 Task: Look for Airbnb options in Pétionville, Haiti from 7th December, 2023 to 15th December, 2023 for 6 adults.3 bedrooms having 3 beds and 3 bathrooms. Property type can be guest house. Booking option can be shelf check-in. Look for 4 properties as per requirement.
Action: Mouse moved to (476, 62)
Screenshot: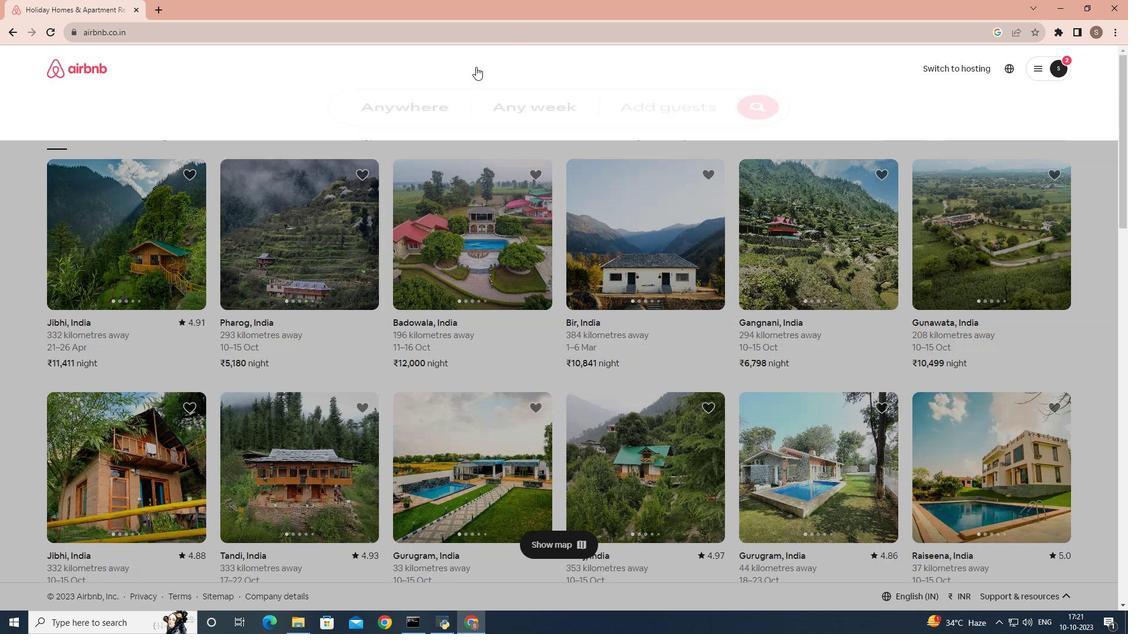 
Action: Mouse pressed left at (476, 62)
Screenshot: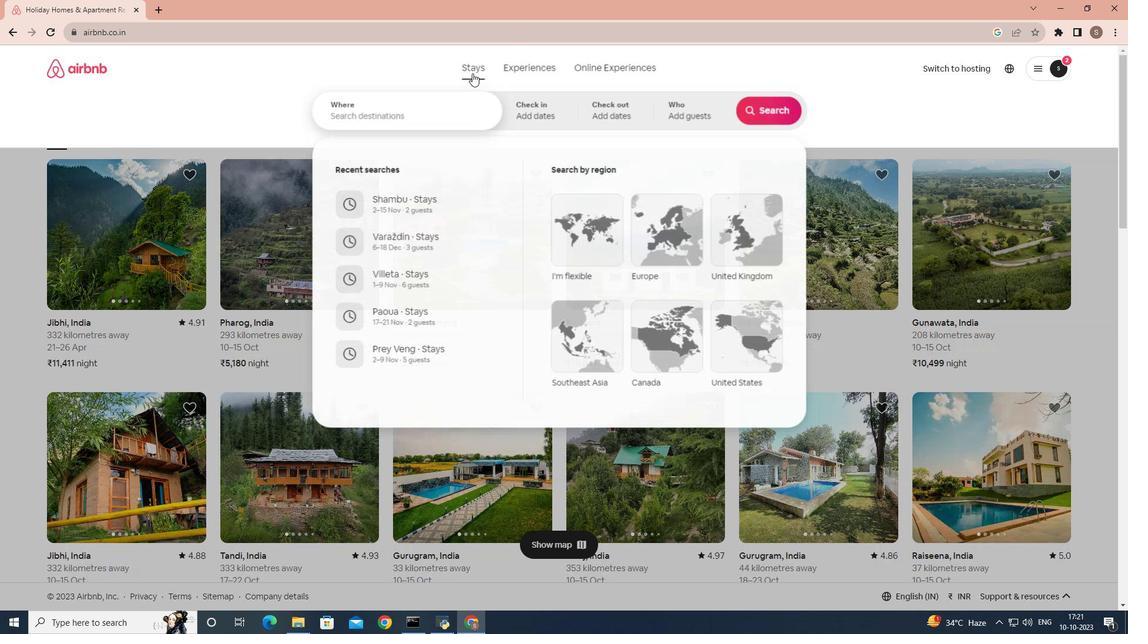 
Action: Mouse moved to (389, 113)
Screenshot: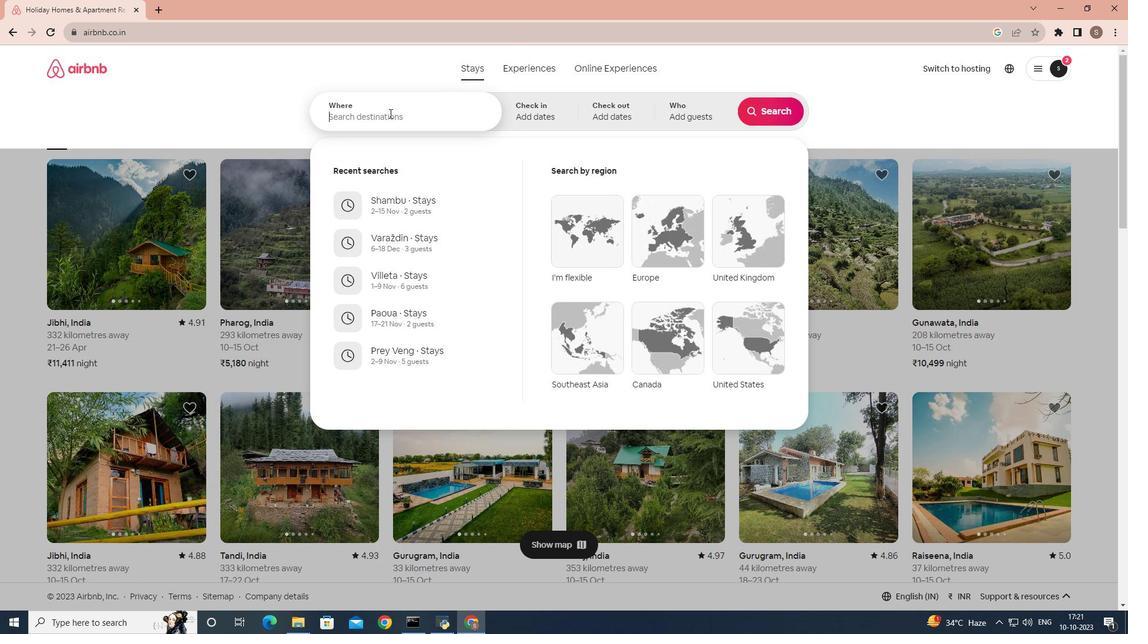 
Action: Mouse pressed left at (389, 113)
Screenshot: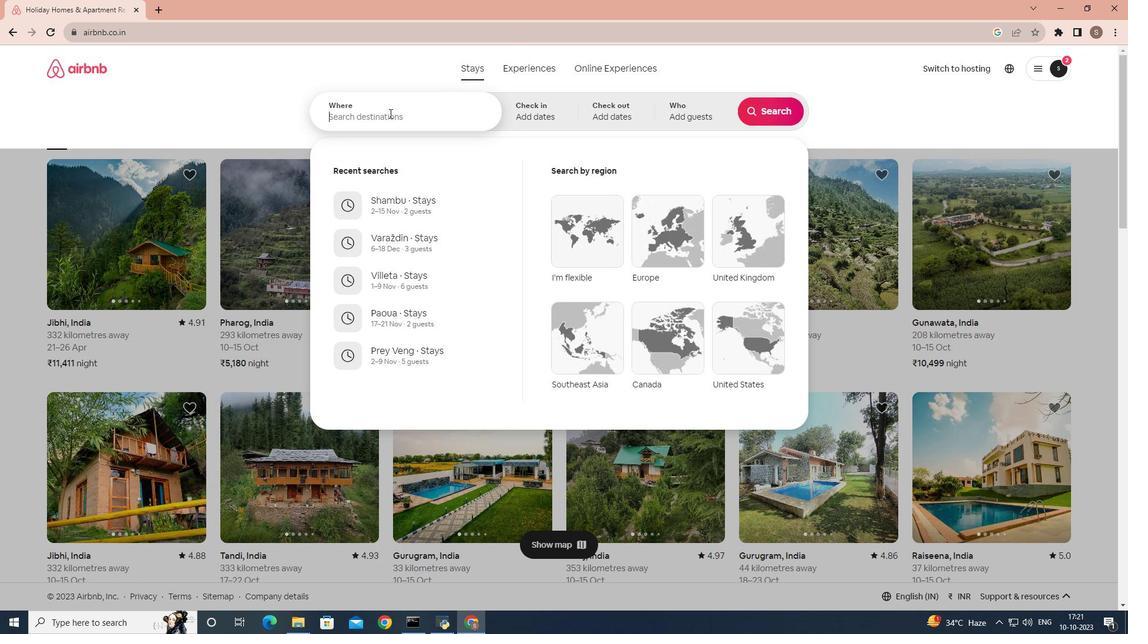 
Action: Key pressed petionvill
Screenshot: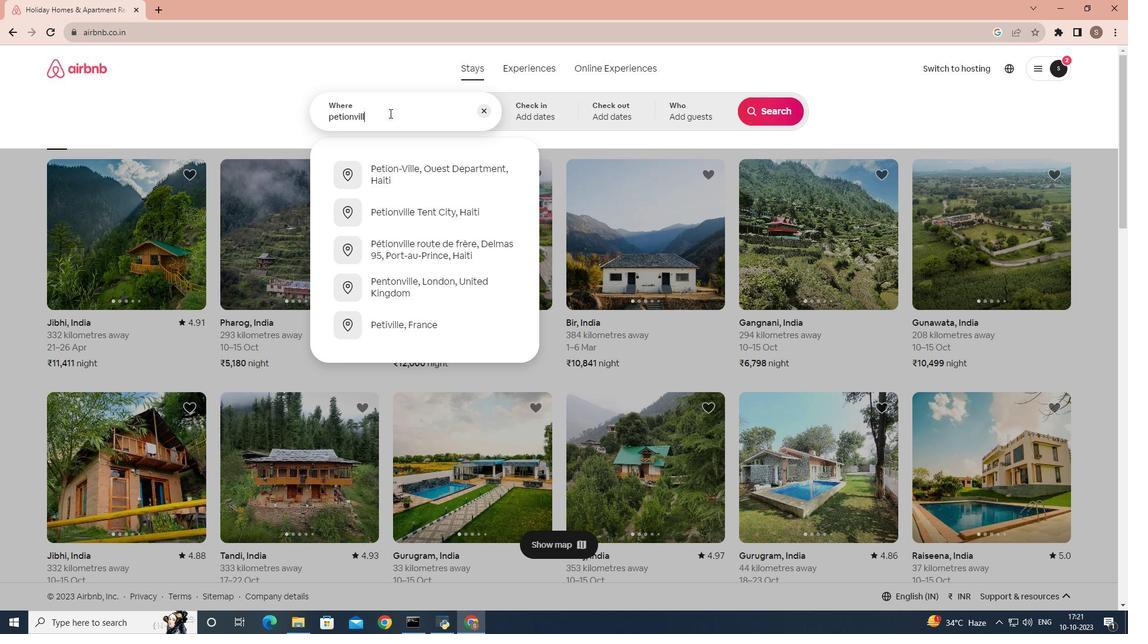 
Action: Mouse moved to (376, 177)
Screenshot: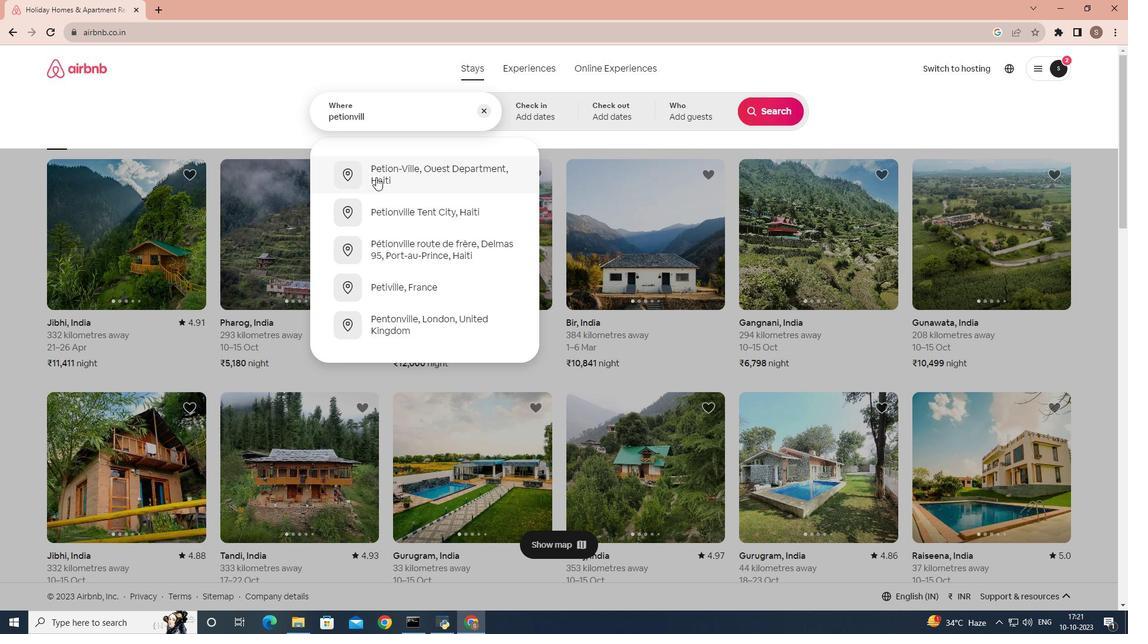 
Action: Mouse pressed left at (376, 177)
Screenshot: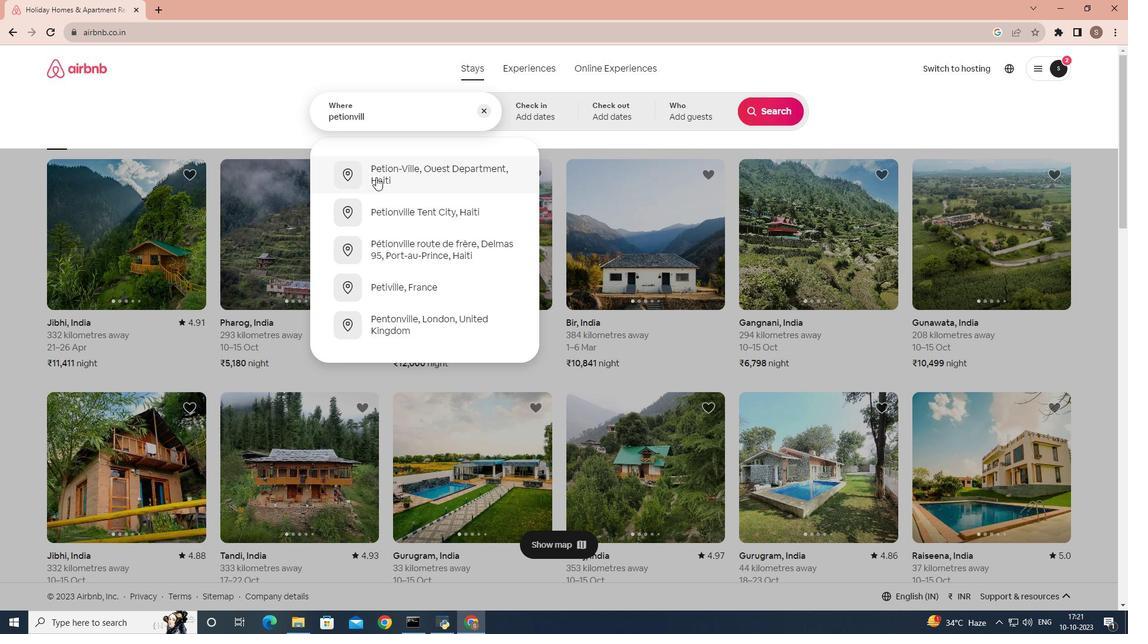 
Action: Mouse moved to (399, 213)
Screenshot: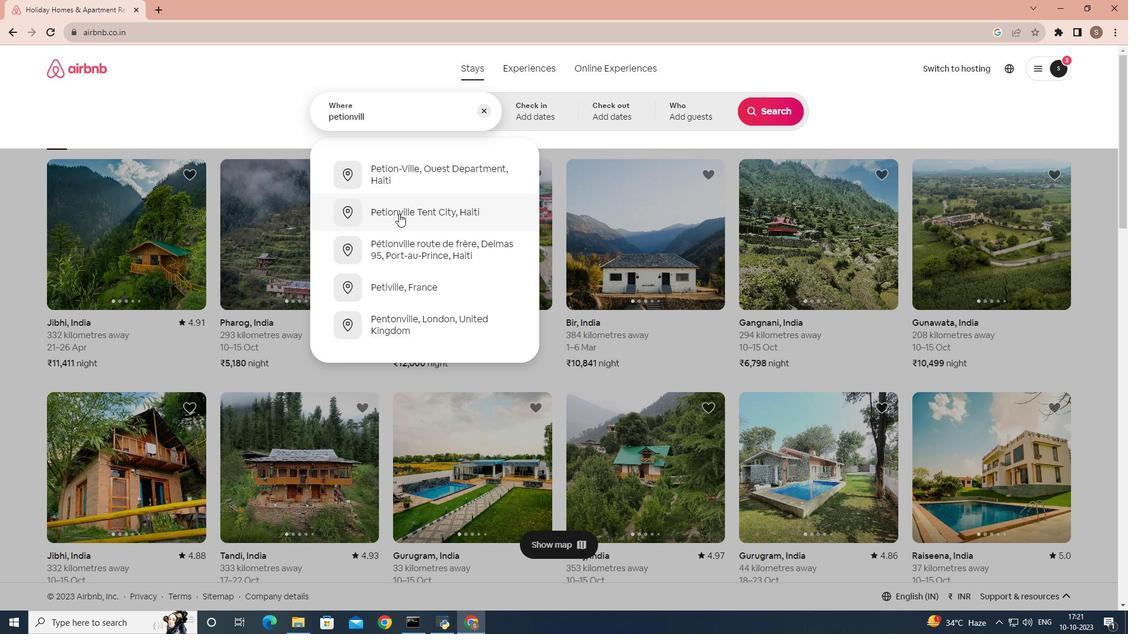 
Action: Mouse pressed left at (399, 213)
Screenshot: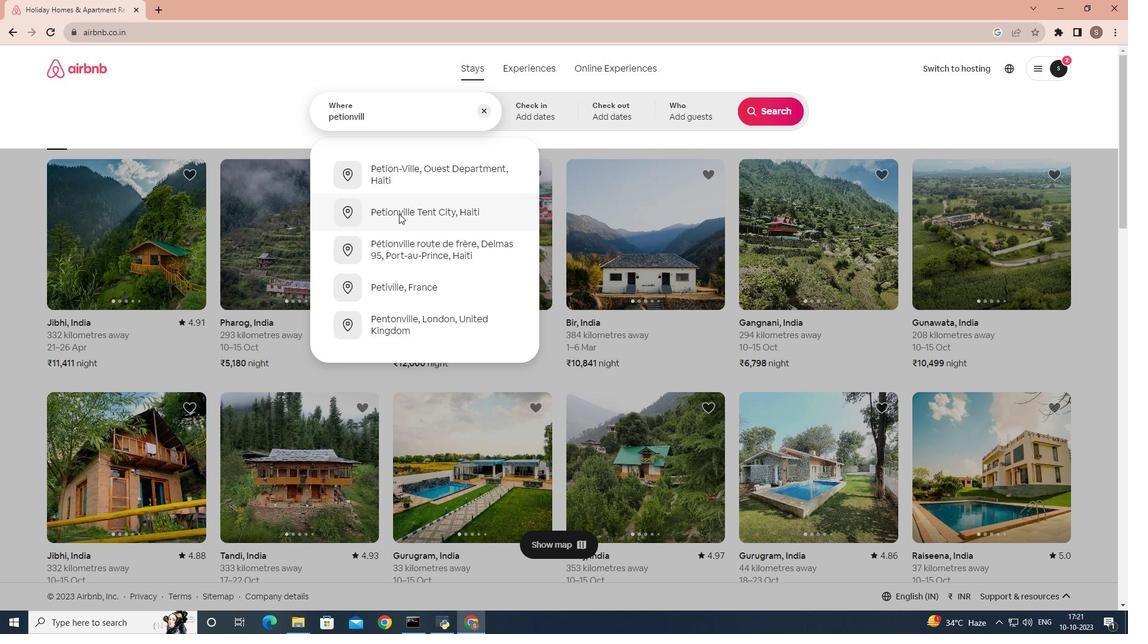 
Action: Mouse moved to (766, 202)
Screenshot: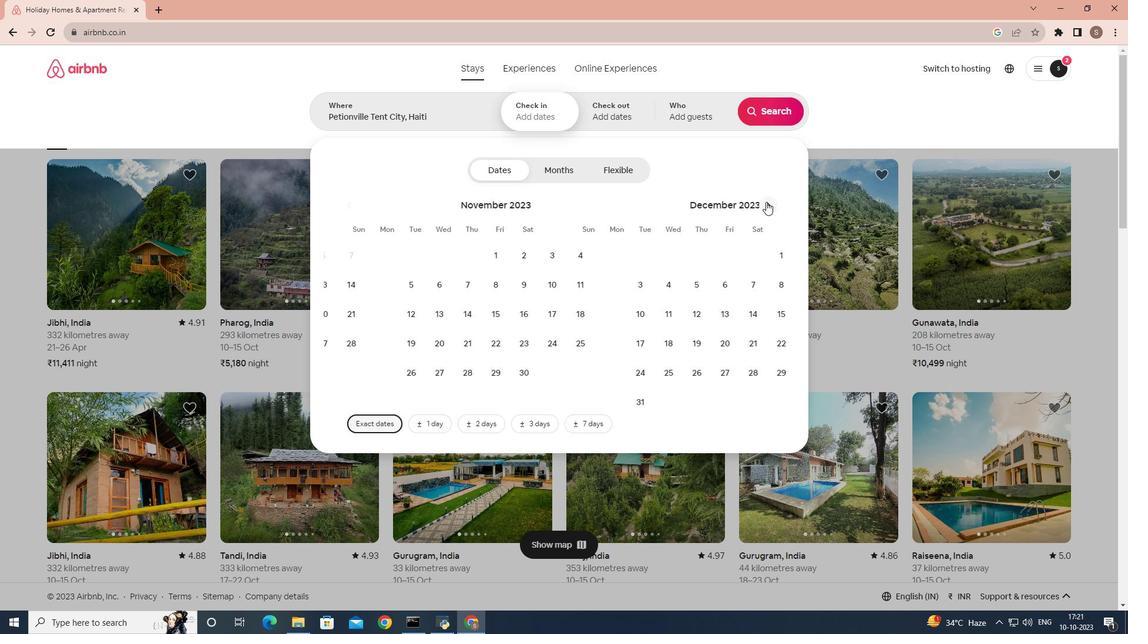 
Action: Mouse pressed left at (766, 202)
Screenshot: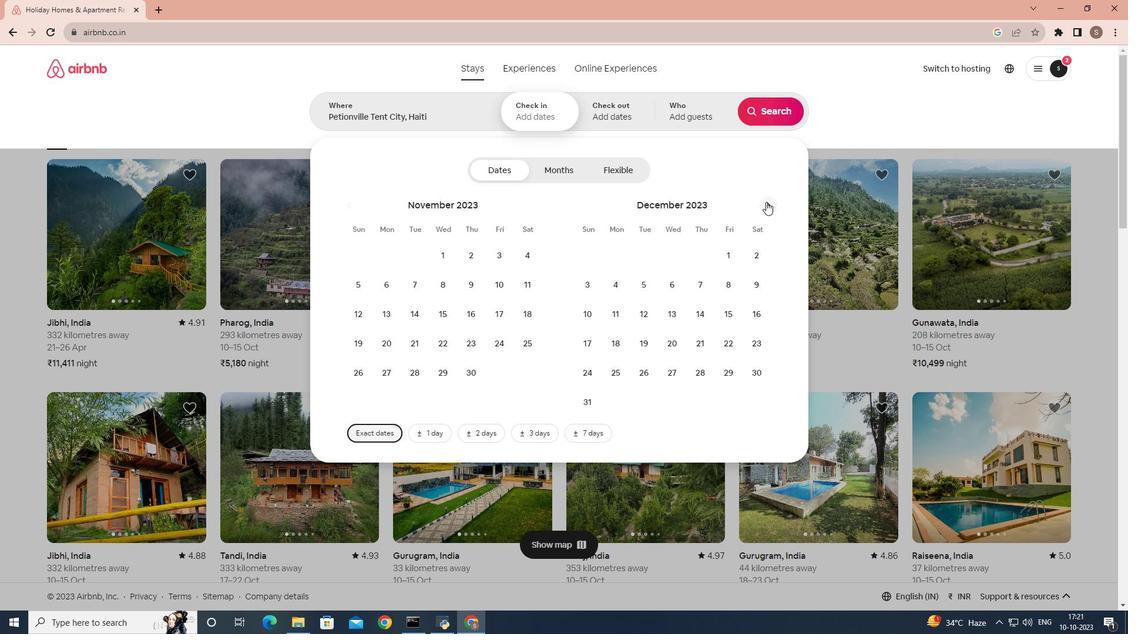 
Action: Mouse moved to (704, 285)
Screenshot: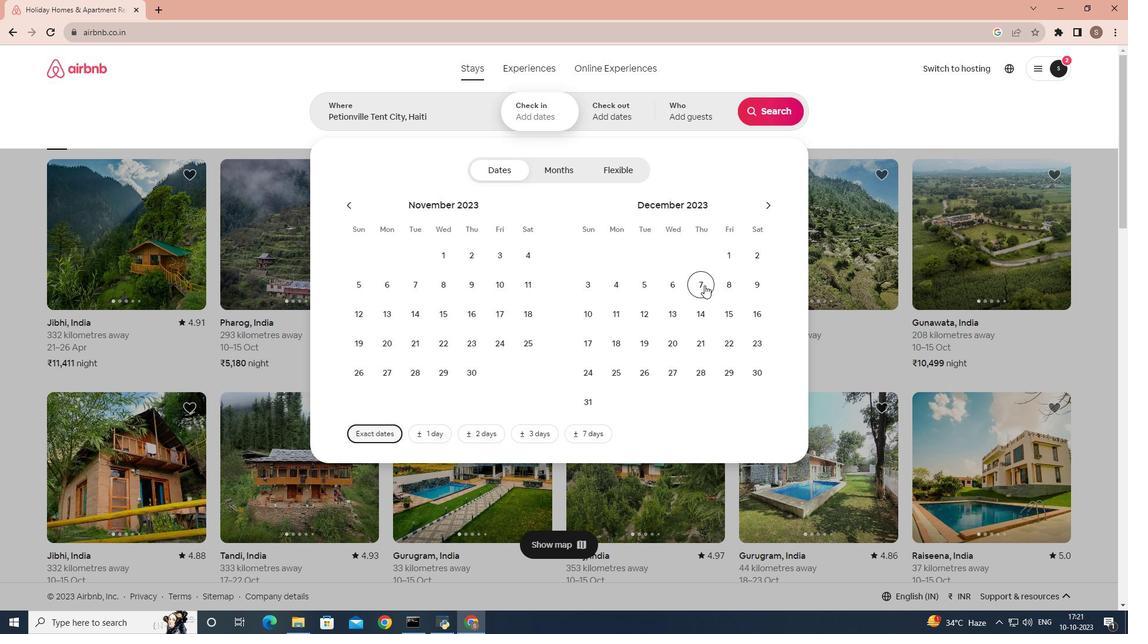 
Action: Mouse pressed left at (704, 285)
Screenshot: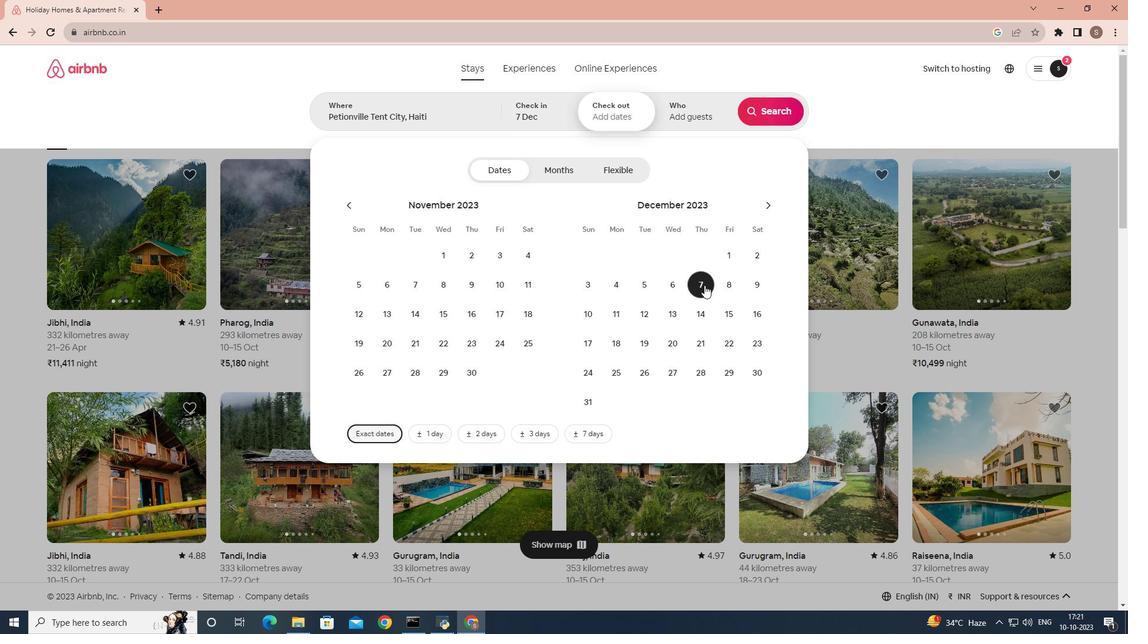 
Action: Mouse moved to (730, 317)
Screenshot: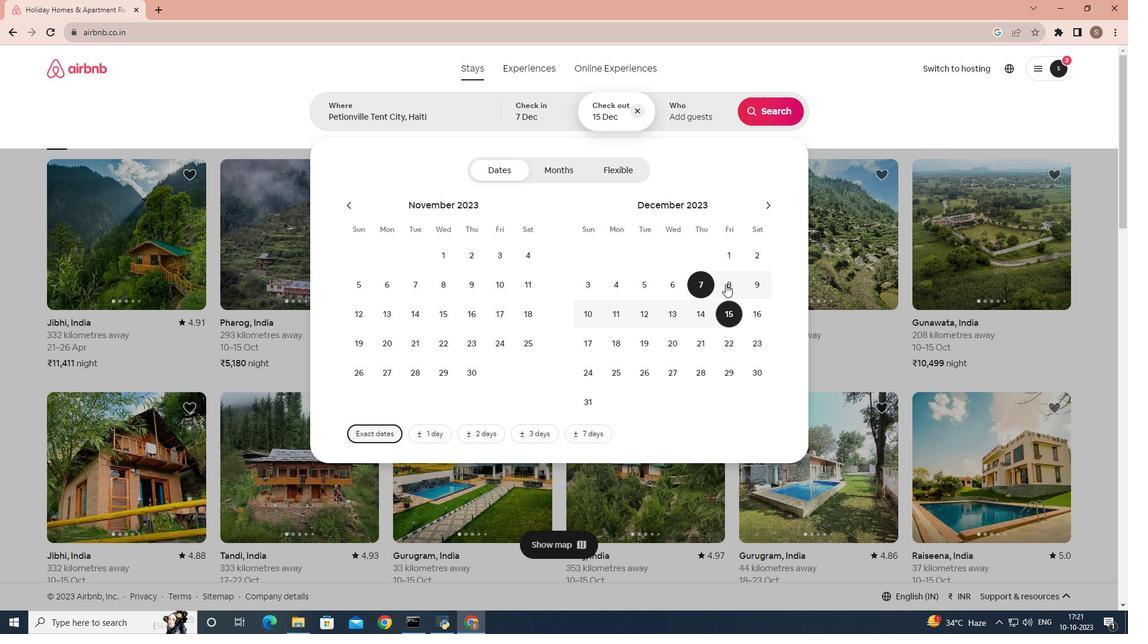 
Action: Mouse pressed left at (730, 317)
Screenshot: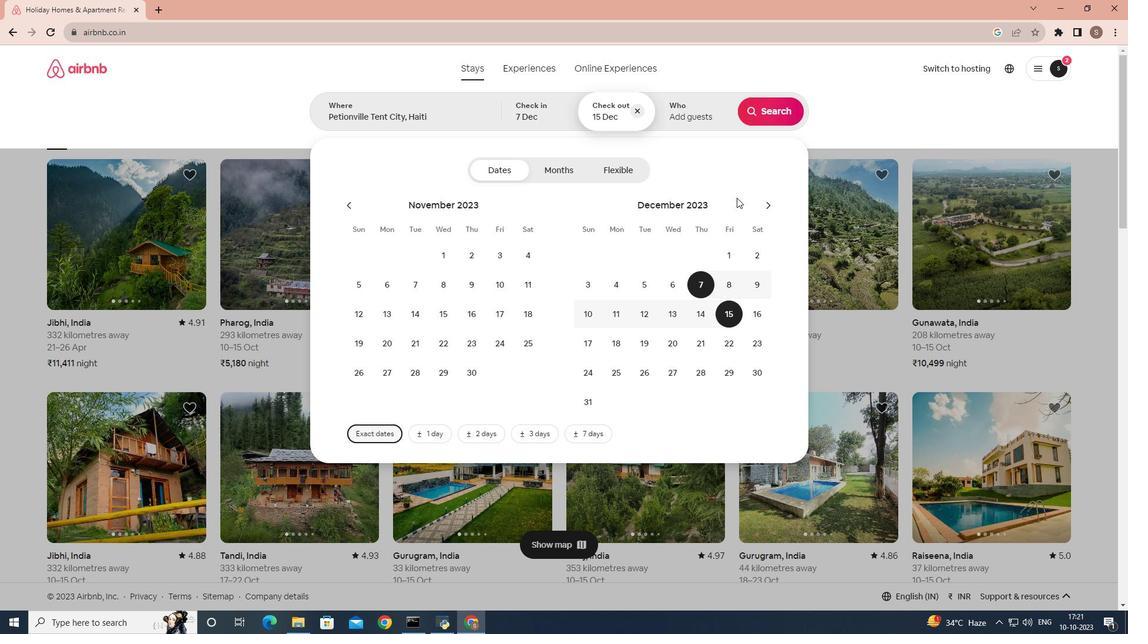 
Action: Mouse moved to (670, 99)
Screenshot: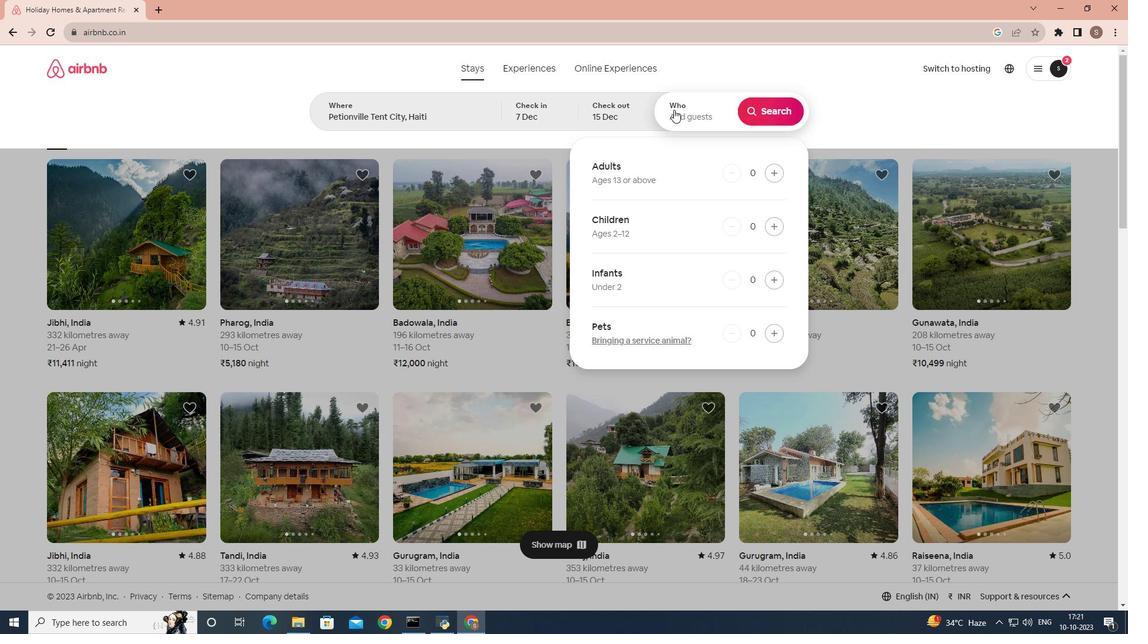 
Action: Mouse pressed left at (670, 99)
Screenshot: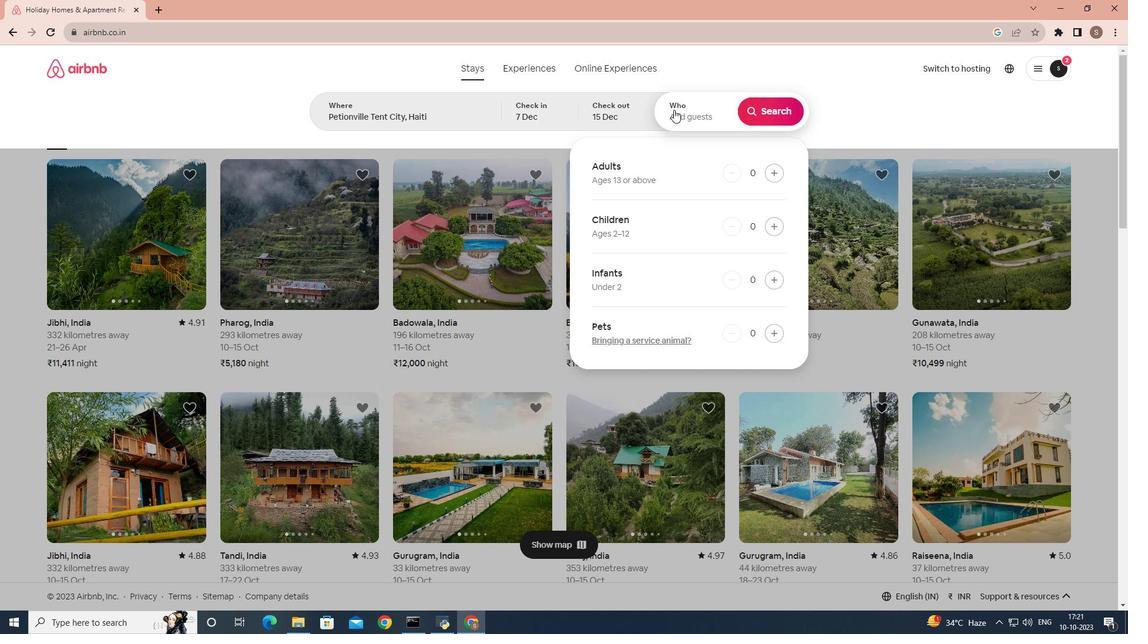 
Action: Mouse moved to (776, 176)
Screenshot: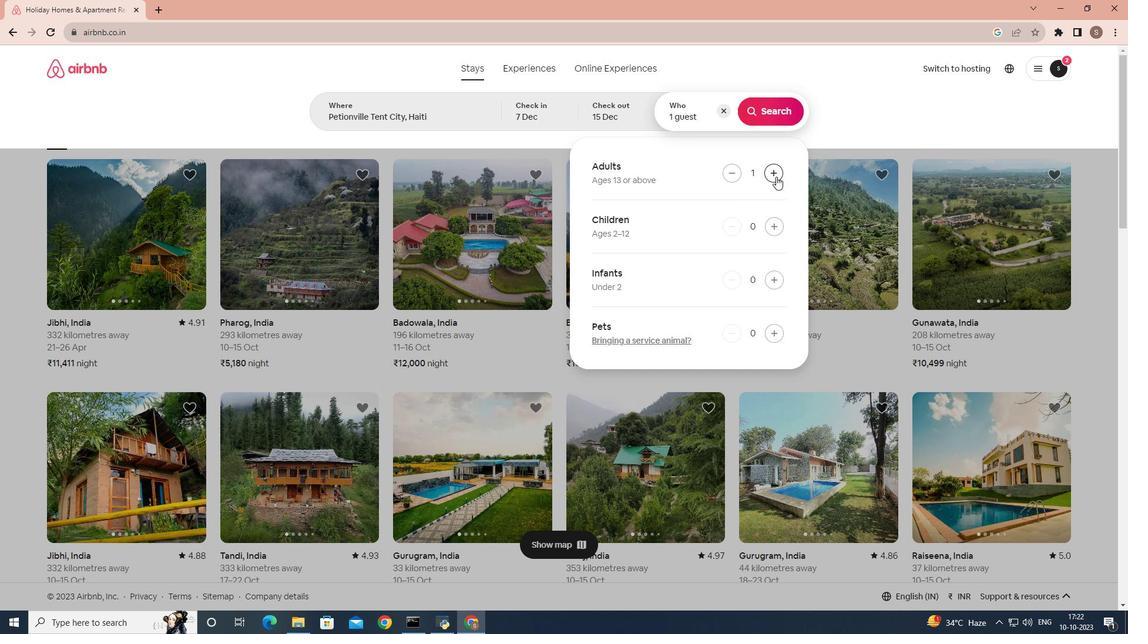
Action: Mouse pressed left at (776, 176)
Screenshot: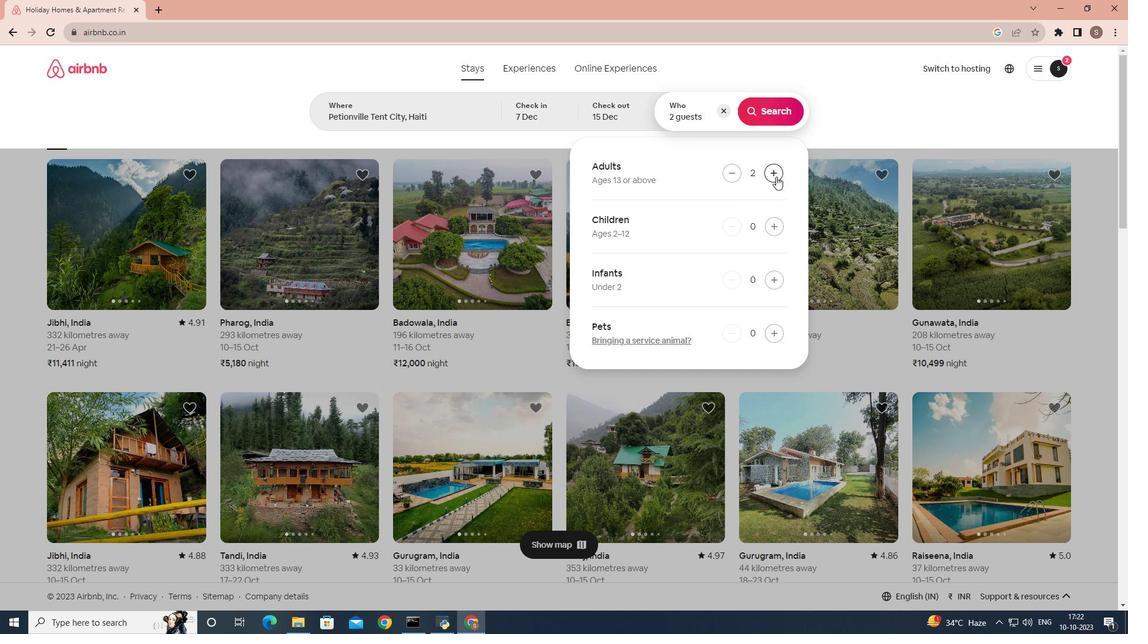 
Action: Mouse pressed left at (776, 176)
Screenshot: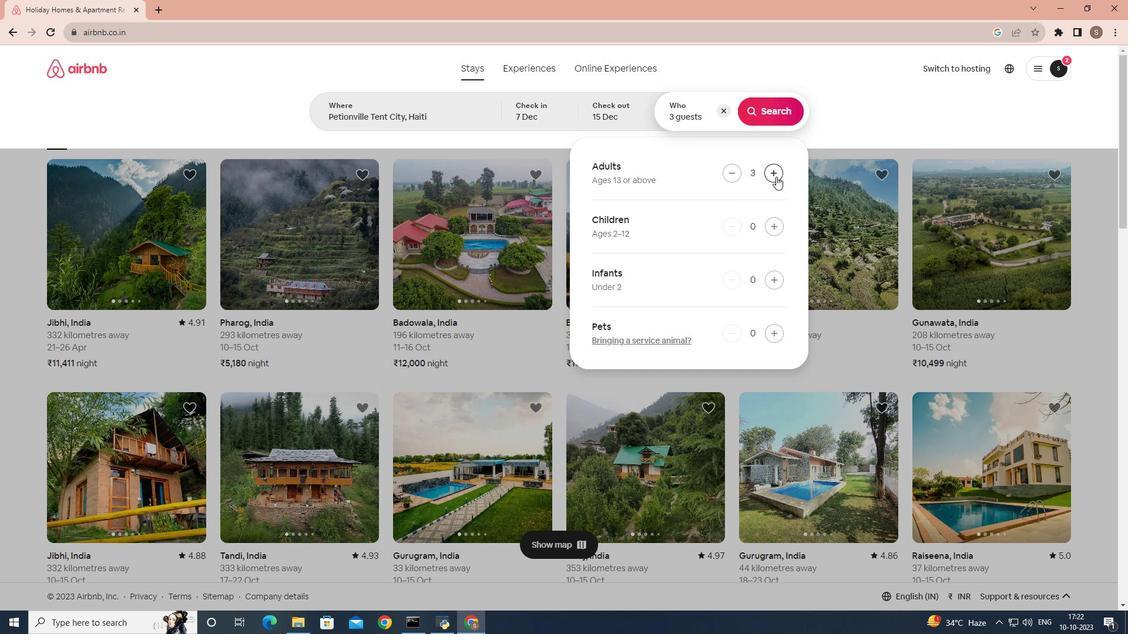 
Action: Mouse pressed left at (776, 176)
Screenshot: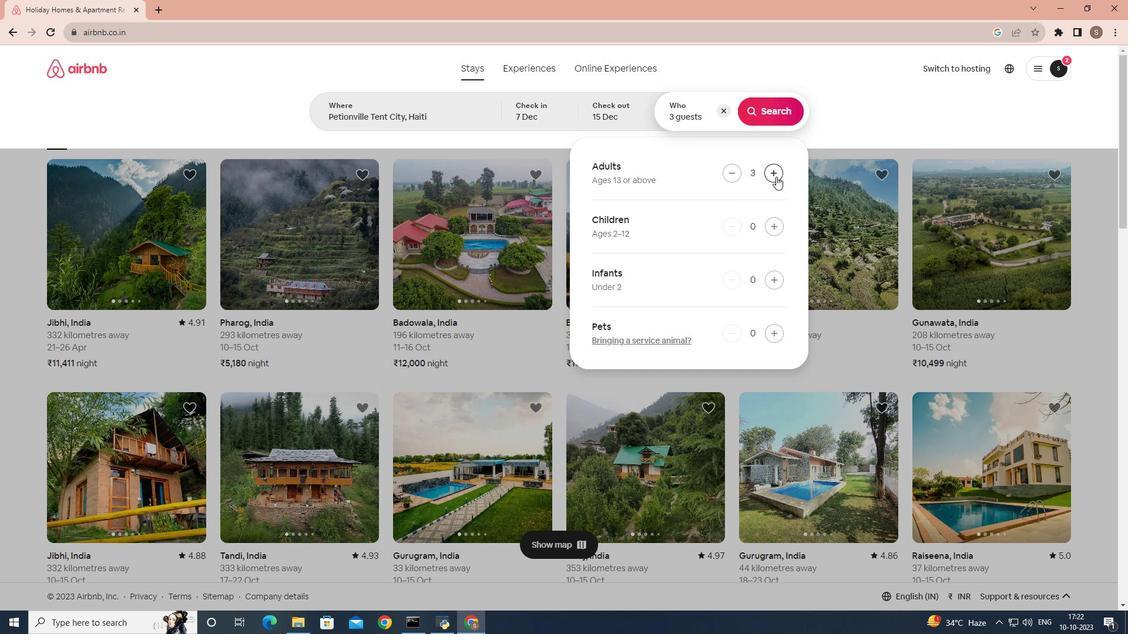 
Action: Mouse pressed left at (776, 176)
Screenshot: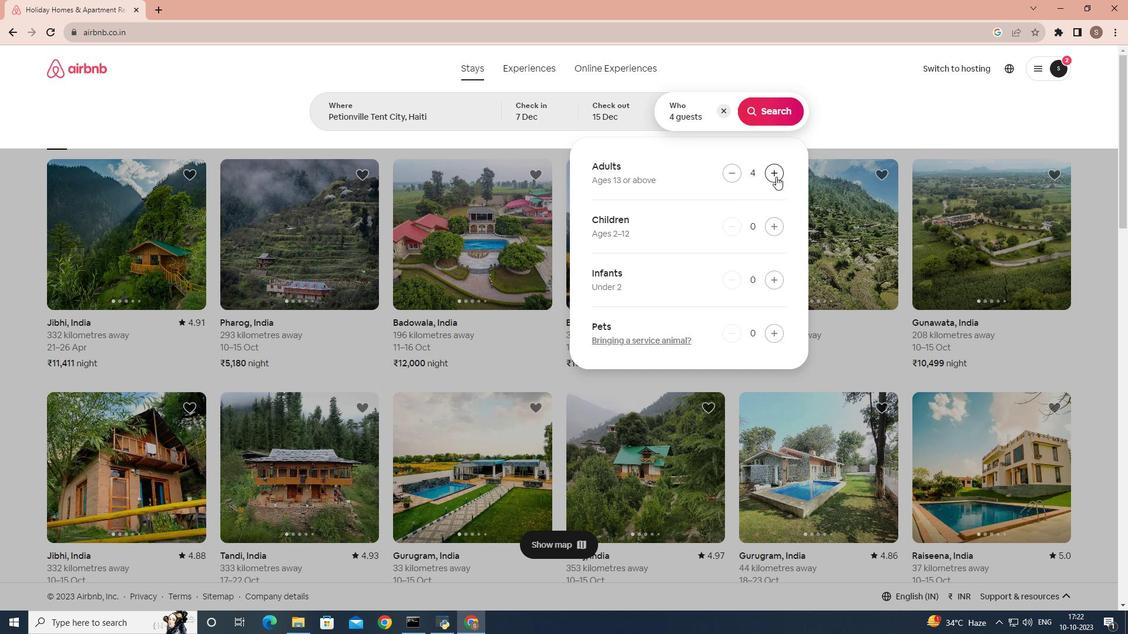 
Action: Mouse pressed left at (776, 176)
Screenshot: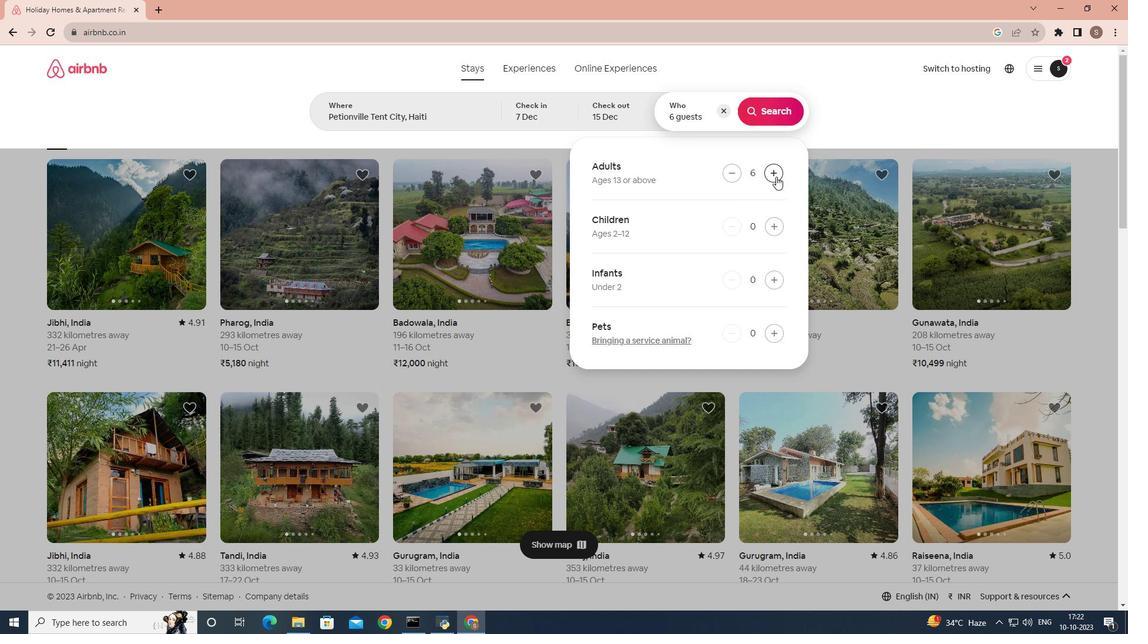 
Action: Mouse pressed left at (776, 176)
Screenshot: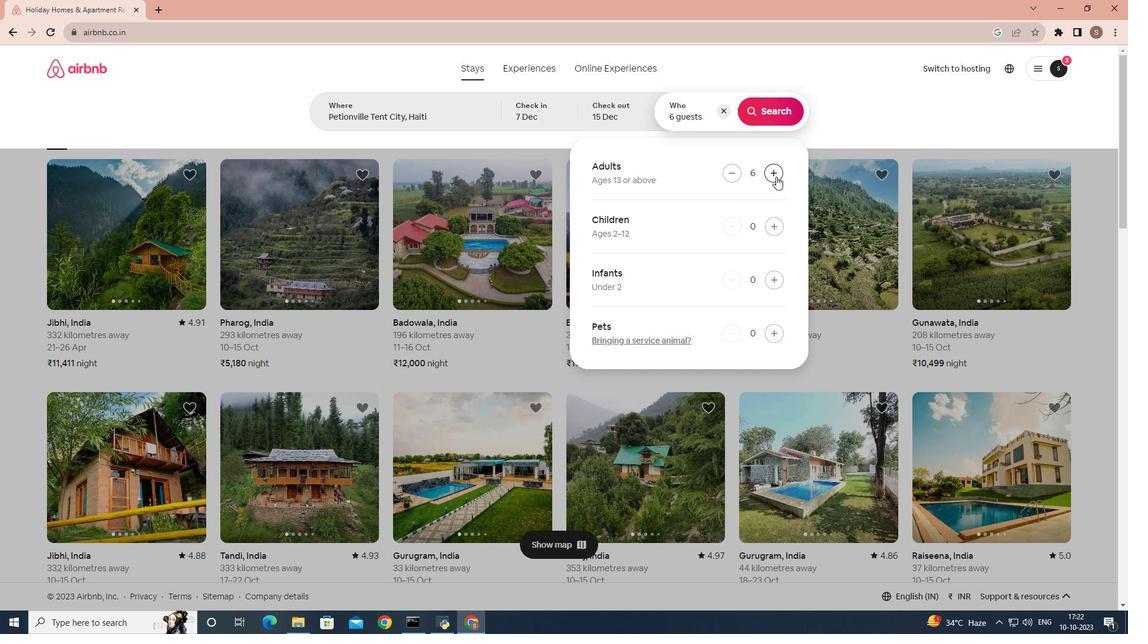 
Action: Mouse moved to (781, 116)
Screenshot: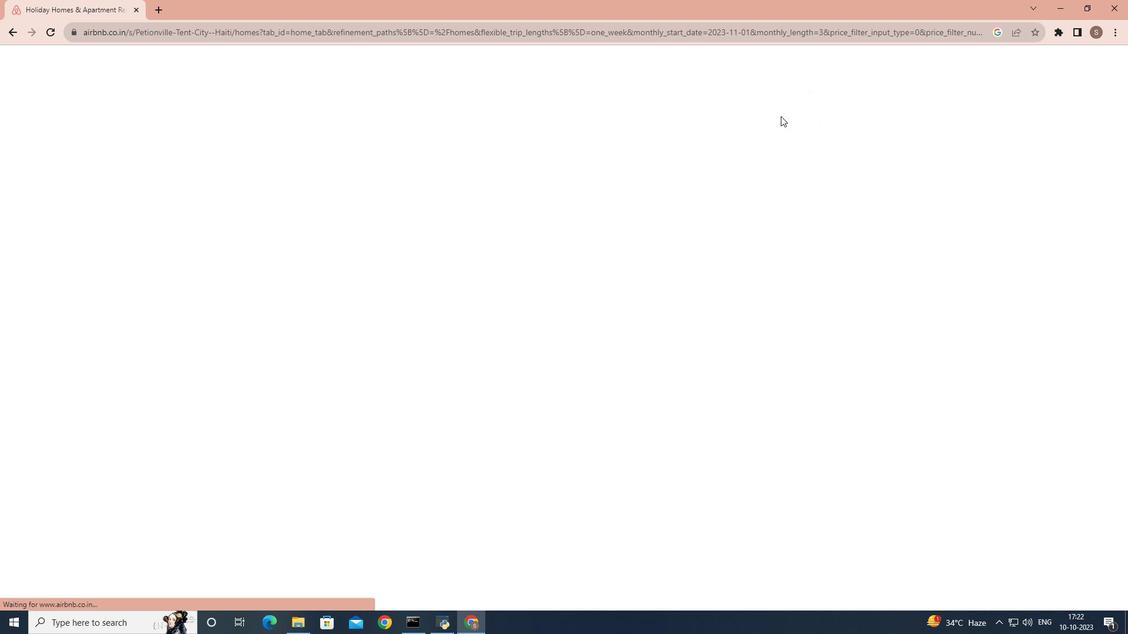 
Action: Mouse pressed left at (781, 116)
Screenshot: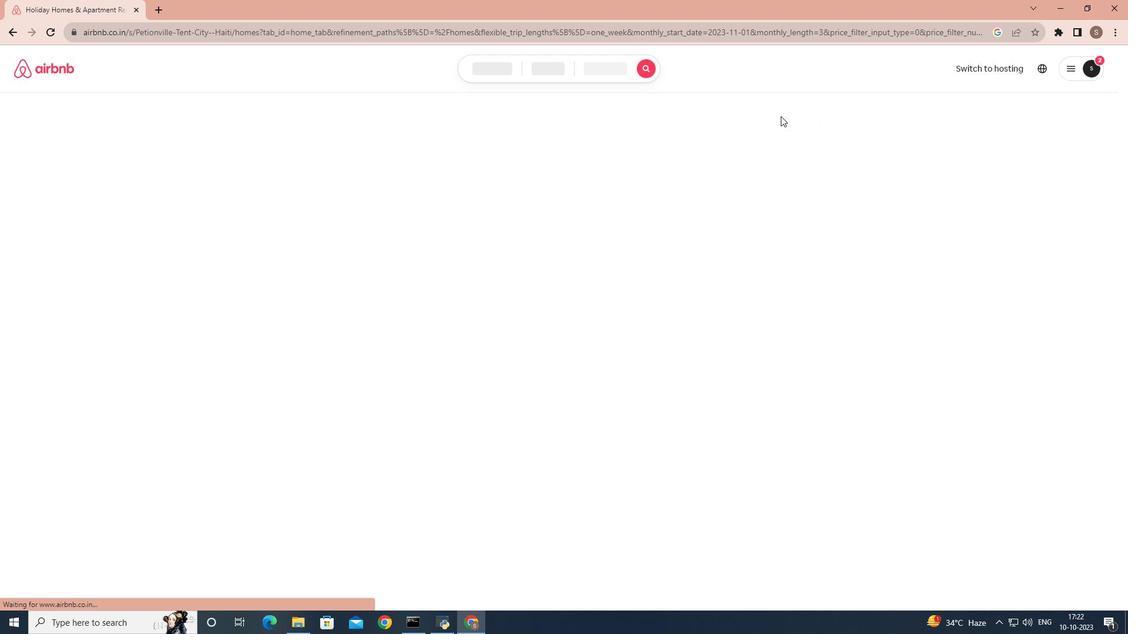 
Action: Mouse moved to (933, 121)
Screenshot: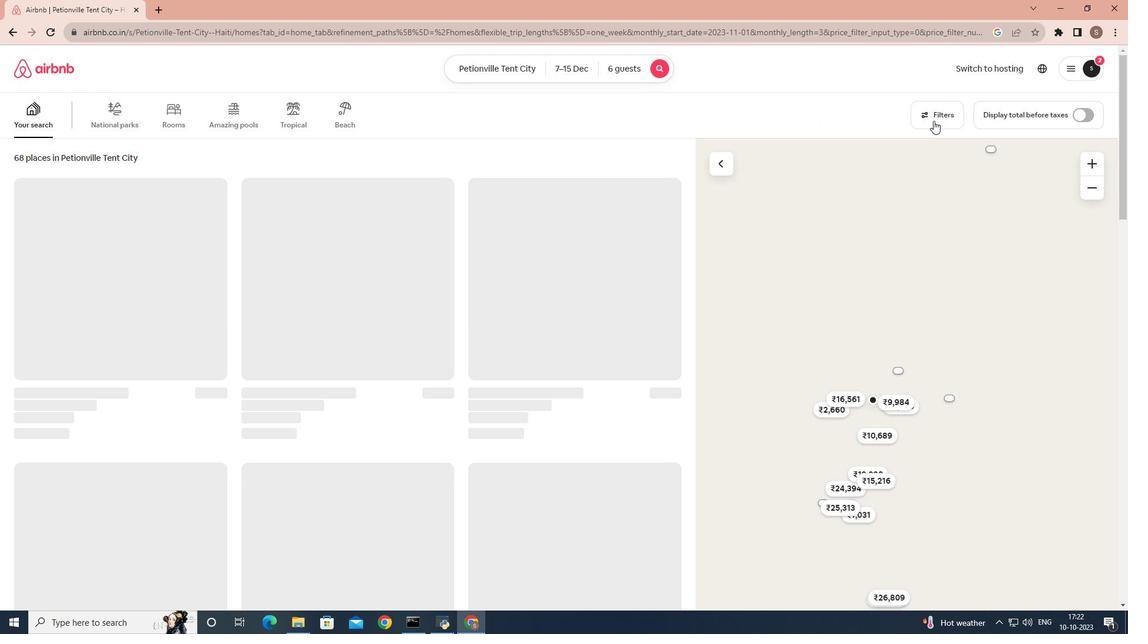 
Action: Mouse pressed left at (933, 121)
Screenshot: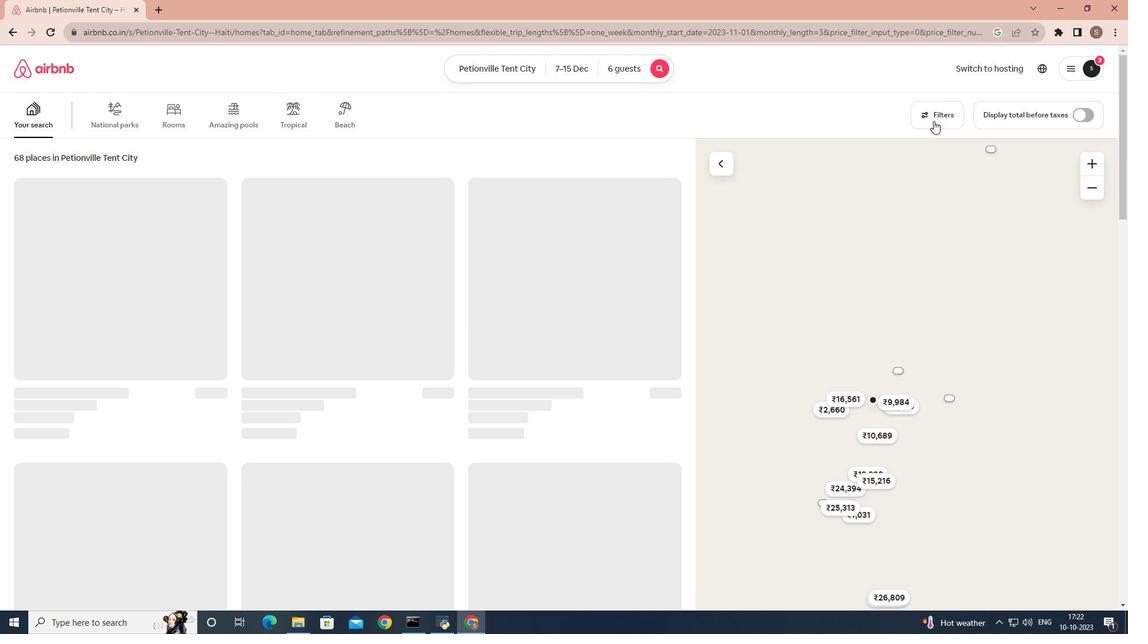 
Action: Mouse moved to (496, 309)
Screenshot: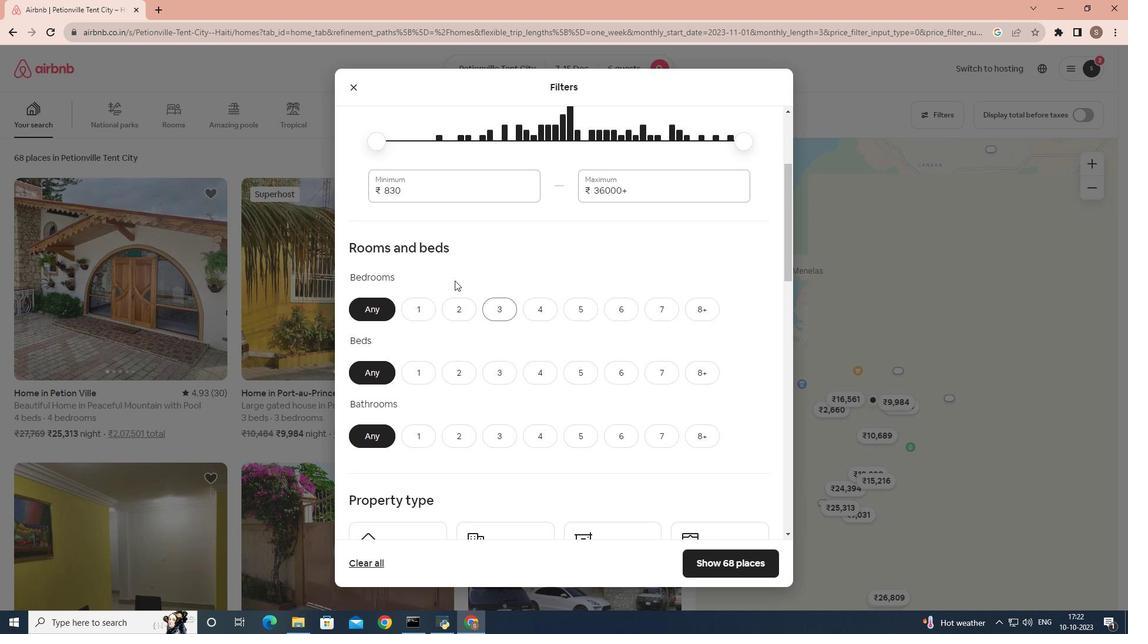 
Action: Mouse scrolled (496, 308) with delta (0, 0)
Screenshot: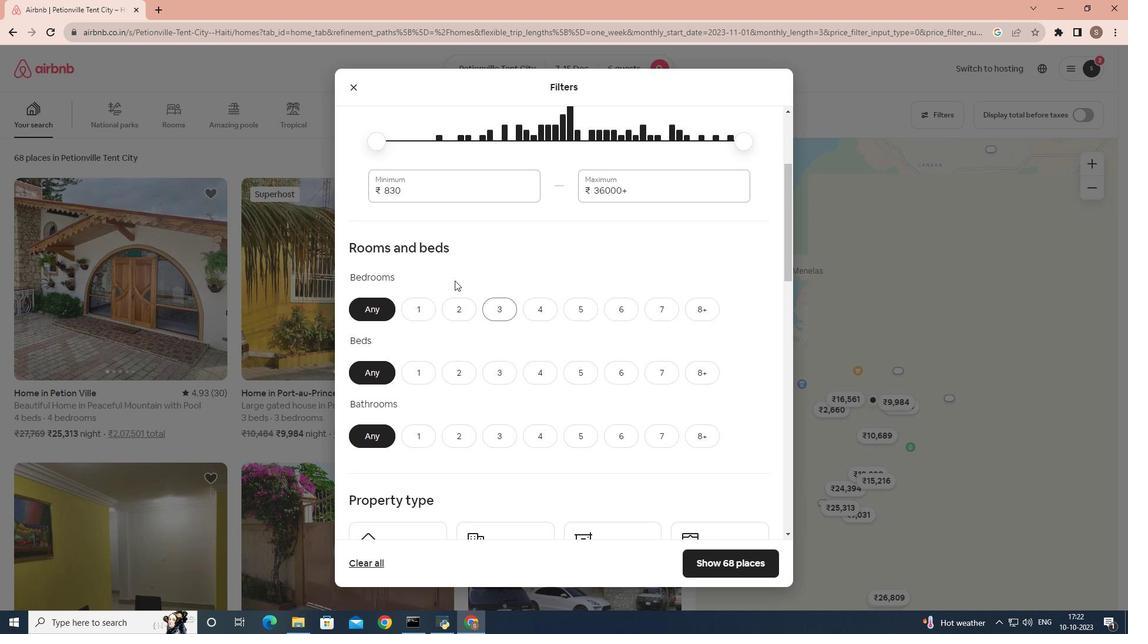 
Action: Mouse moved to (495, 309)
Screenshot: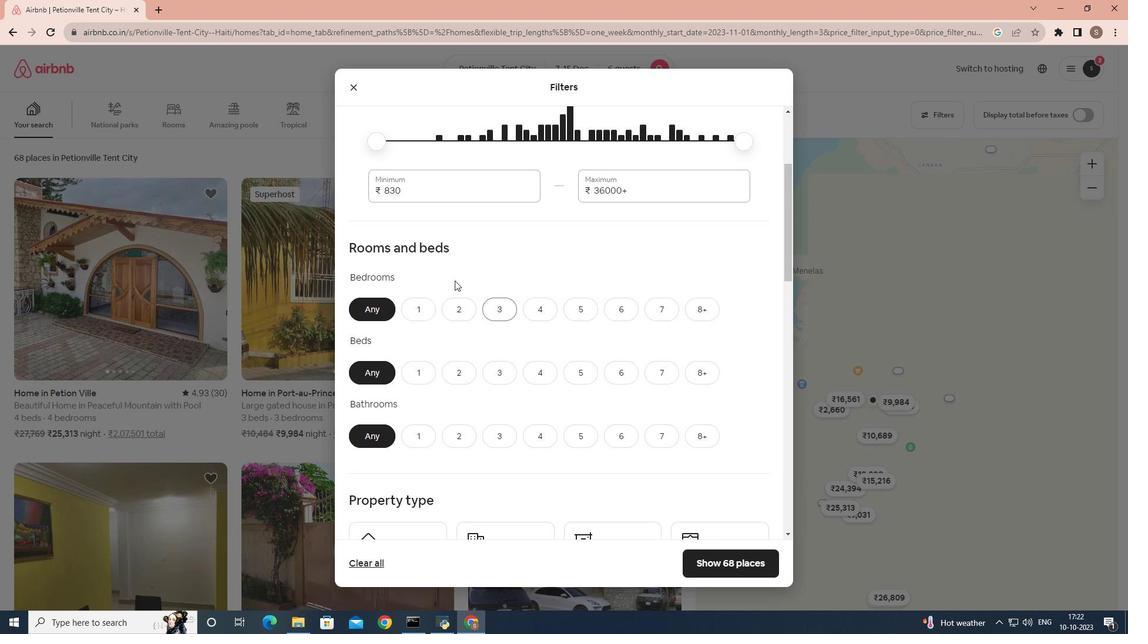 
Action: Mouse scrolled (495, 309) with delta (0, 0)
Screenshot: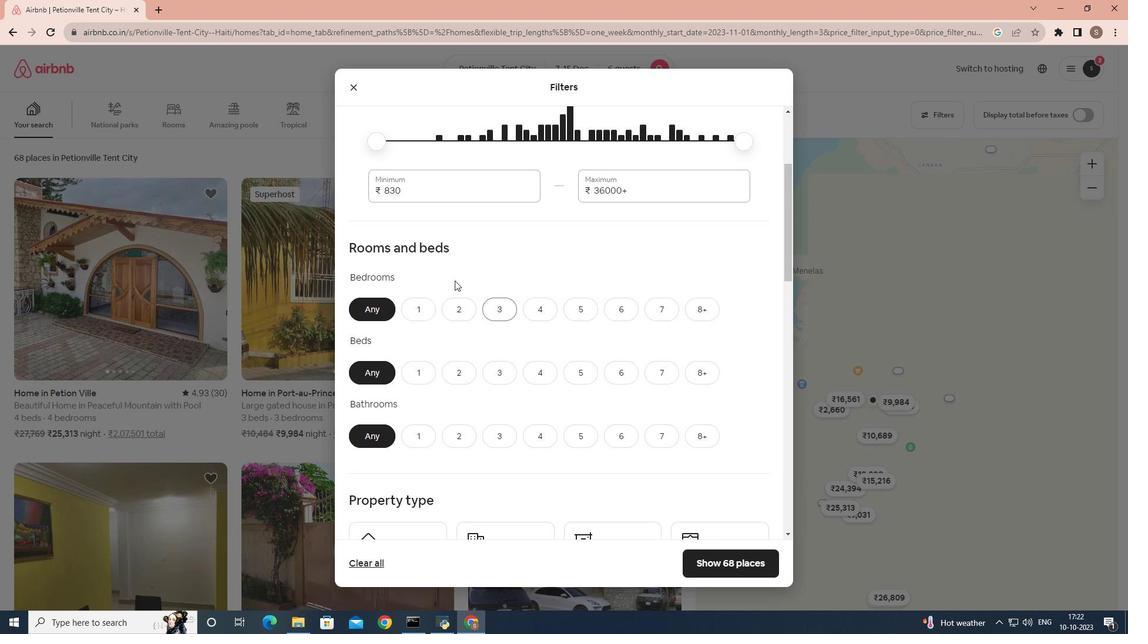 
Action: Mouse moved to (494, 309)
Screenshot: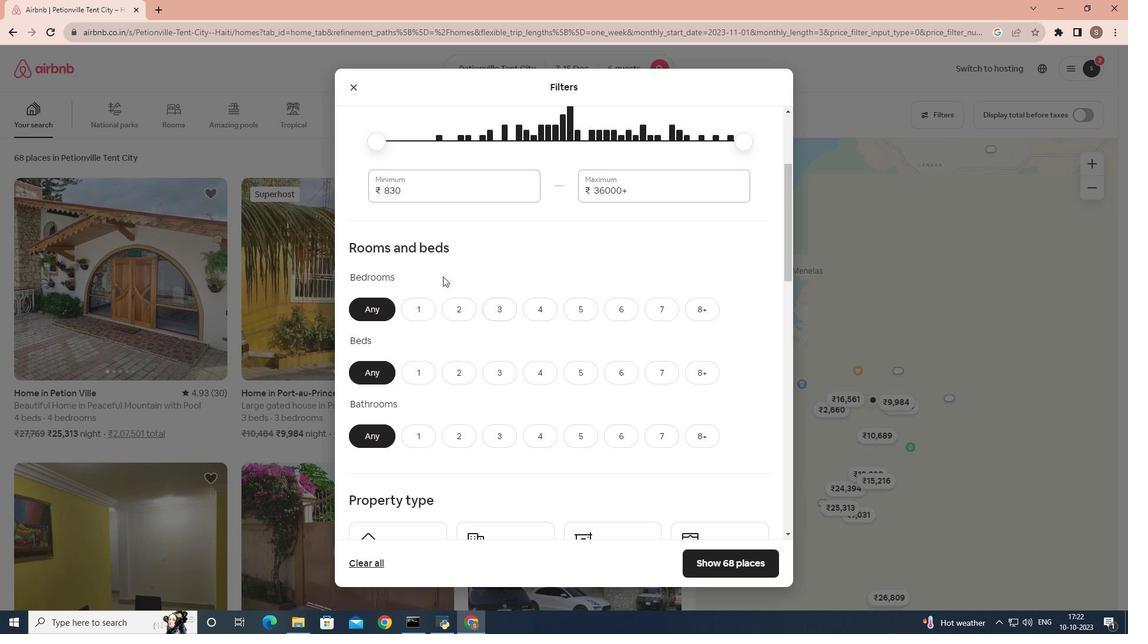 
Action: Mouse scrolled (494, 309) with delta (0, 0)
Screenshot: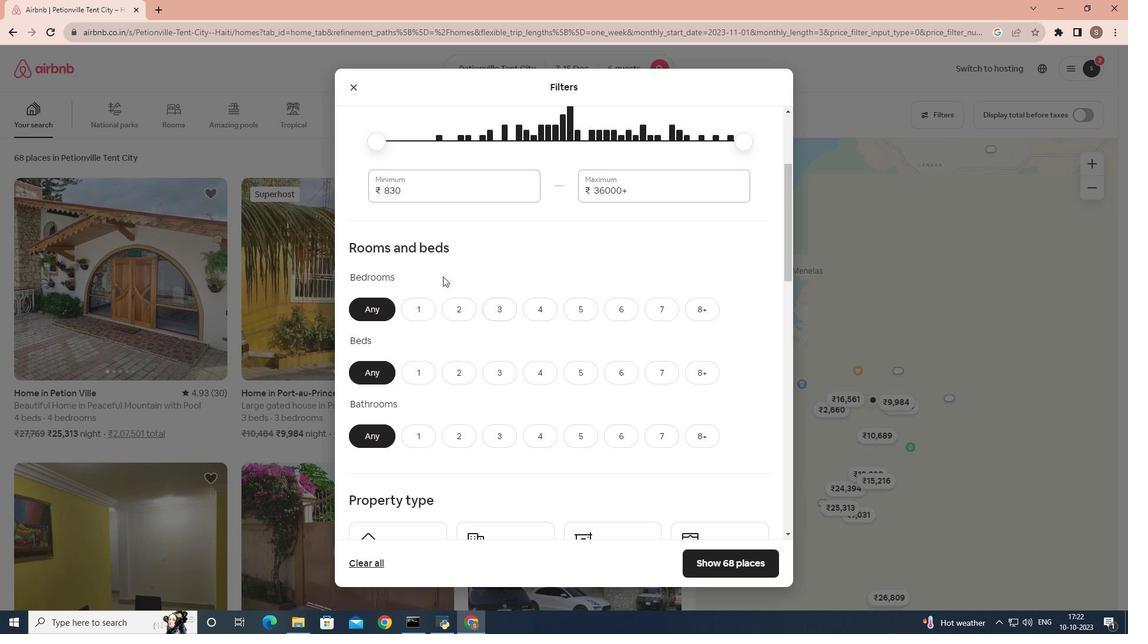 
Action: Mouse moved to (520, 315)
Screenshot: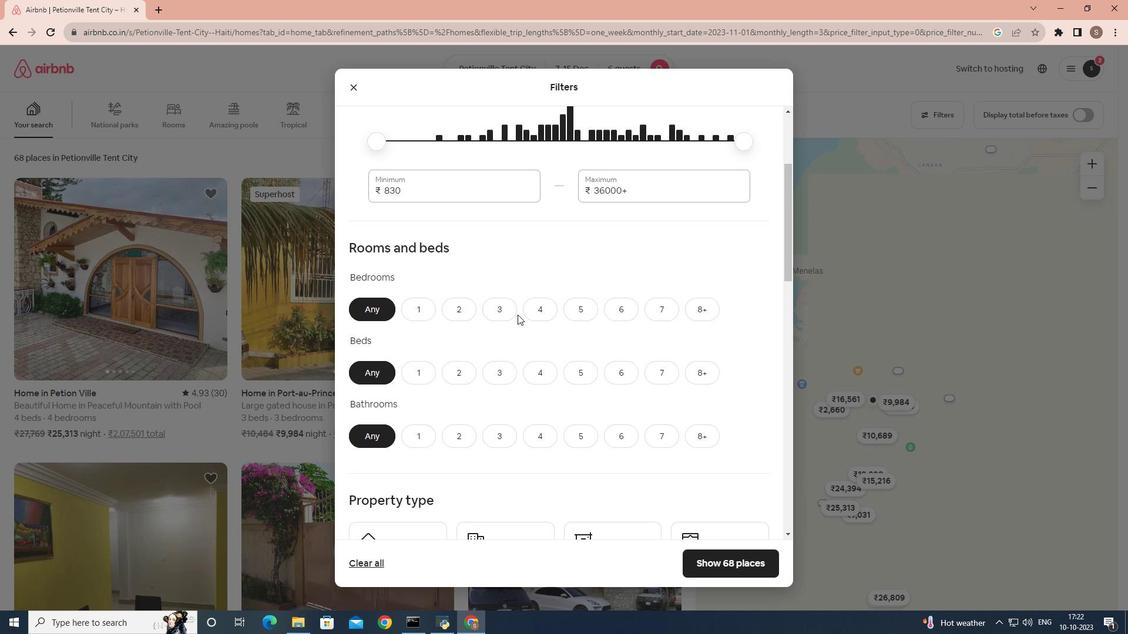 
Action: Mouse pressed left at (520, 315)
Screenshot: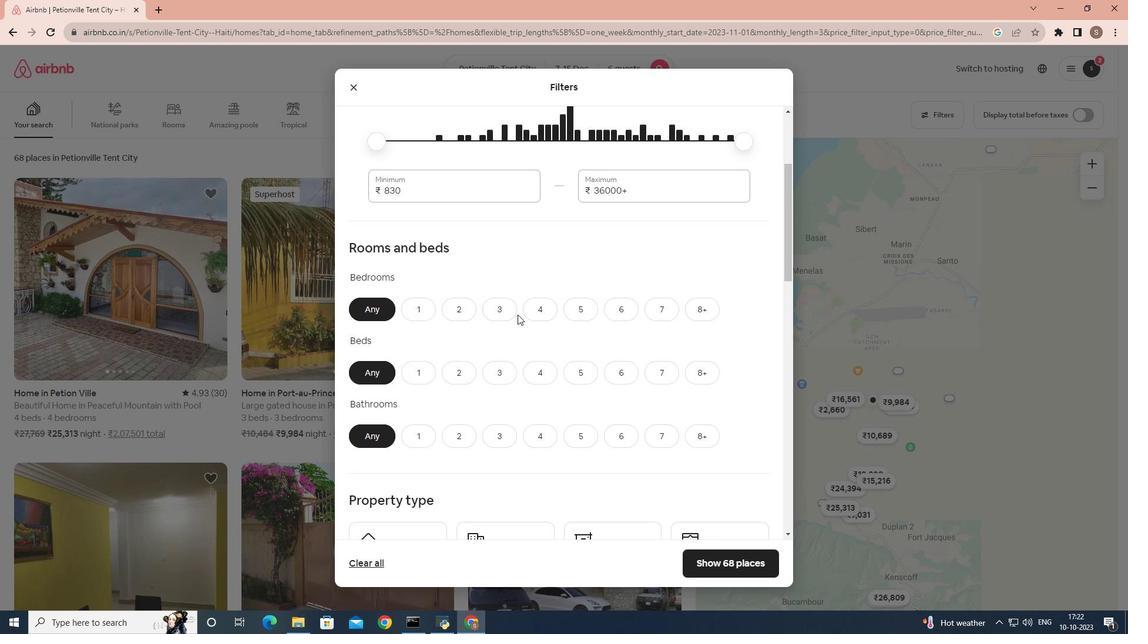 
Action: Mouse moved to (517, 315)
Screenshot: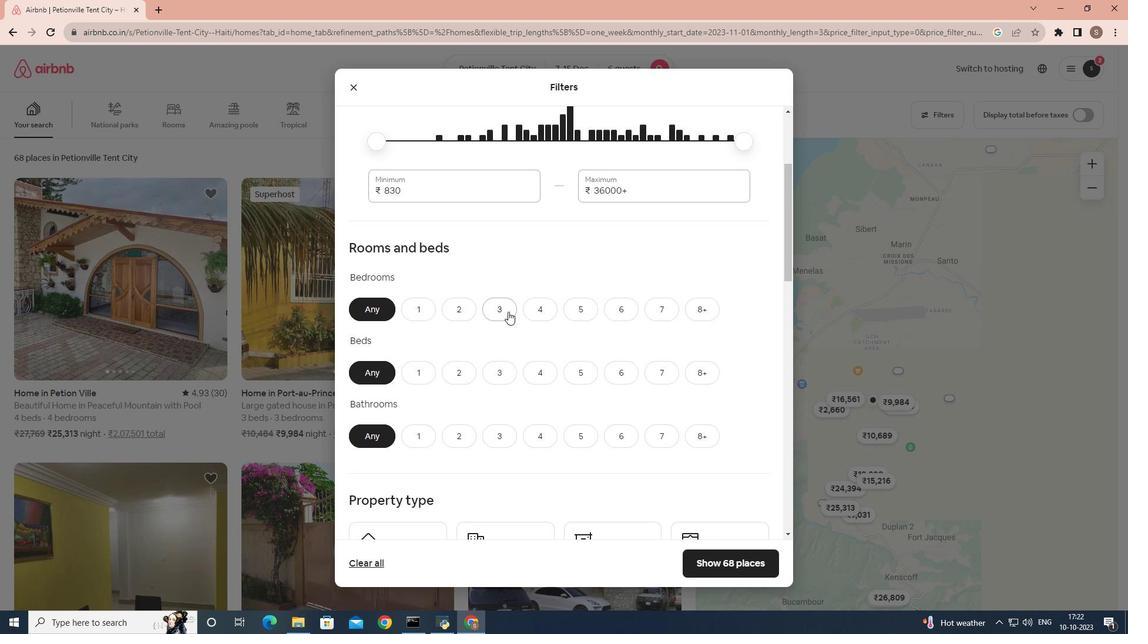 
Action: Mouse pressed left at (517, 315)
Screenshot: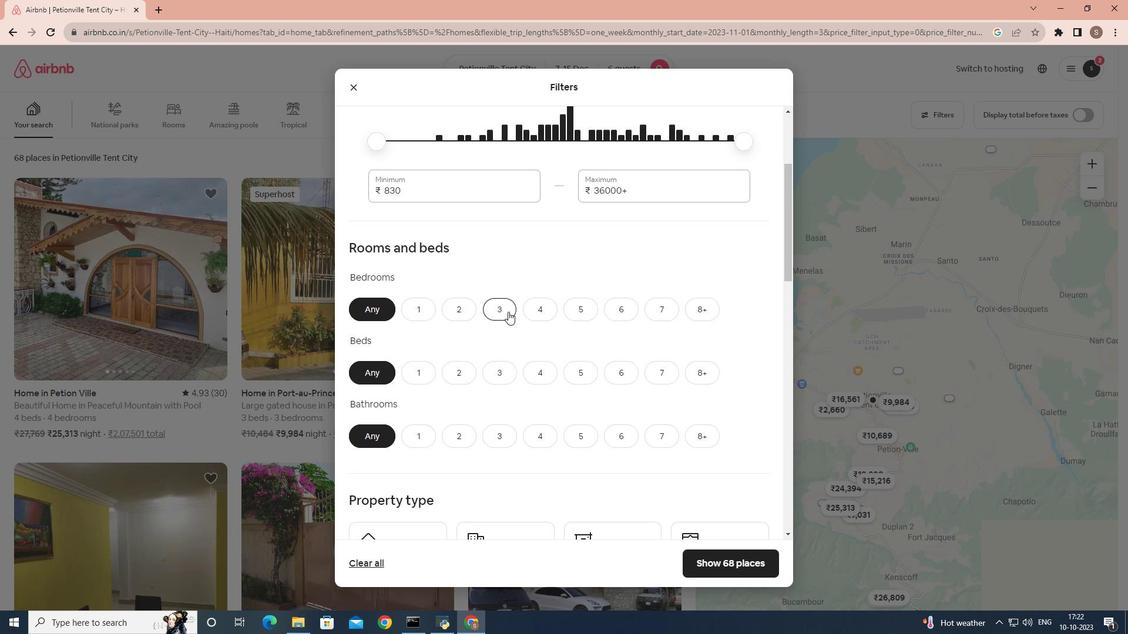 
Action: Mouse moved to (508, 312)
Screenshot: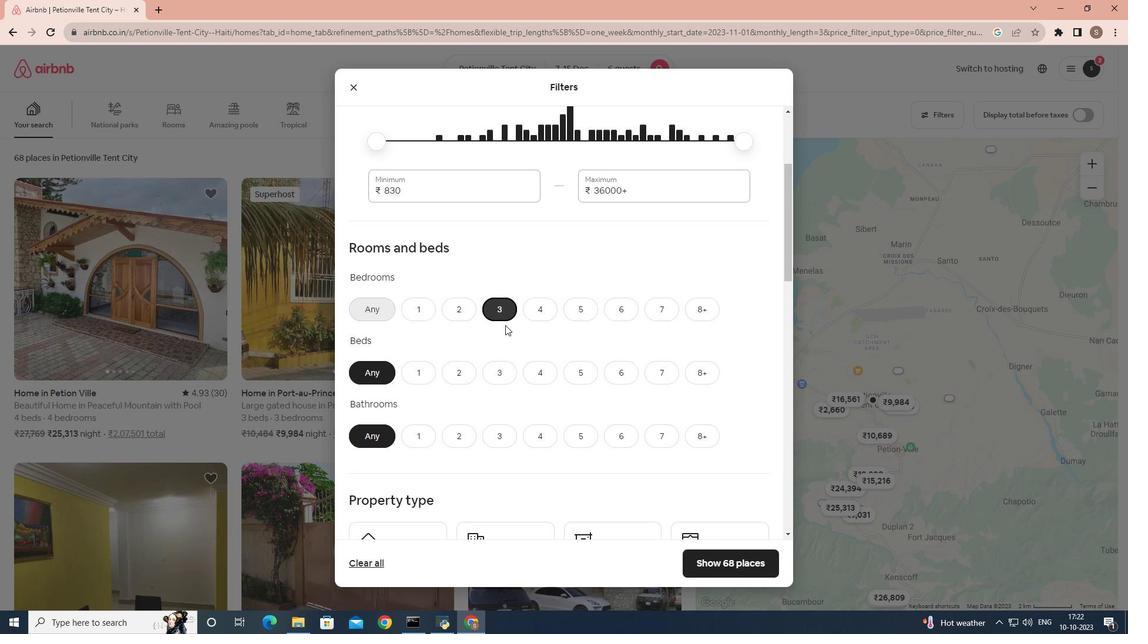 
Action: Mouse pressed left at (508, 312)
Screenshot: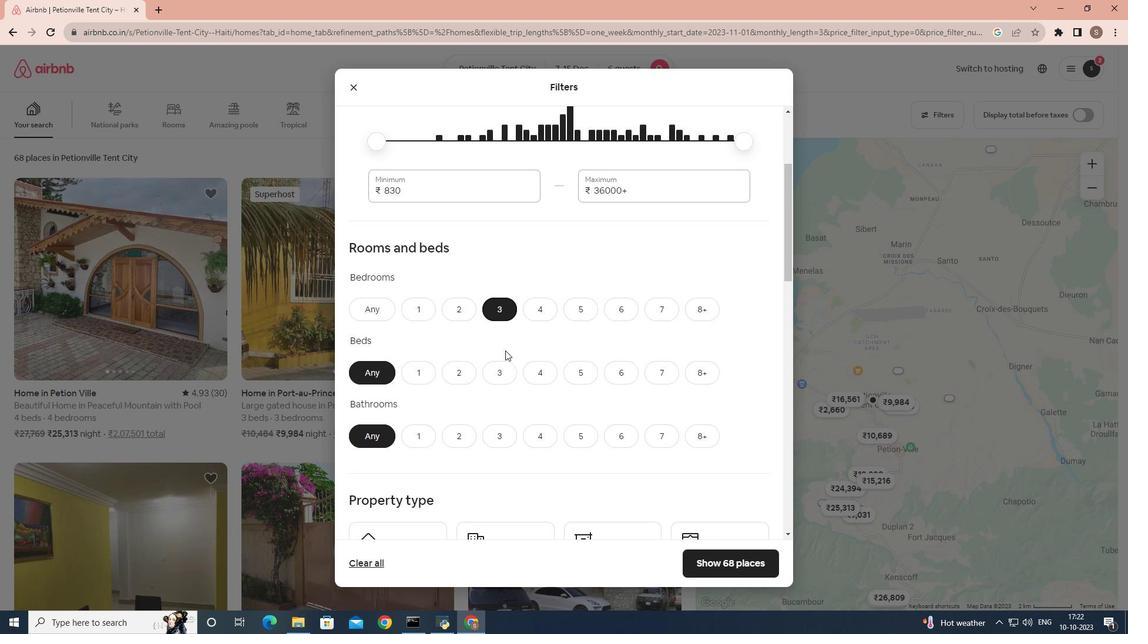 
Action: Mouse moved to (503, 369)
Screenshot: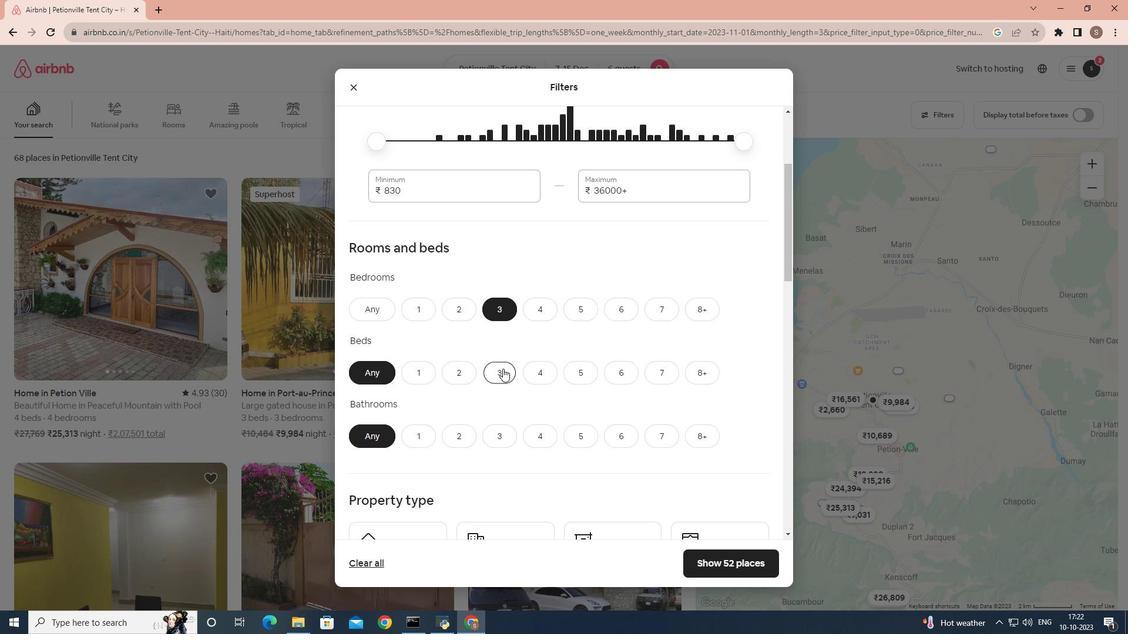 
Action: Mouse pressed left at (503, 369)
Screenshot: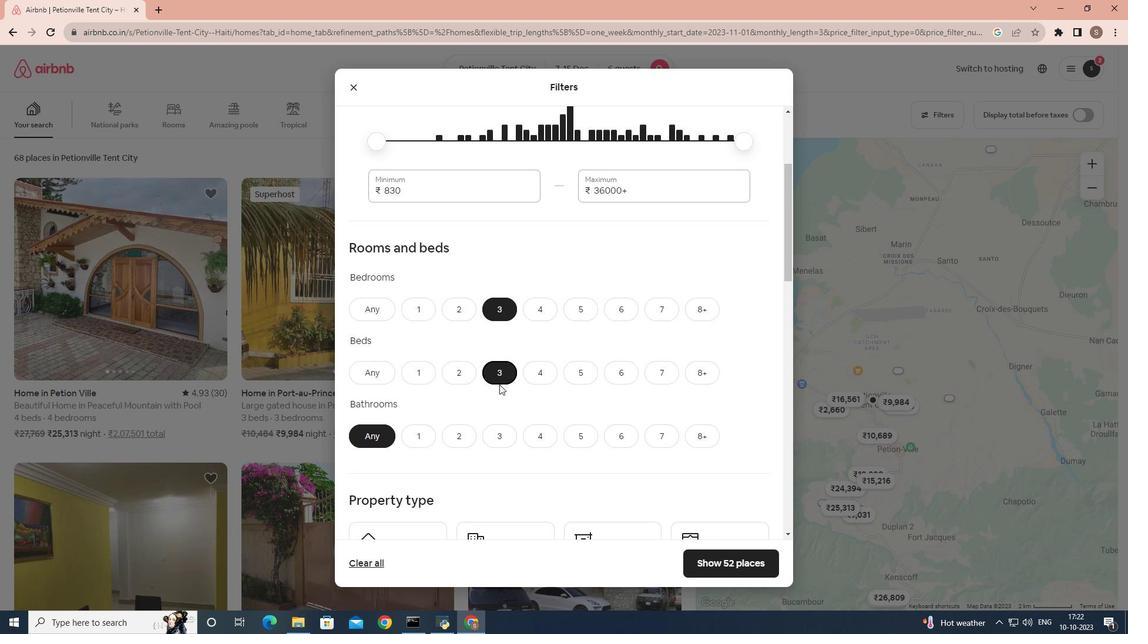 
Action: Mouse moved to (496, 434)
Screenshot: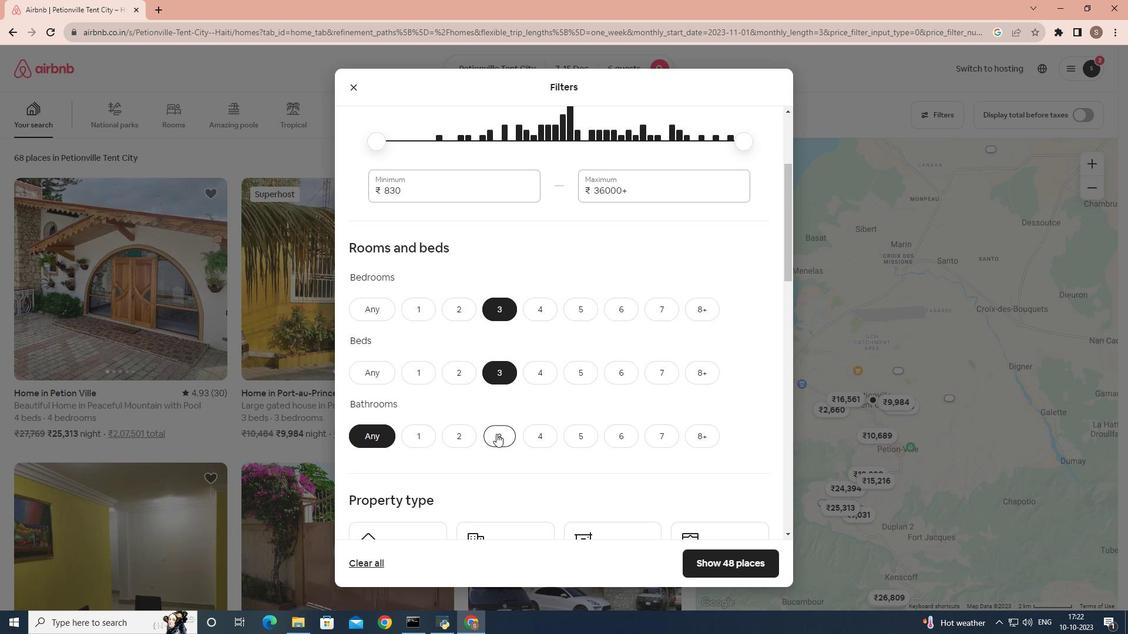 
Action: Mouse pressed left at (496, 434)
Screenshot: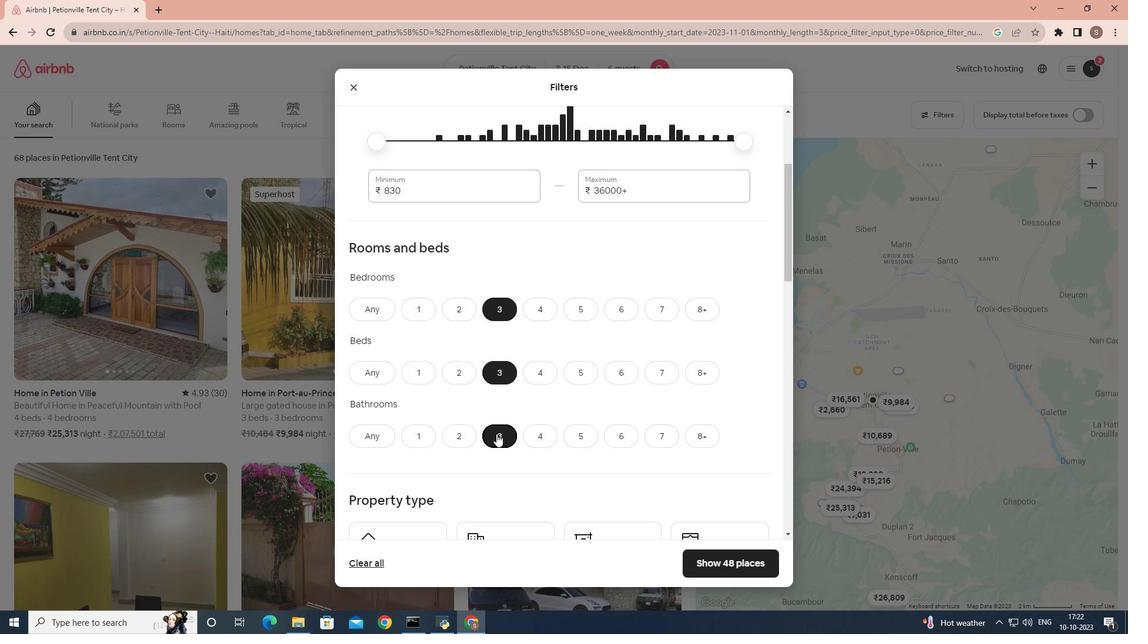 
Action: Mouse moved to (494, 404)
Screenshot: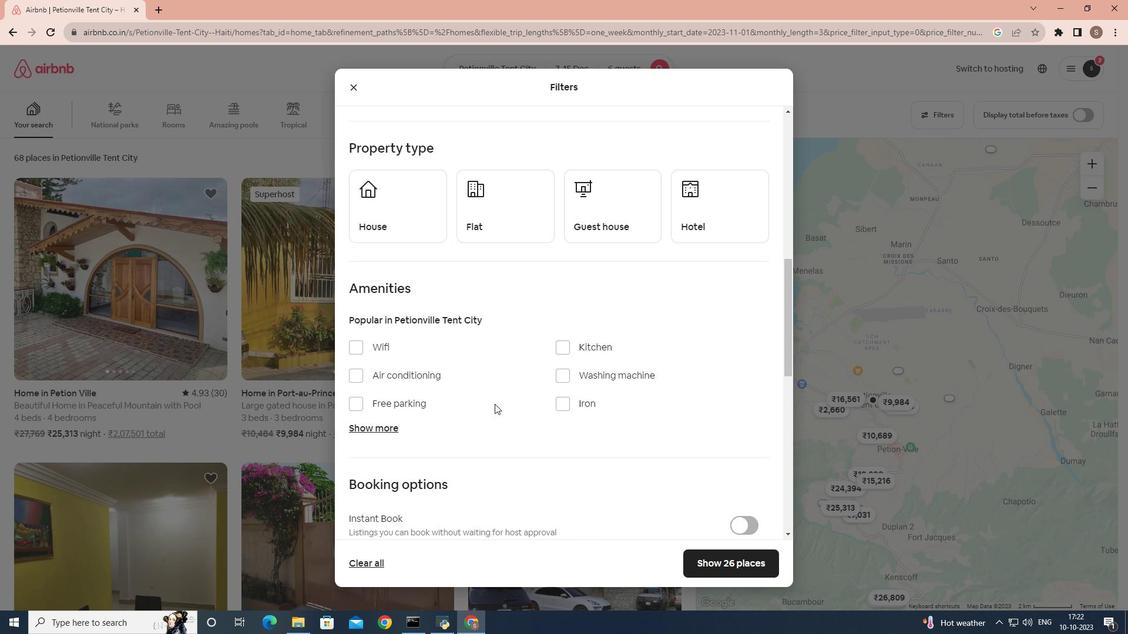 
Action: Mouse scrolled (494, 403) with delta (0, 0)
Screenshot: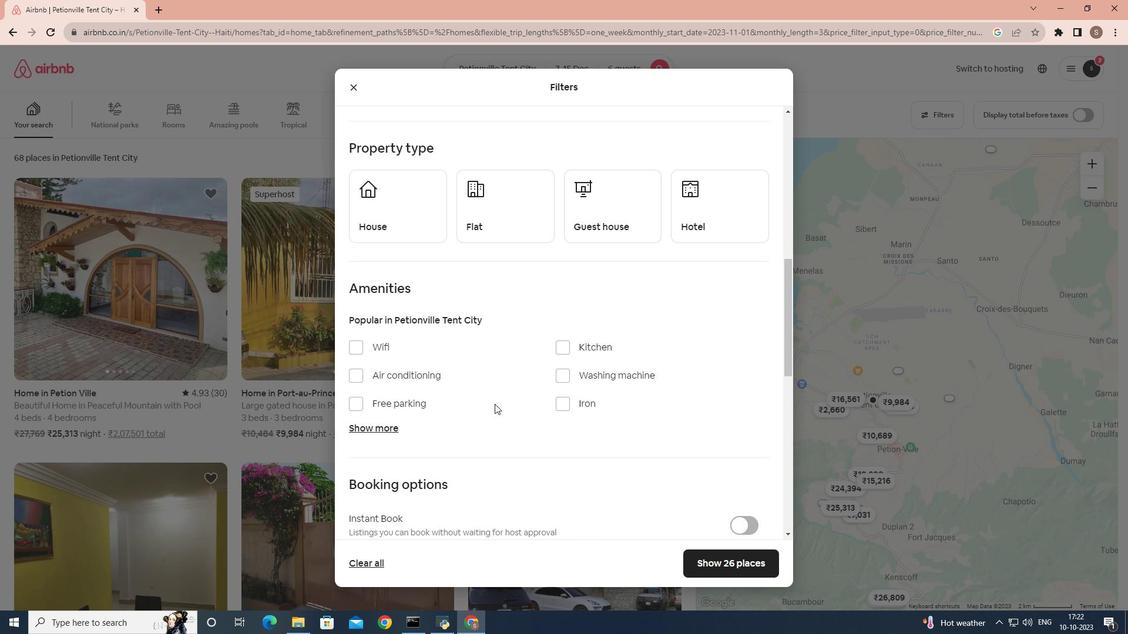 
Action: Mouse scrolled (494, 403) with delta (0, 0)
Screenshot: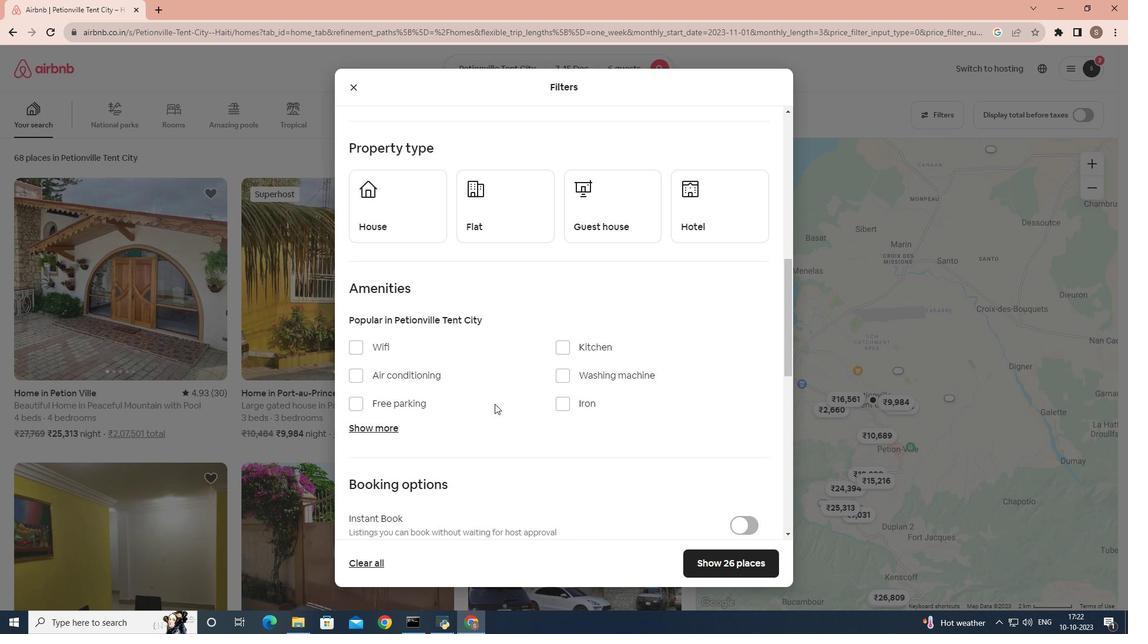 
Action: Mouse scrolled (494, 403) with delta (0, 0)
Screenshot: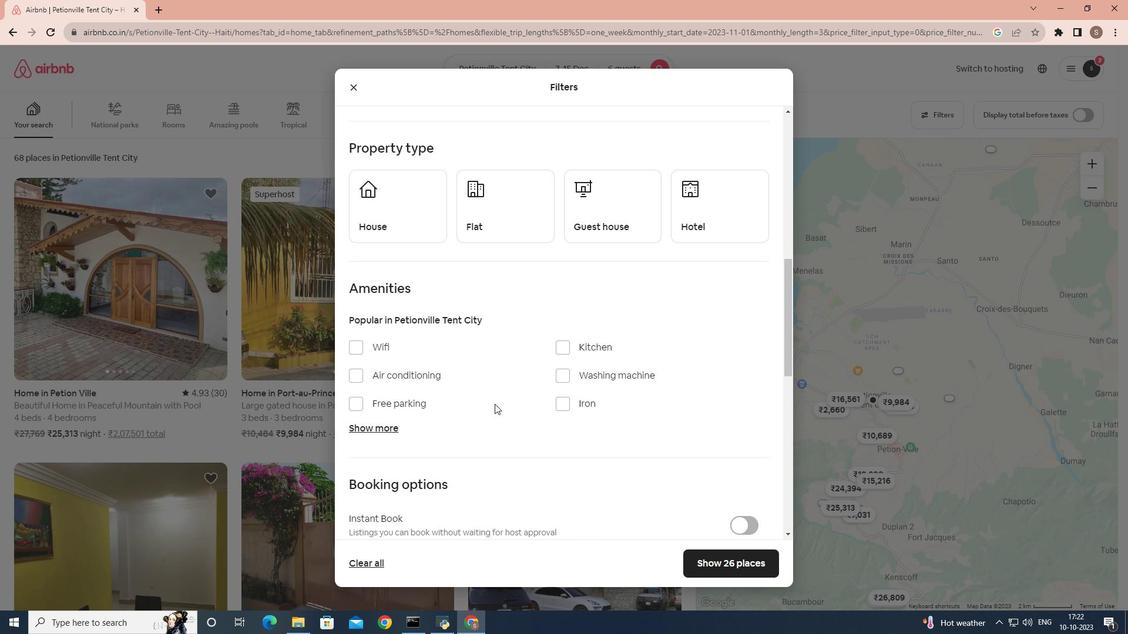 
Action: Mouse scrolled (494, 403) with delta (0, 0)
Screenshot: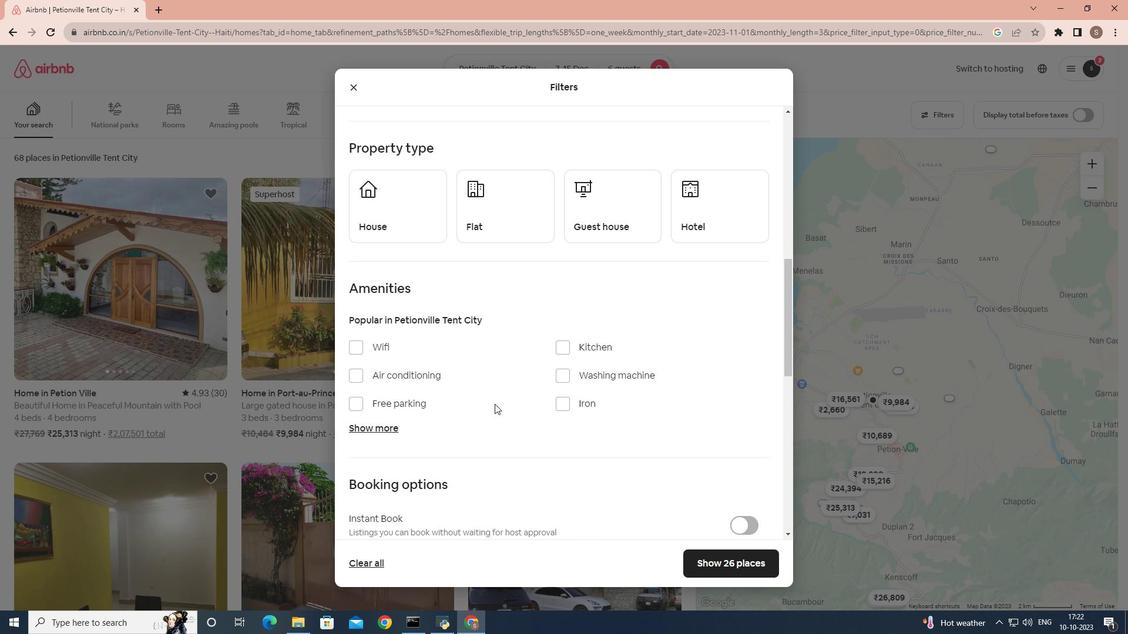 
Action: Mouse scrolled (494, 403) with delta (0, 0)
Screenshot: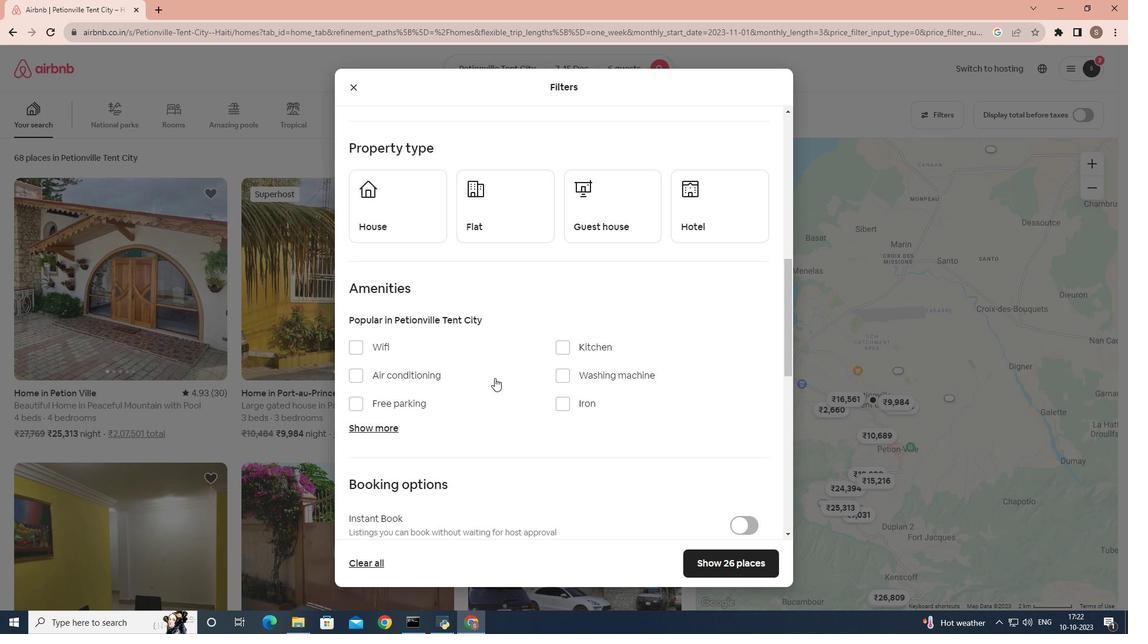 
Action: Mouse scrolled (494, 403) with delta (0, 0)
Screenshot: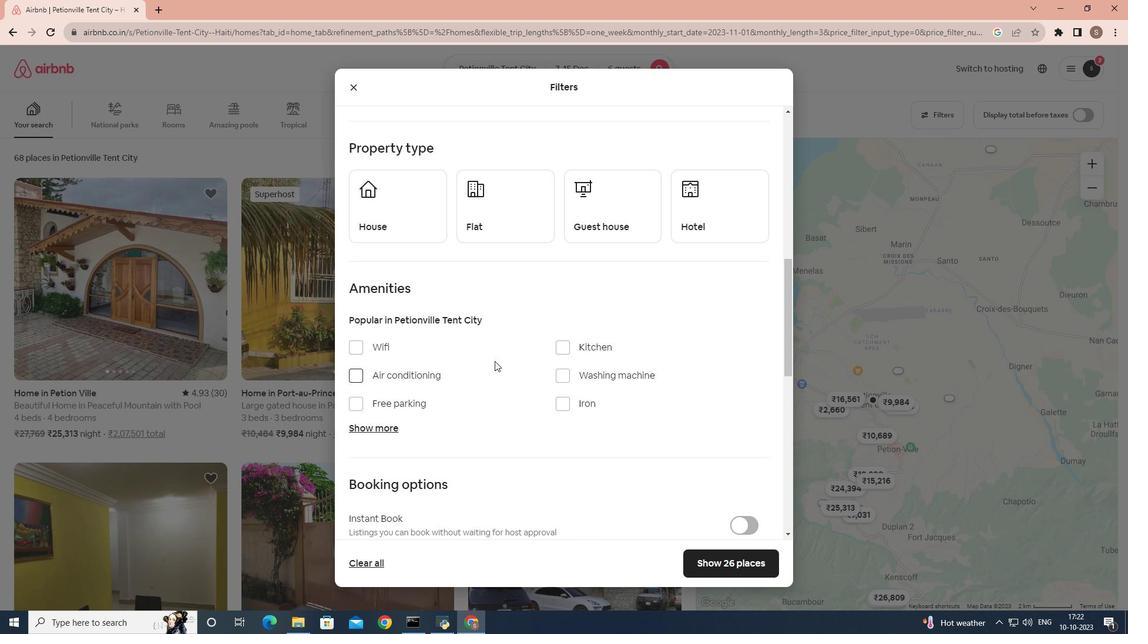 
Action: Mouse moved to (602, 228)
Screenshot: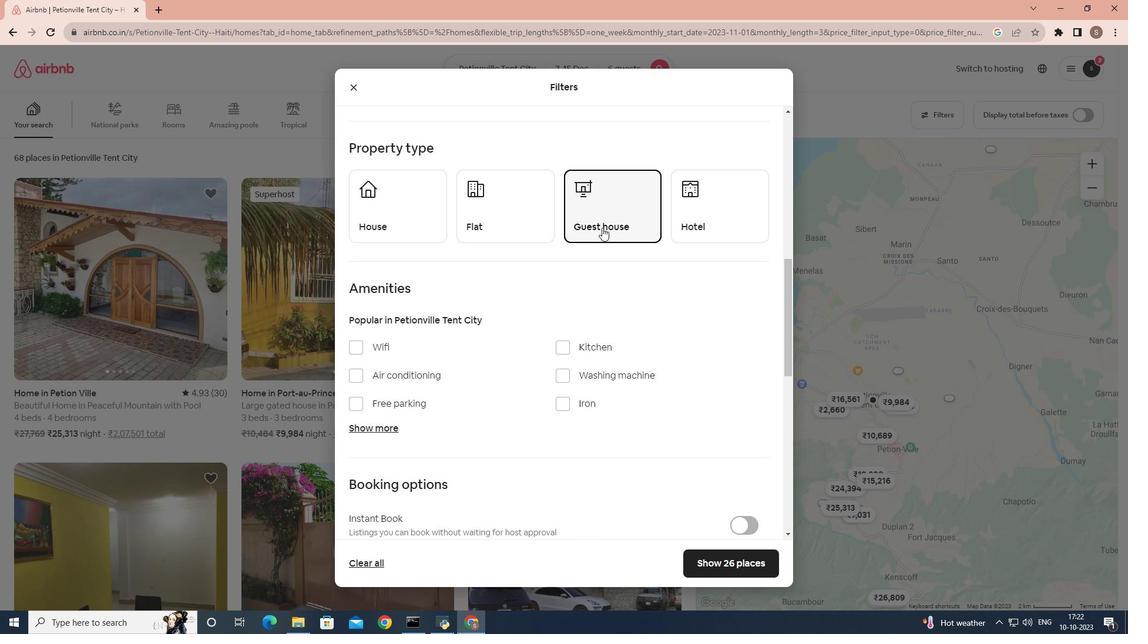 
Action: Mouse pressed left at (602, 228)
Screenshot: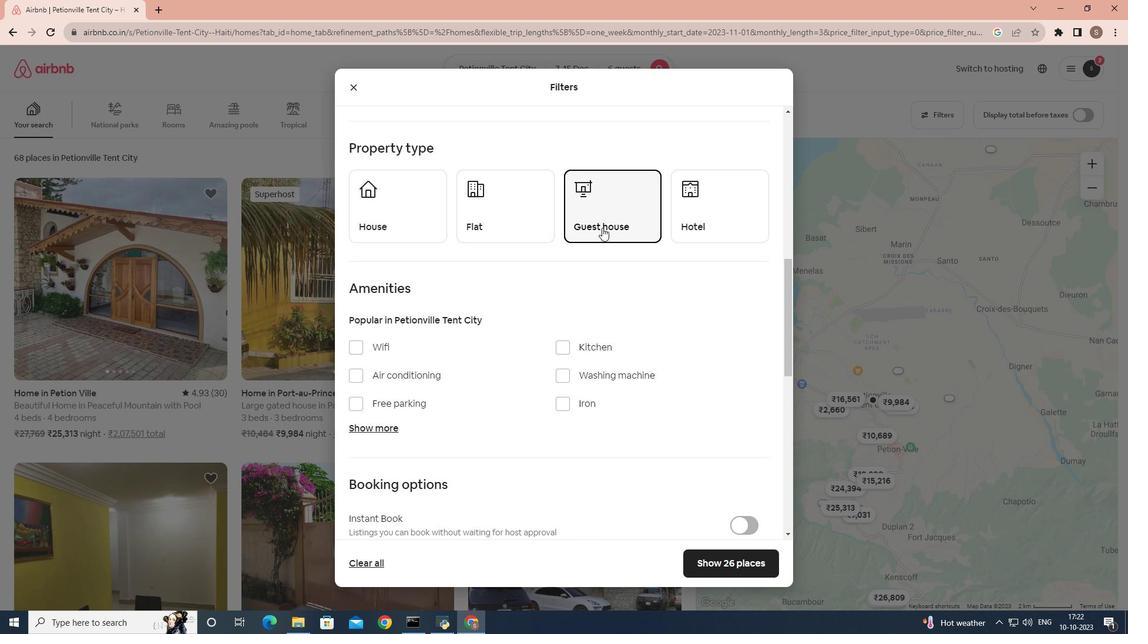
Action: Mouse moved to (596, 232)
Screenshot: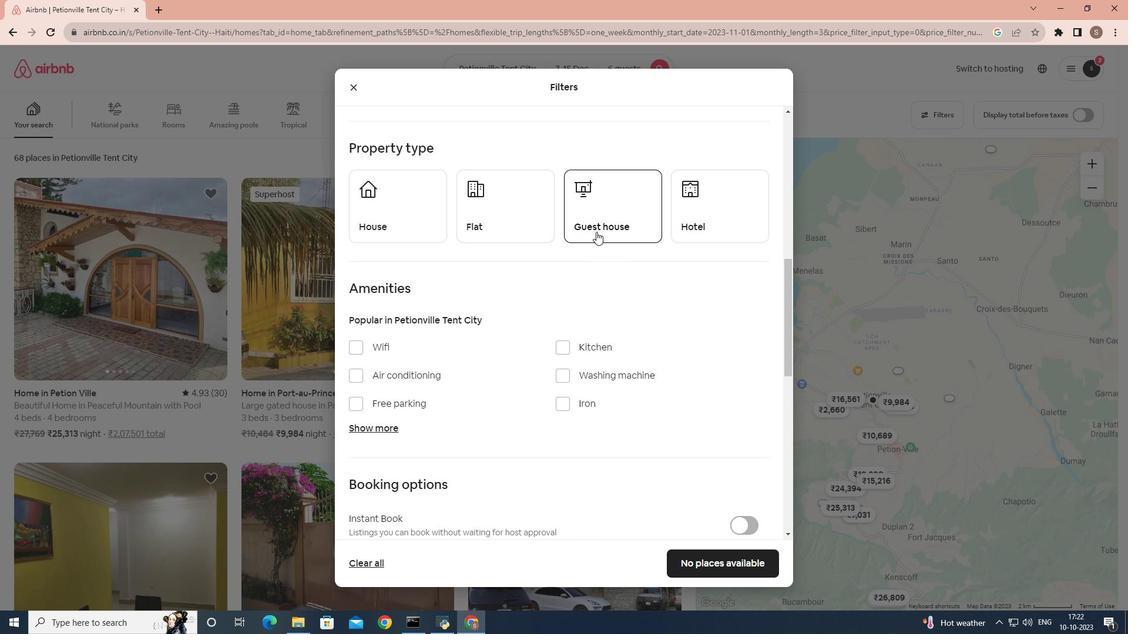 
Action: Mouse pressed left at (596, 232)
Screenshot: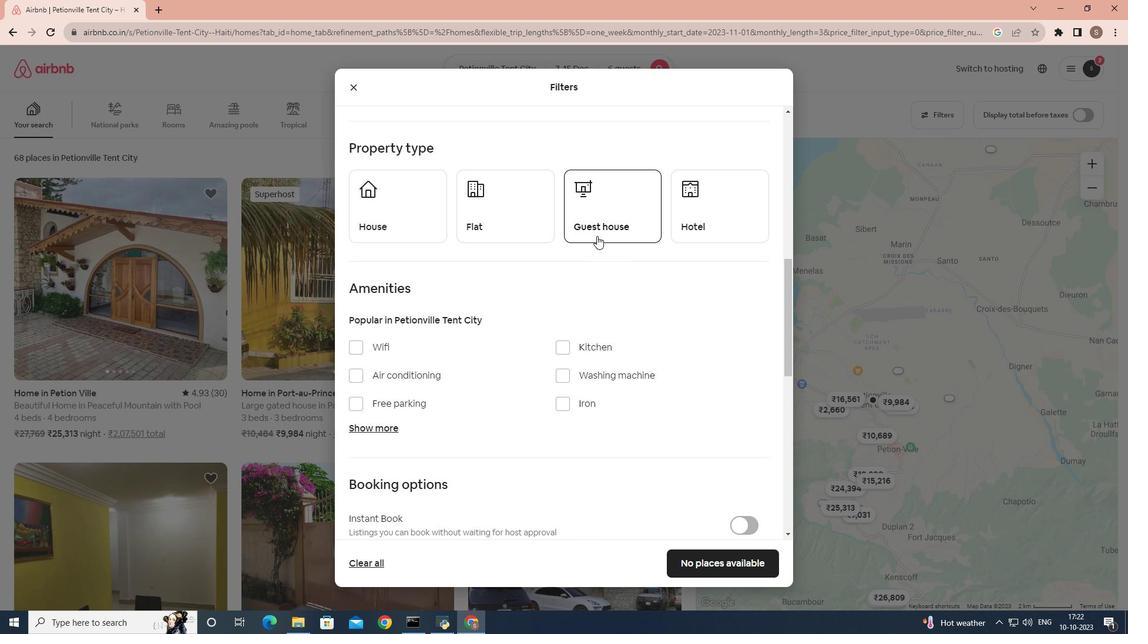 
Action: Mouse moved to (574, 383)
Screenshot: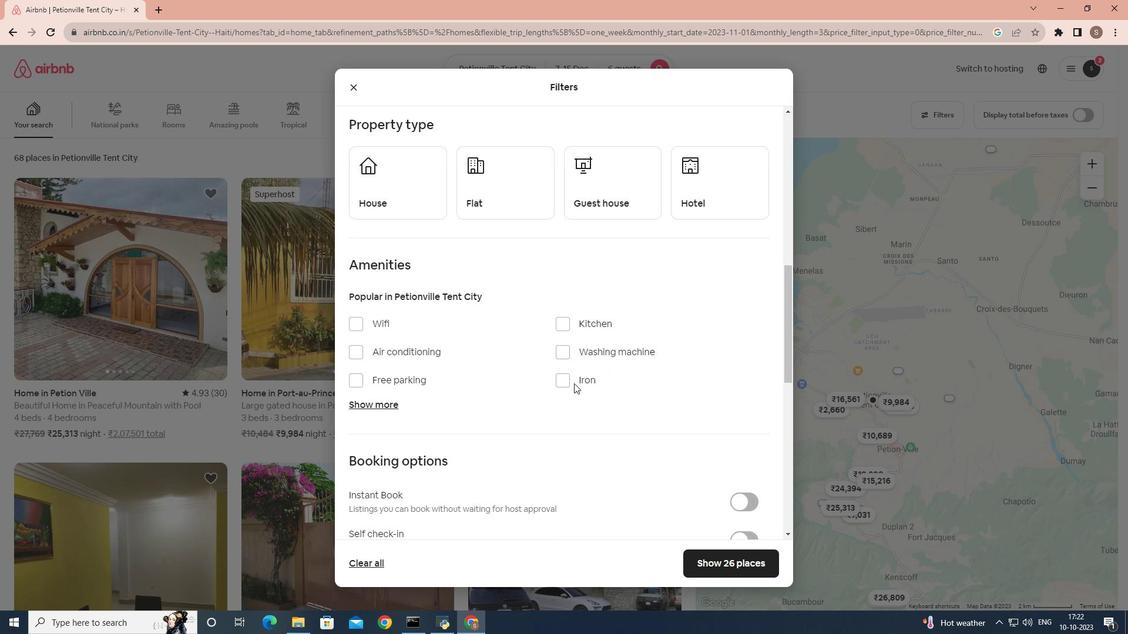 
Action: Mouse scrolled (574, 383) with delta (0, 0)
Screenshot: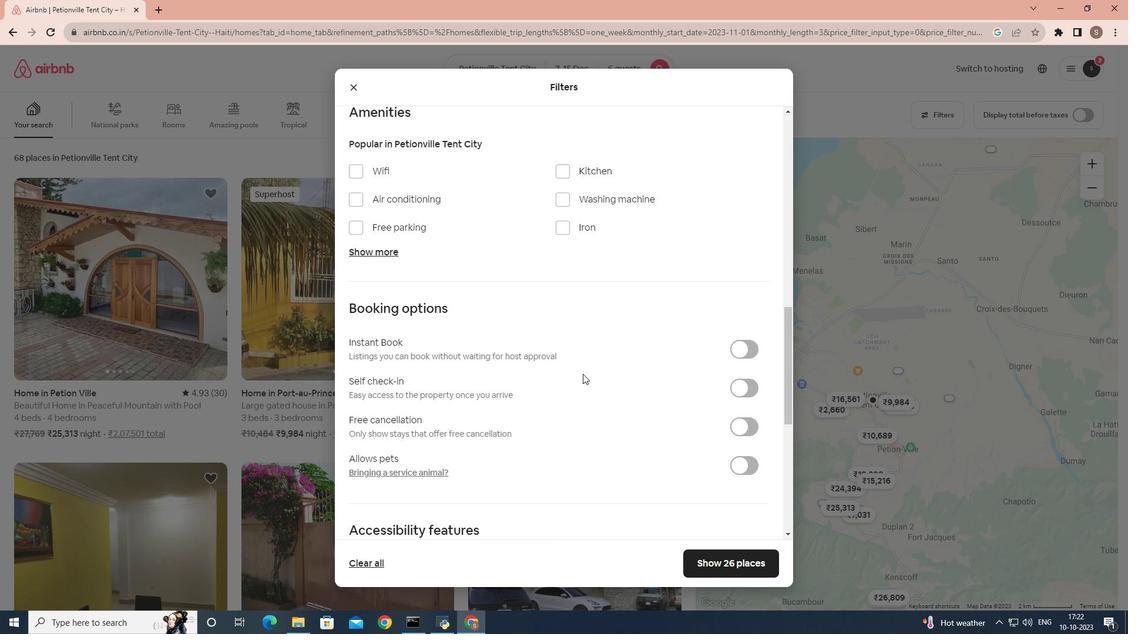 
Action: Mouse scrolled (574, 383) with delta (0, 0)
Screenshot: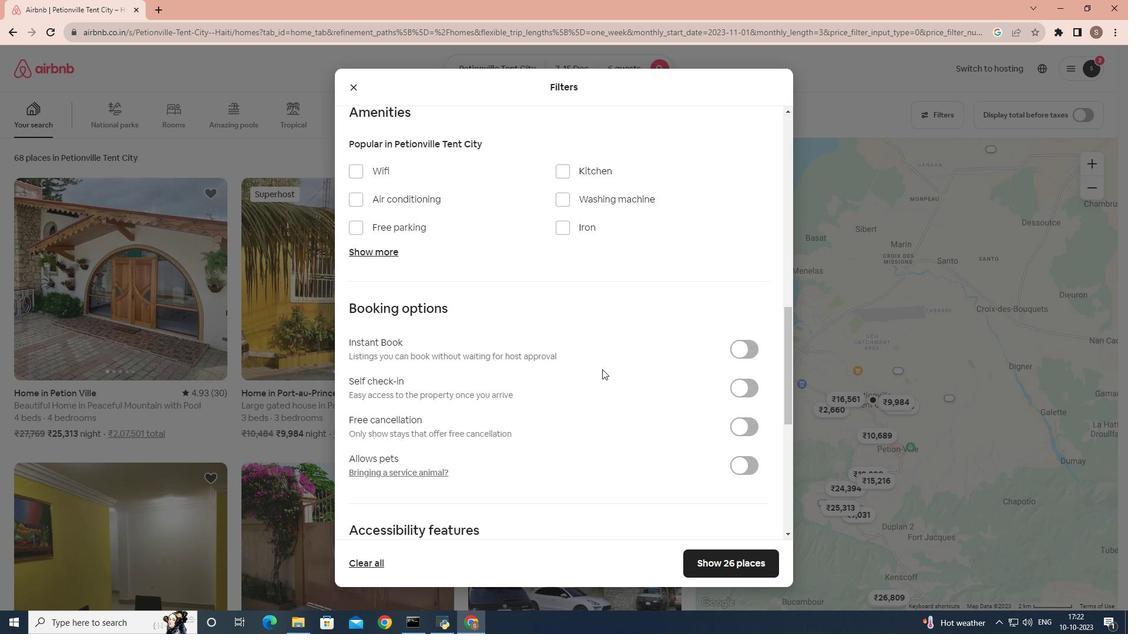 
Action: Mouse scrolled (574, 383) with delta (0, 0)
Screenshot: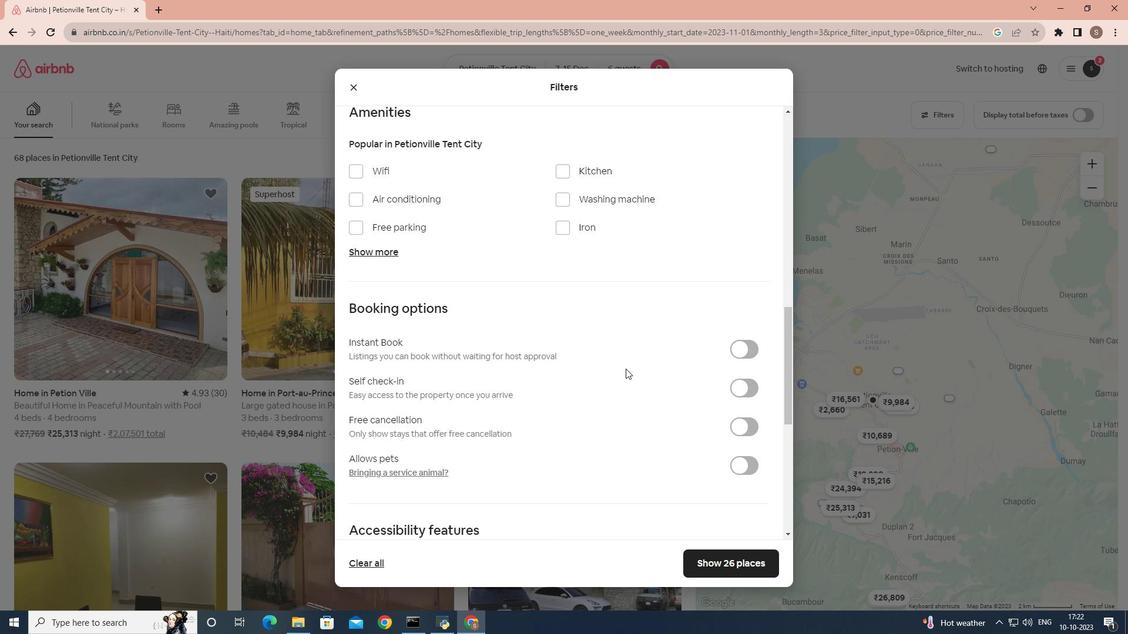 
Action: Mouse moved to (736, 387)
Screenshot: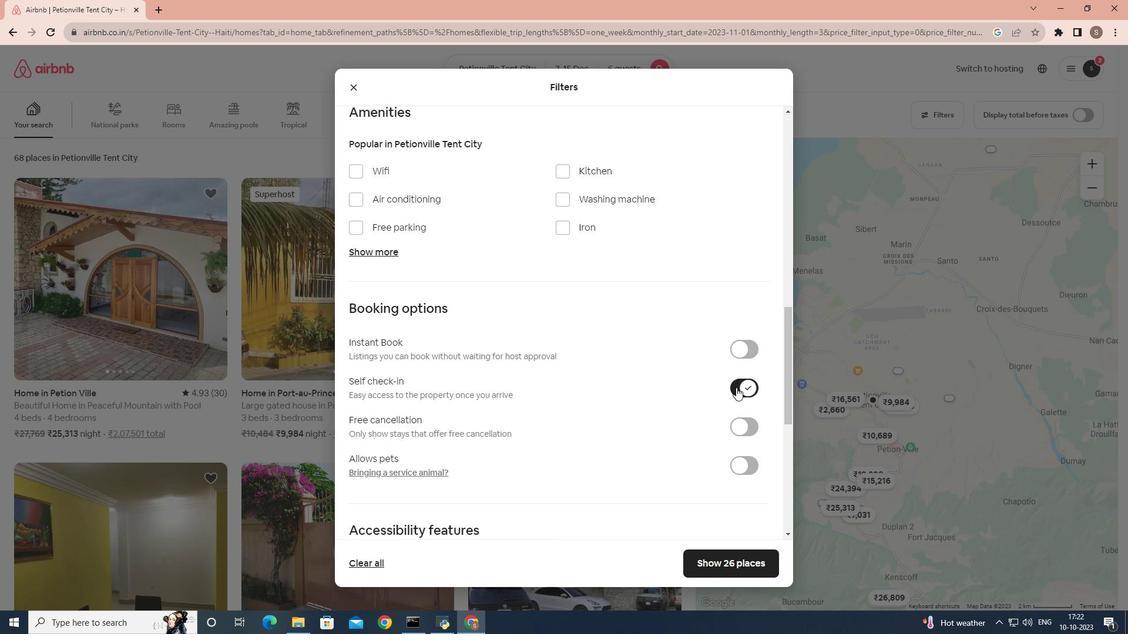 
Action: Mouse pressed left at (736, 387)
Screenshot: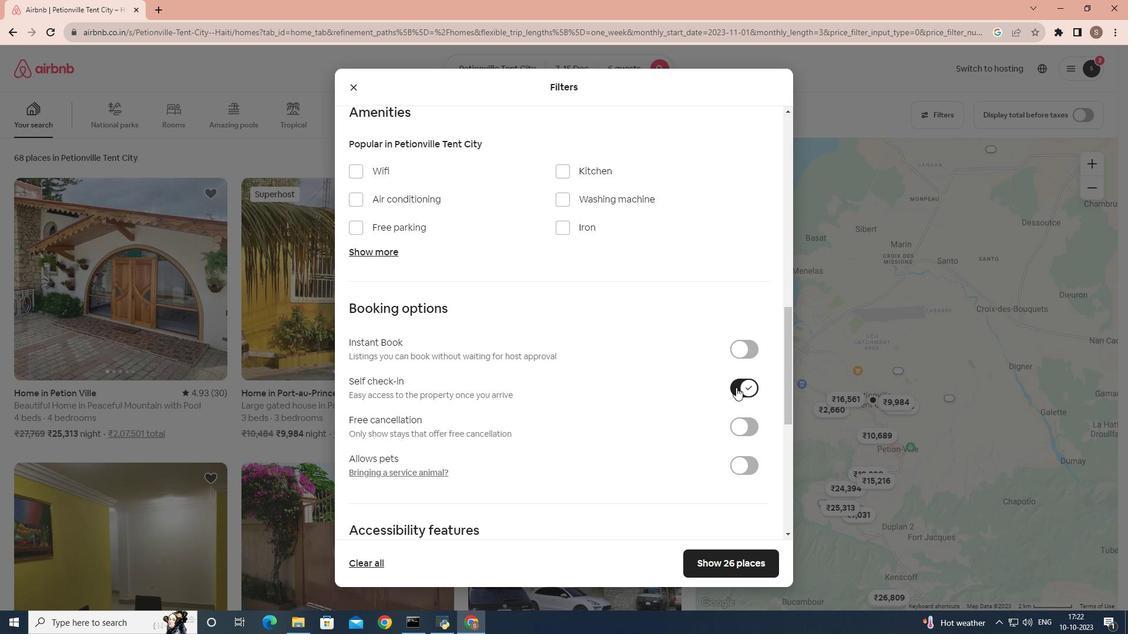 
Action: Mouse moved to (721, 565)
Screenshot: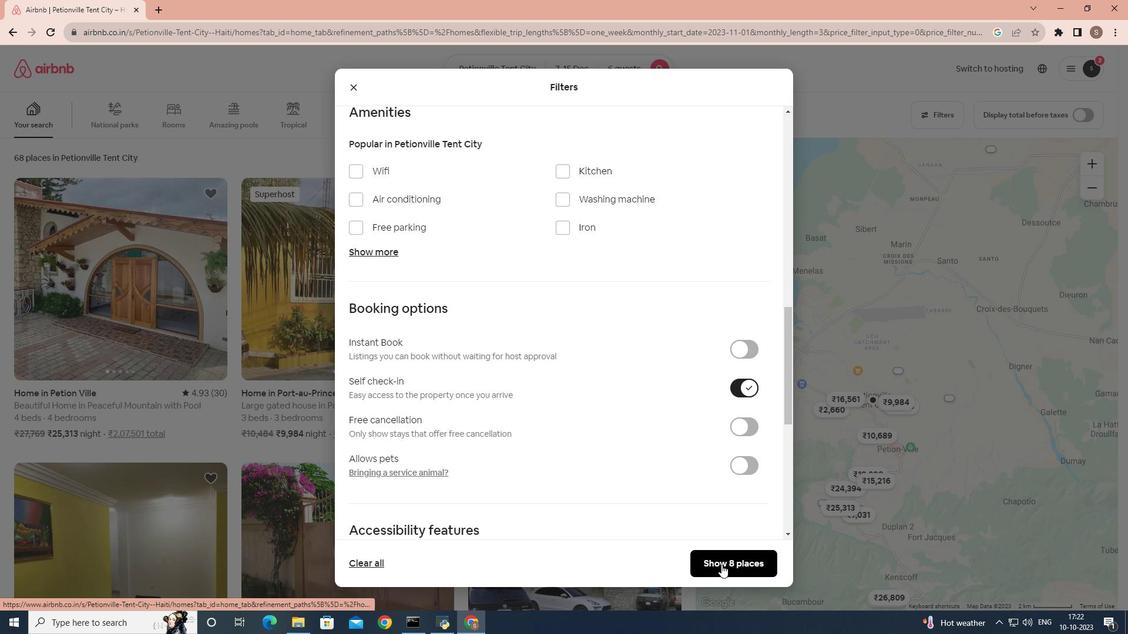 
Action: Mouse pressed left at (721, 565)
Screenshot: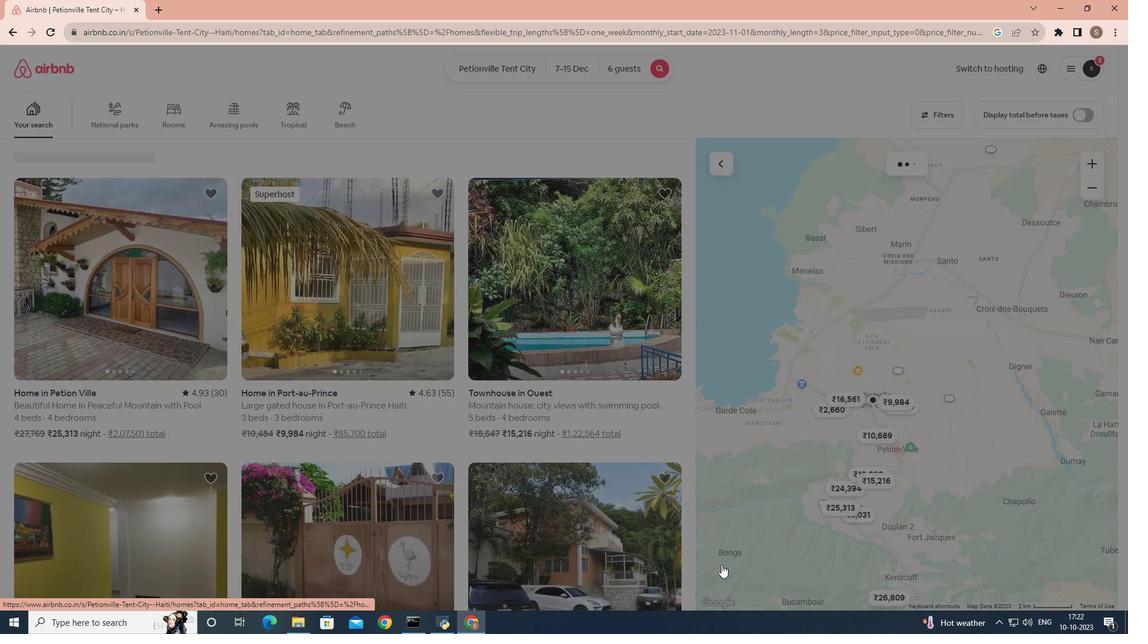 
Action: Mouse moved to (337, 381)
Screenshot: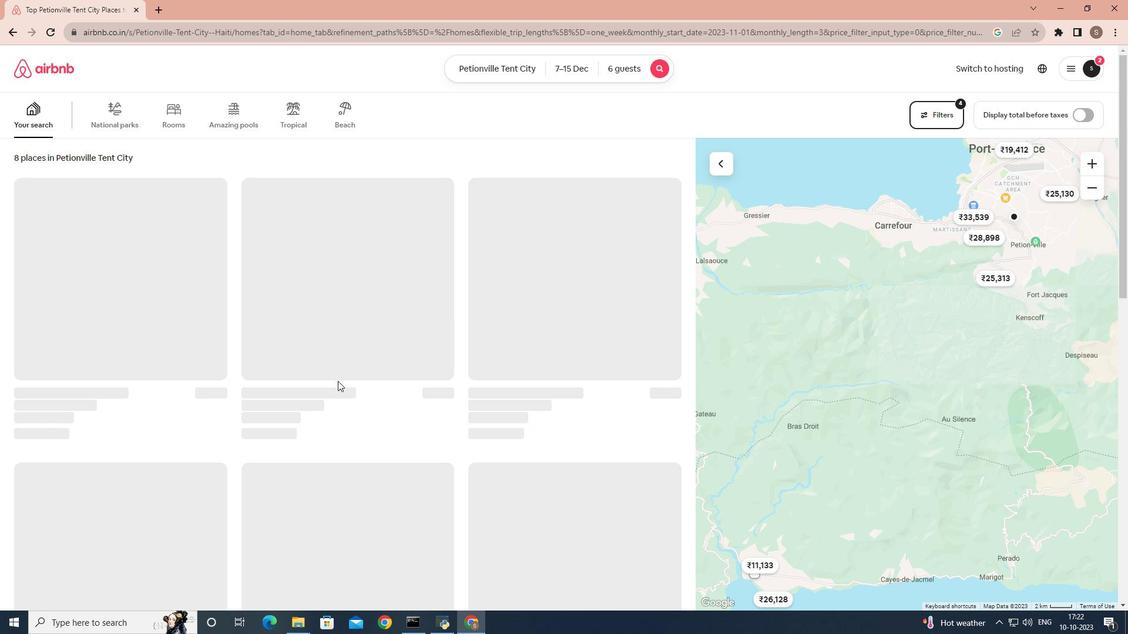 
Action: Mouse scrolled (337, 380) with delta (0, 0)
Screenshot: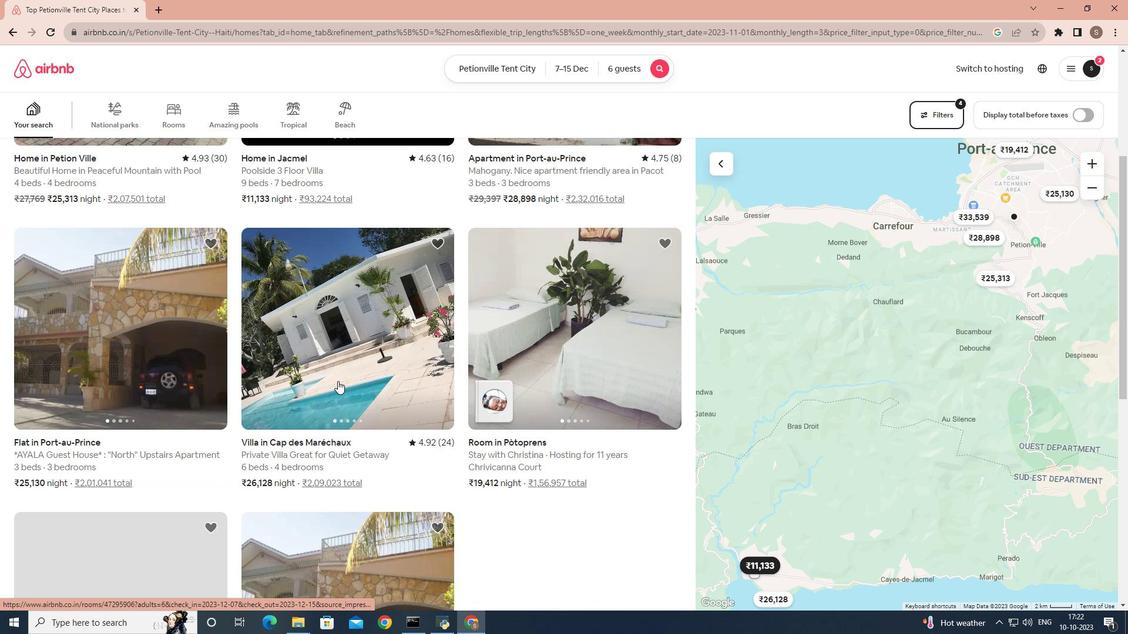 
Action: Mouse scrolled (337, 380) with delta (0, 0)
Screenshot: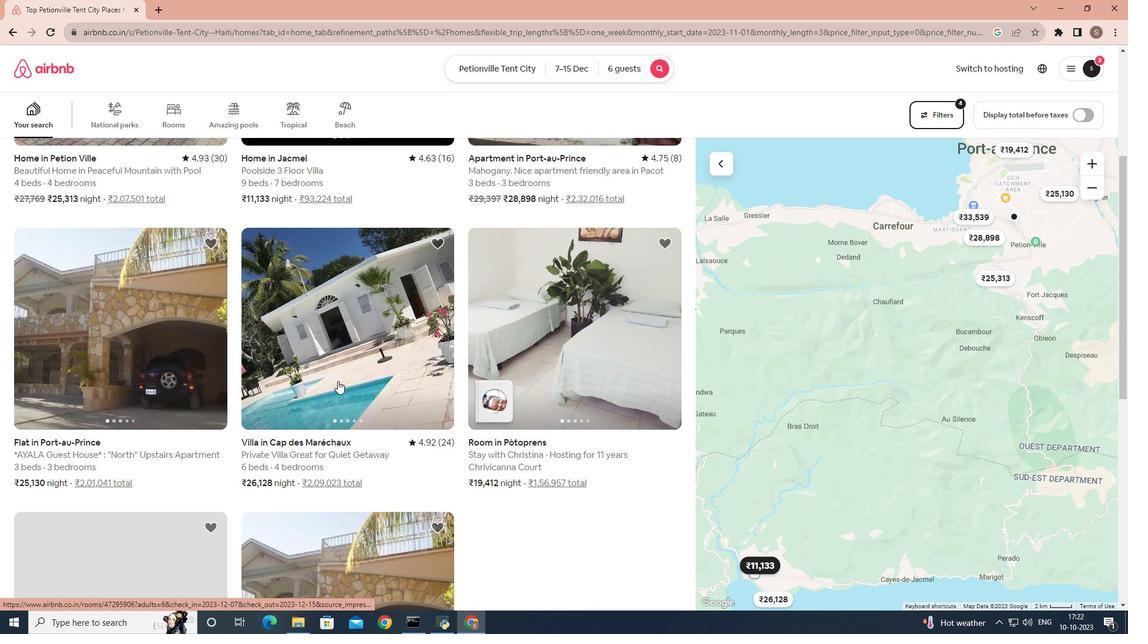 
Action: Mouse scrolled (337, 380) with delta (0, 0)
Screenshot: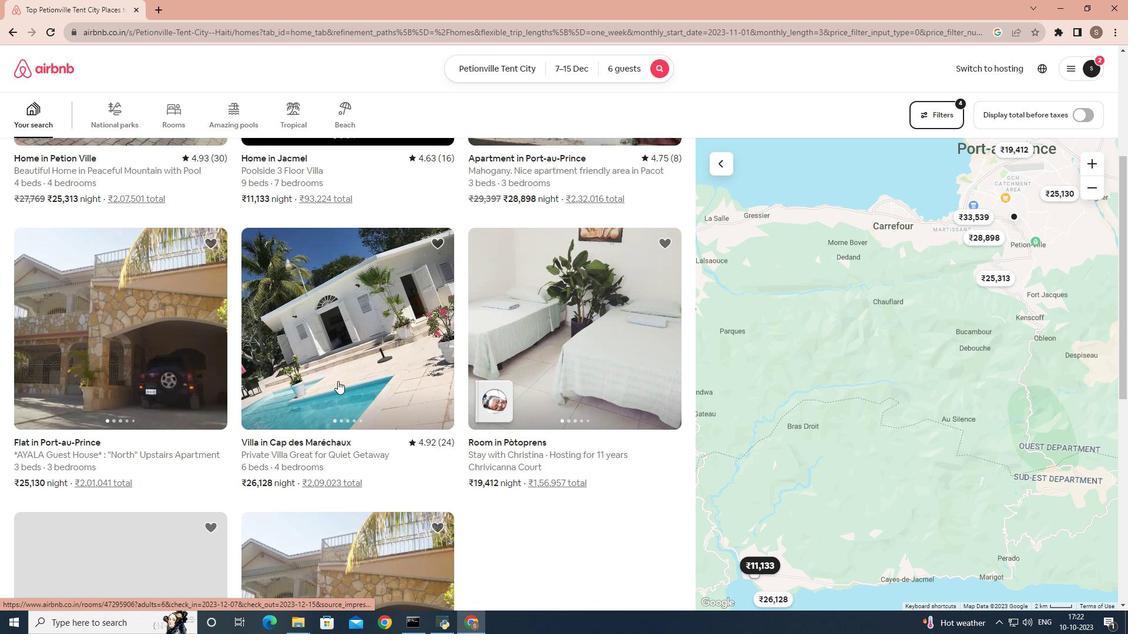 
Action: Mouse scrolled (337, 380) with delta (0, 0)
Screenshot: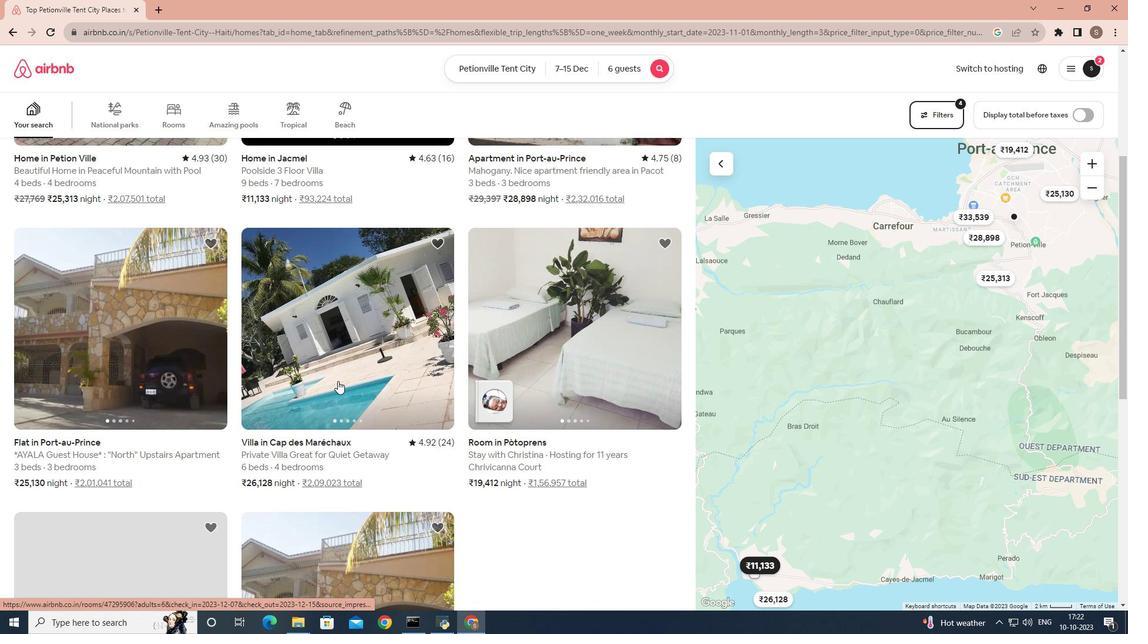 
Action: Mouse moved to (335, 379)
Screenshot: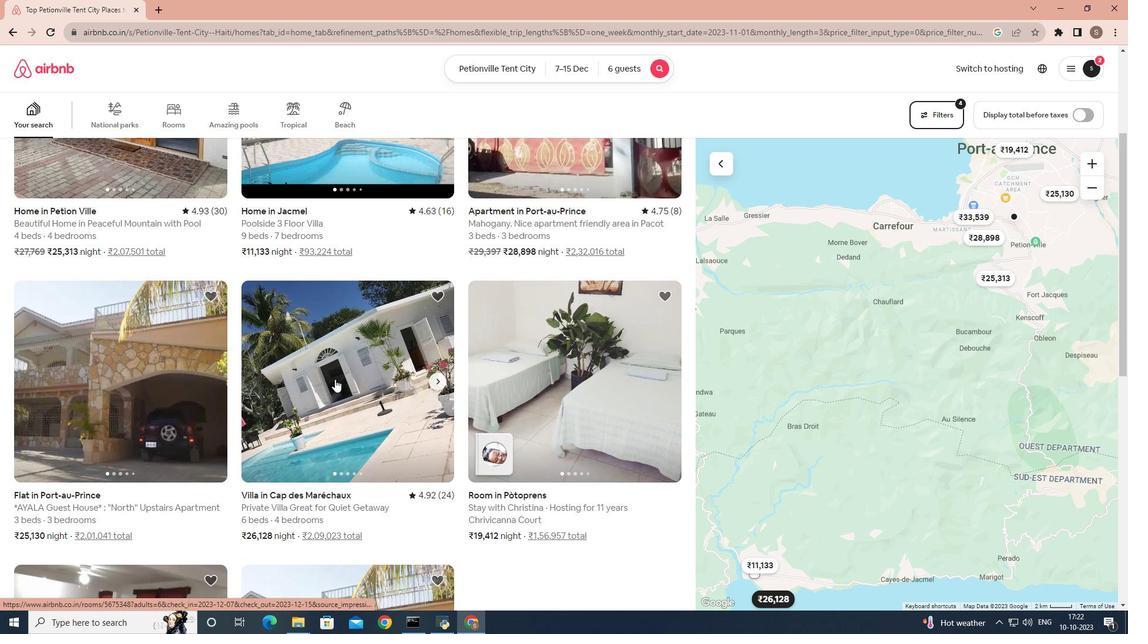 
Action: Mouse scrolled (335, 380) with delta (0, 0)
Screenshot: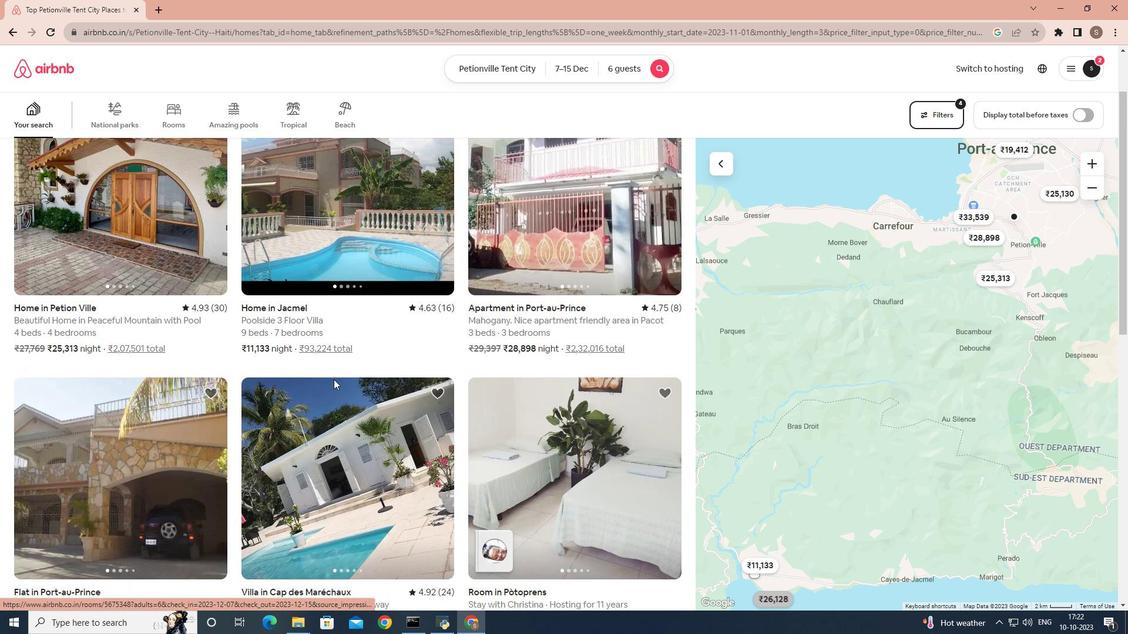 
Action: Mouse scrolled (335, 380) with delta (0, 0)
Screenshot: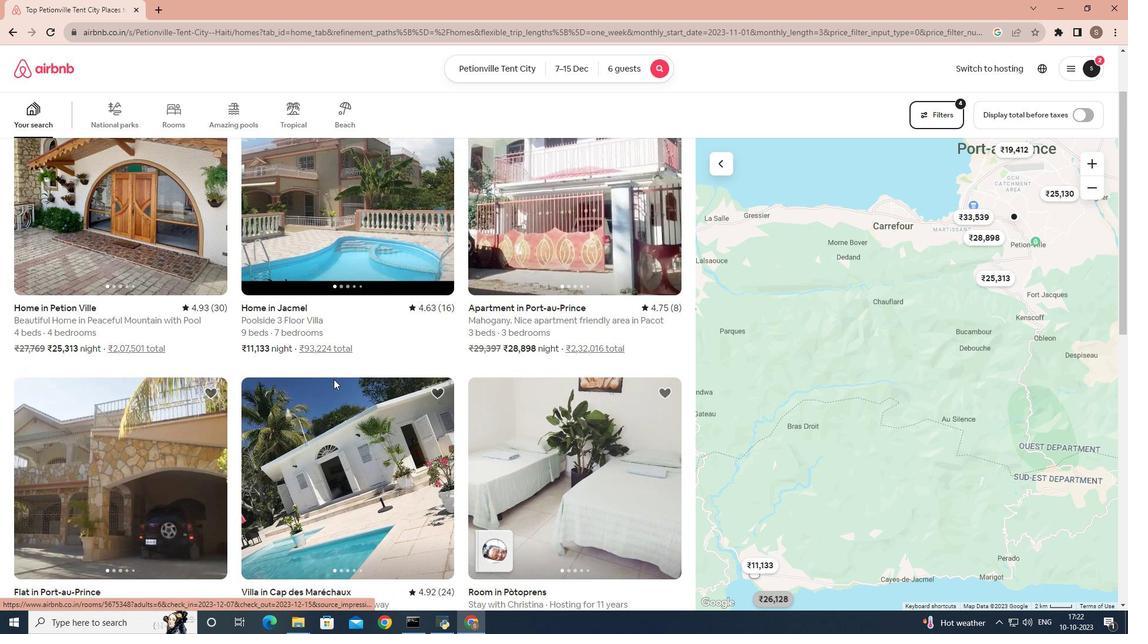 
Action: Mouse moved to (335, 379)
Screenshot: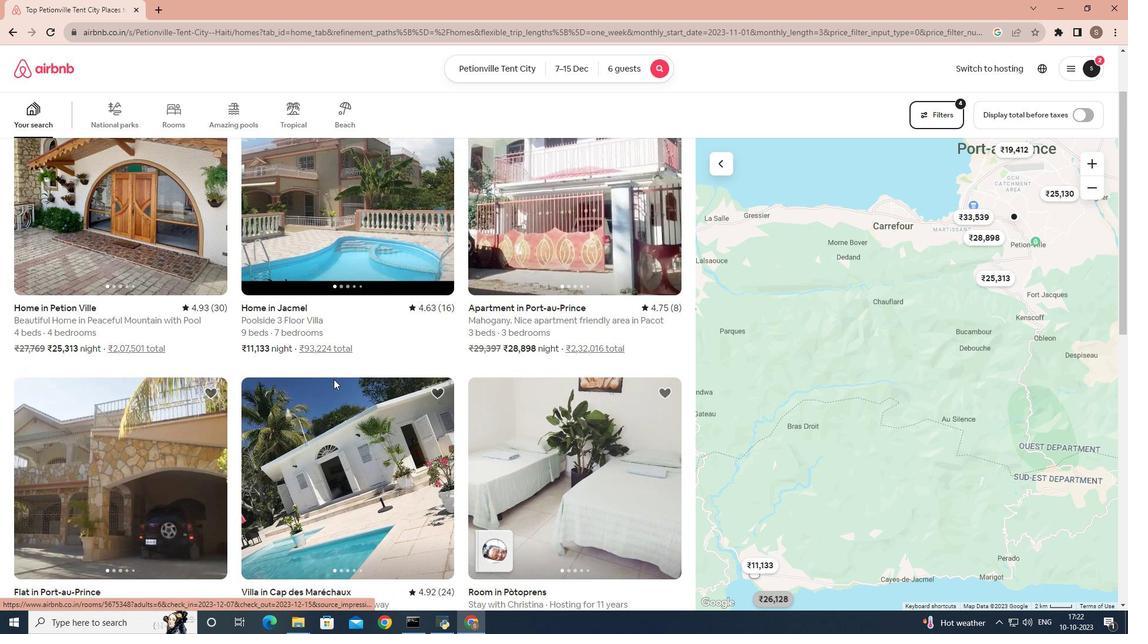 
Action: Mouse scrolled (335, 380) with delta (0, 0)
Screenshot: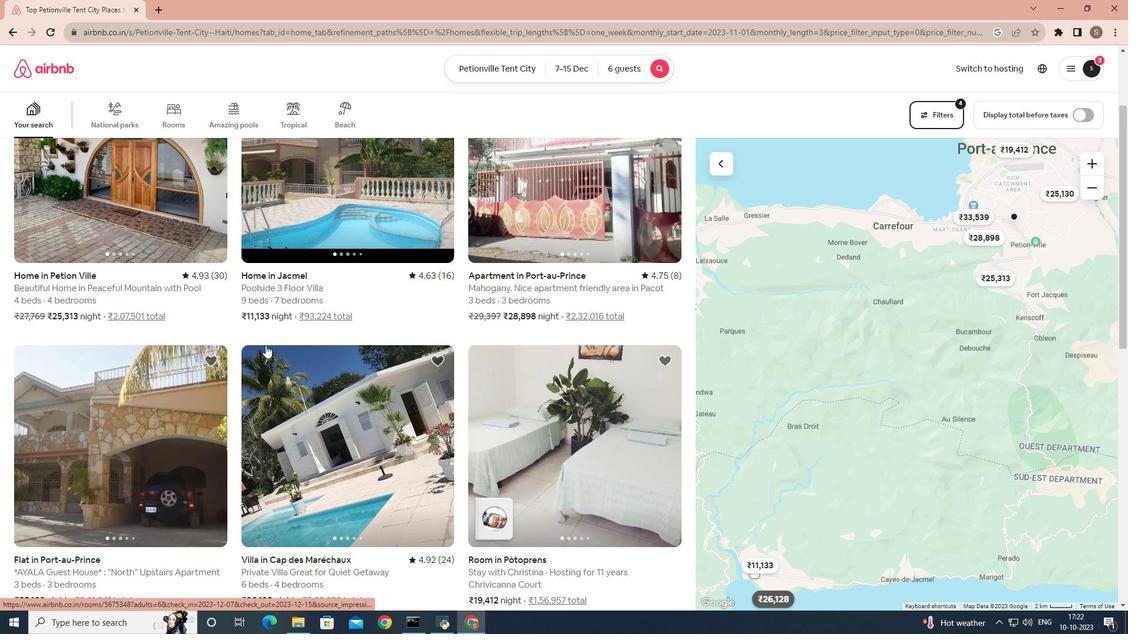 
Action: Mouse scrolled (335, 379) with delta (0, 0)
Screenshot: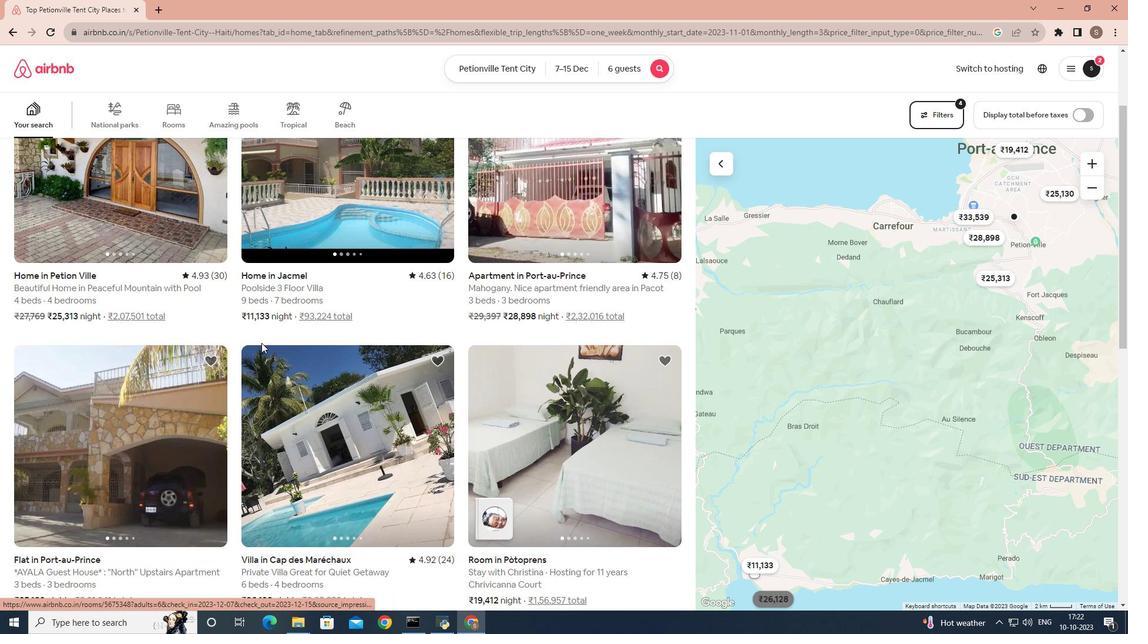 
Action: Mouse moved to (261, 343)
Screenshot: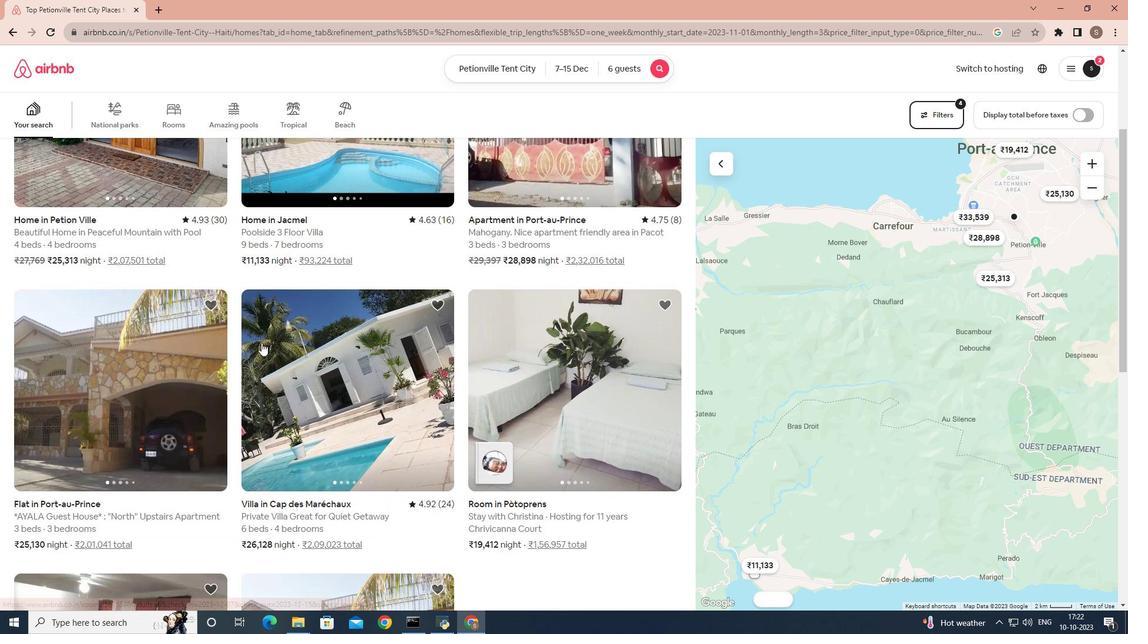 
Action: Mouse scrolled (261, 342) with delta (0, 0)
Screenshot: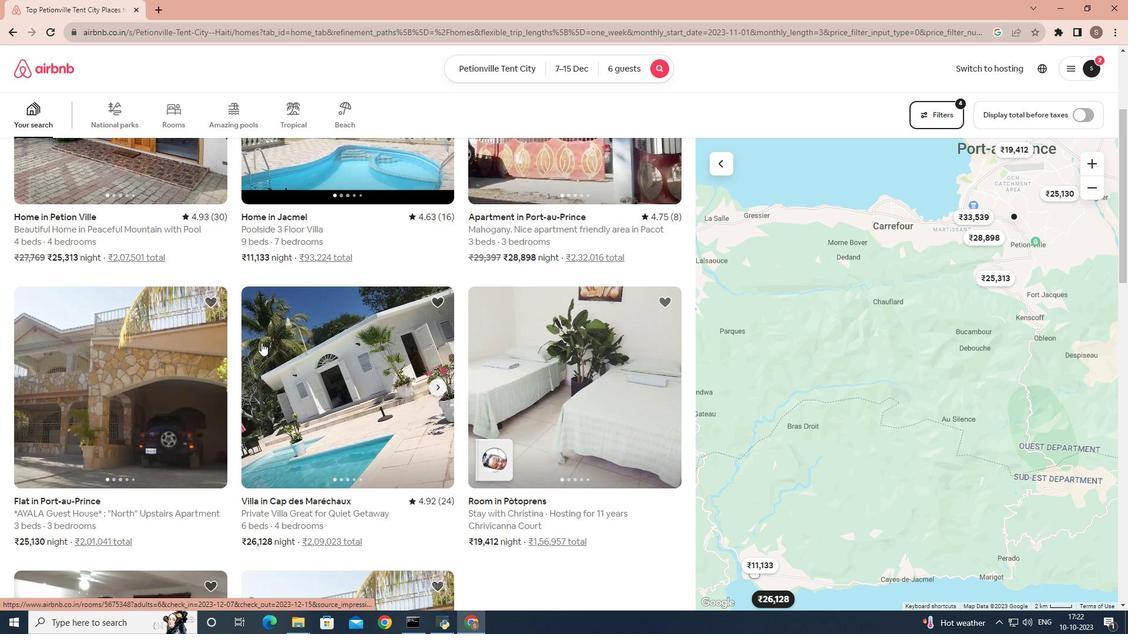 
Action: Mouse moved to (259, 343)
Screenshot: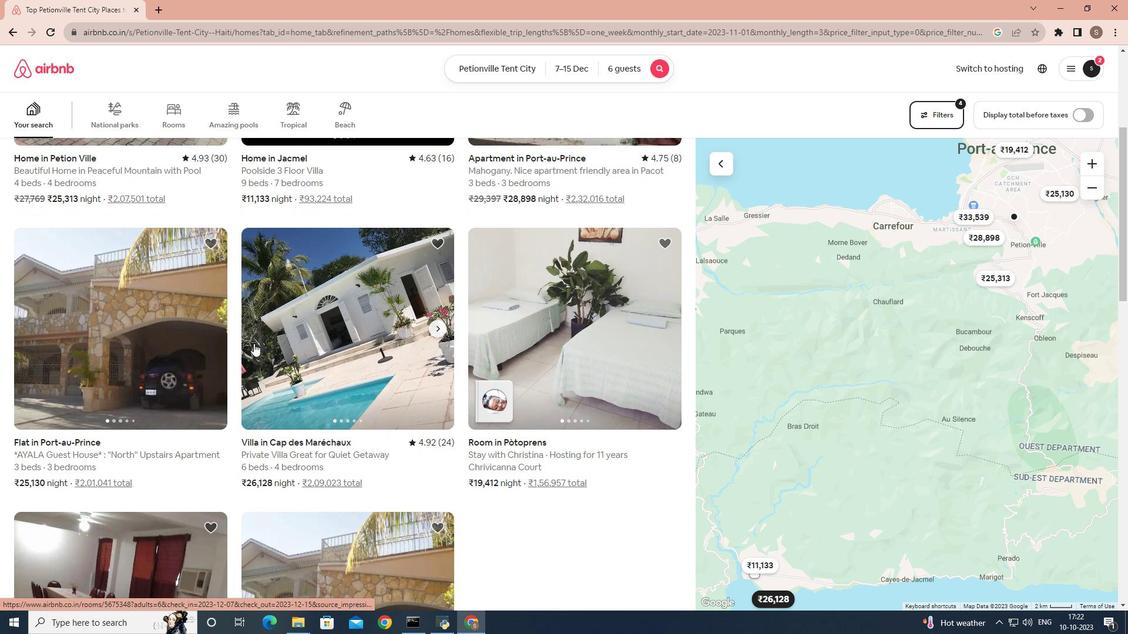 
Action: Mouse scrolled (259, 342) with delta (0, 0)
Screenshot: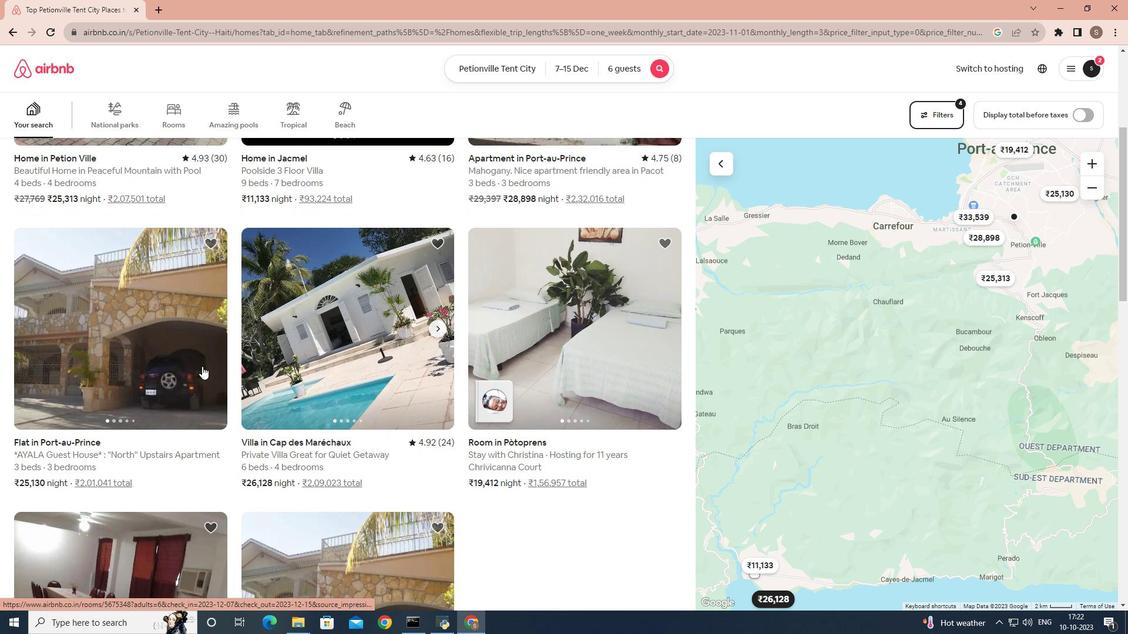 
Action: Mouse moved to (166, 381)
Screenshot: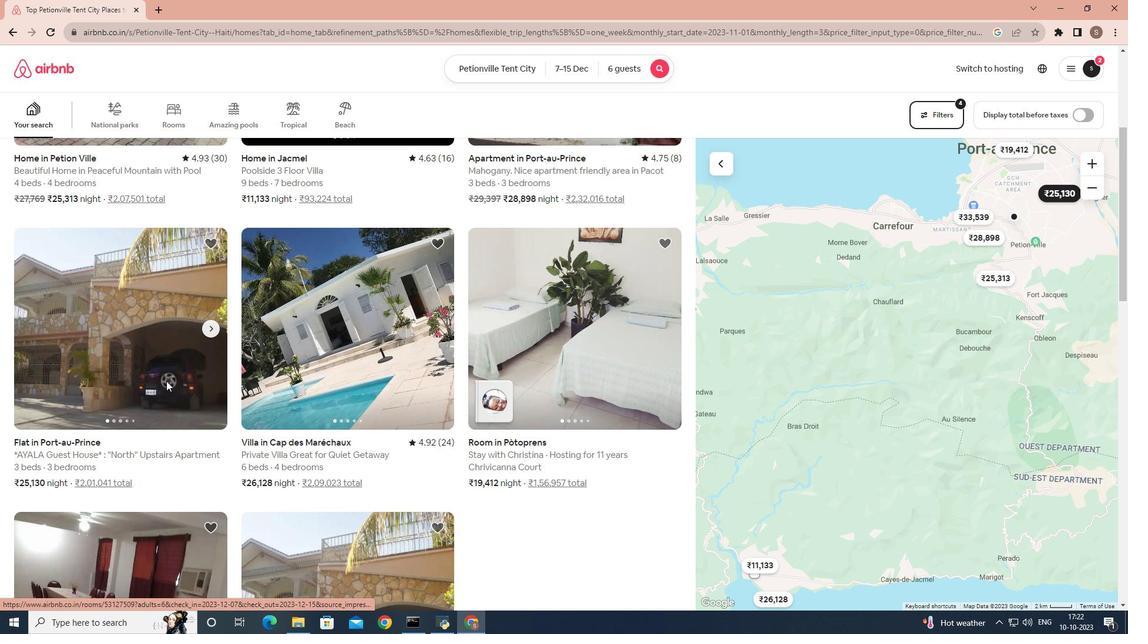
Action: Mouse pressed left at (166, 381)
Screenshot: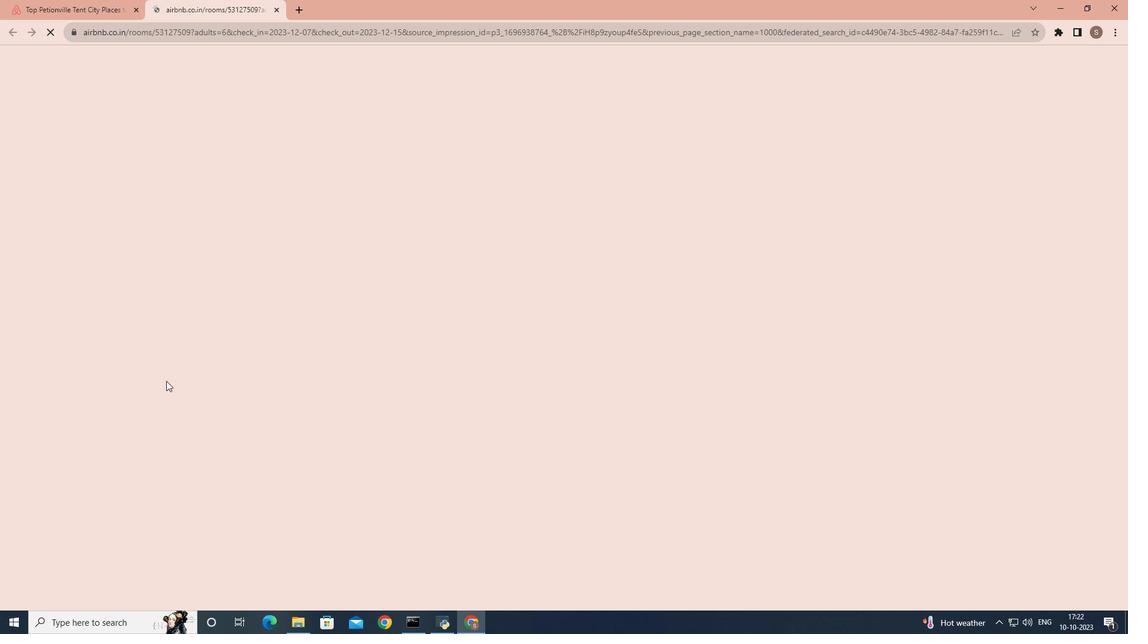 
Action: Mouse moved to (372, 401)
Screenshot: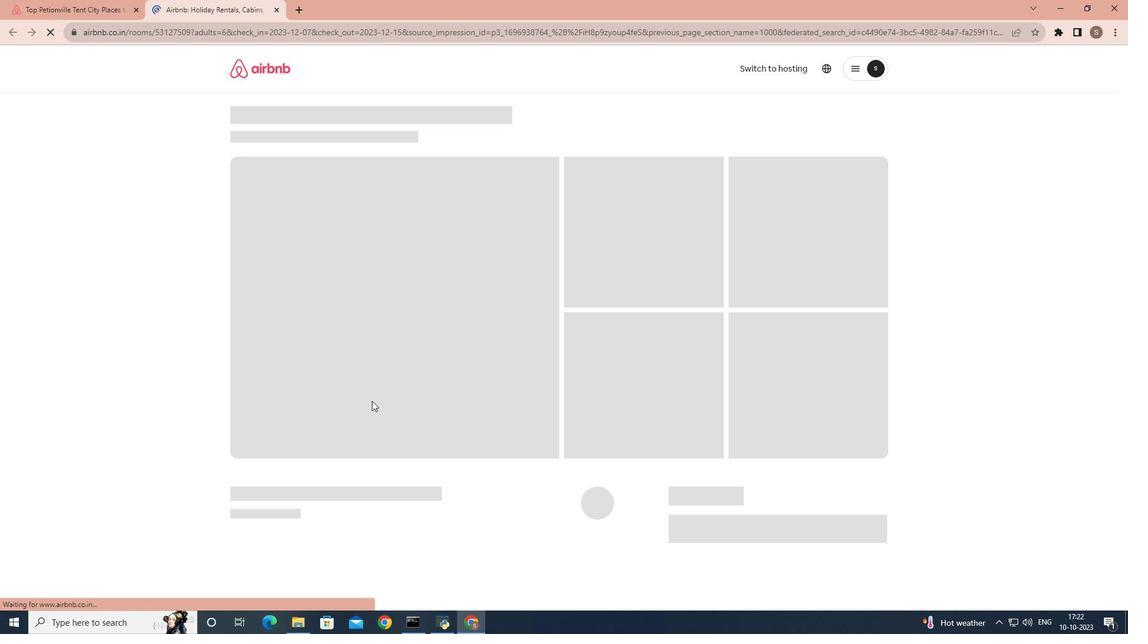 
Action: Mouse scrolled (372, 400) with delta (0, 0)
Screenshot: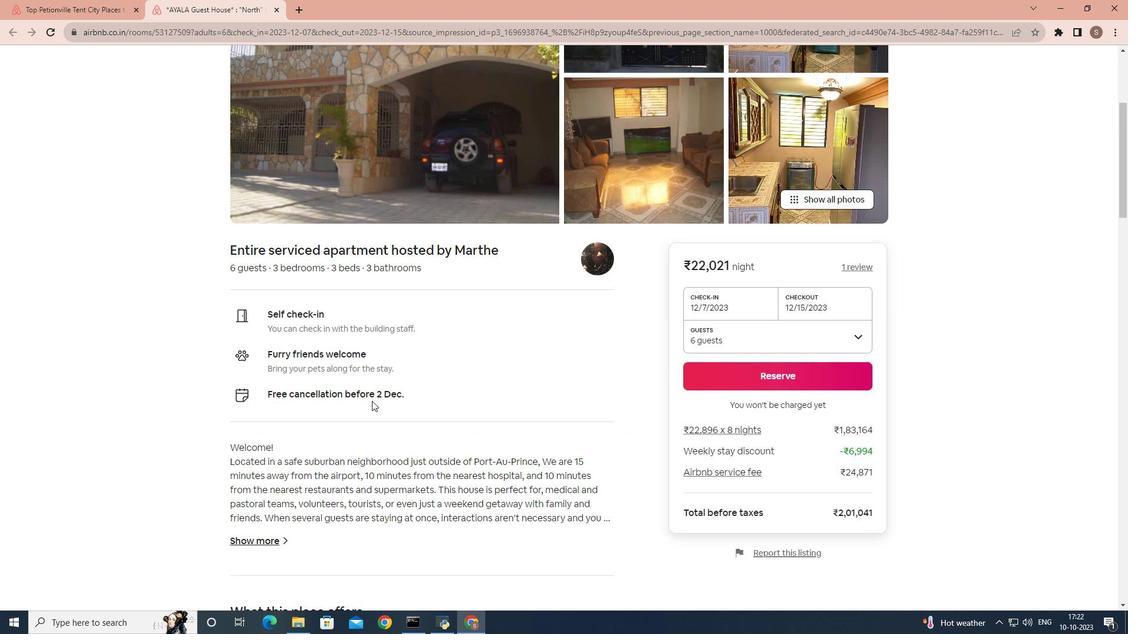 
Action: Mouse scrolled (372, 400) with delta (0, 0)
Screenshot: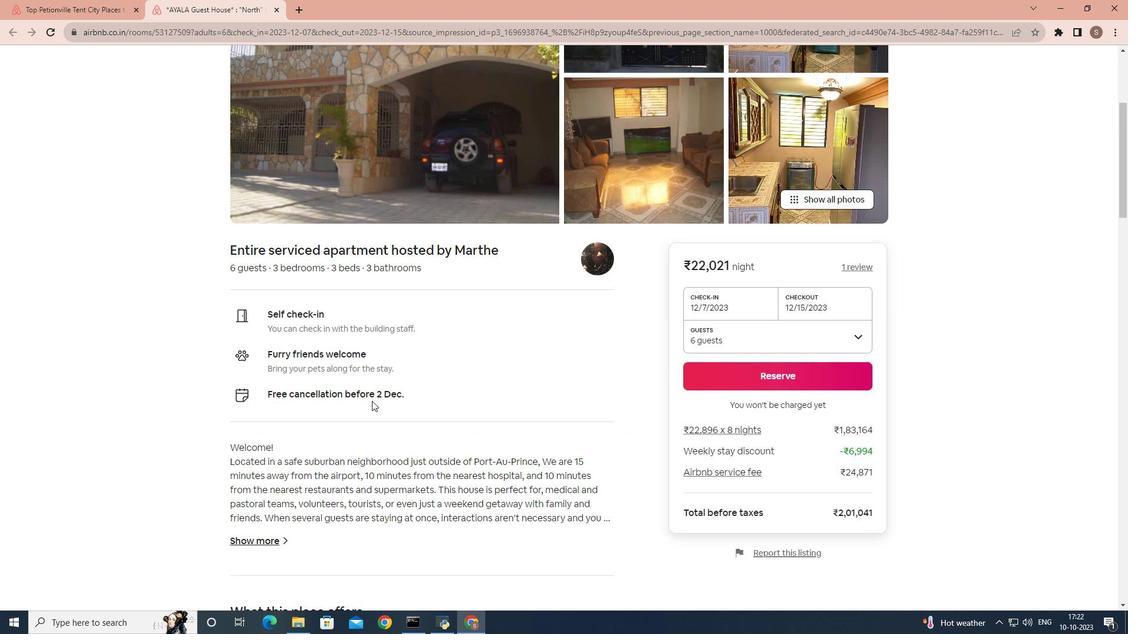 
Action: Mouse scrolled (372, 400) with delta (0, 0)
Screenshot: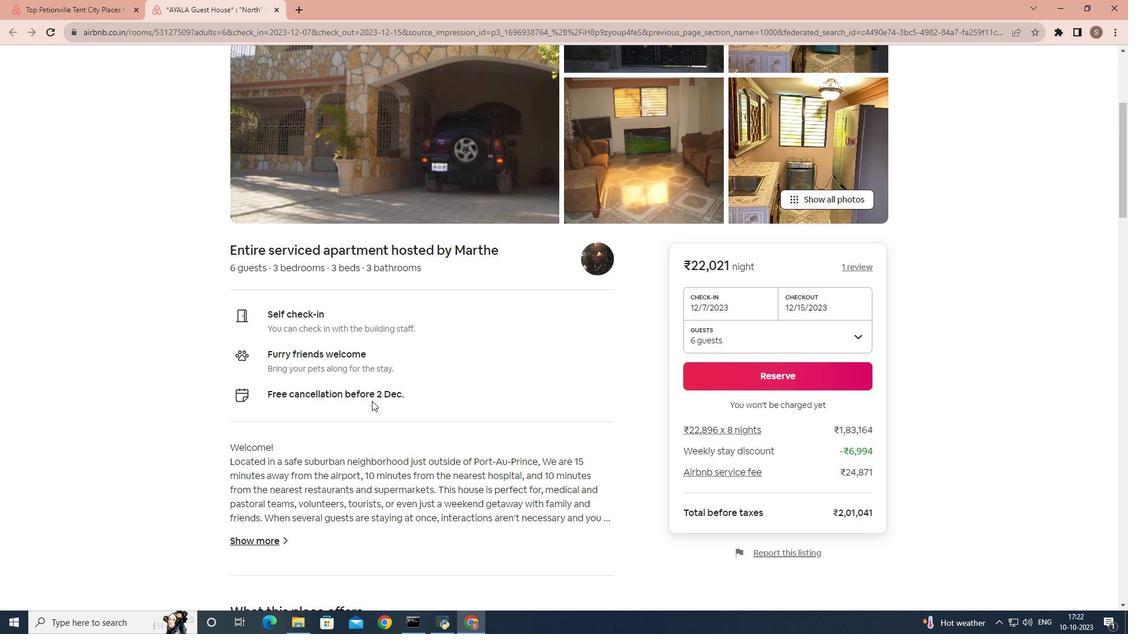 
Action: Mouse scrolled (372, 400) with delta (0, 0)
Screenshot: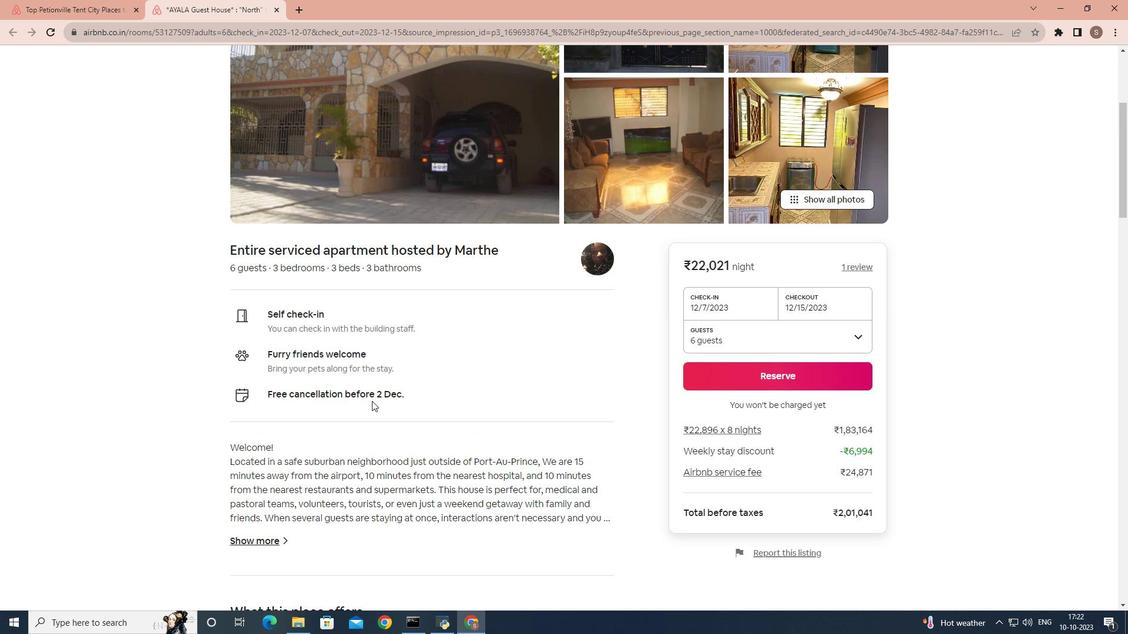 
Action: Mouse scrolled (372, 400) with delta (0, 0)
Screenshot: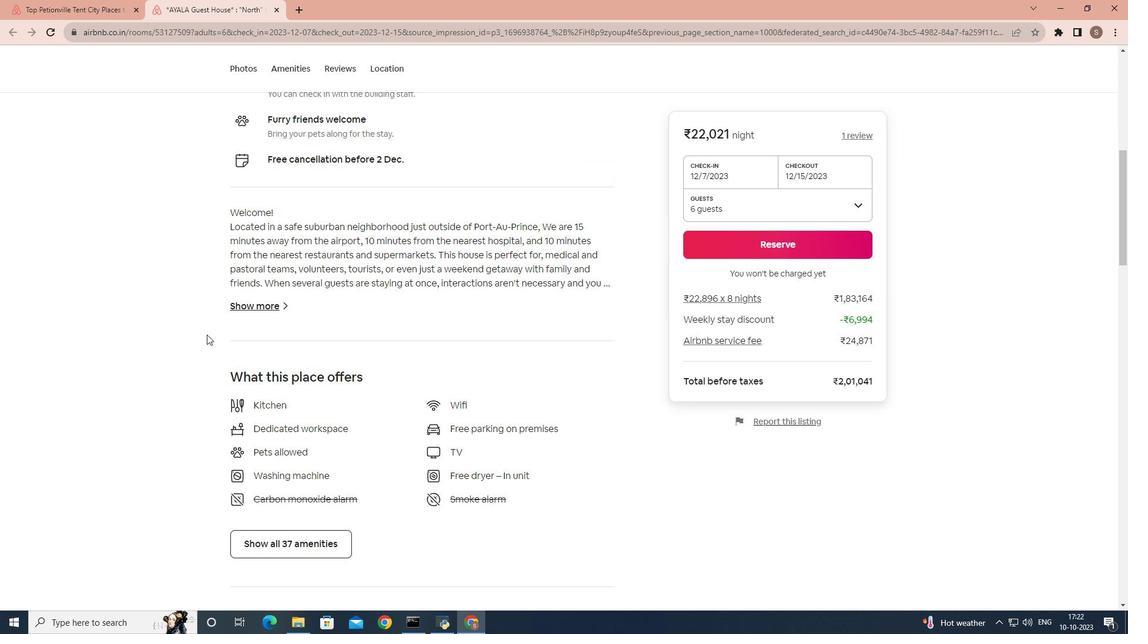 
Action: Mouse scrolled (372, 400) with delta (0, 0)
Screenshot: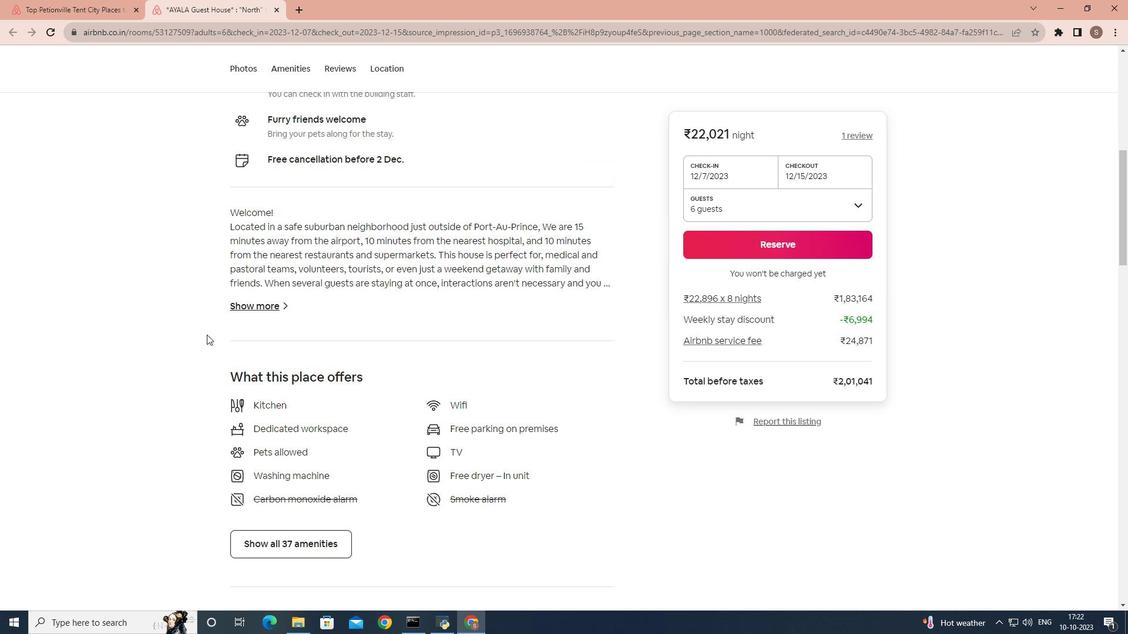 
Action: Mouse scrolled (372, 400) with delta (0, 0)
Screenshot: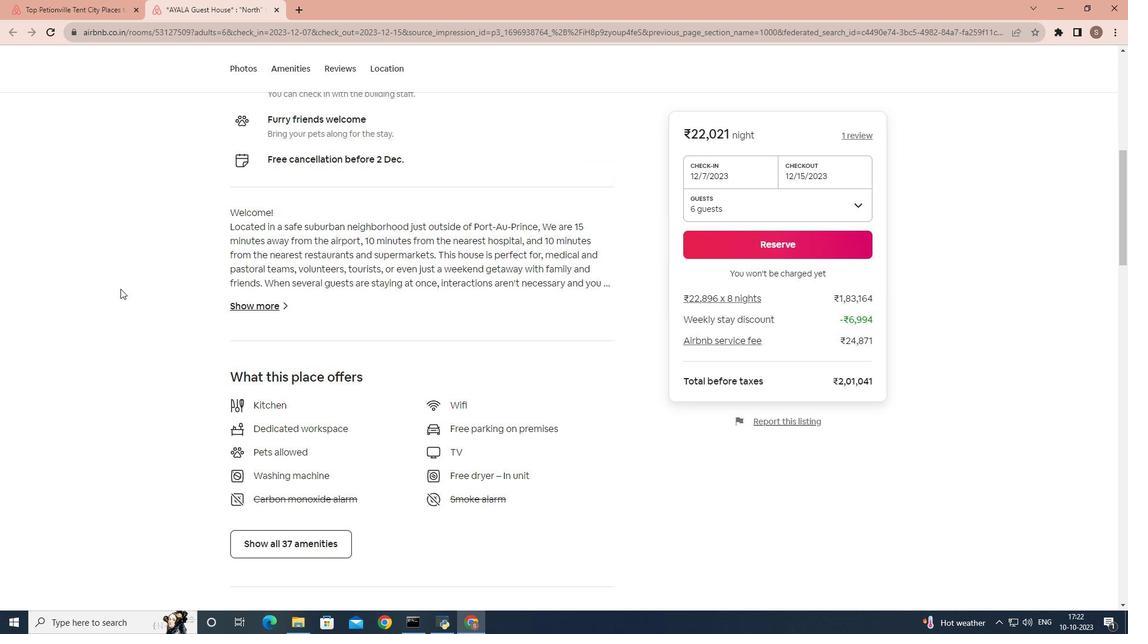 
Action: Mouse scrolled (372, 400) with delta (0, 0)
Screenshot: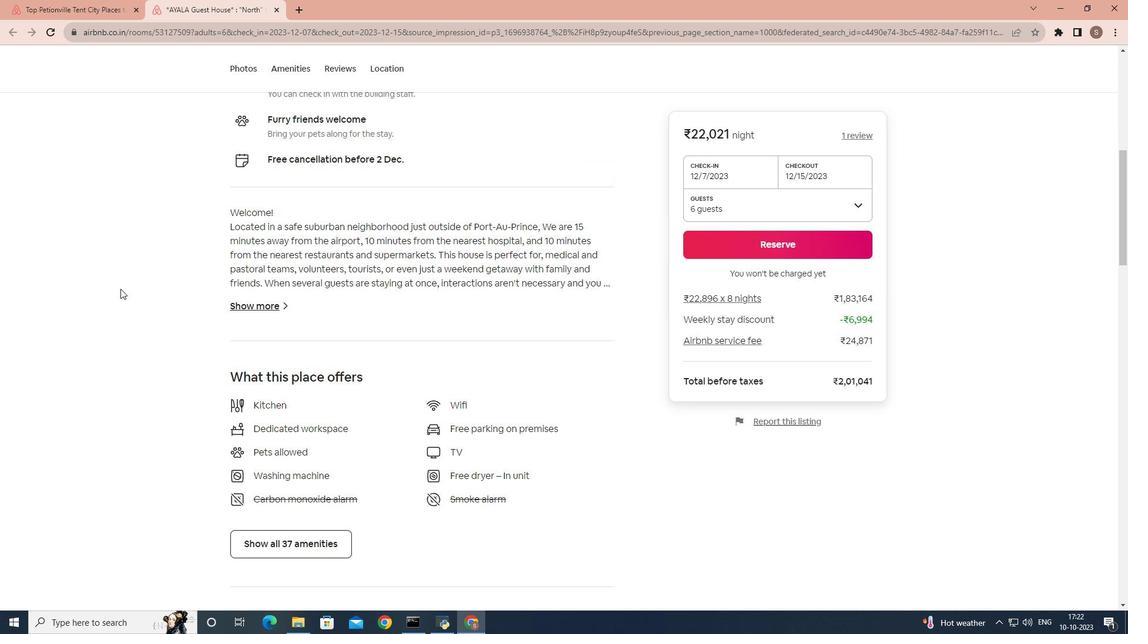 
Action: Mouse moved to (245, 314)
Screenshot: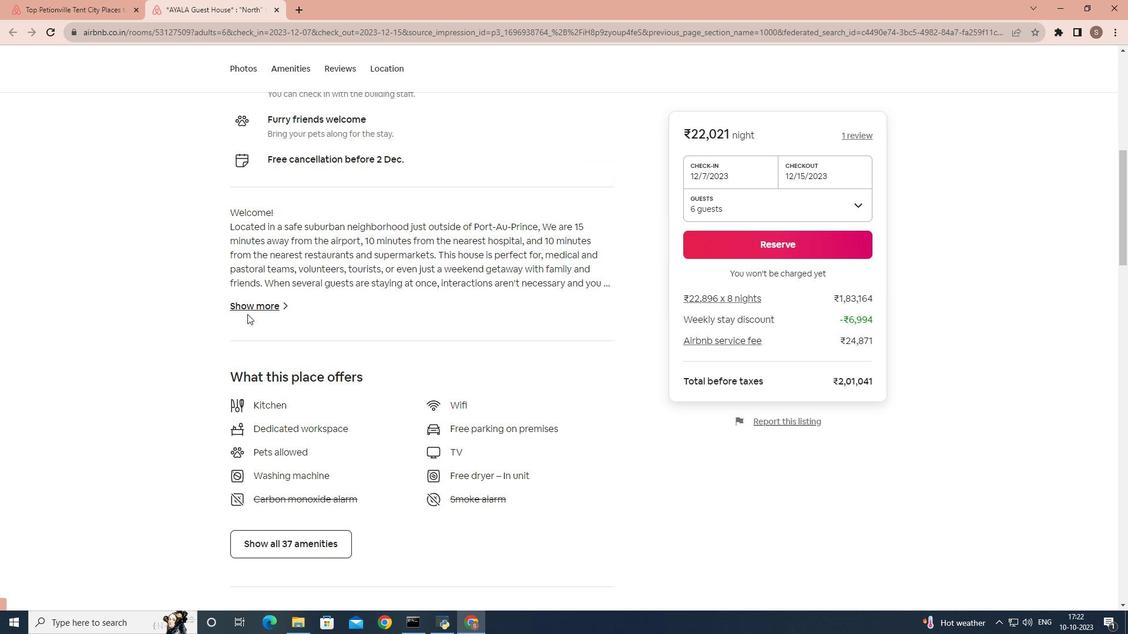 
Action: Mouse pressed left at (245, 314)
Screenshot: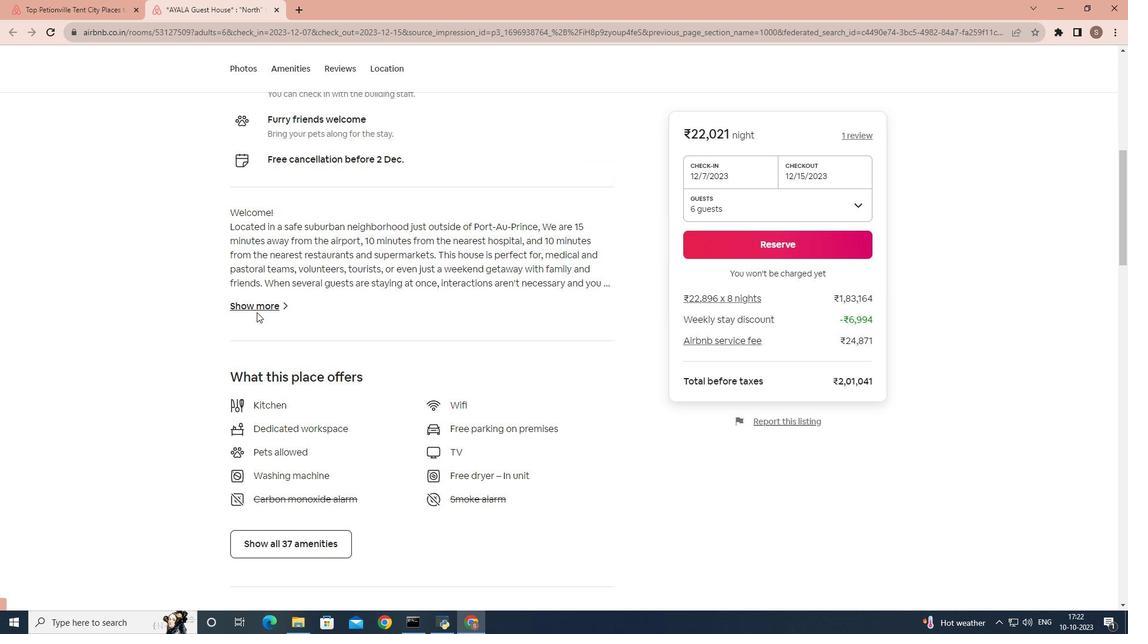
Action: Mouse moved to (262, 311)
Screenshot: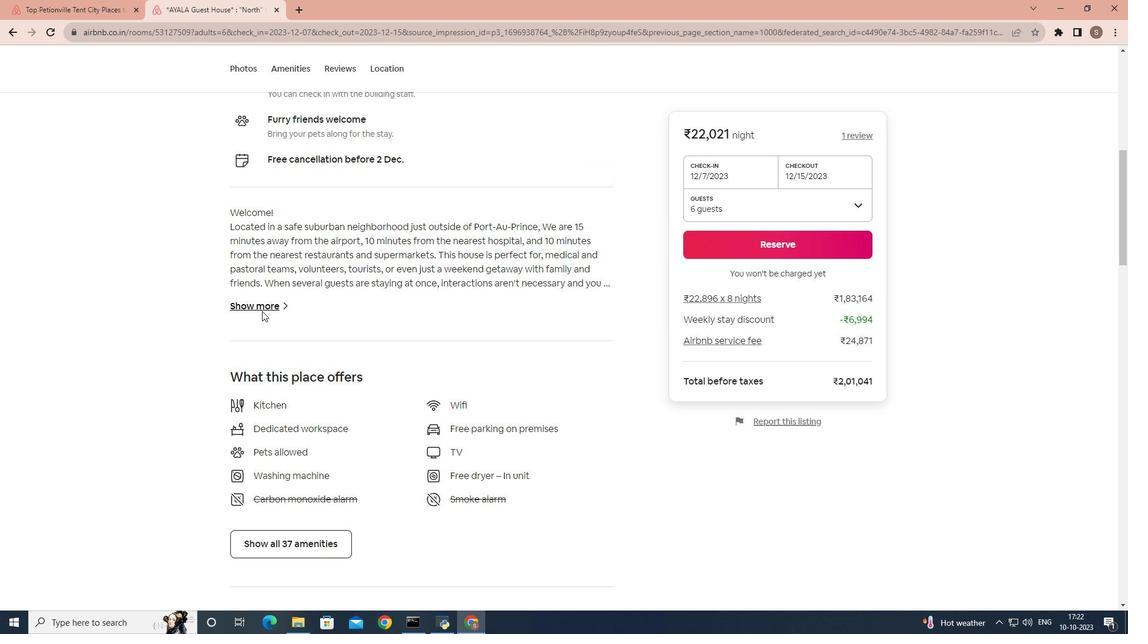 
Action: Mouse pressed left at (262, 311)
Screenshot: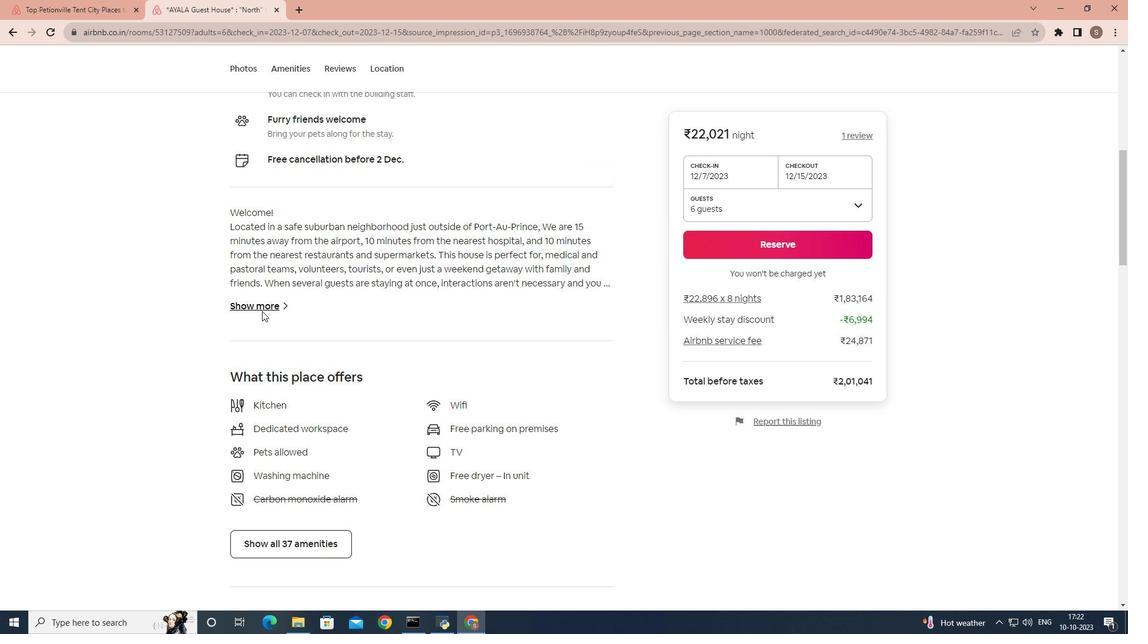 
Action: Mouse moved to (363, 353)
Screenshot: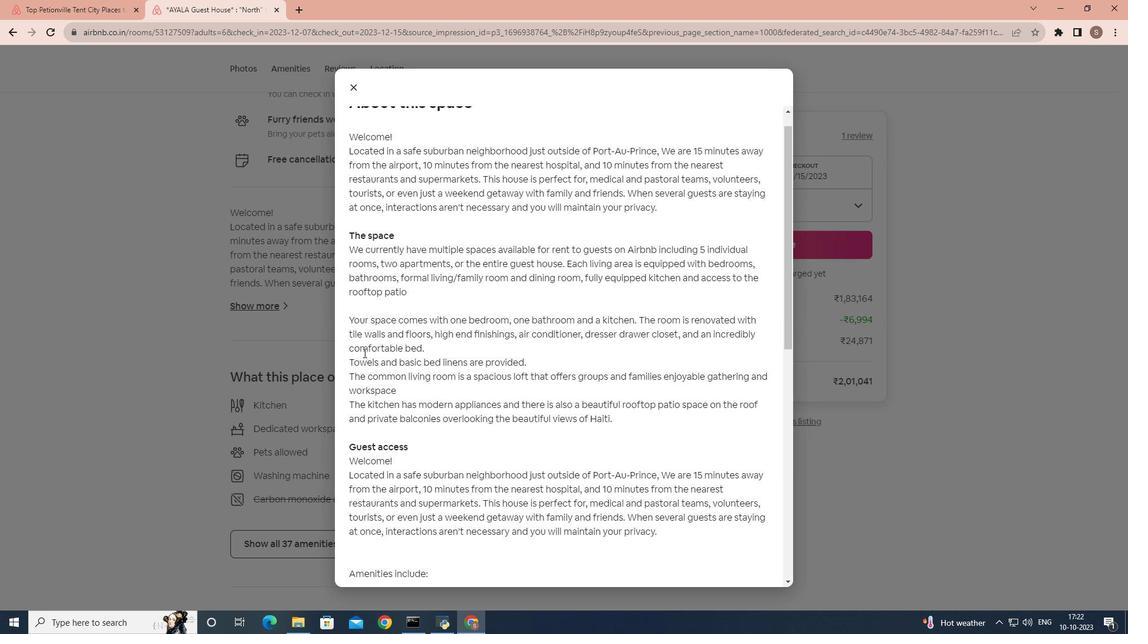 
Action: Mouse scrolled (363, 352) with delta (0, 0)
Screenshot: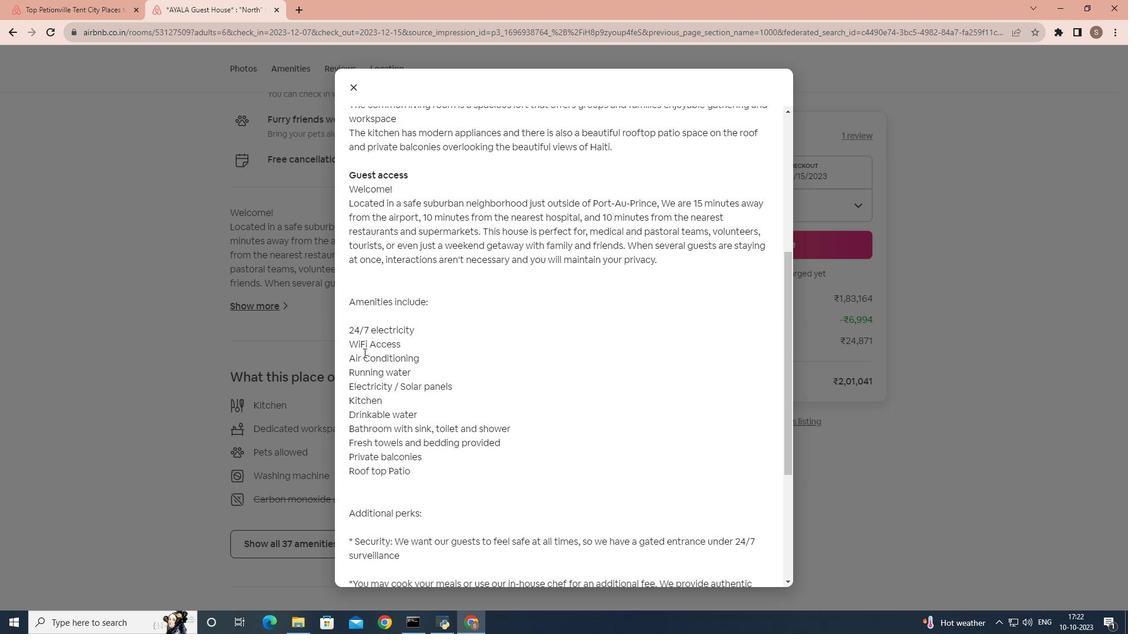 
Action: Mouse scrolled (363, 352) with delta (0, 0)
Screenshot: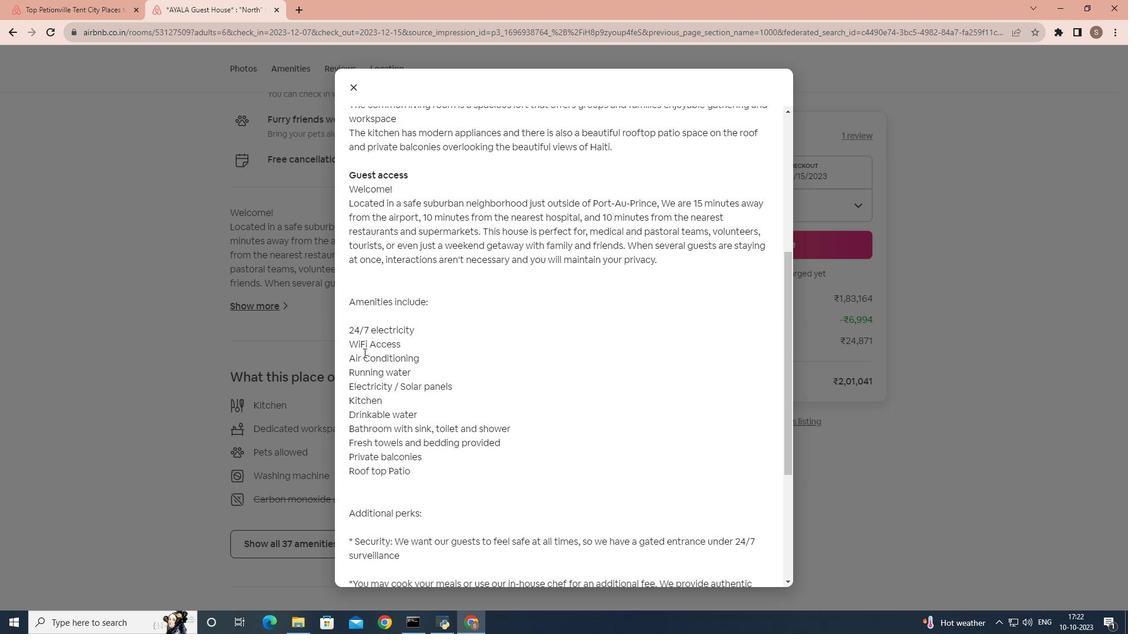 
Action: Mouse scrolled (363, 352) with delta (0, 0)
Screenshot: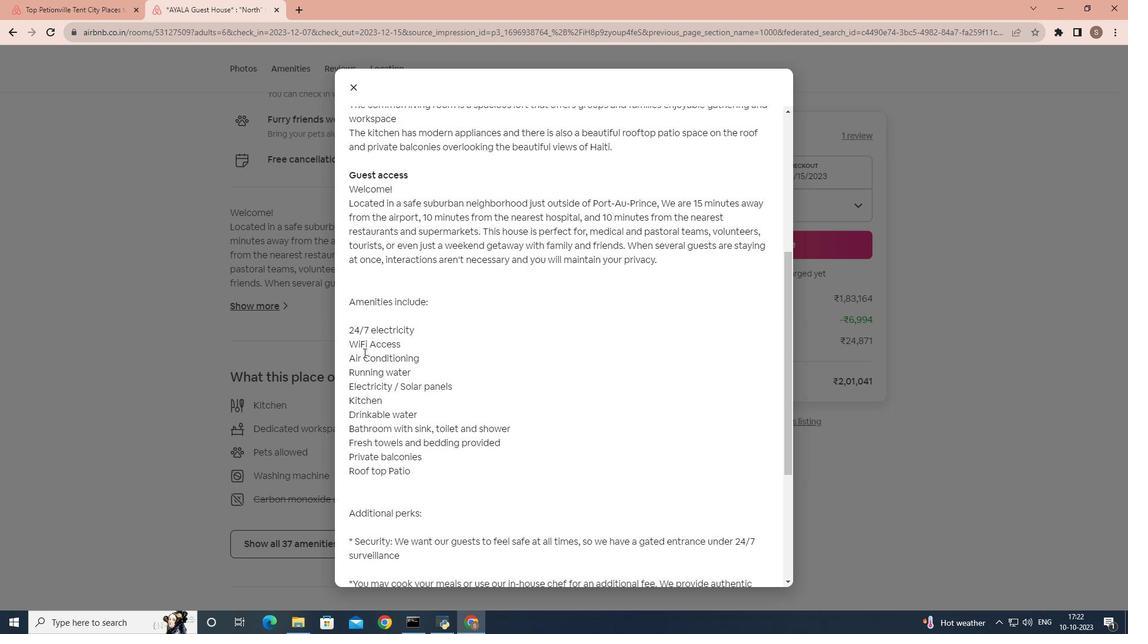 
Action: Mouse scrolled (363, 352) with delta (0, 0)
Screenshot: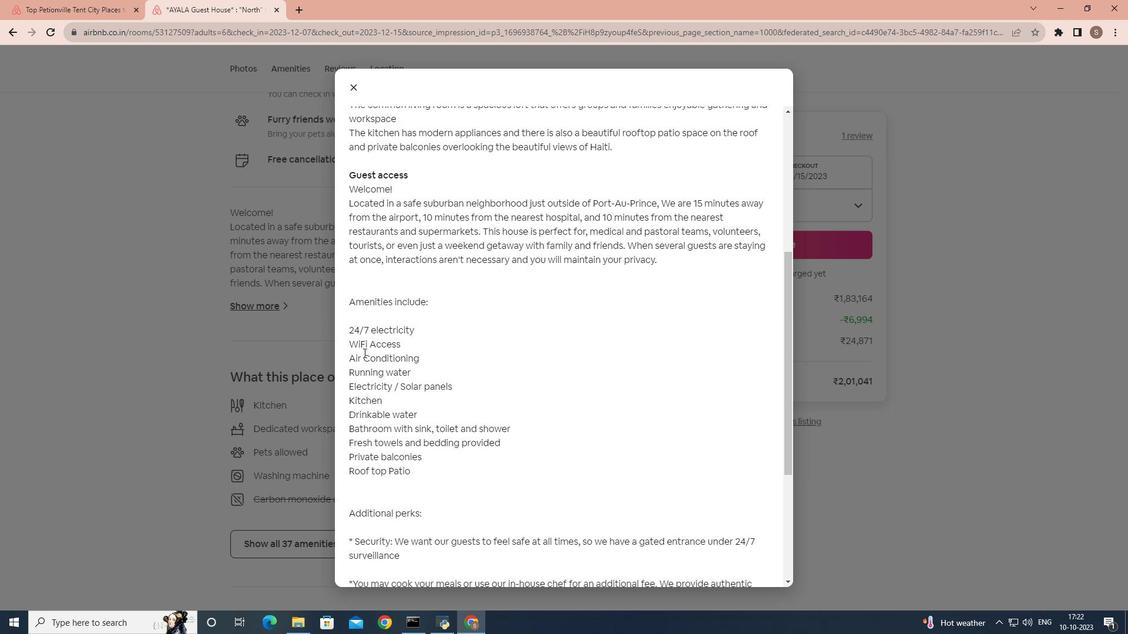 
Action: Mouse scrolled (363, 352) with delta (0, 0)
Screenshot: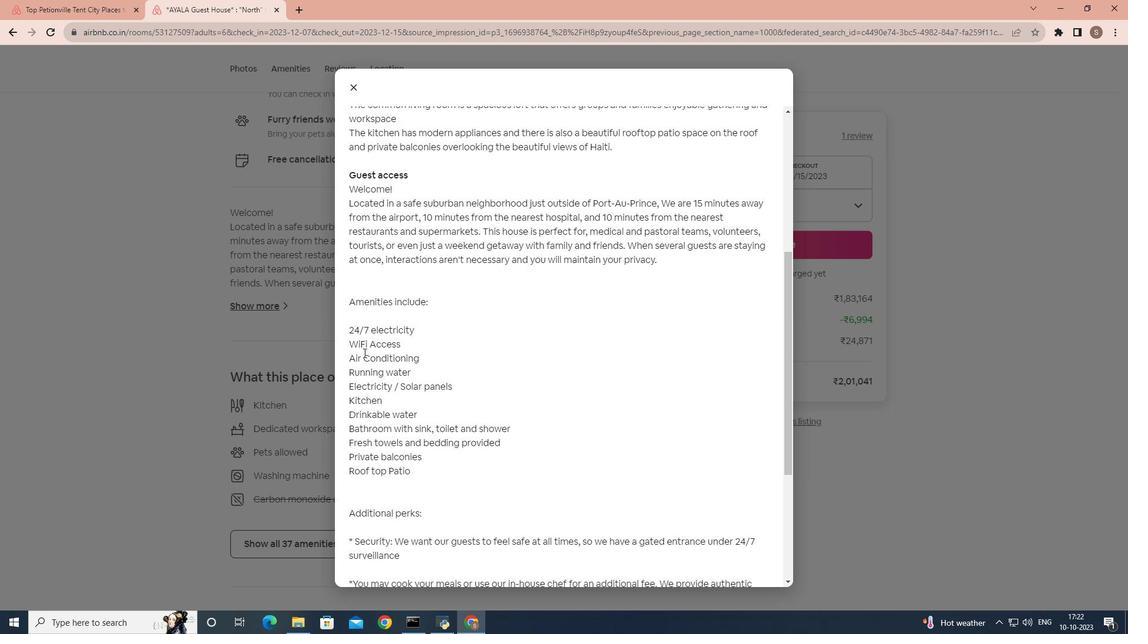 
Action: Mouse scrolled (363, 352) with delta (0, 0)
Screenshot: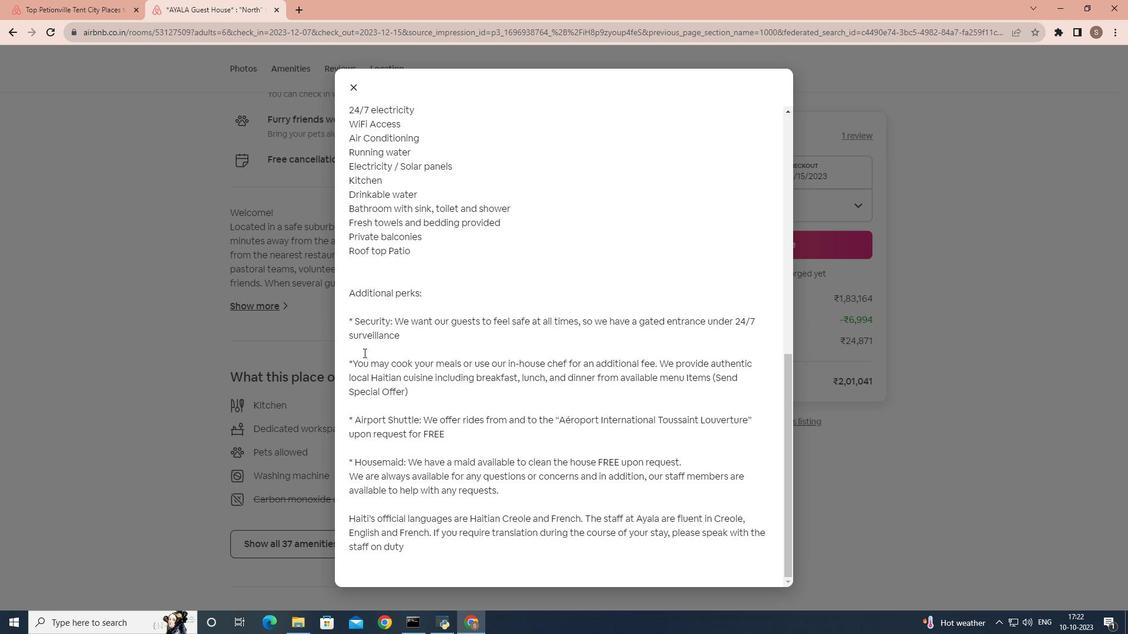 
Action: Mouse scrolled (363, 352) with delta (0, 0)
Screenshot: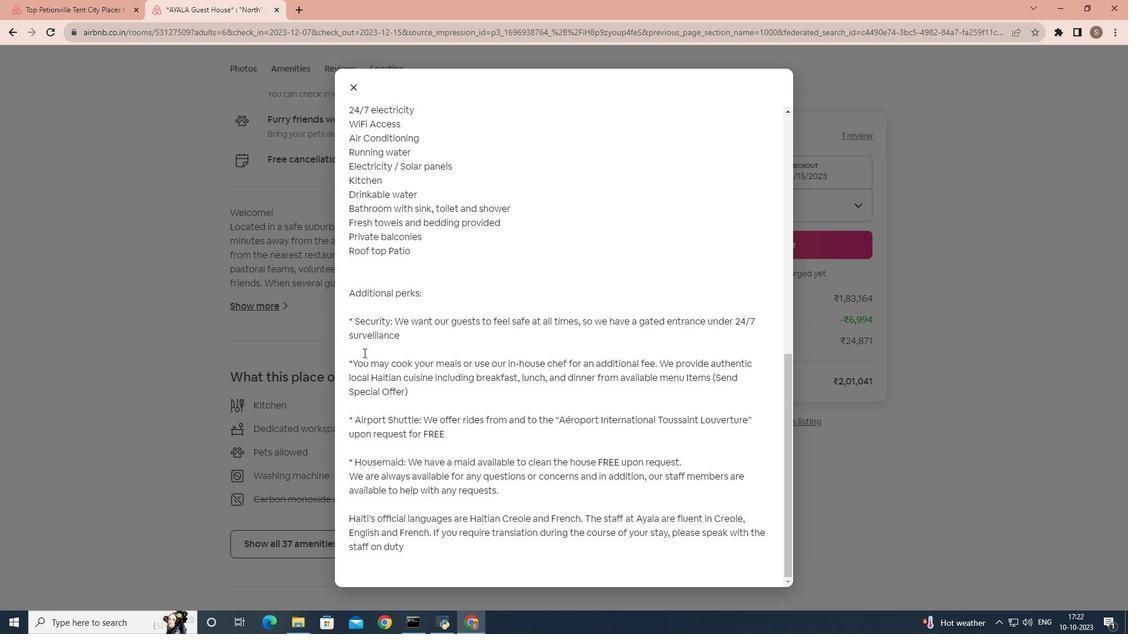 
Action: Mouse scrolled (363, 352) with delta (0, 0)
Screenshot: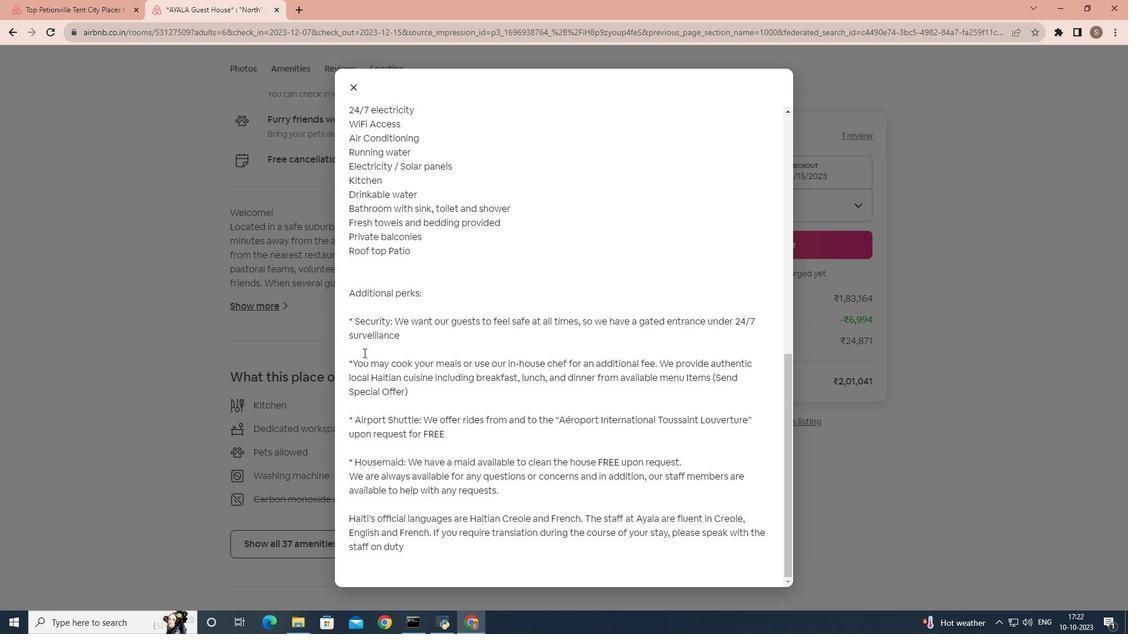 
Action: Mouse scrolled (363, 352) with delta (0, 0)
Screenshot: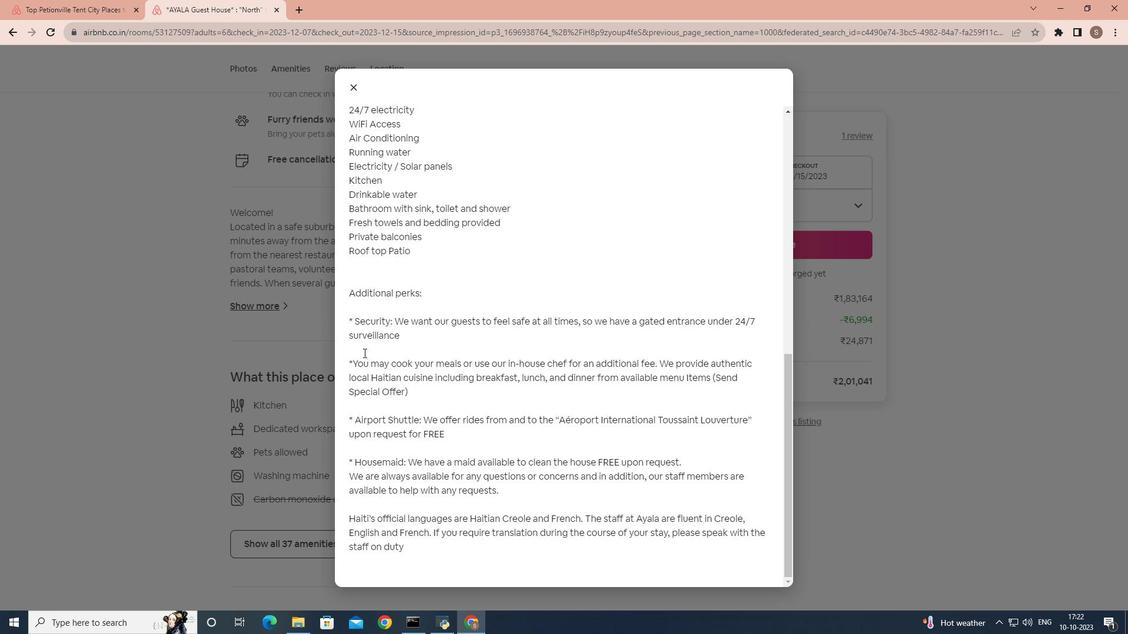 
Action: Mouse scrolled (363, 352) with delta (0, 0)
Screenshot: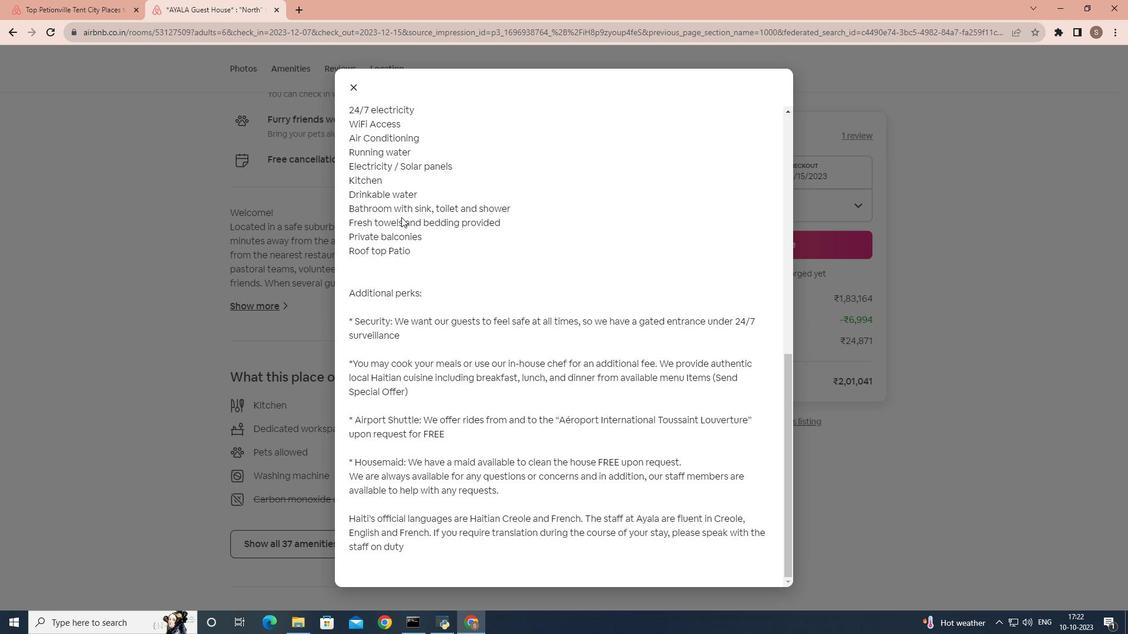 
Action: Mouse scrolled (363, 352) with delta (0, 0)
Screenshot: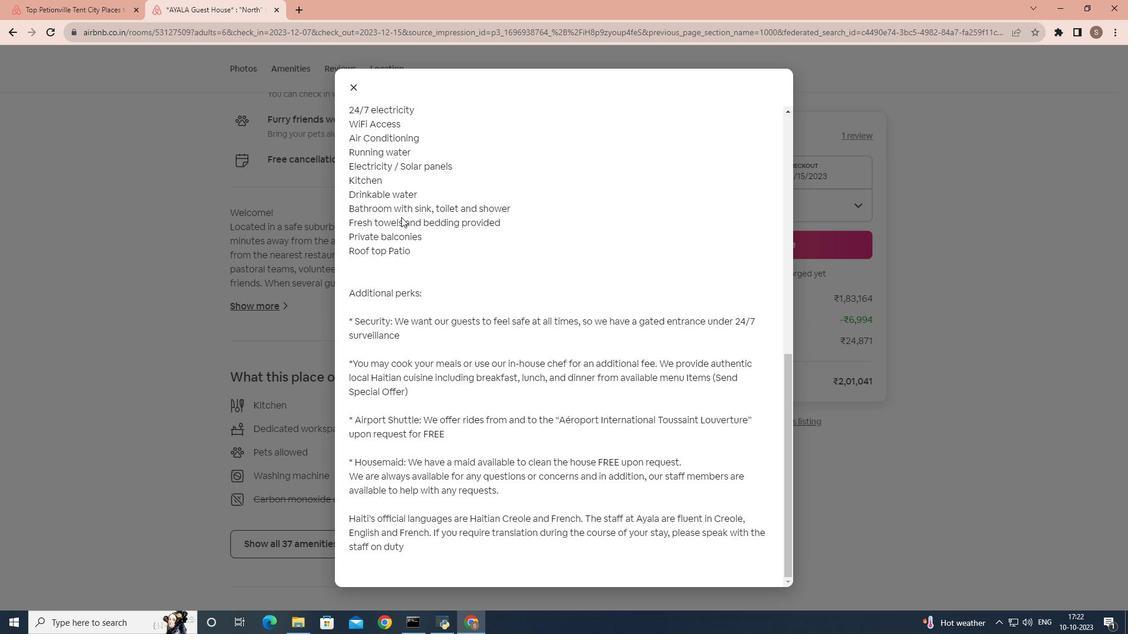 
Action: Mouse scrolled (363, 352) with delta (0, 0)
Screenshot: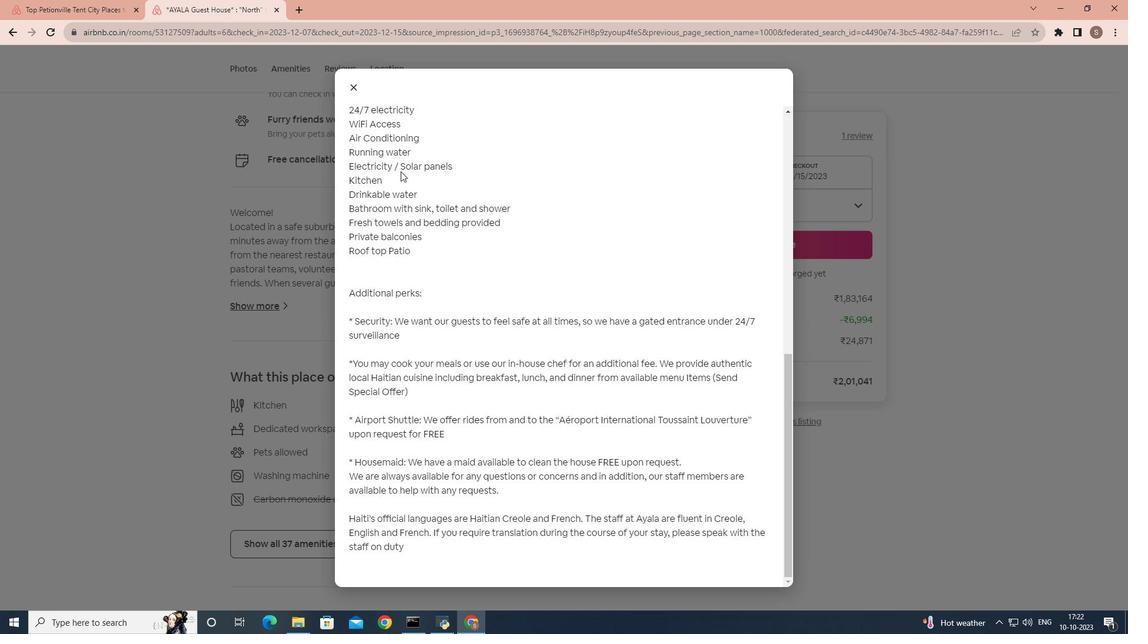 
Action: Mouse scrolled (363, 352) with delta (0, 0)
Screenshot: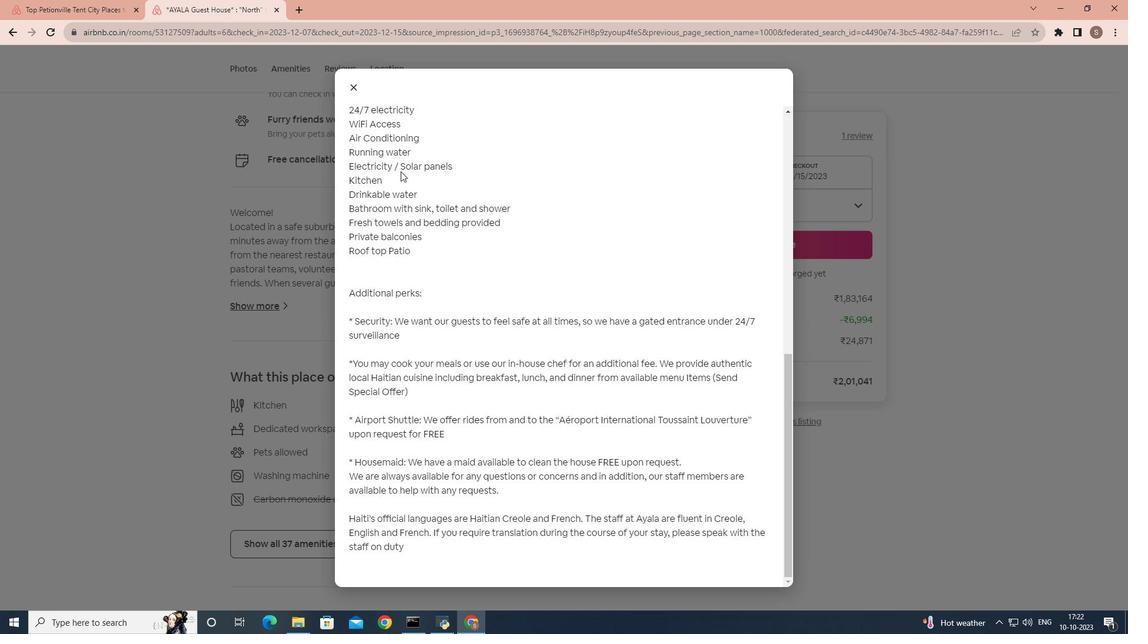 
Action: Mouse moved to (354, 89)
Screenshot: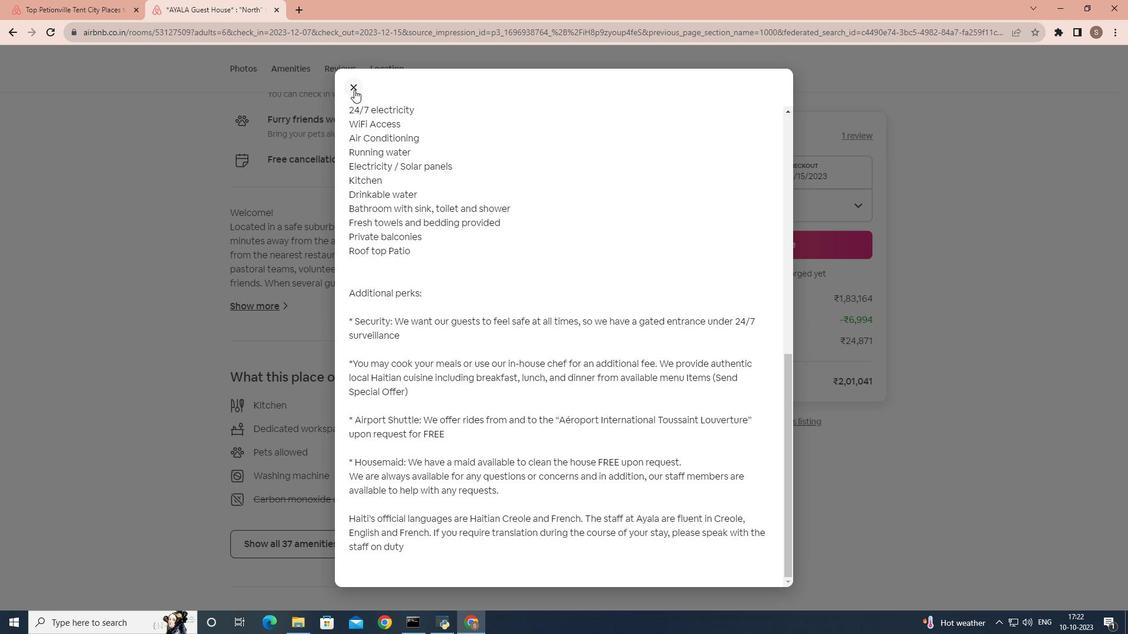 
Action: Mouse pressed left at (354, 89)
Screenshot: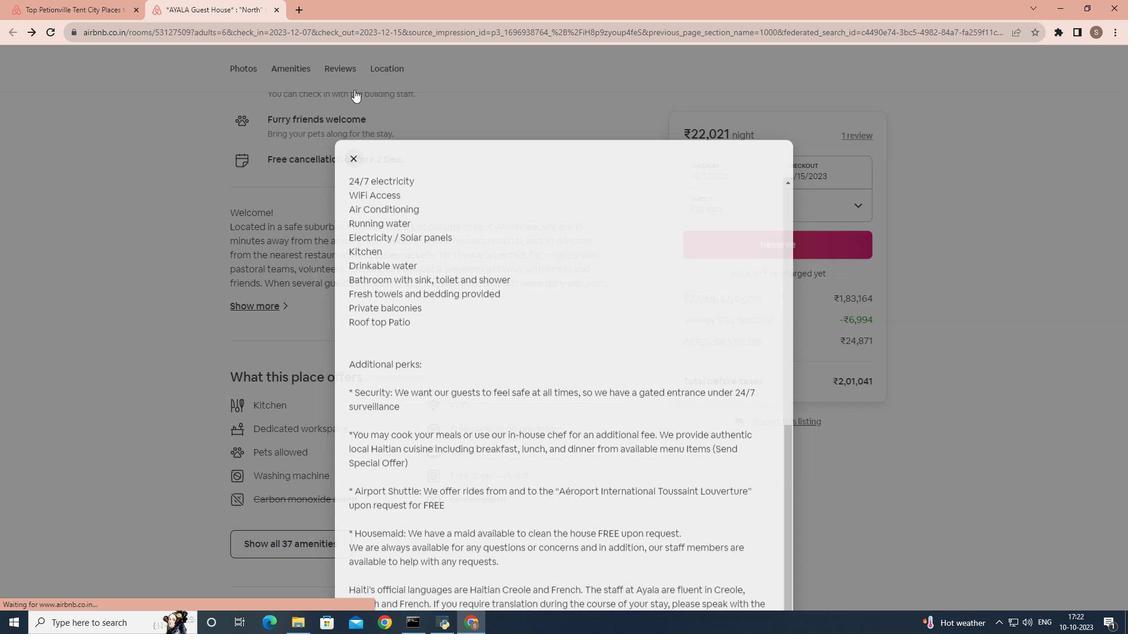 
Action: Mouse moved to (337, 323)
Screenshot: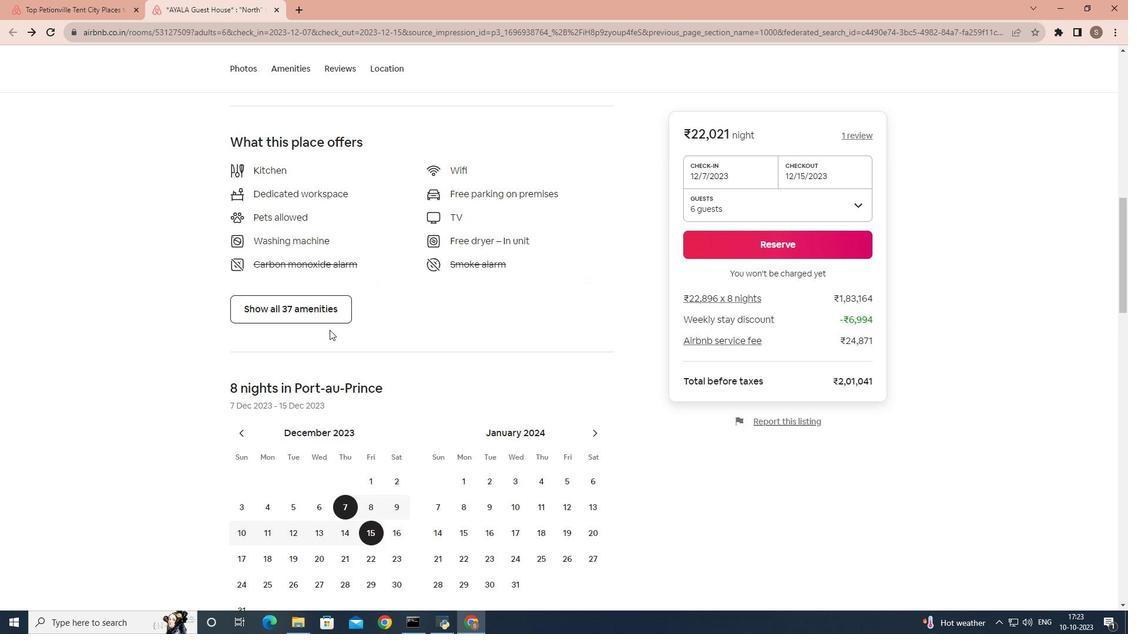 
Action: Mouse scrolled (337, 323) with delta (0, 0)
Screenshot: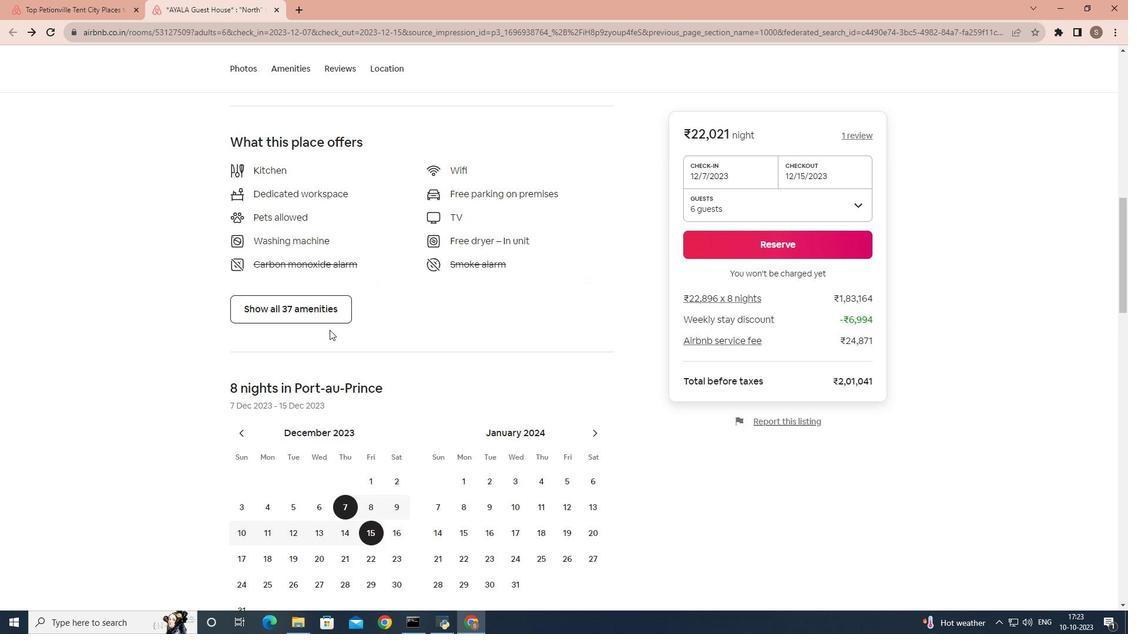 
Action: Mouse moved to (335, 325)
Screenshot: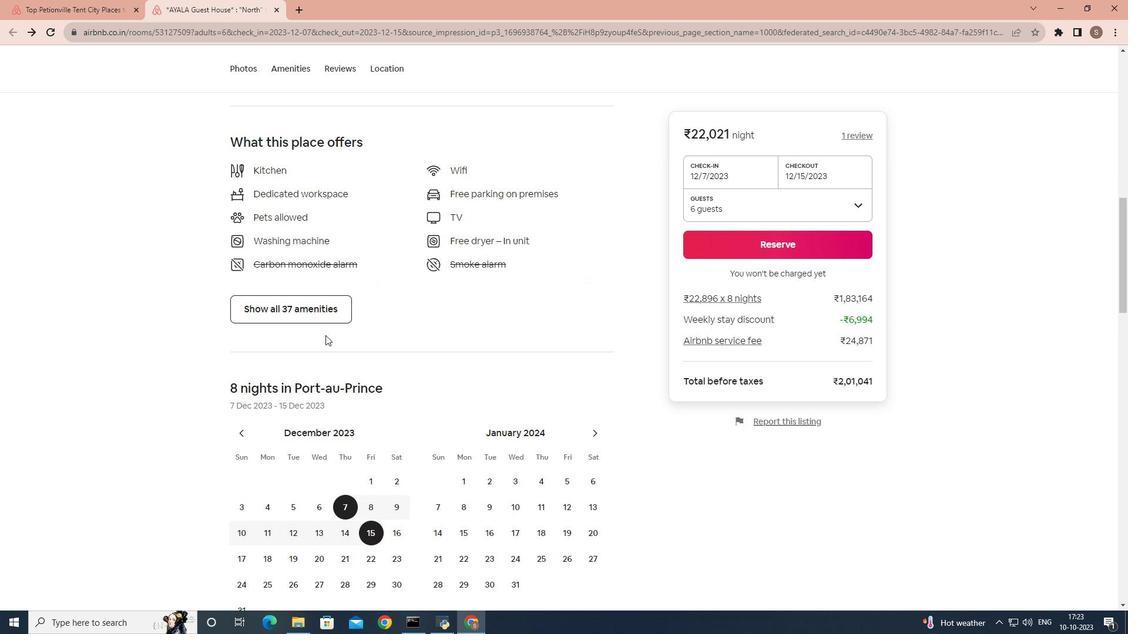 
Action: Mouse scrolled (335, 325) with delta (0, 0)
Screenshot: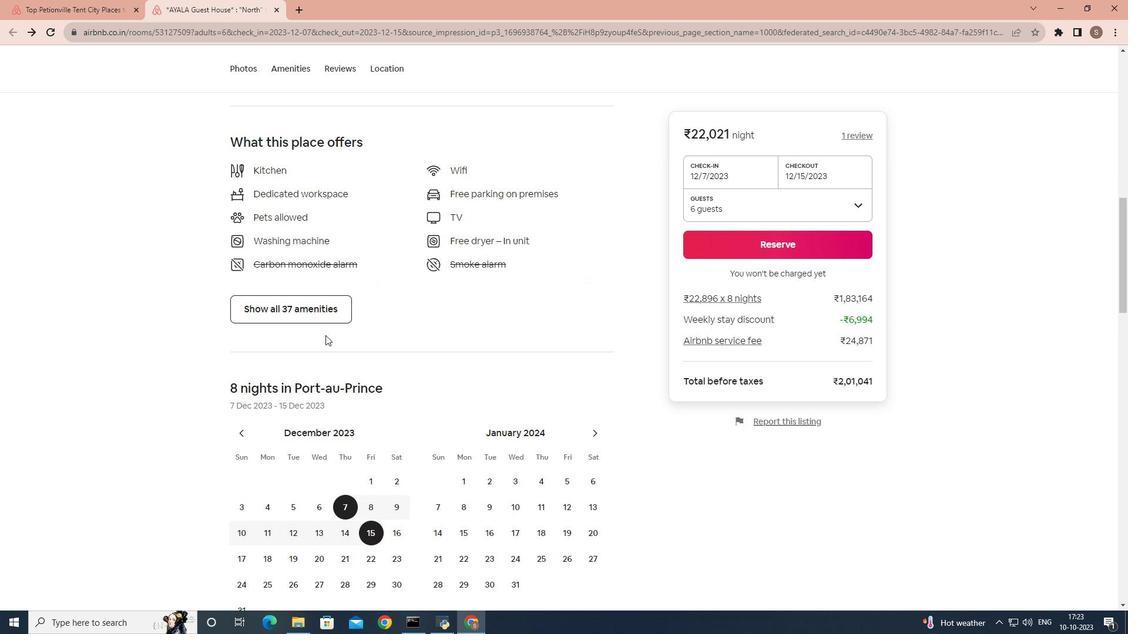 
Action: Mouse scrolled (335, 325) with delta (0, 0)
Screenshot: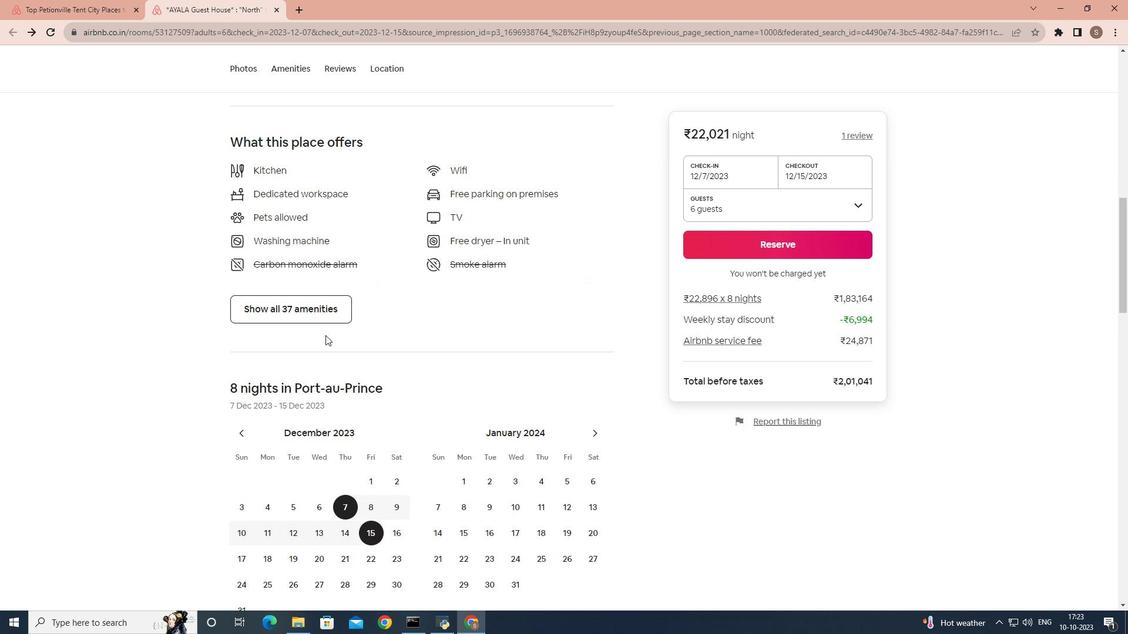 
Action: Mouse scrolled (335, 325) with delta (0, 0)
Screenshot: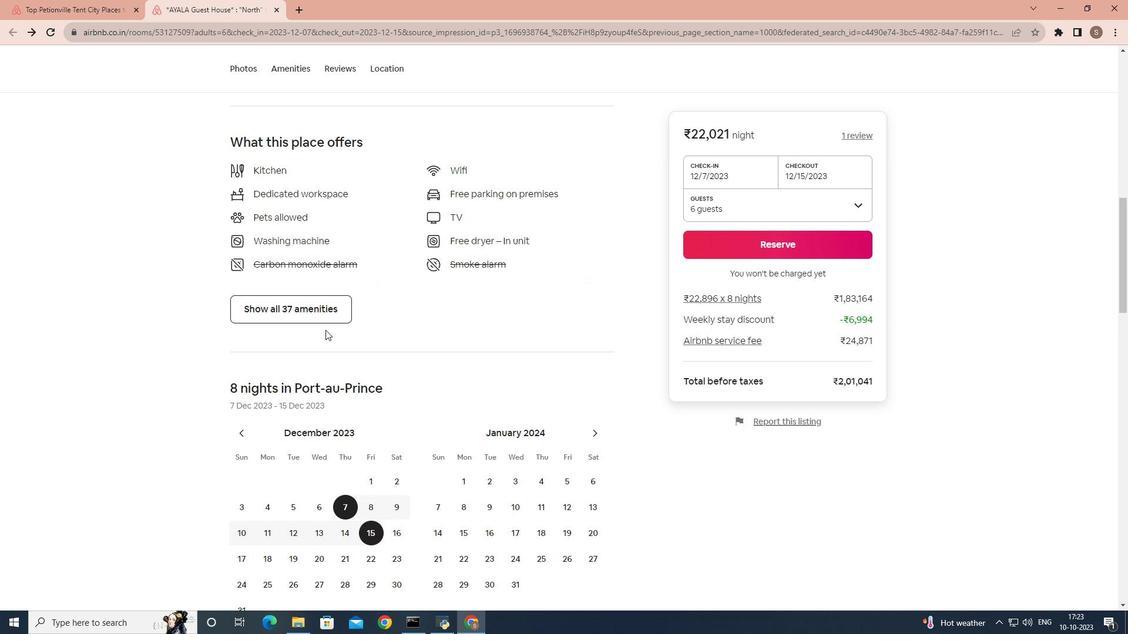 
Action: Mouse moved to (329, 310)
Screenshot: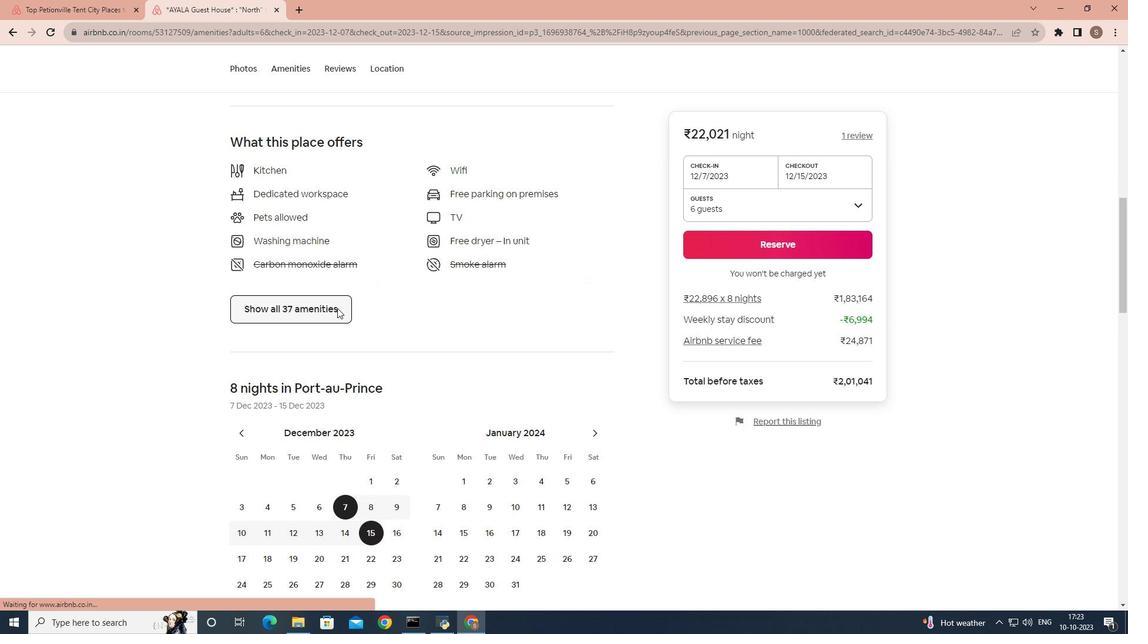 
Action: Mouse pressed left at (329, 310)
Screenshot: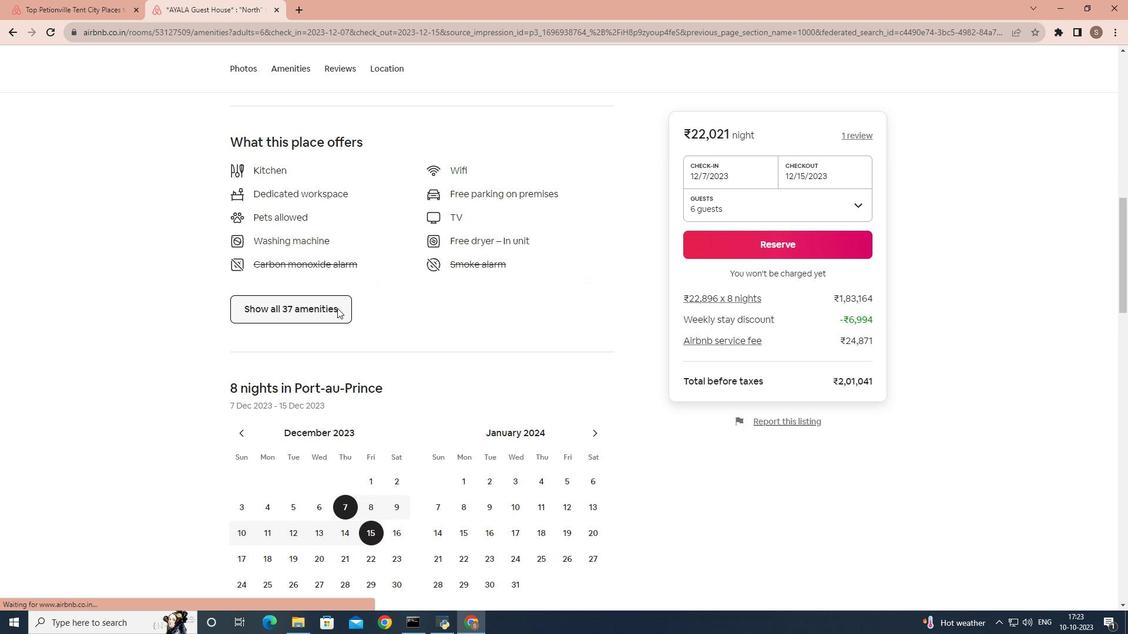 
Action: Mouse moved to (493, 313)
Screenshot: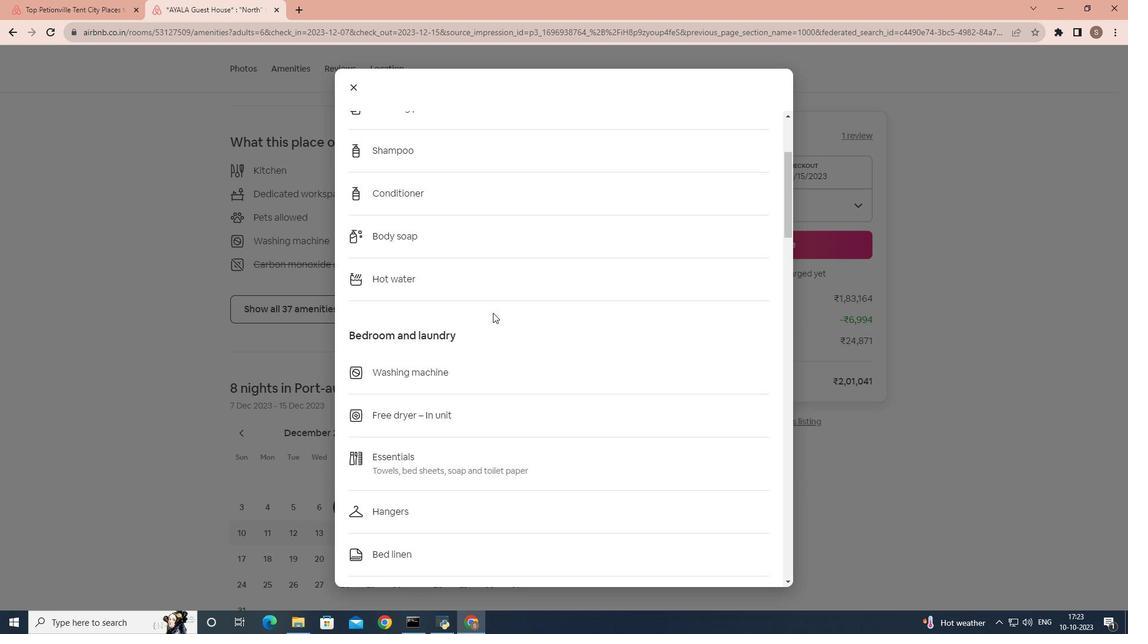 
Action: Mouse scrolled (493, 312) with delta (0, 0)
Screenshot: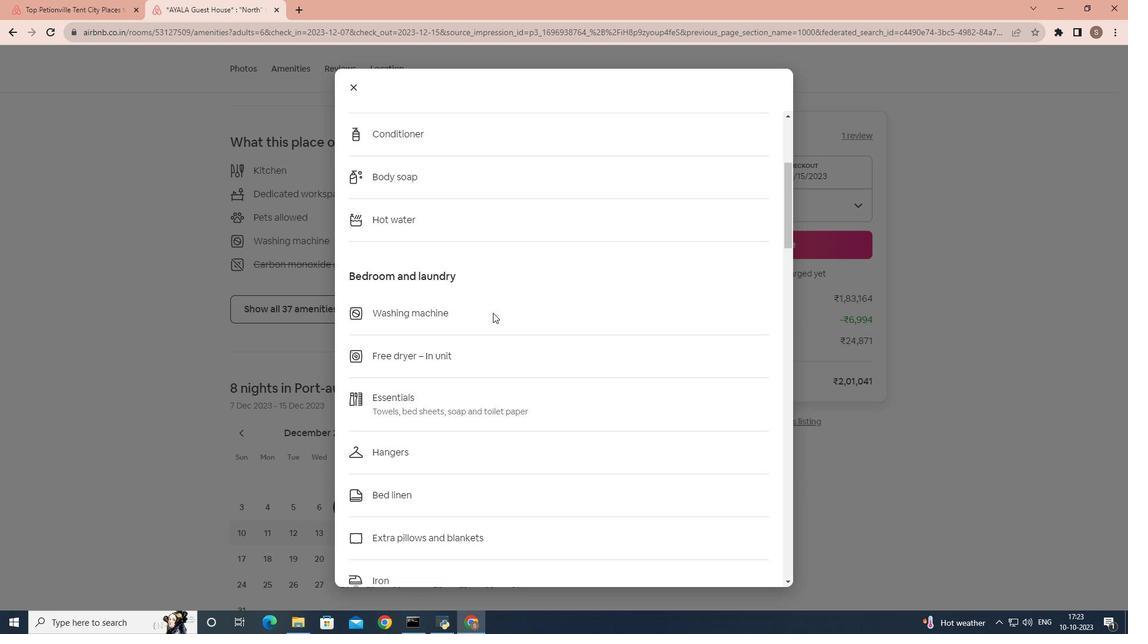 
Action: Mouse scrolled (493, 312) with delta (0, 0)
Screenshot: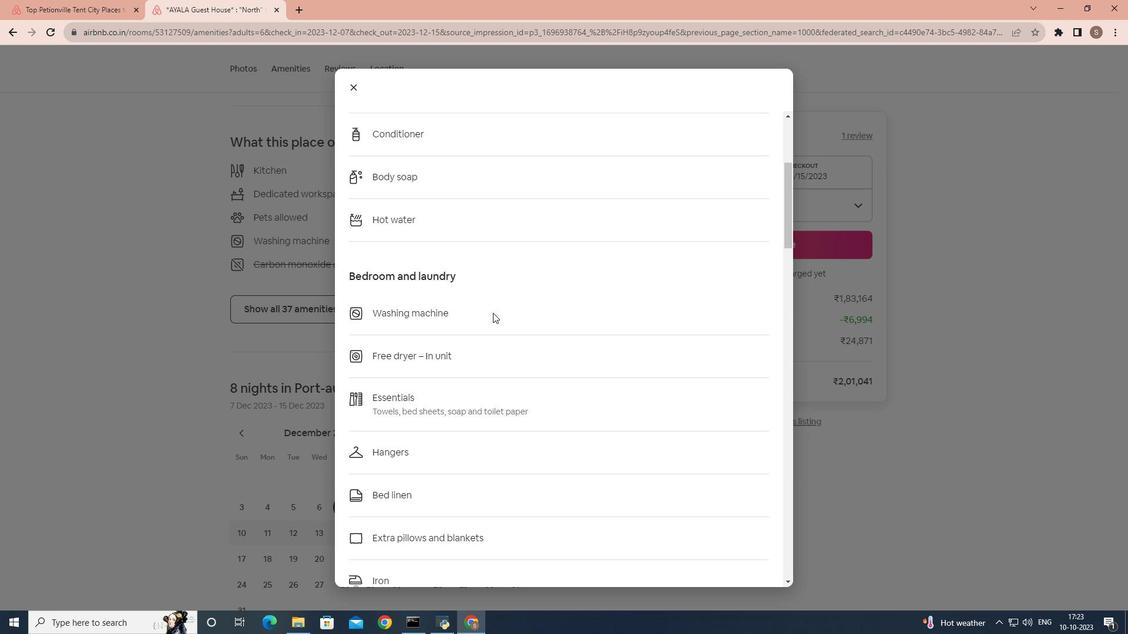 
Action: Mouse scrolled (493, 312) with delta (0, 0)
Screenshot: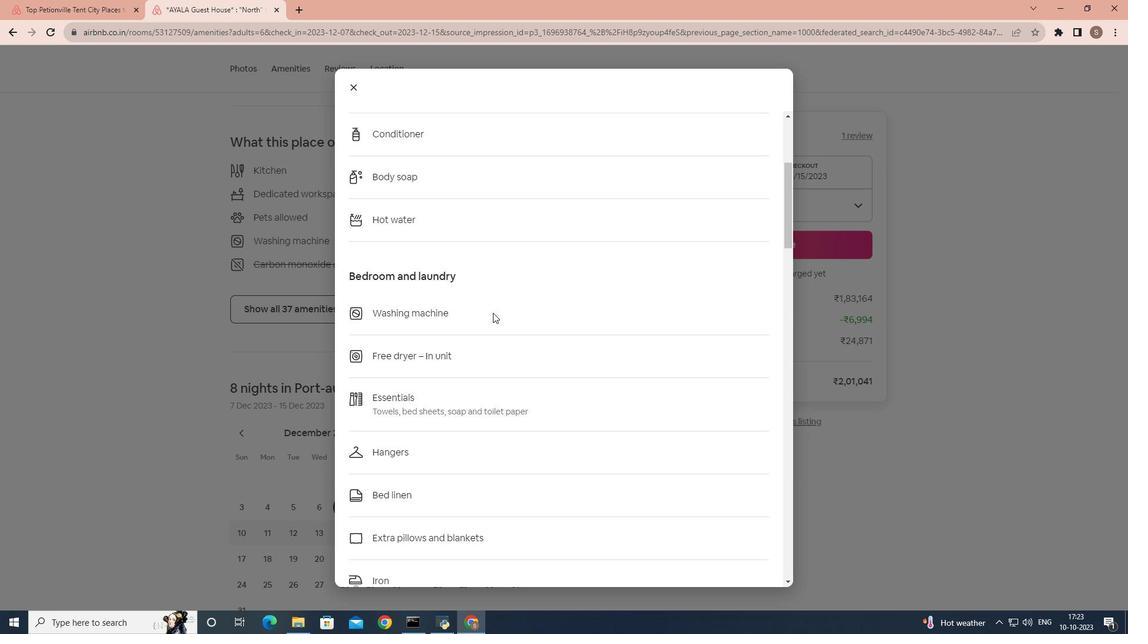 
Action: Mouse scrolled (493, 312) with delta (0, 0)
Screenshot: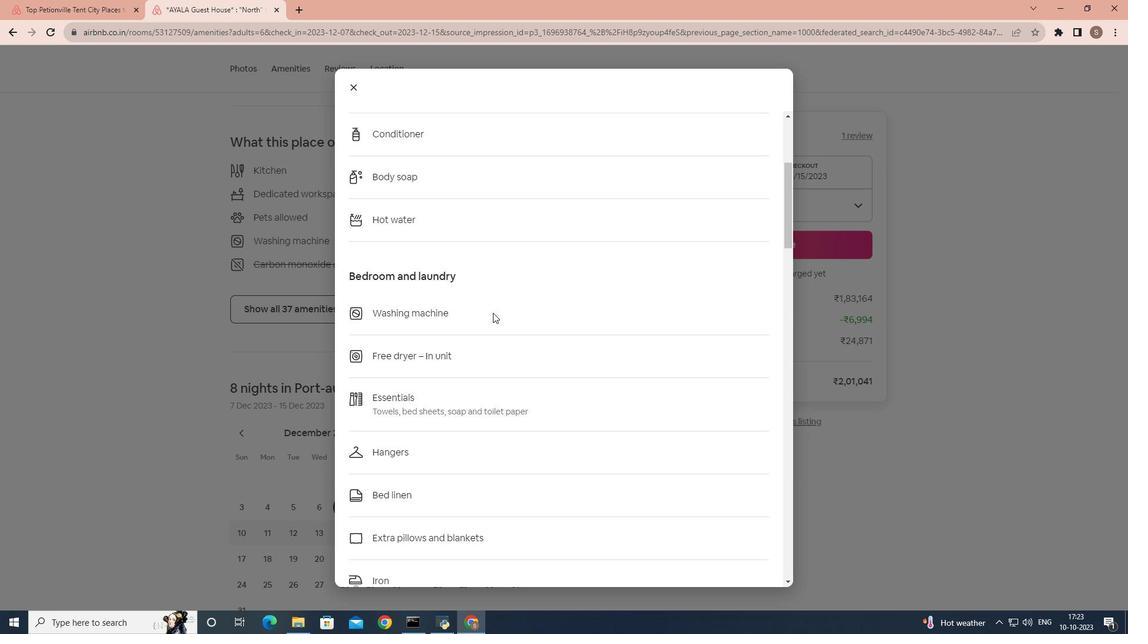 
Action: Mouse scrolled (493, 312) with delta (0, 0)
Screenshot: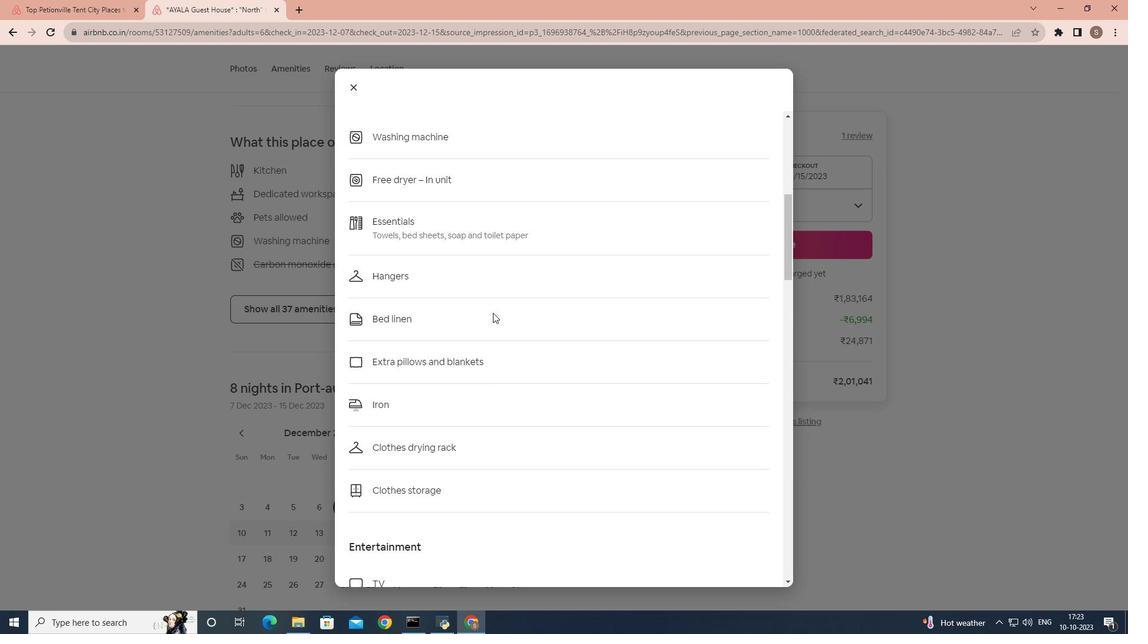 
Action: Mouse scrolled (493, 312) with delta (0, 0)
Screenshot: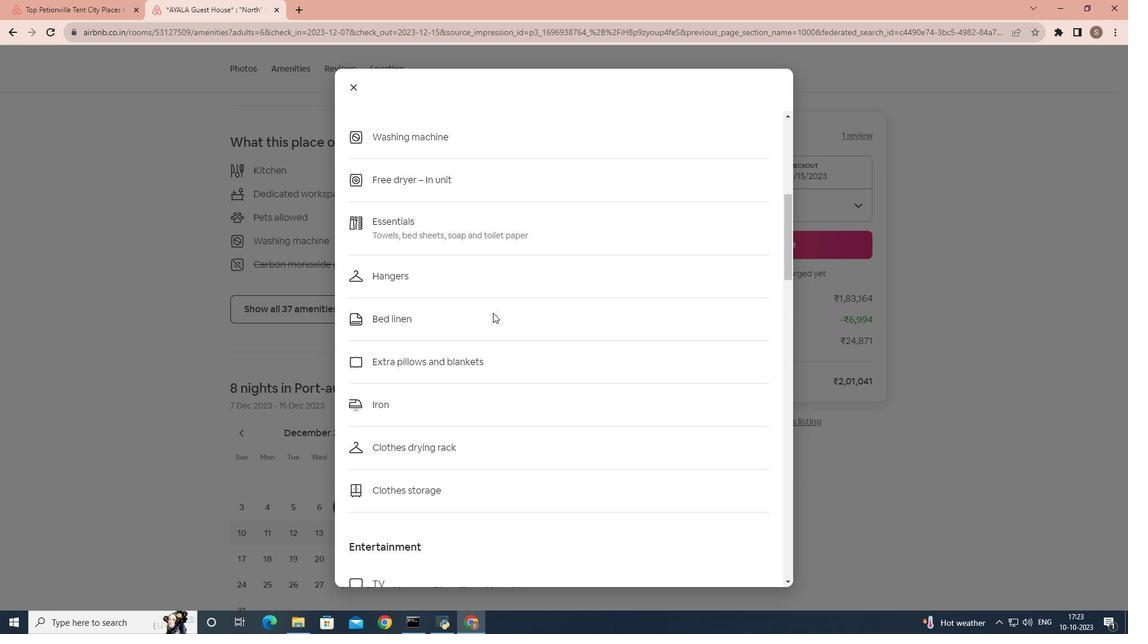 
Action: Mouse scrolled (493, 312) with delta (0, 0)
Screenshot: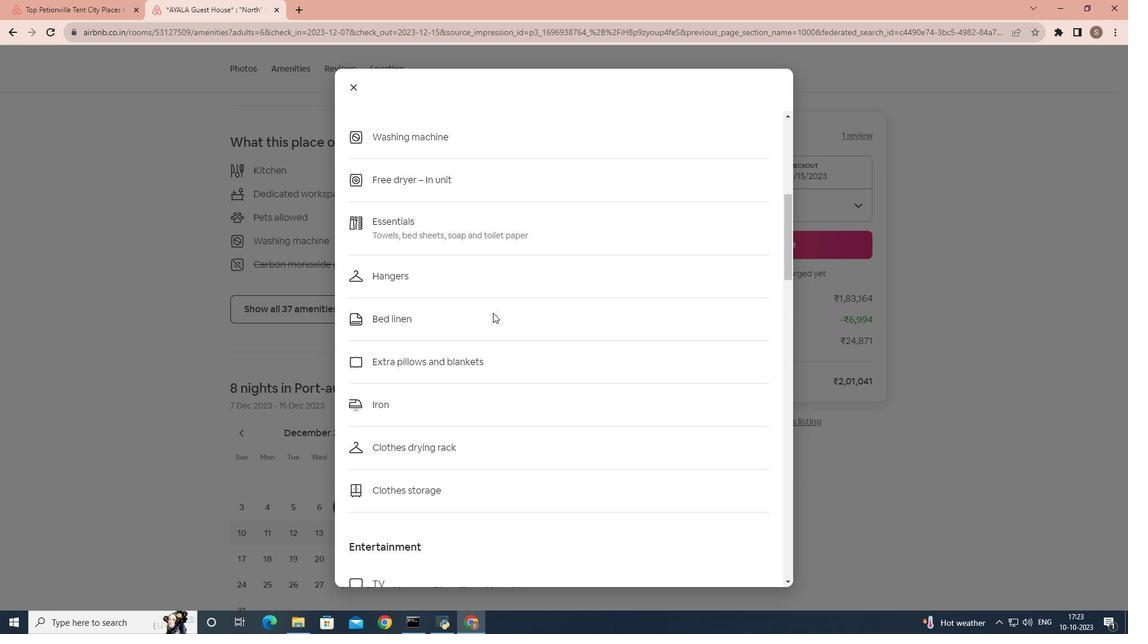 
Action: Mouse scrolled (493, 312) with delta (0, 0)
Screenshot: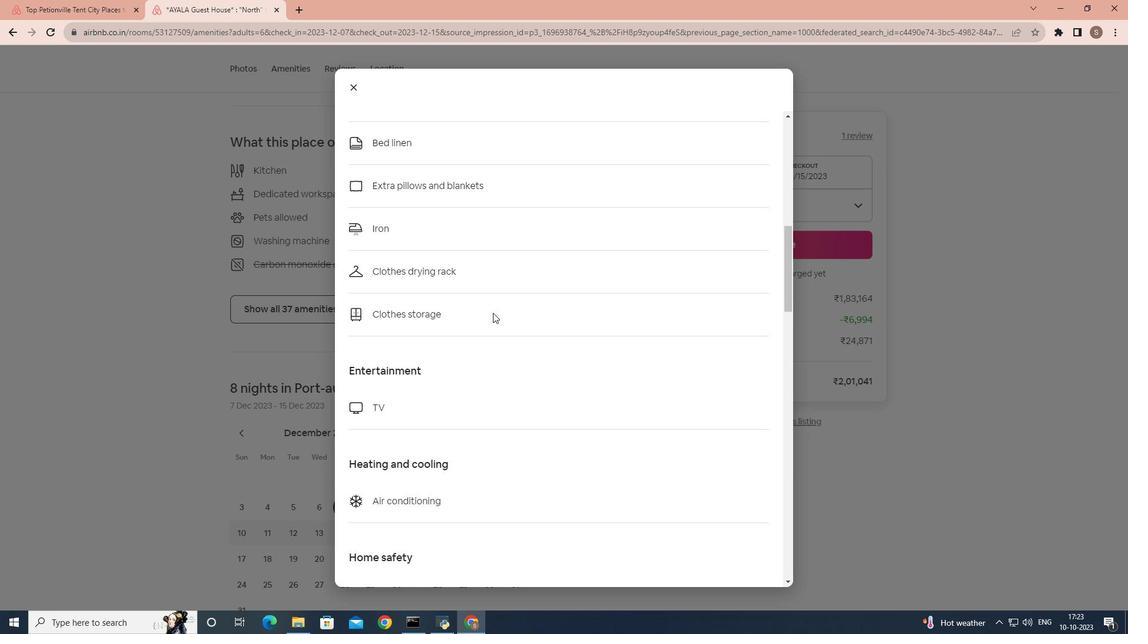
Action: Mouse scrolled (493, 312) with delta (0, 0)
Screenshot: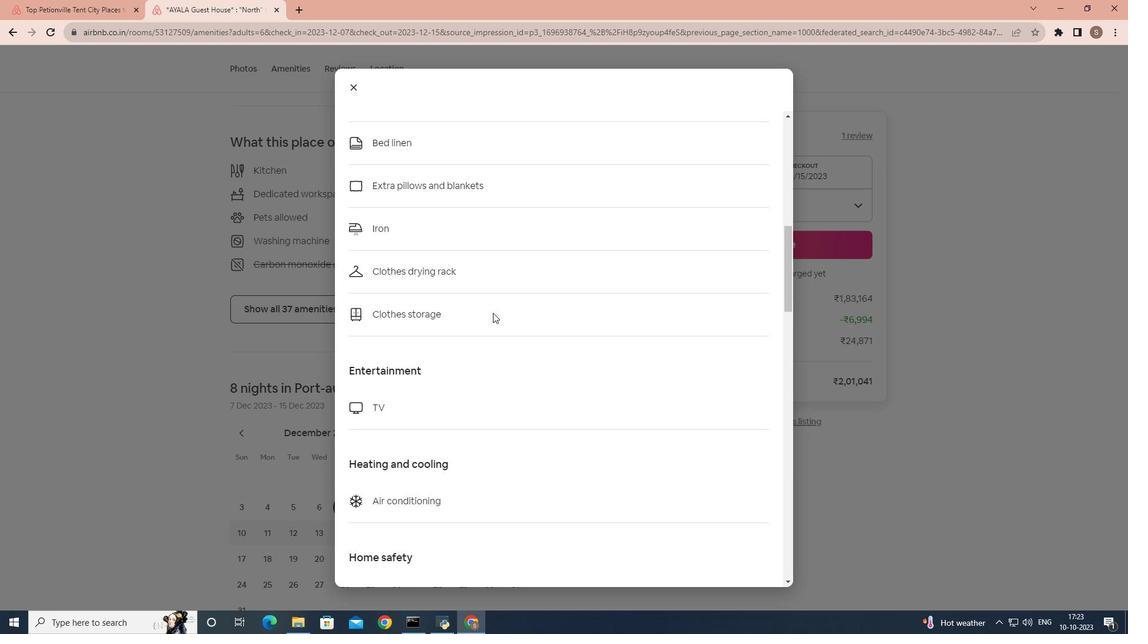 
Action: Mouse scrolled (493, 312) with delta (0, 0)
Screenshot: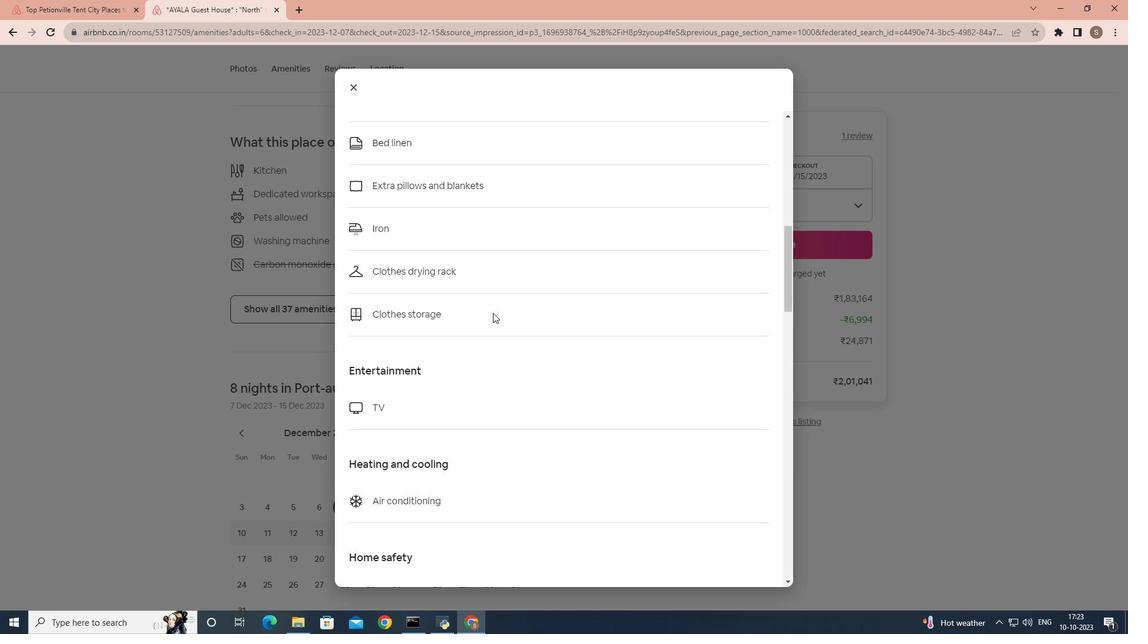 
Action: Mouse moved to (493, 313)
Screenshot: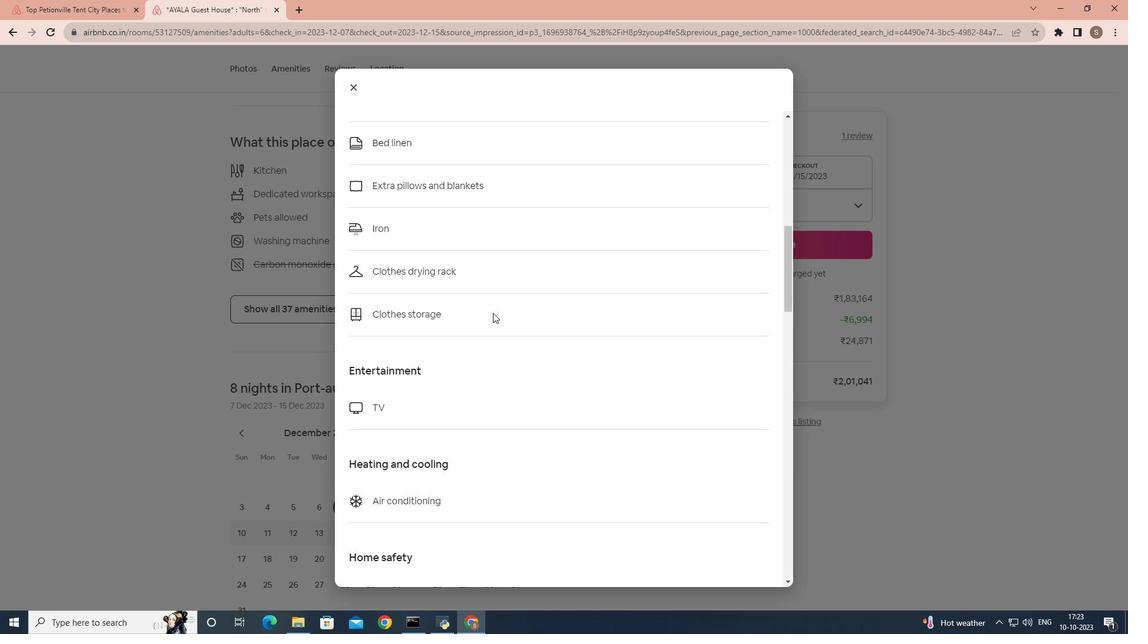 
Action: Mouse scrolled (493, 312) with delta (0, 0)
Screenshot: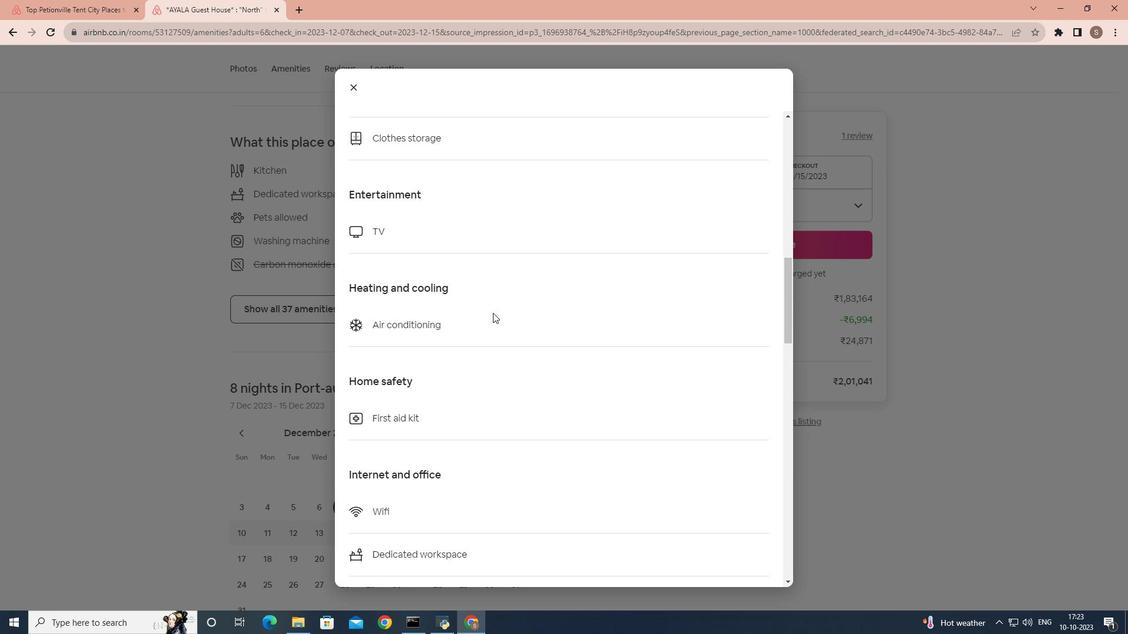 
Action: Mouse scrolled (493, 312) with delta (0, 0)
Screenshot: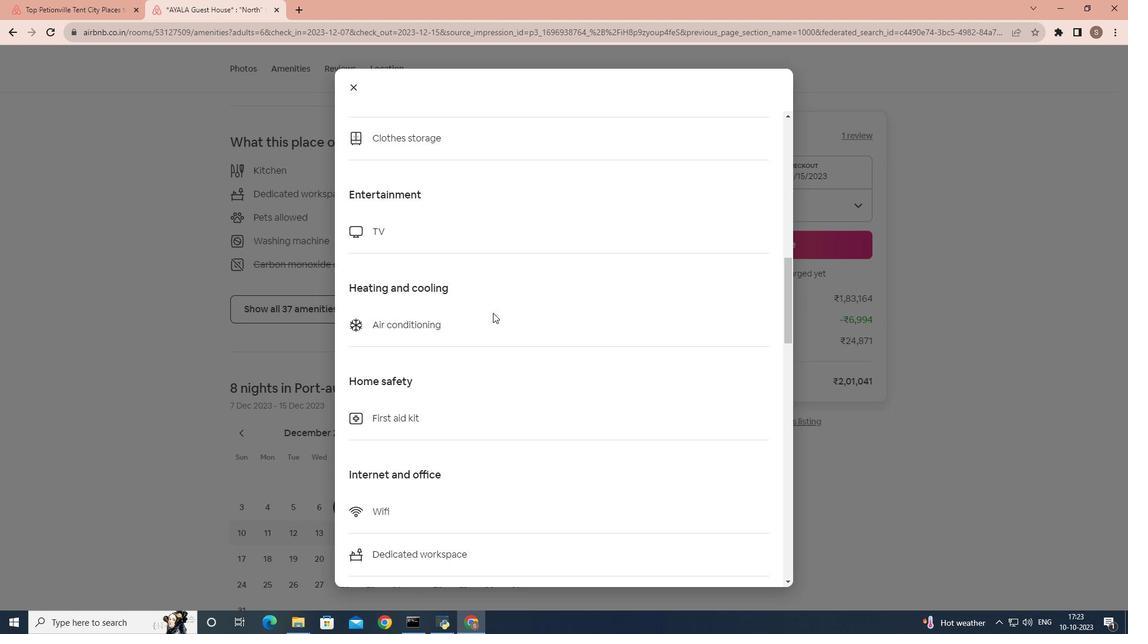 
Action: Mouse scrolled (493, 312) with delta (0, 0)
Screenshot: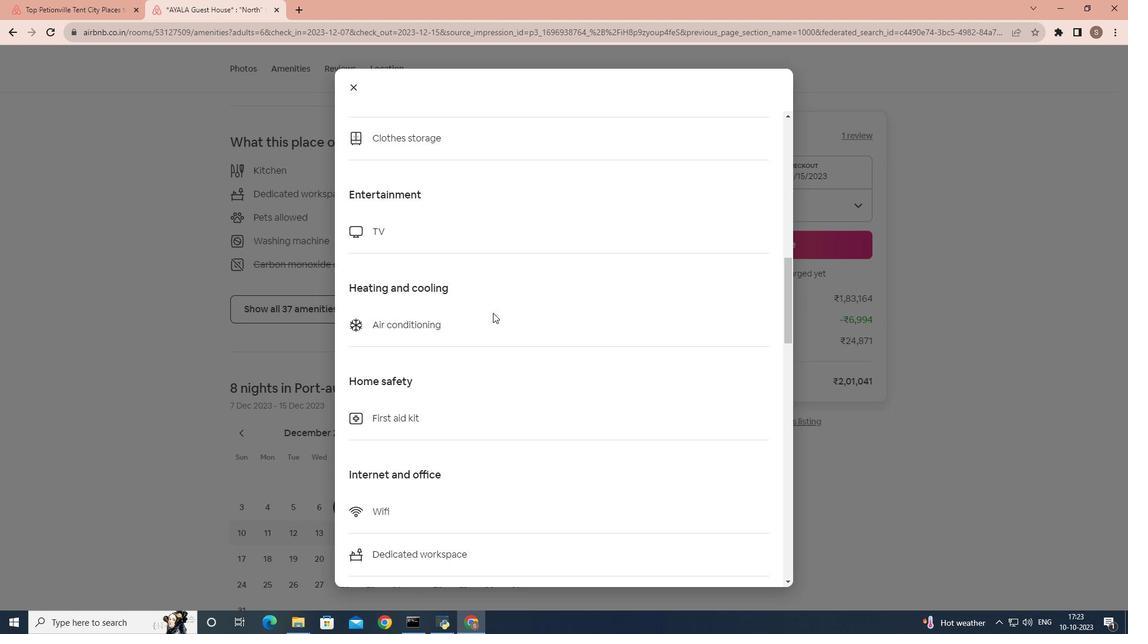 
Action: Mouse scrolled (493, 312) with delta (0, 0)
Screenshot: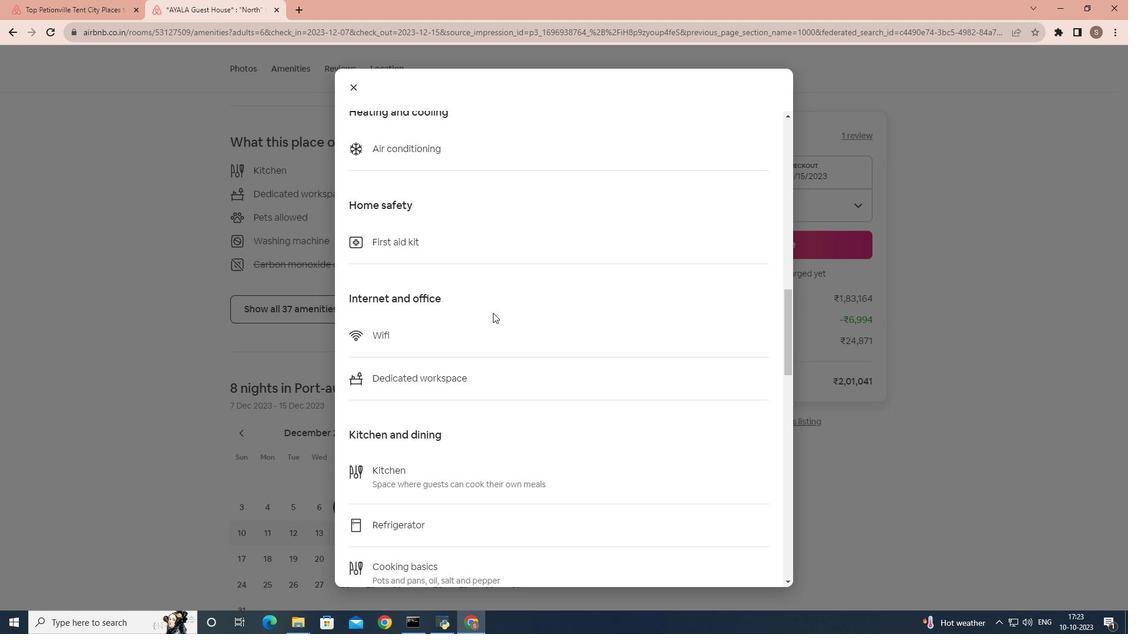 
Action: Mouse scrolled (493, 312) with delta (0, 0)
Screenshot: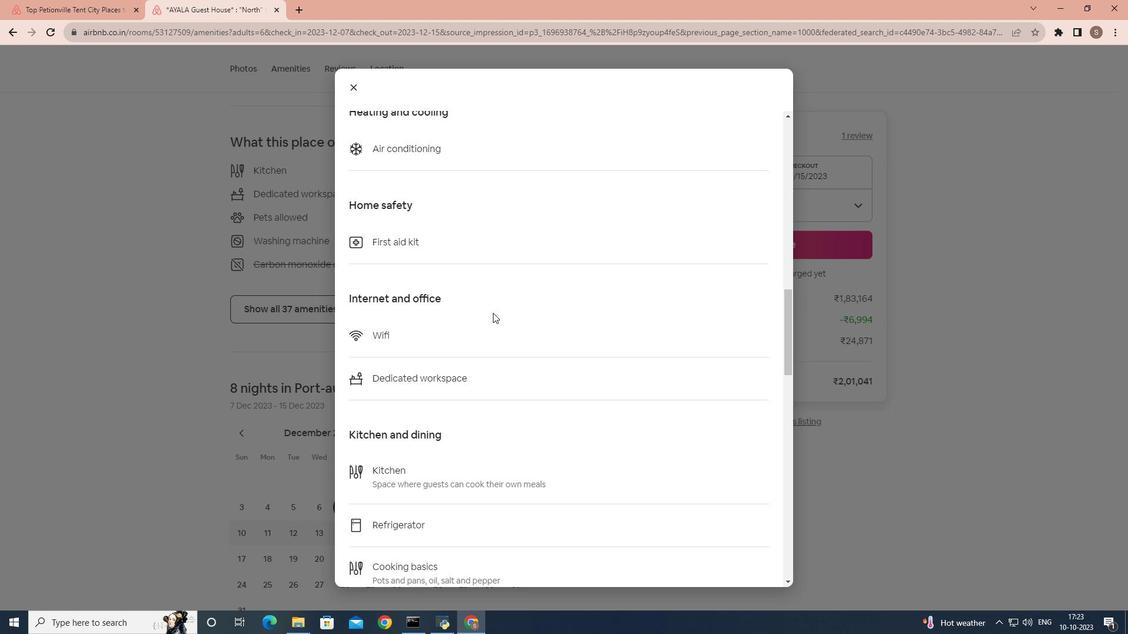 
Action: Mouse scrolled (493, 312) with delta (0, 0)
Screenshot: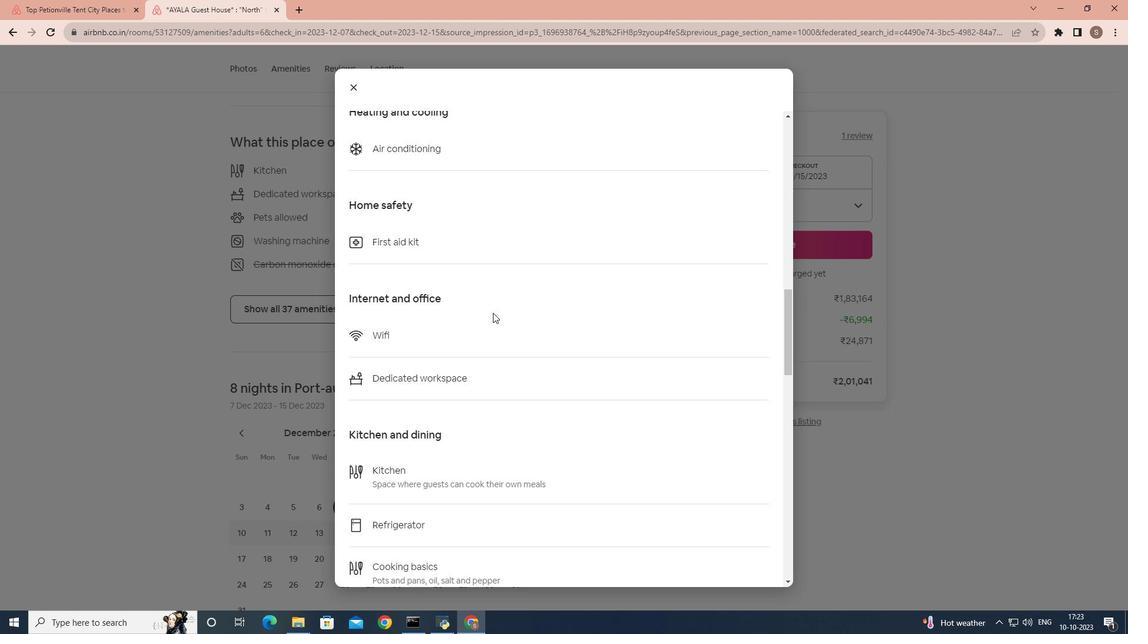 
Action: Mouse scrolled (493, 312) with delta (0, 0)
Screenshot: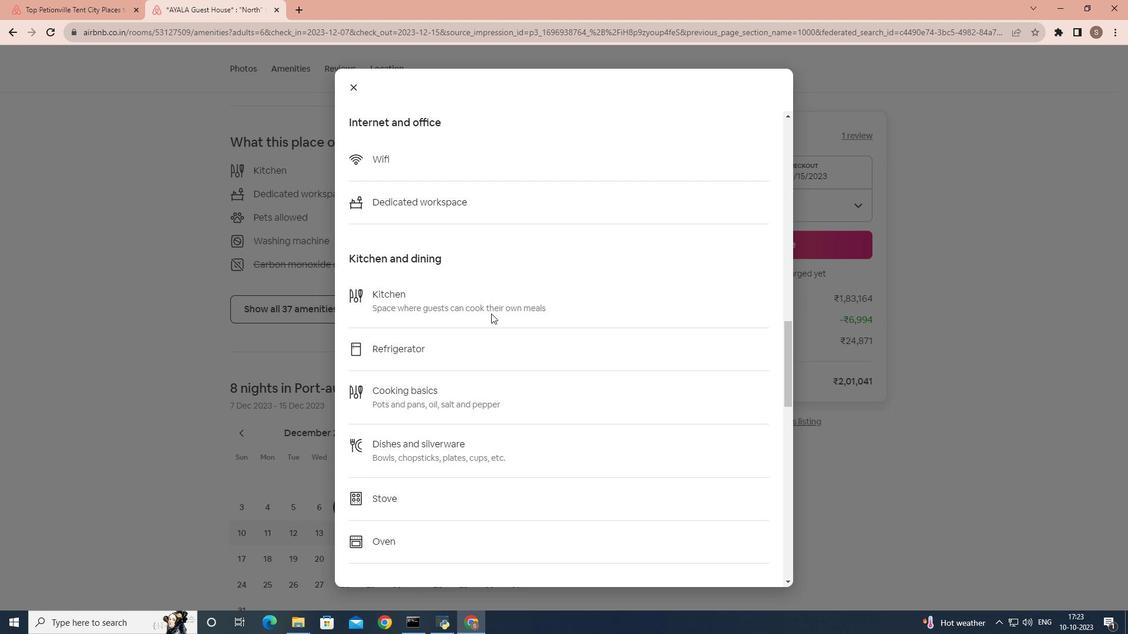 
Action: Mouse scrolled (493, 312) with delta (0, 0)
Screenshot: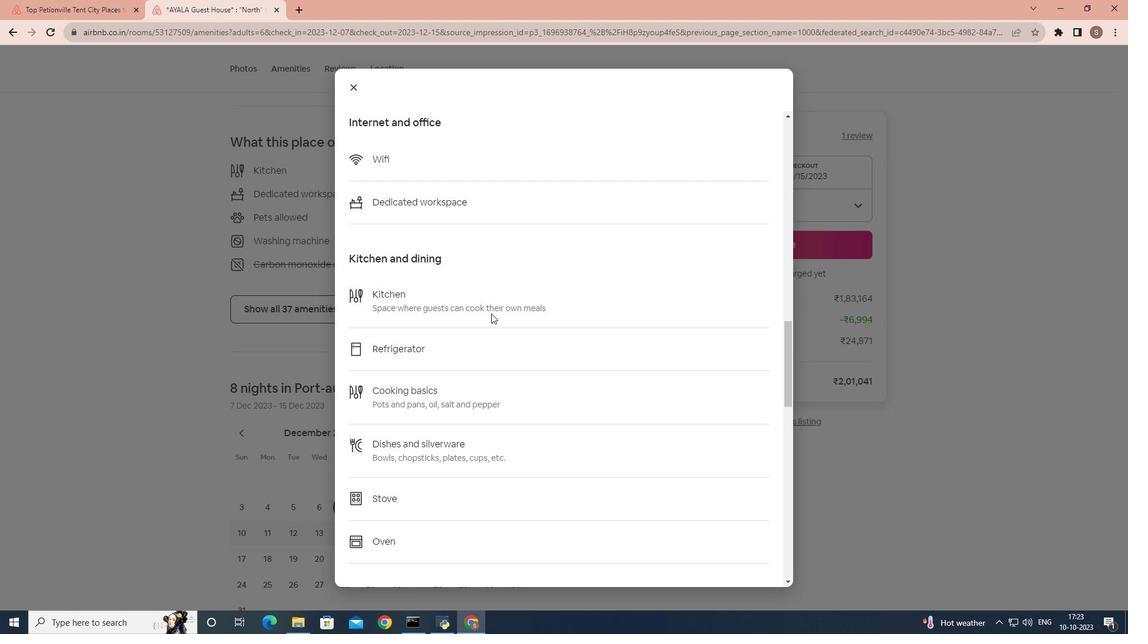 
Action: Mouse scrolled (493, 312) with delta (0, 0)
Screenshot: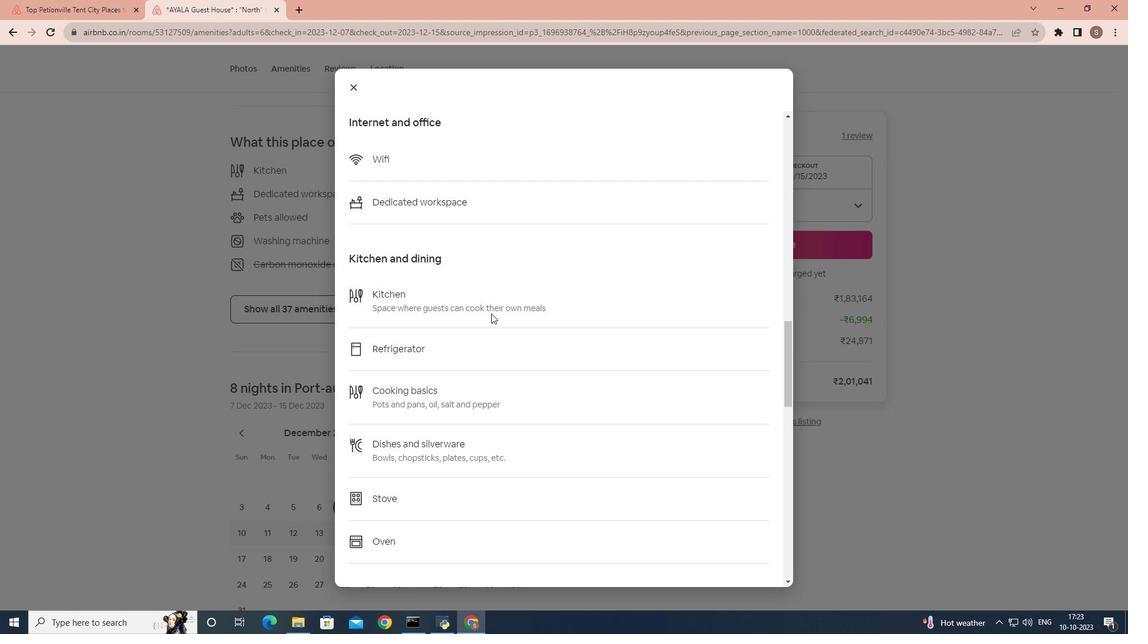 
Action: Mouse moved to (491, 313)
Screenshot: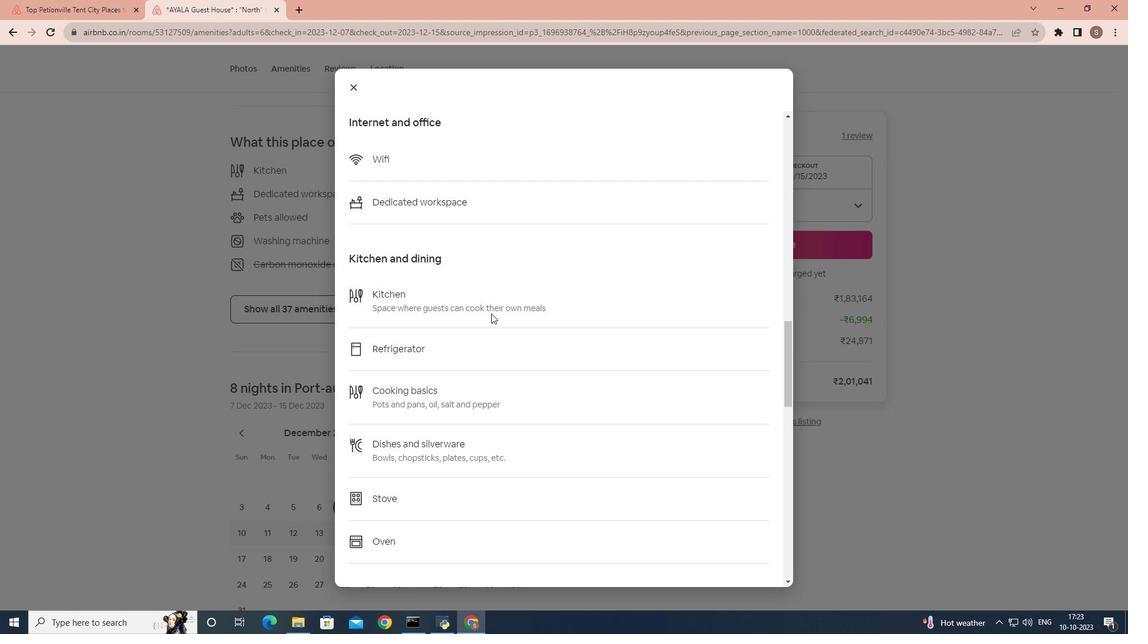 
Action: Mouse scrolled (491, 313) with delta (0, 0)
Screenshot: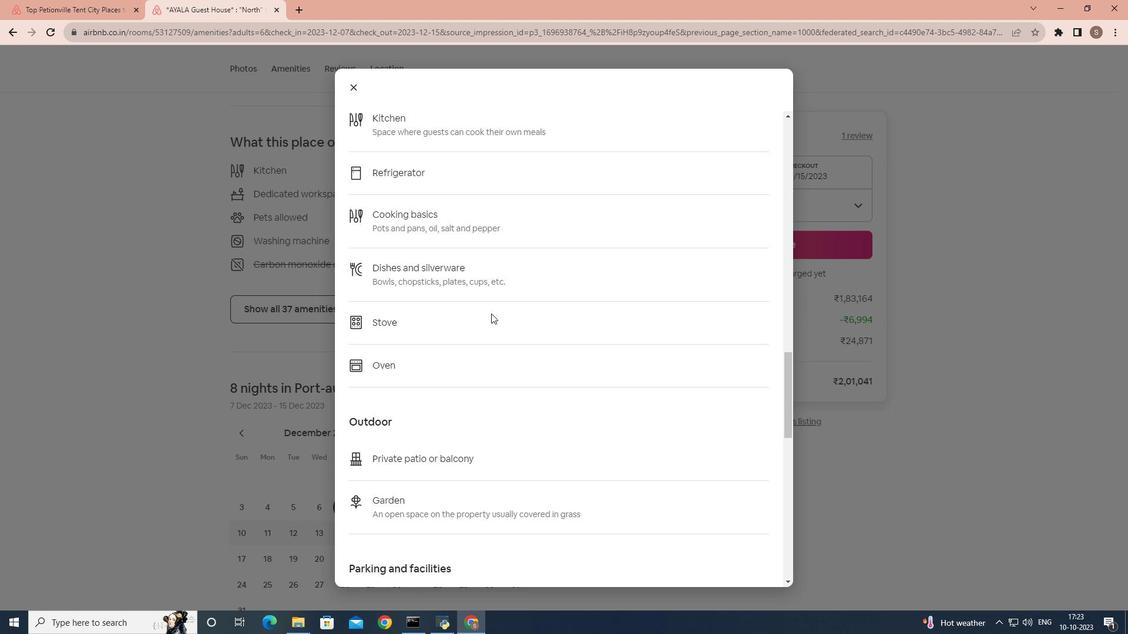 
Action: Mouse scrolled (491, 313) with delta (0, 0)
Screenshot: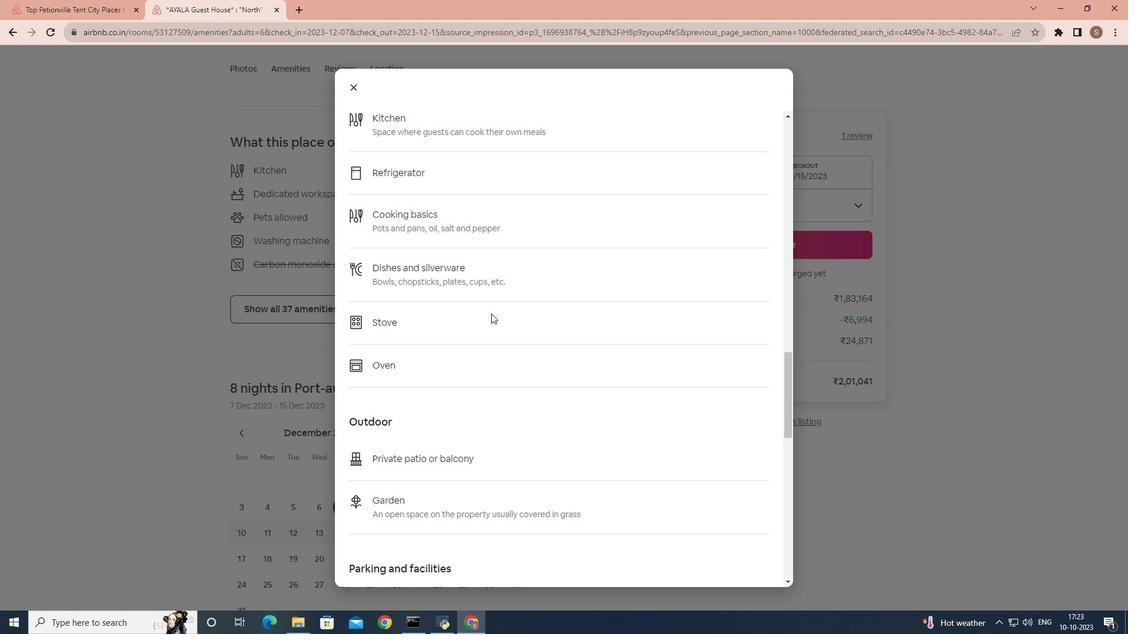 
Action: Mouse scrolled (491, 313) with delta (0, 0)
Screenshot: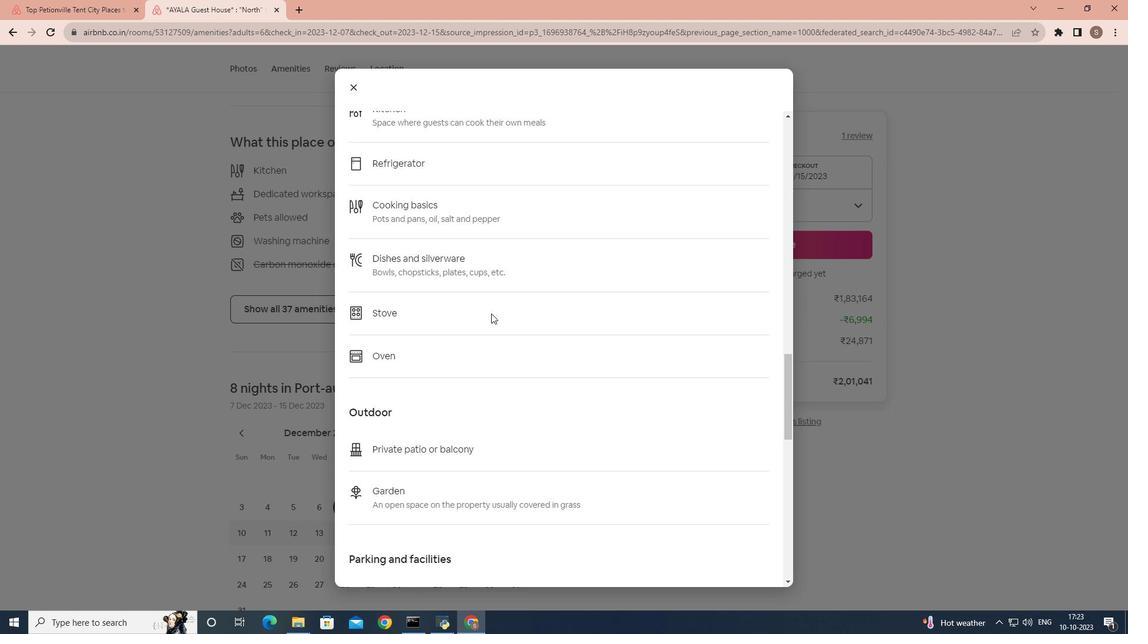
Action: Mouse scrolled (491, 313) with delta (0, 0)
Screenshot: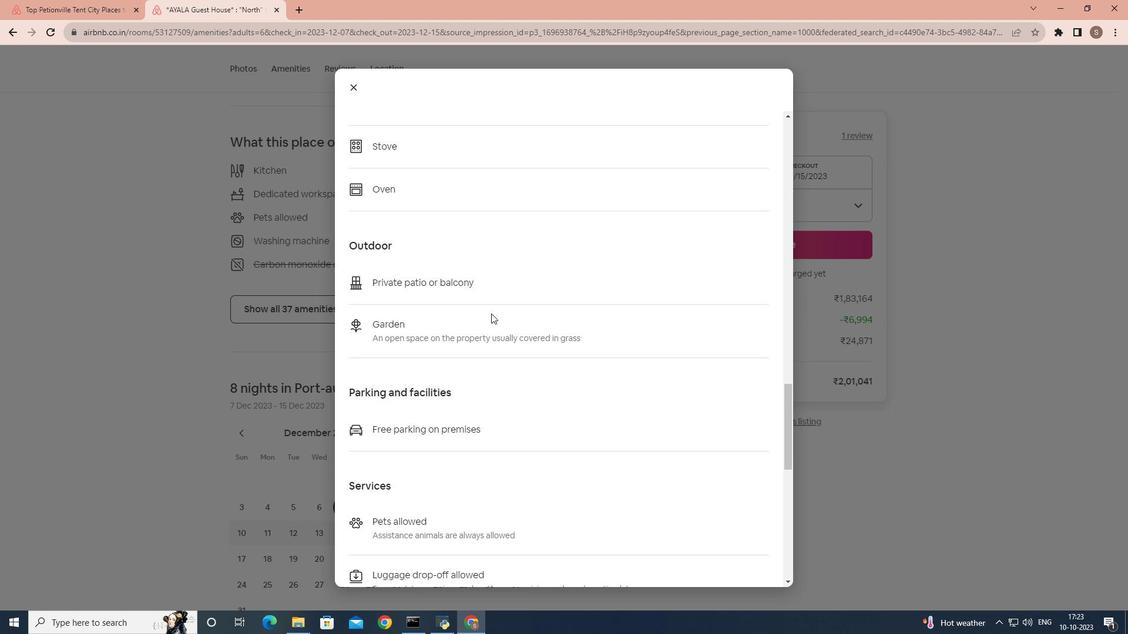 
Action: Mouse scrolled (491, 313) with delta (0, 0)
Screenshot: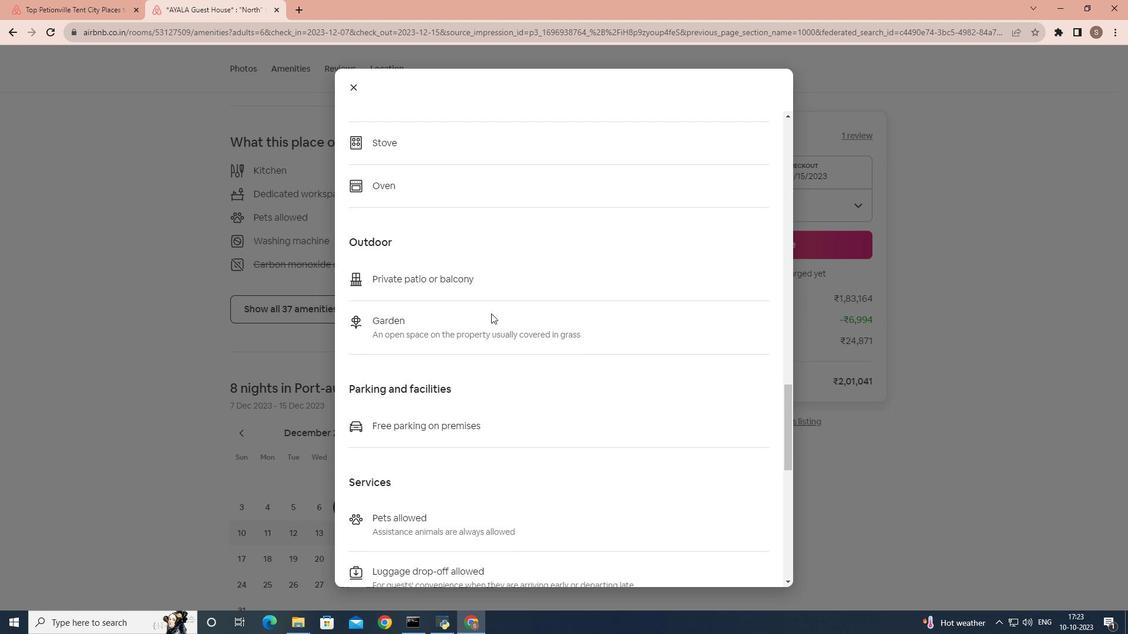 
Action: Mouse scrolled (491, 313) with delta (0, 0)
Screenshot: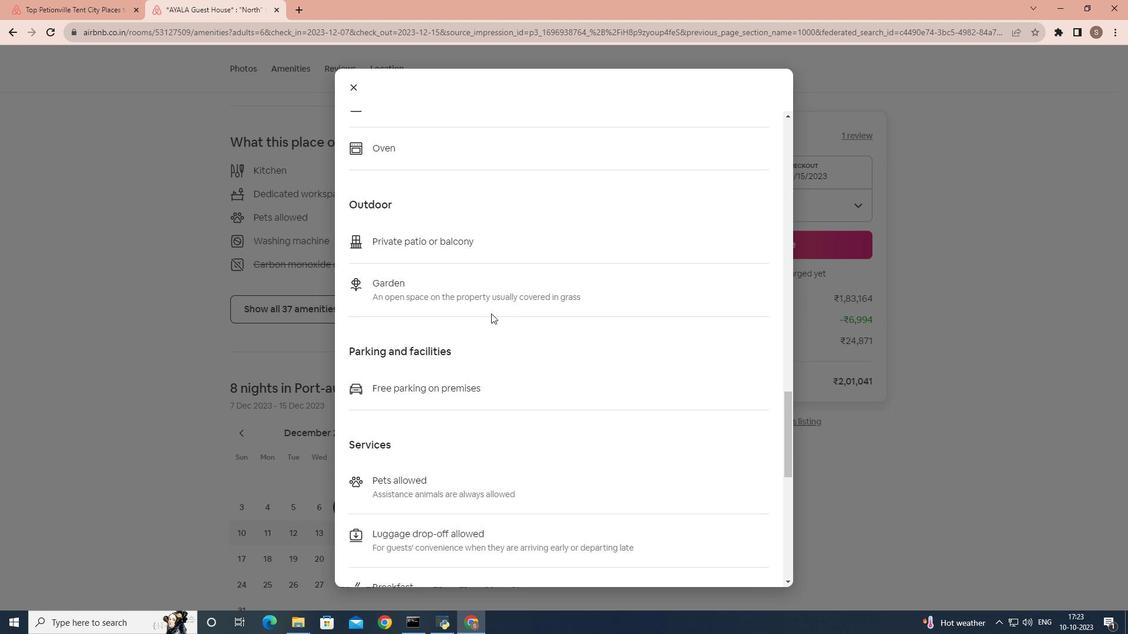 
Action: Mouse scrolled (491, 313) with delta (0, 0)
Screenshot: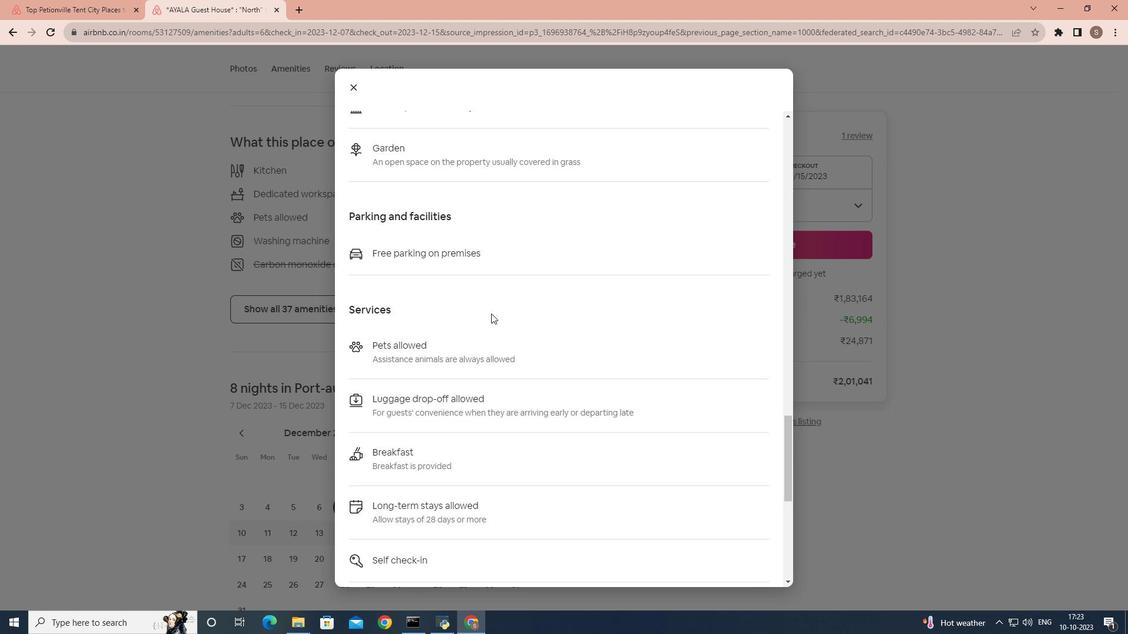 
Action: Mouse scrolled (491, 313) with delta (0, 0)
Screenshot: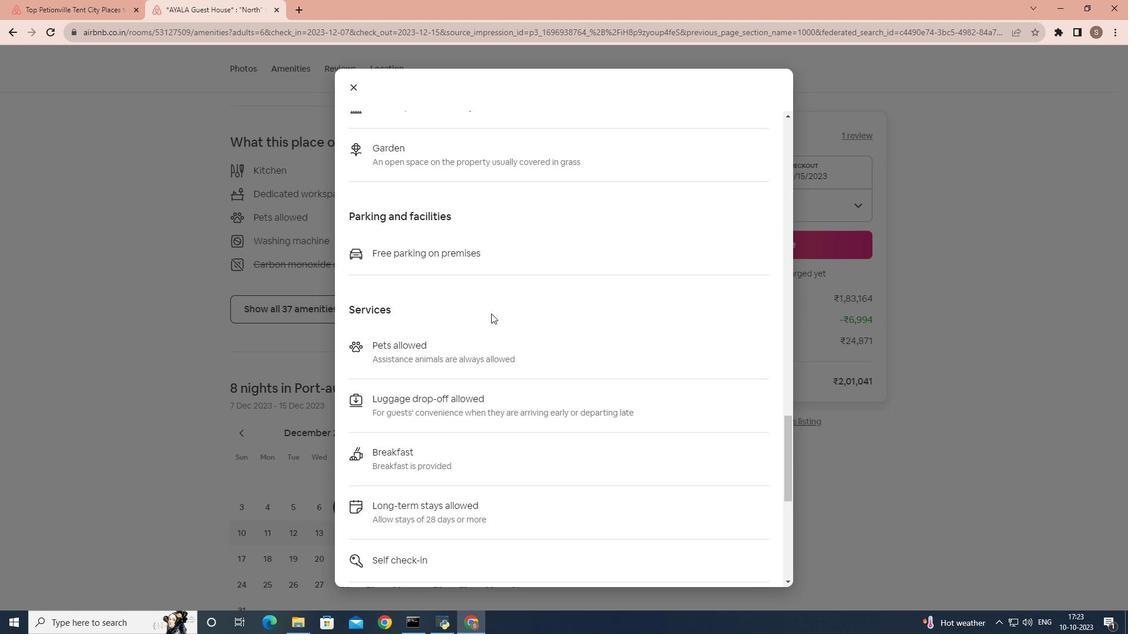 
Action: Mouse scrolled (491, 313) with delta (0, 0)
Screenshot: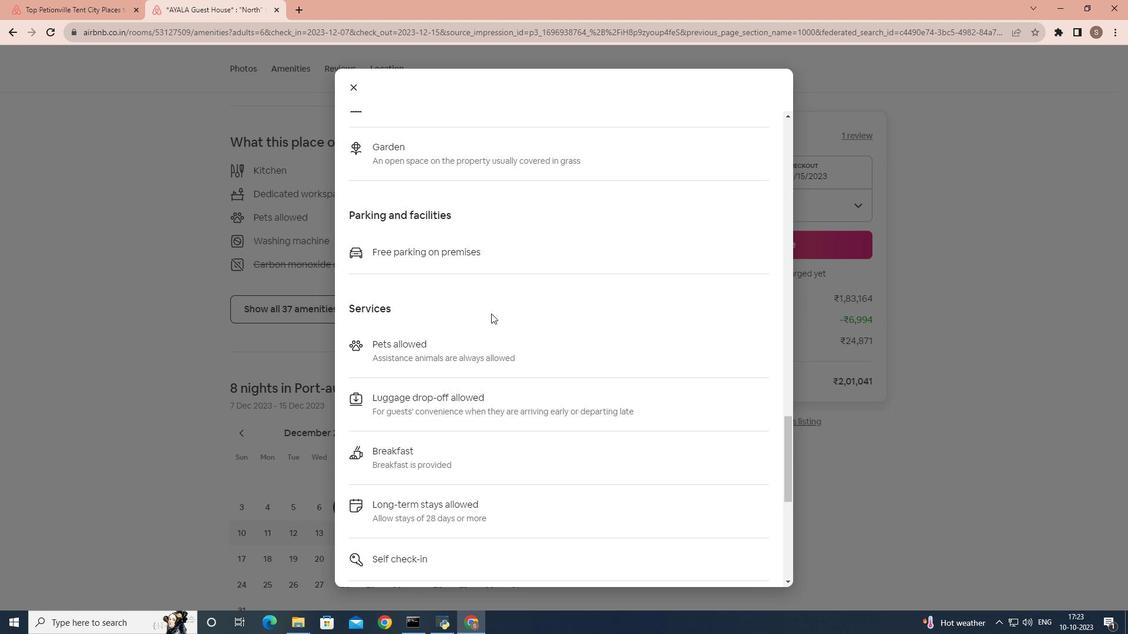 
Action: Mouse scrolled (491, 313) with delta (0, 0)
Screenshot: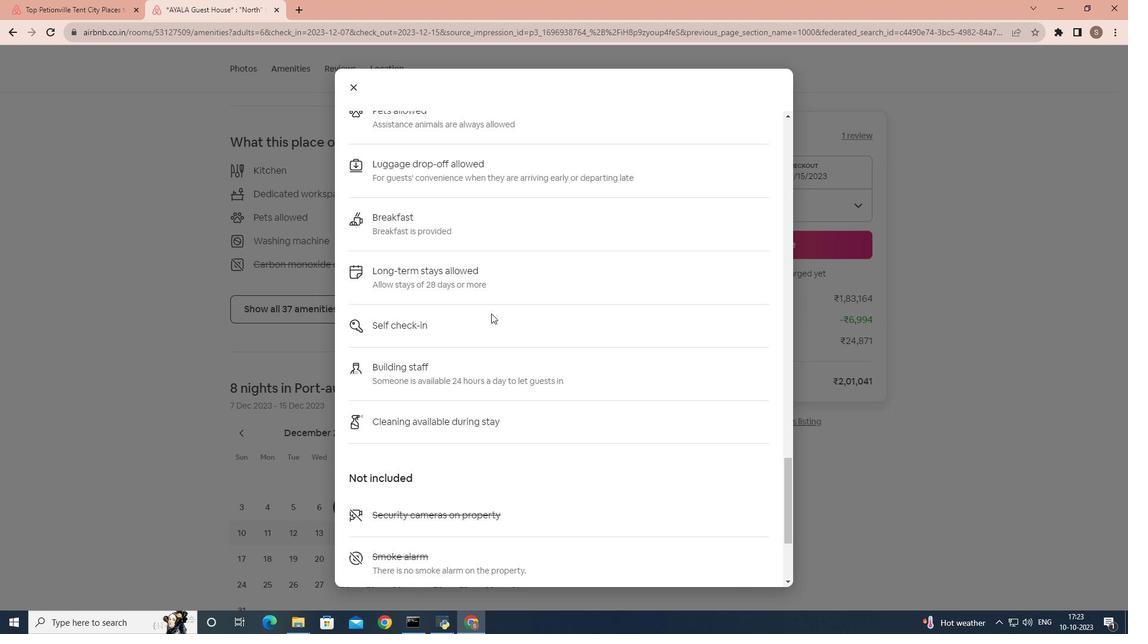 
Action: Mouse scrolled (491, 313) with delta (0, 0)
Screenshot: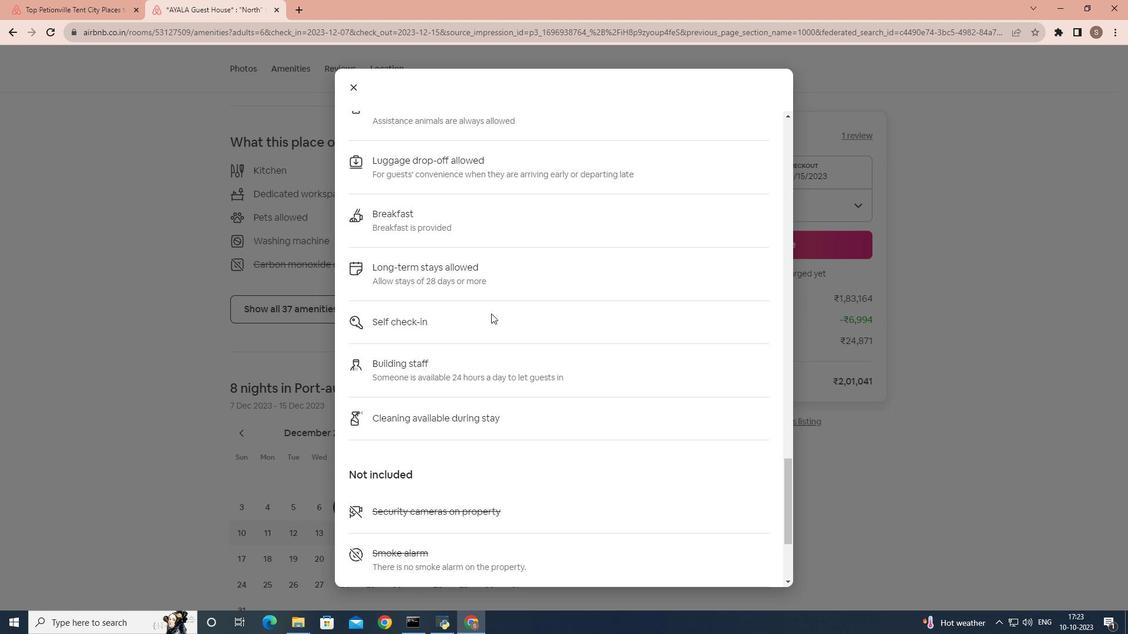 
Action: Mouse scrolled (491, 313) with delta (0, 0)
Screenshot: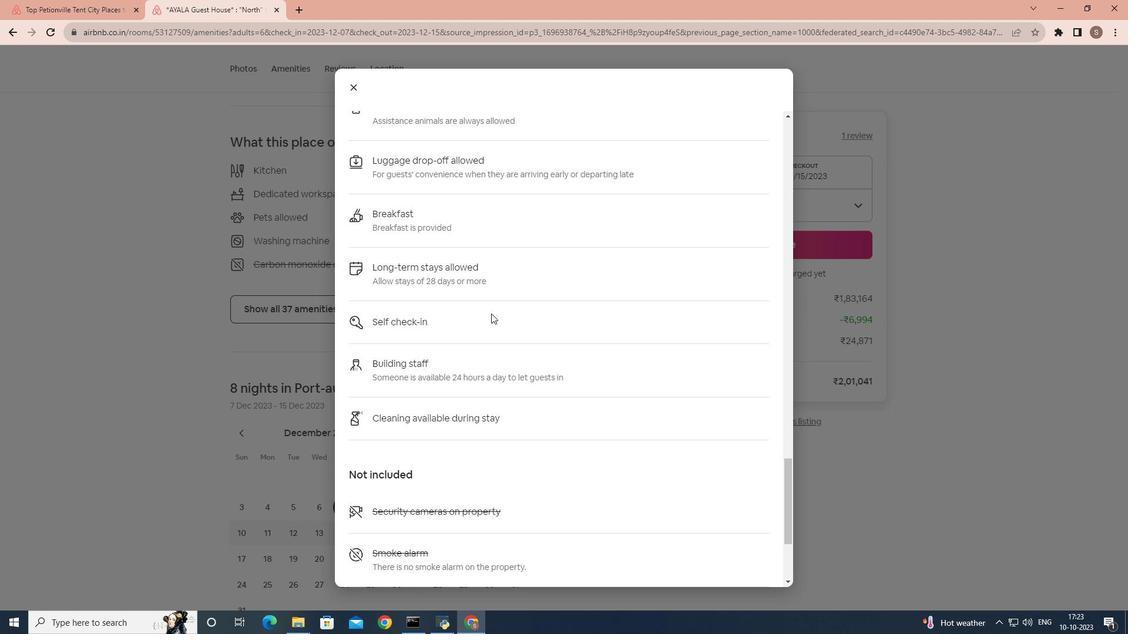 
Action: Mouse scrolled (491, 313) with delta (0, 0)
Screenshot: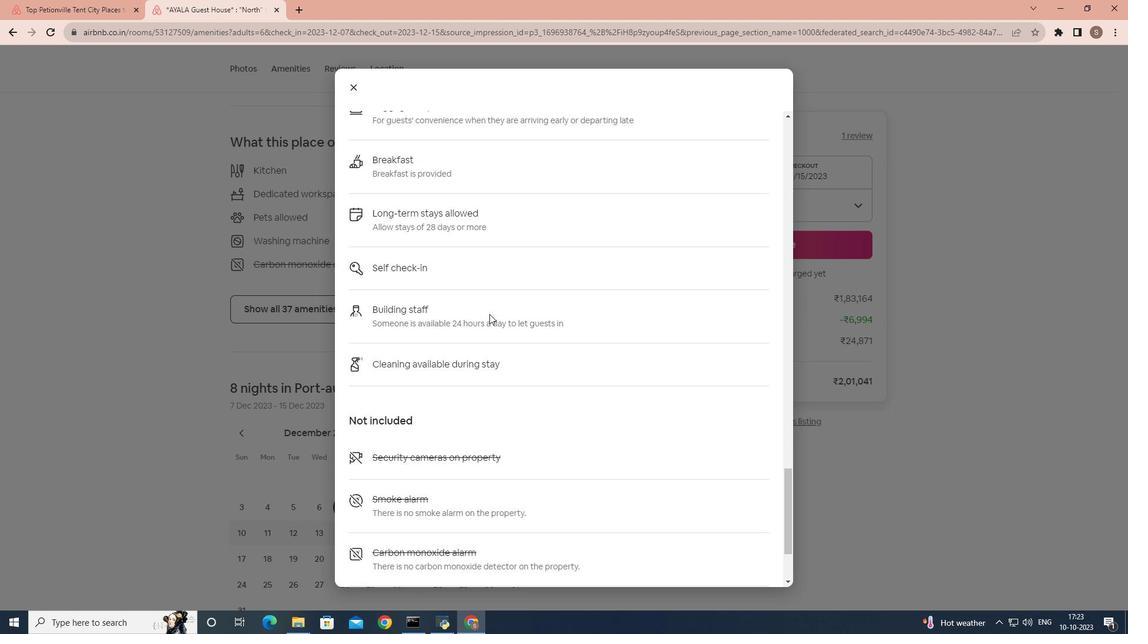 
Action: Mouse scrolled (491, 313) with delta (0, 0)
Screenshot: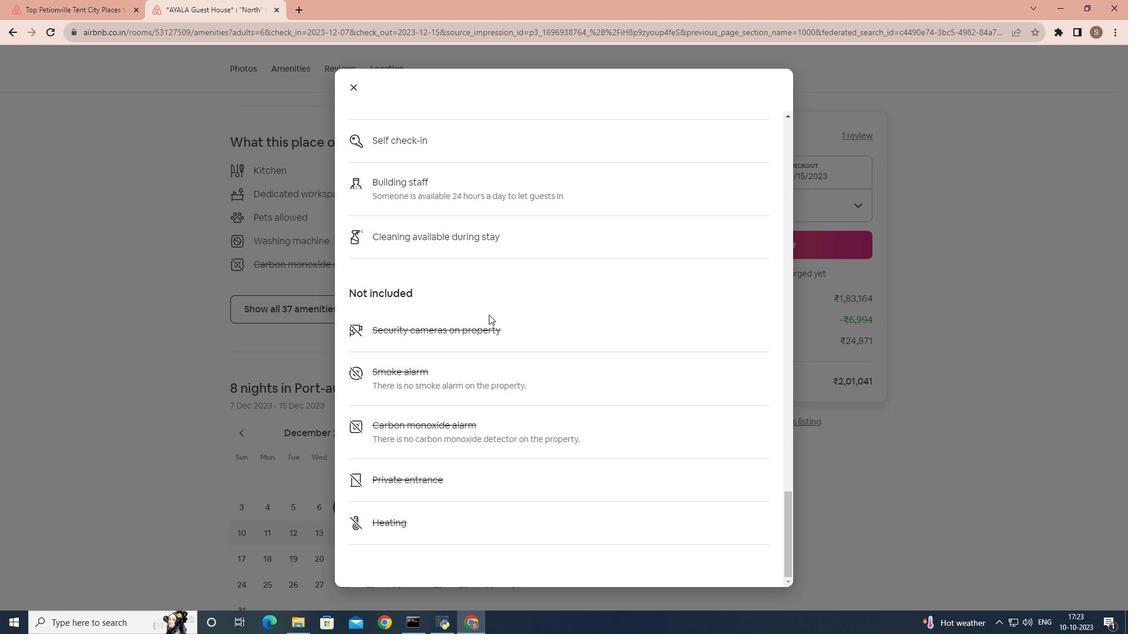 
Action: Mouse scrolled (491, 313) with delta (0, 0)
Screenshot: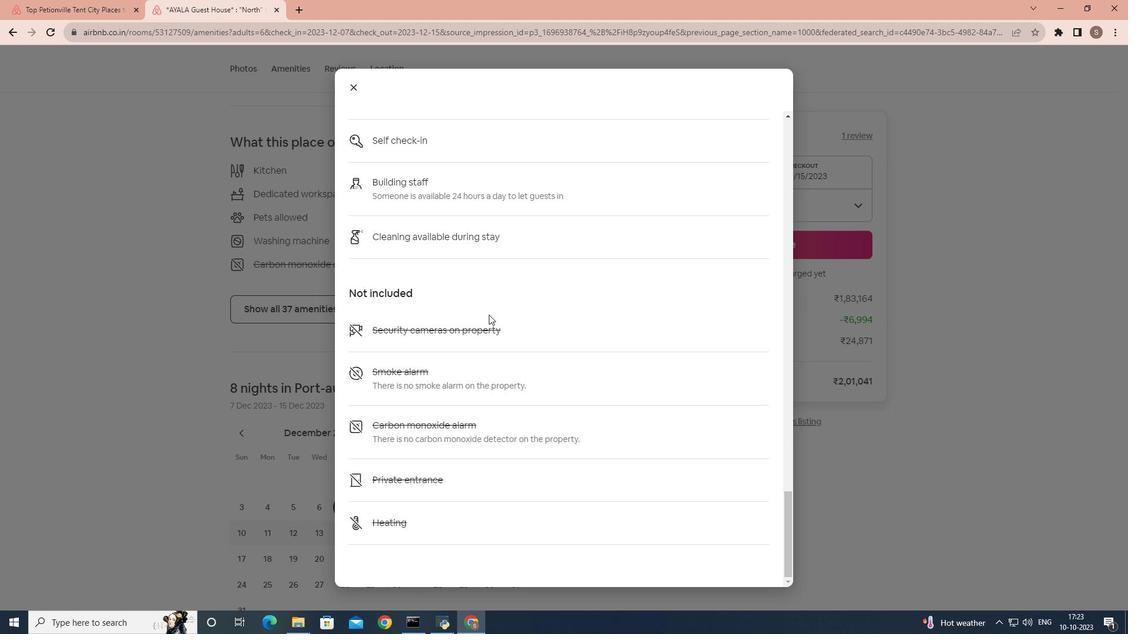 
Action: Mouse scrolled (491, 313) with delta (0, 0)
Screenshot: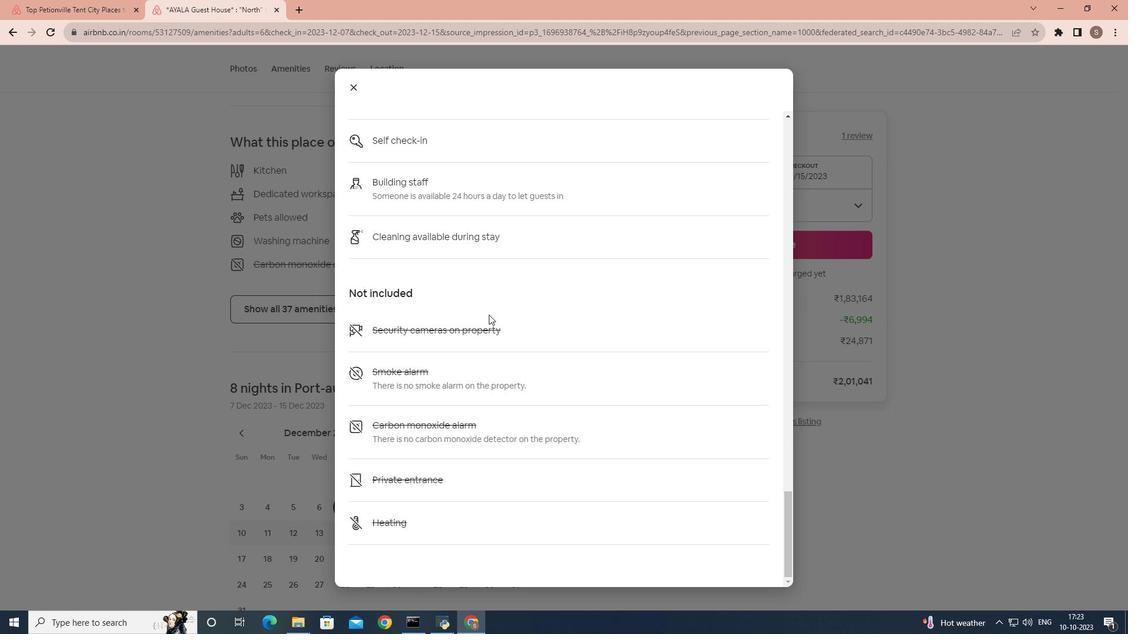 
Action: Mouse moved to (489, 314)
Screenshot: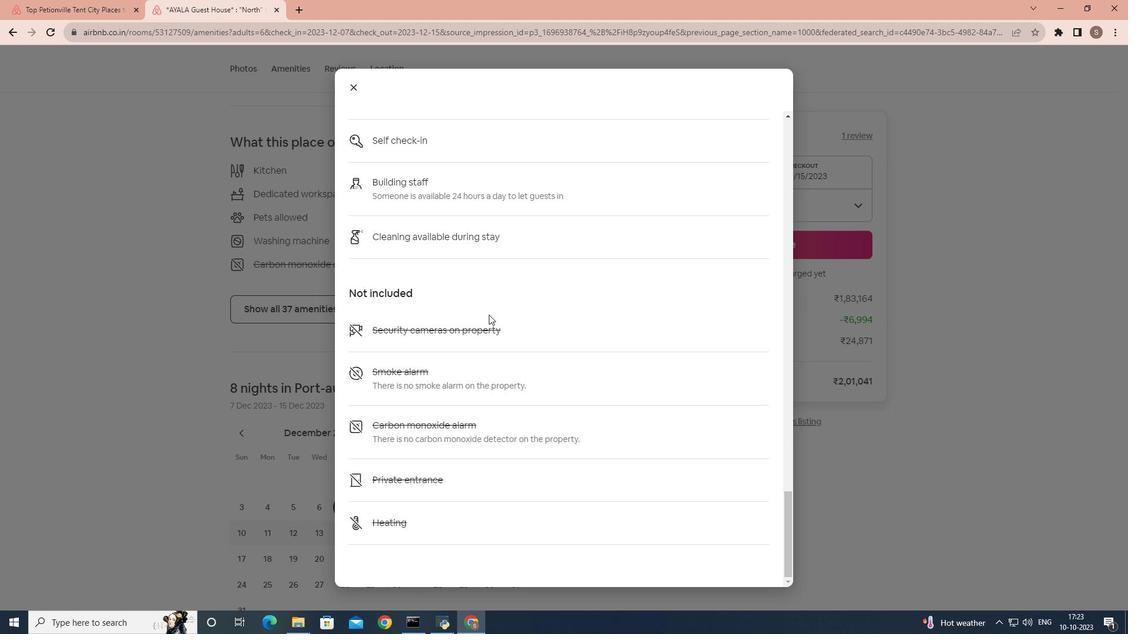 
Action: Mouse scrolled (489, 313) with delta (0, 0)
Screenshot: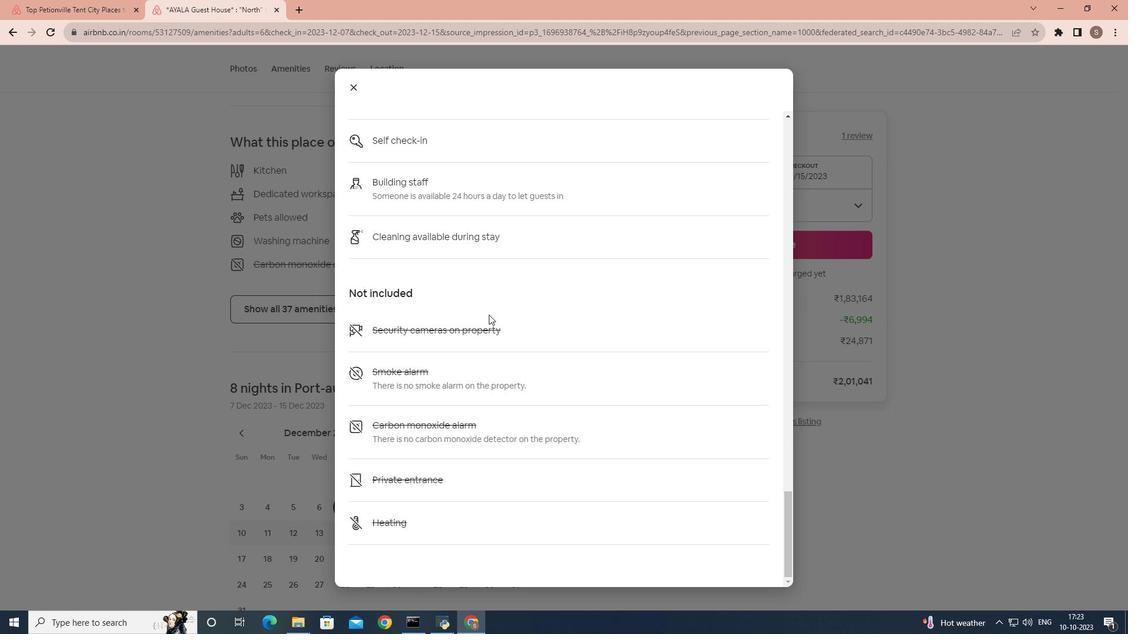 
Action: Mouse moved to (489, 315)
Screenshot: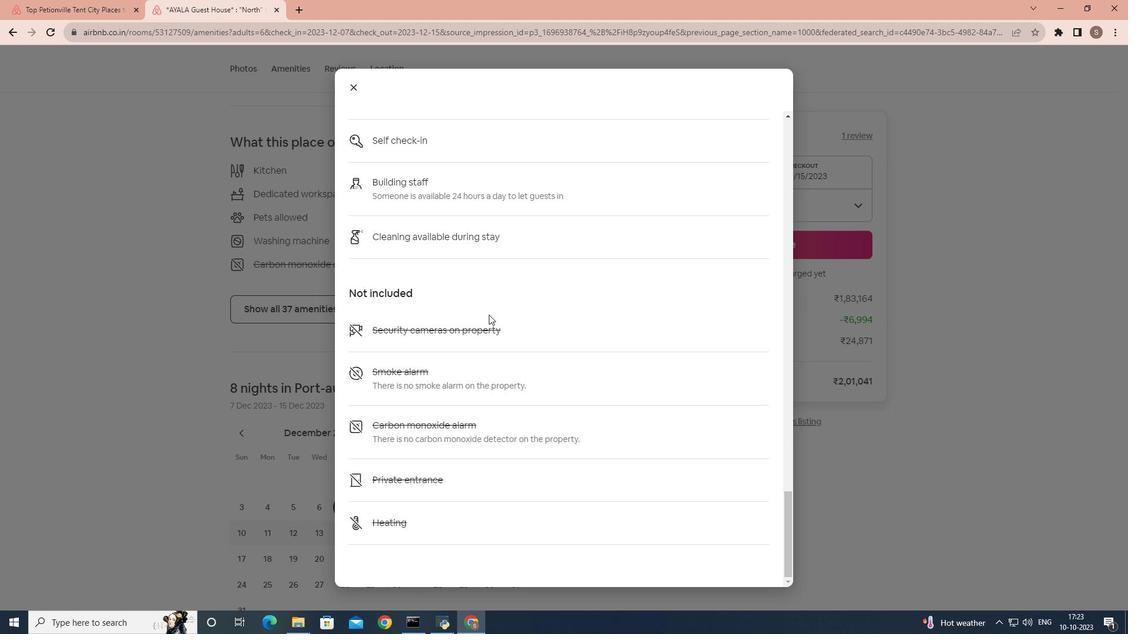 
Action: Mouse scrolled (489, 314) with delta (0, 0)
Screenshot: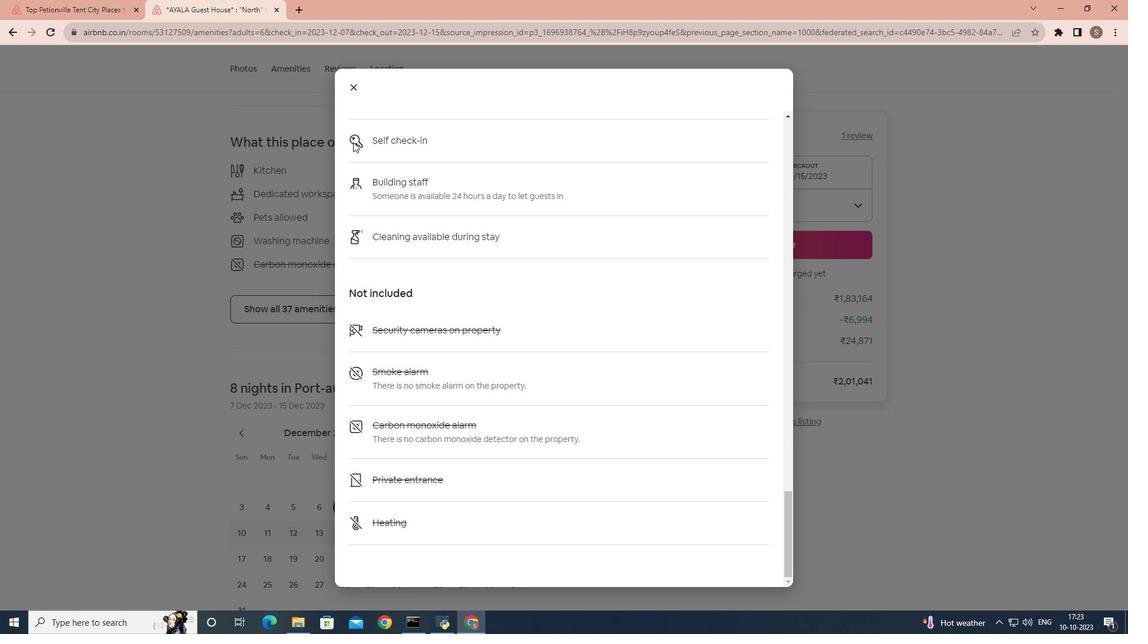 
Action: Mouse scrolled (489, 314) with delta (0, 0)
Screenshot: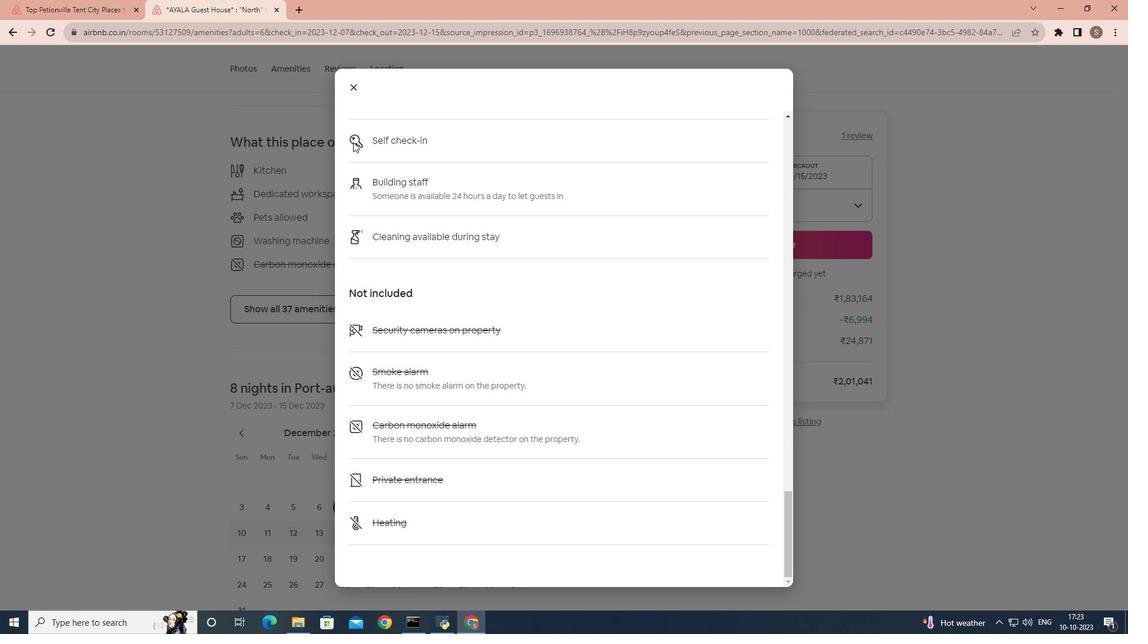 
Action: Mouse scrolled (489, 314) with delta (0, 0)
Screenshot: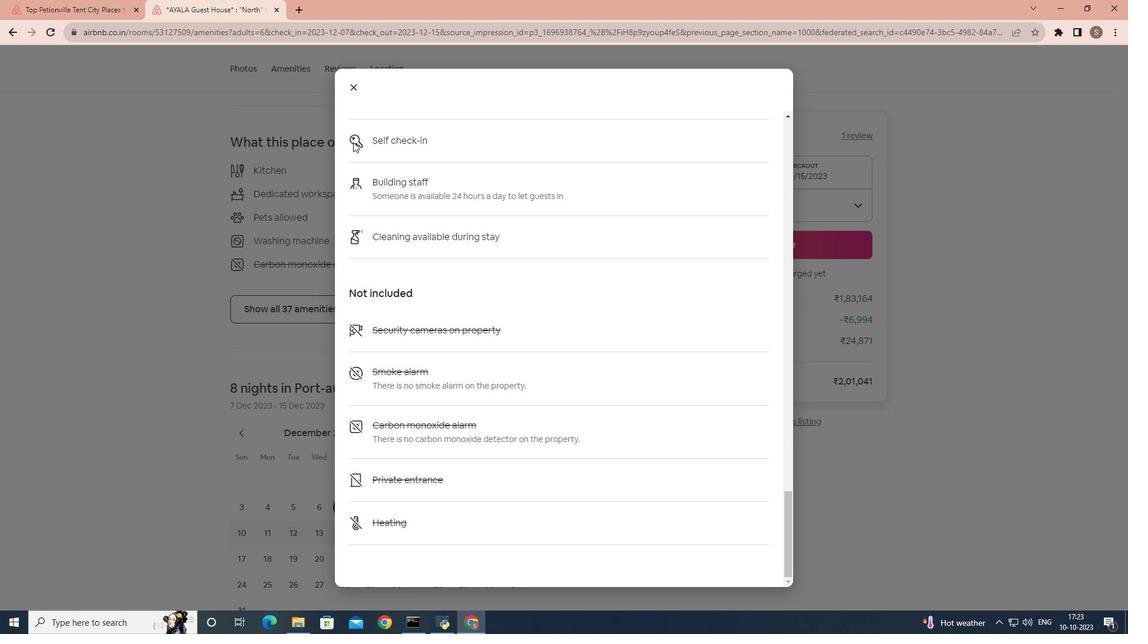 
Action: Mouse scrolled (489, 314) with delta (0, 0)
Screenshot: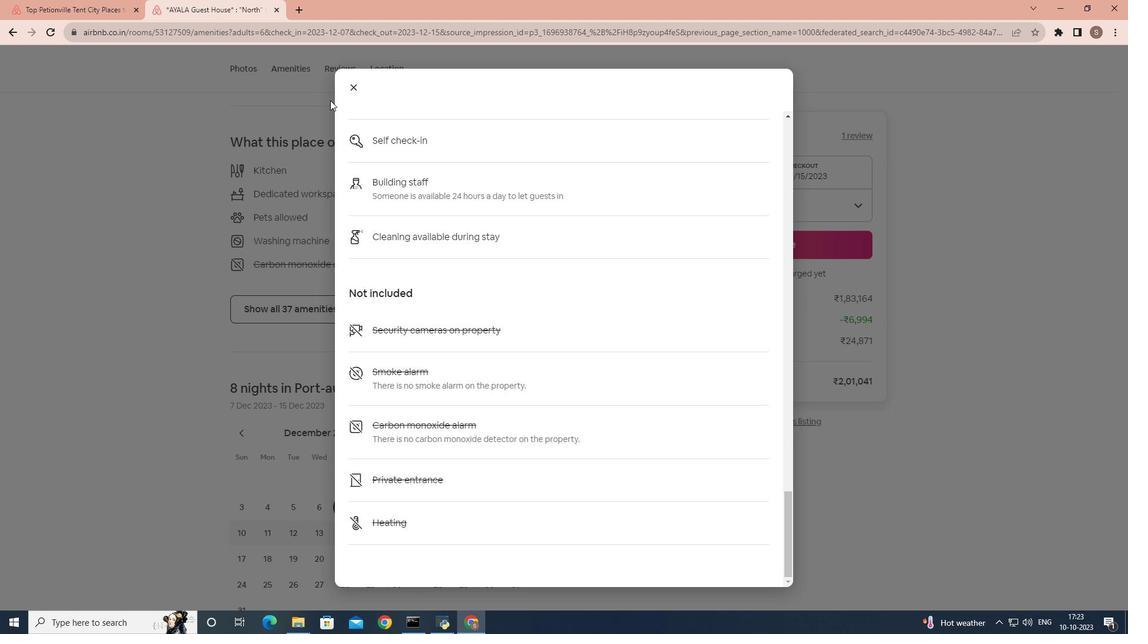 
Action: Mouse moved to (344, 82)
Screenshot: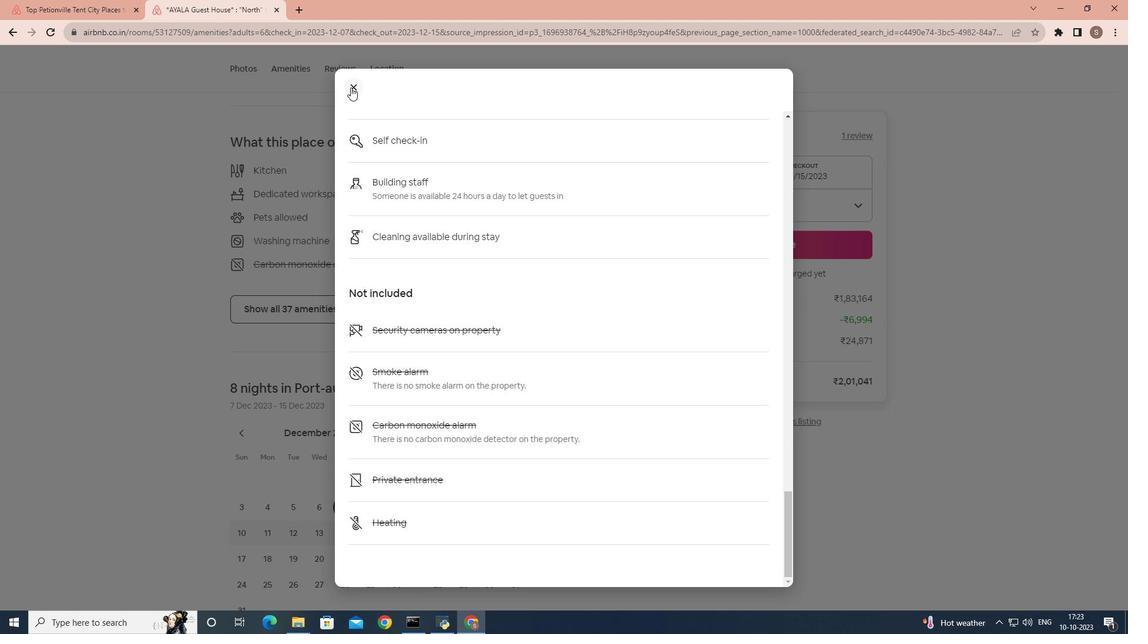 
Action: Mouse pressed left at (344, 82)
Screenshot: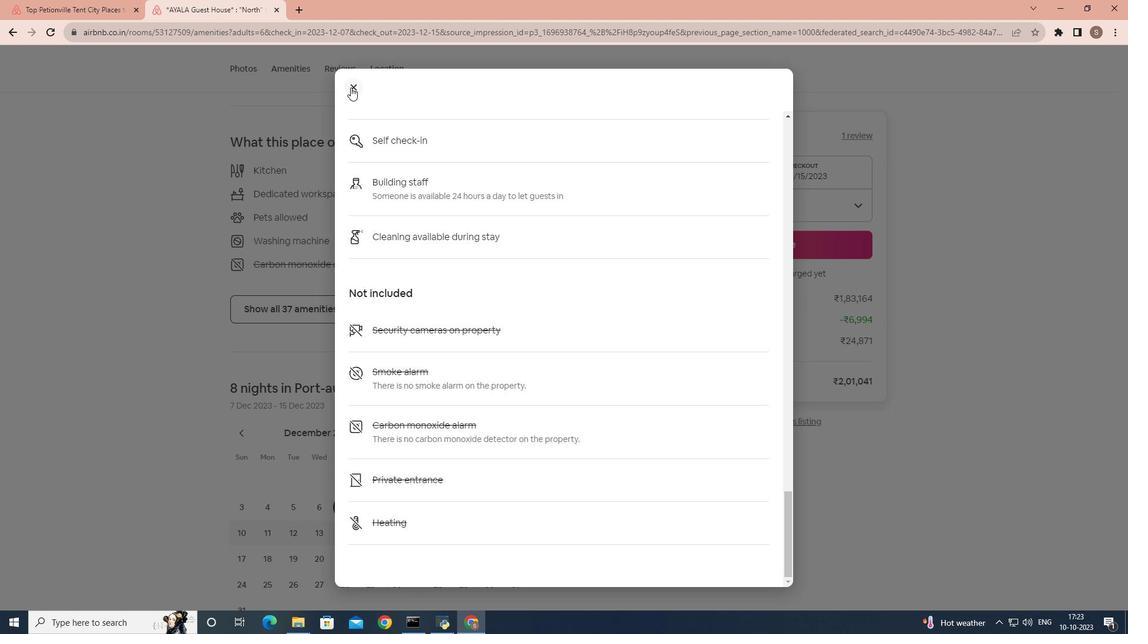 
Action: Mouse moved to (350, 87)
Screenshot: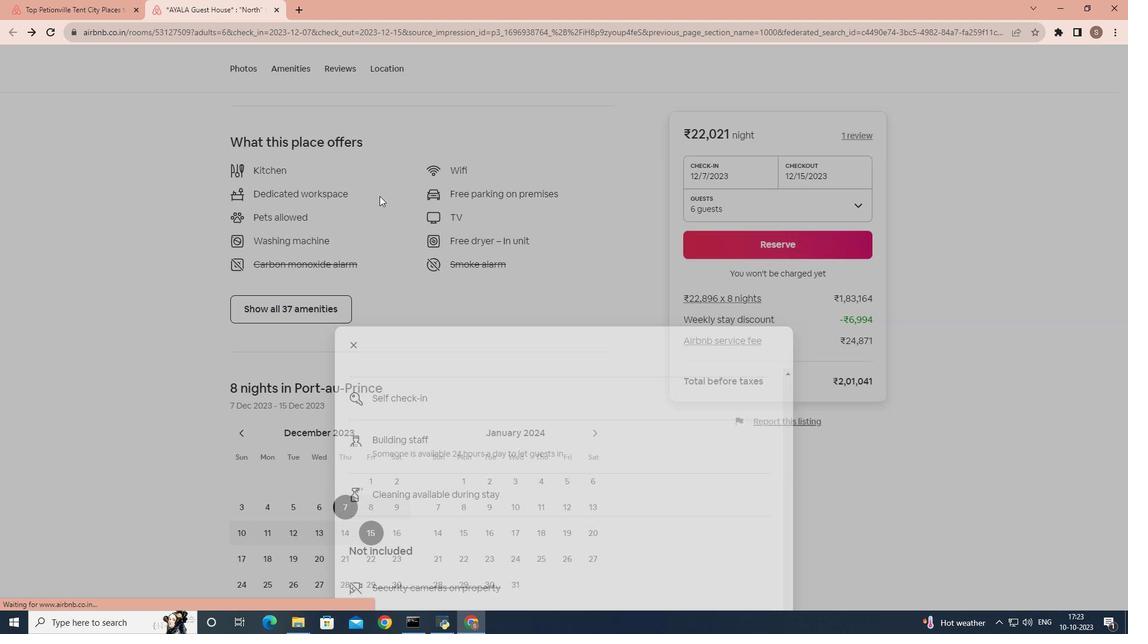 
Action: Mouse pressed left at (350, 87)
Screenshot: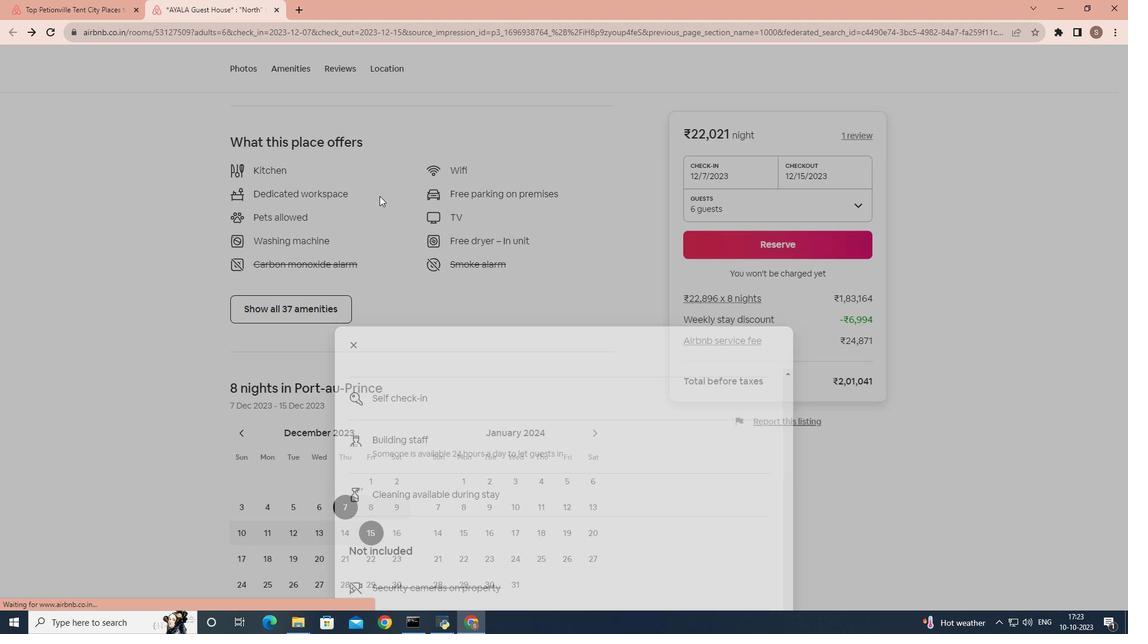 
Action: Mouse moved to (365, 309)
Screenshot: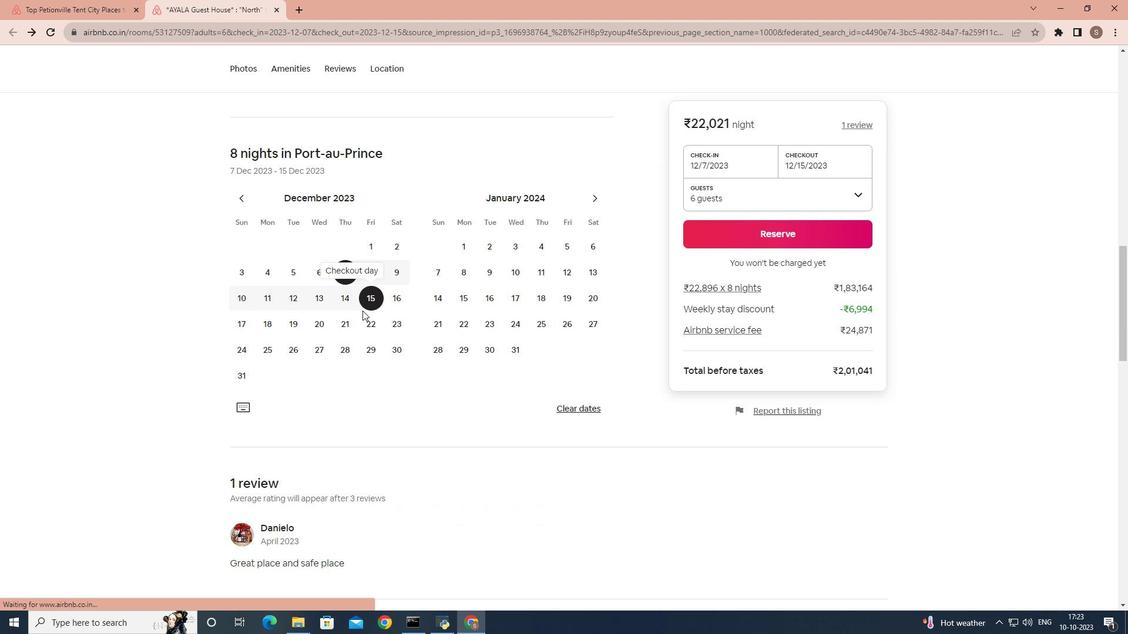 
Action: Mouse scrolled (365, 308) with delta (0, 0)
Screenshot: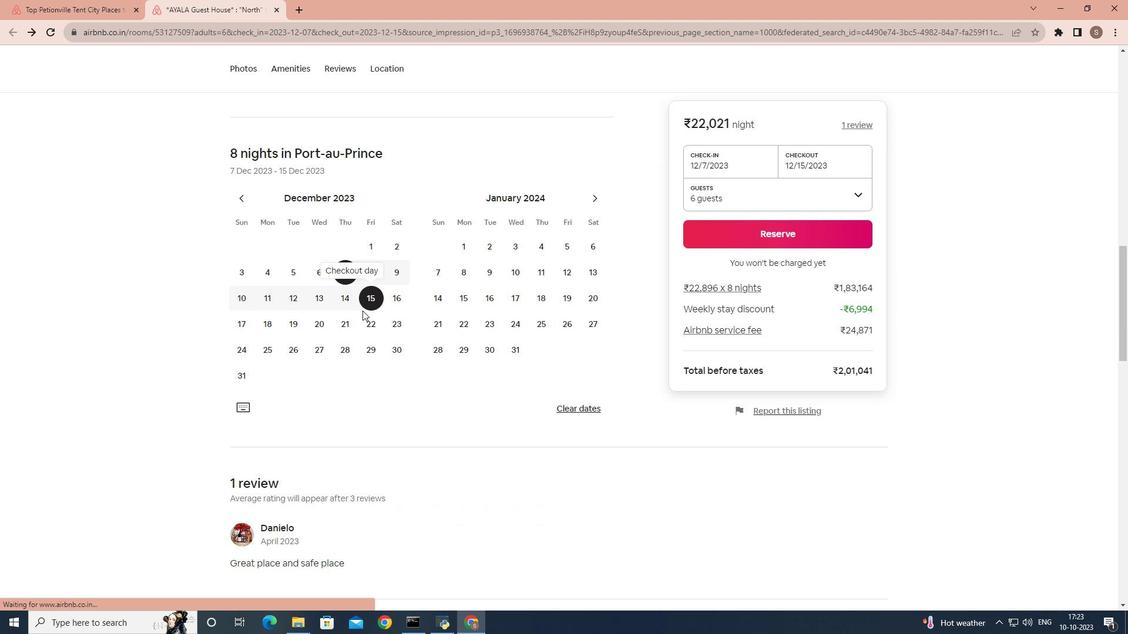 
Action: Mouse moved to (363, 310)
Screenshot: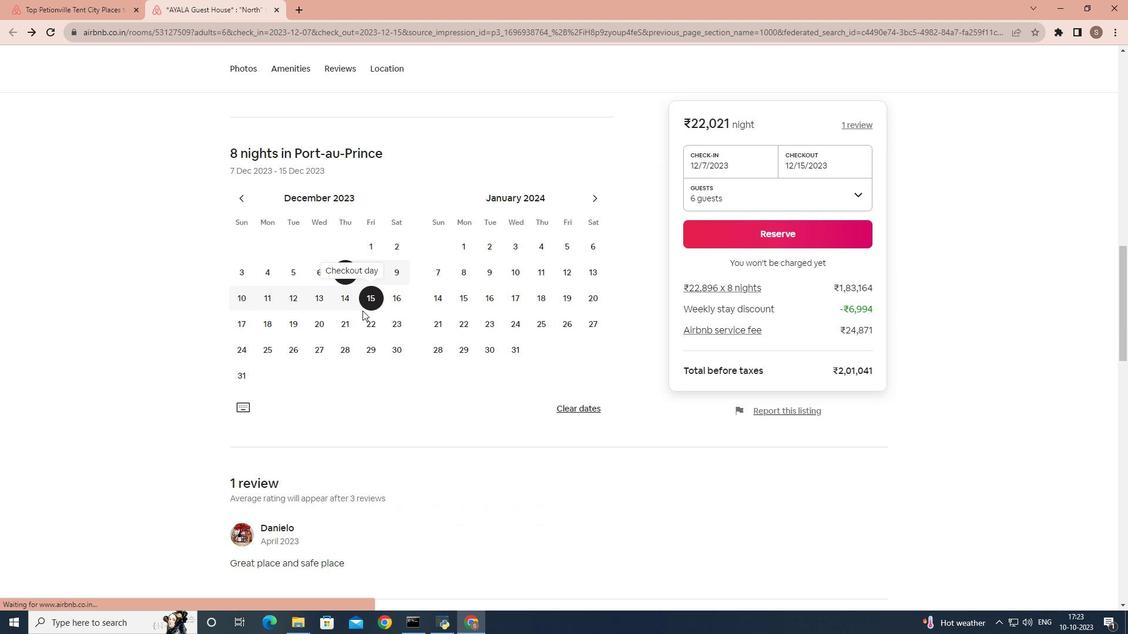 
Action: Mouse scrolled (363, 310) with delta (0, 0)
Screenshot: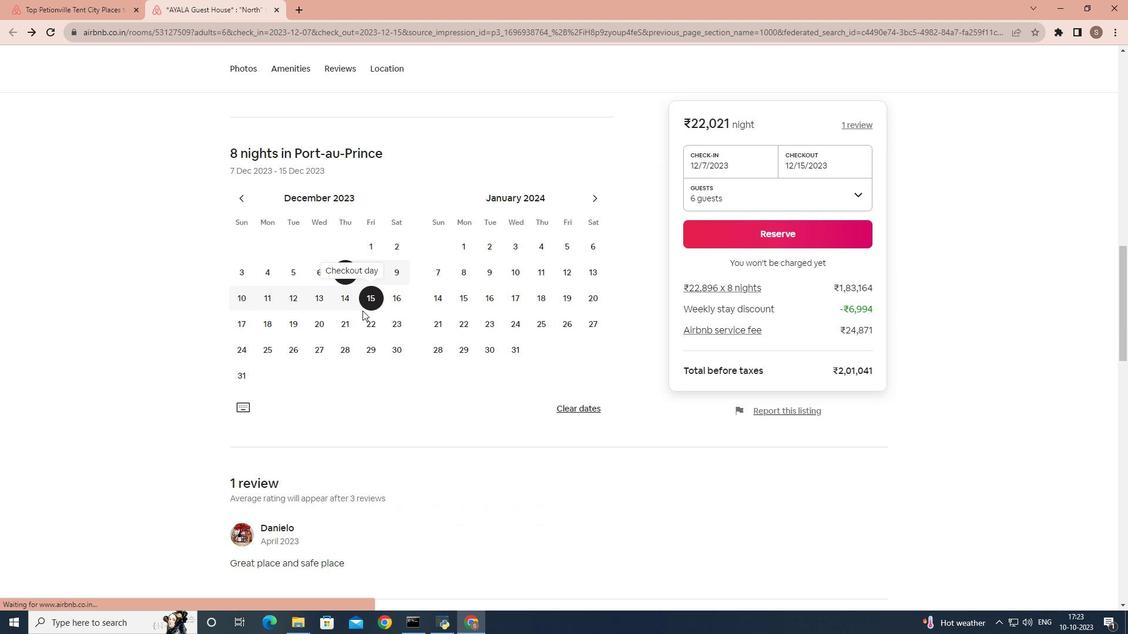 
Action: Mouse scrolled (363, 310) with delta (0, 0)
Screenshot: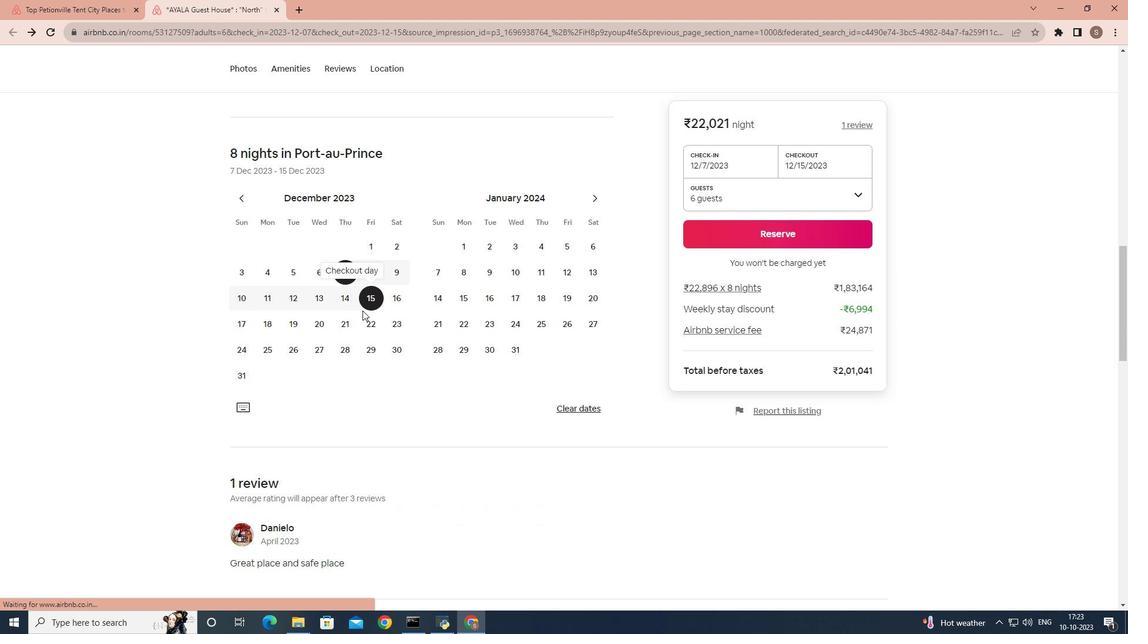 
Action: Mouse scrolled (363, 310) with delta (0, 0)
Screenshot: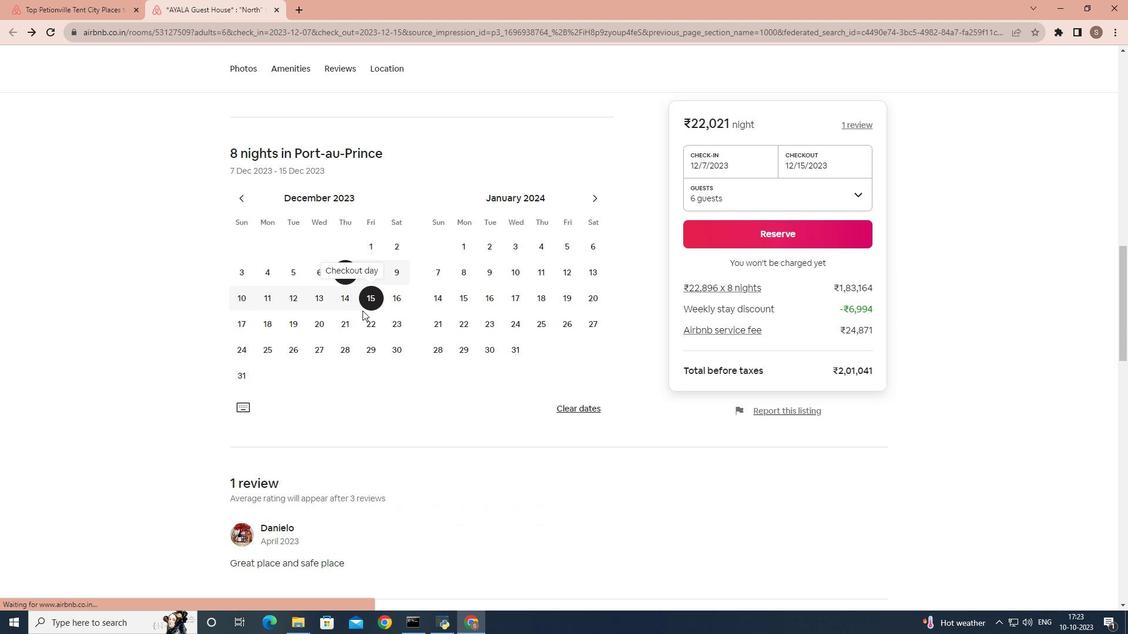 
Action: Mouse moved to (362, 310)
Screenshot: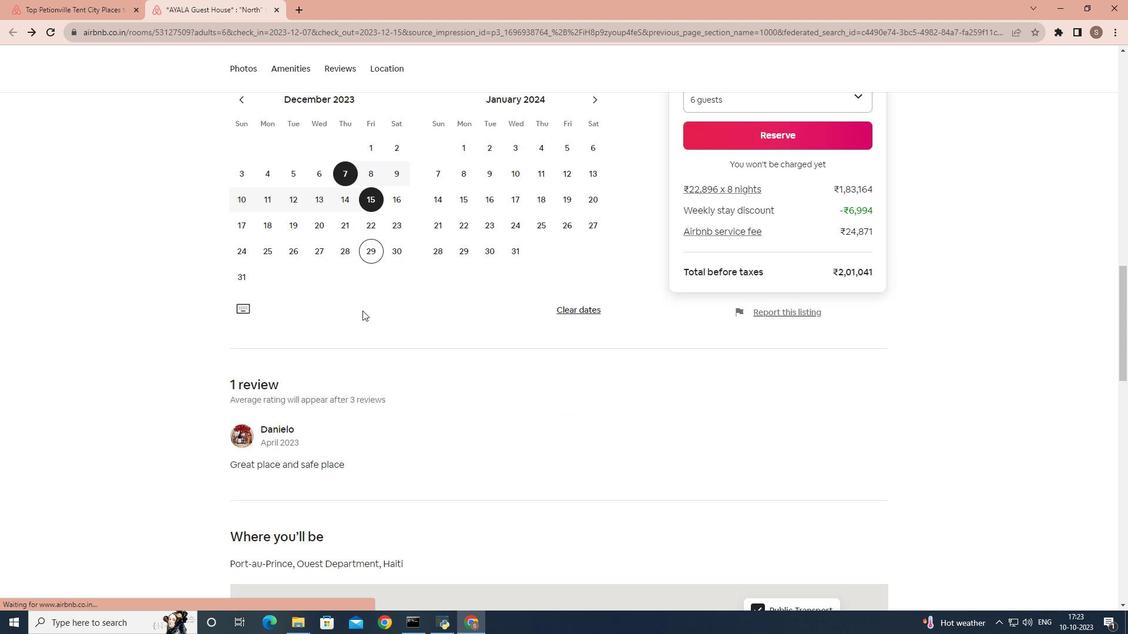 
Action: Mouse scrolled (362, 310) with delta (0, 0)
Screenshot: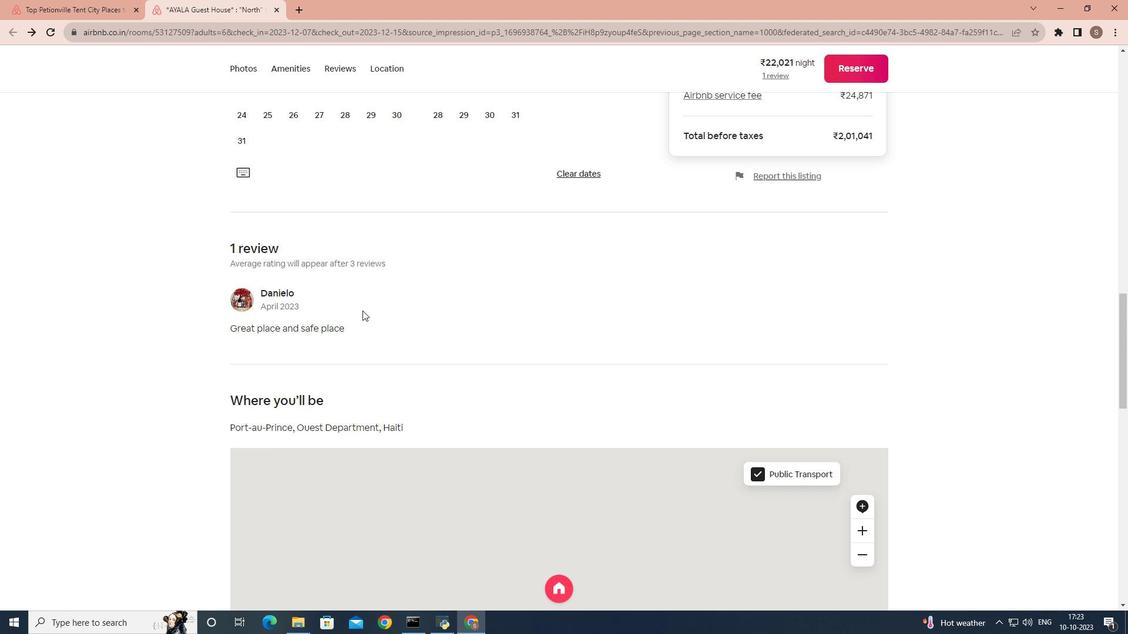 
Action: Mouse scrolled (362, 310) with delta (0, 0)
Screenshot: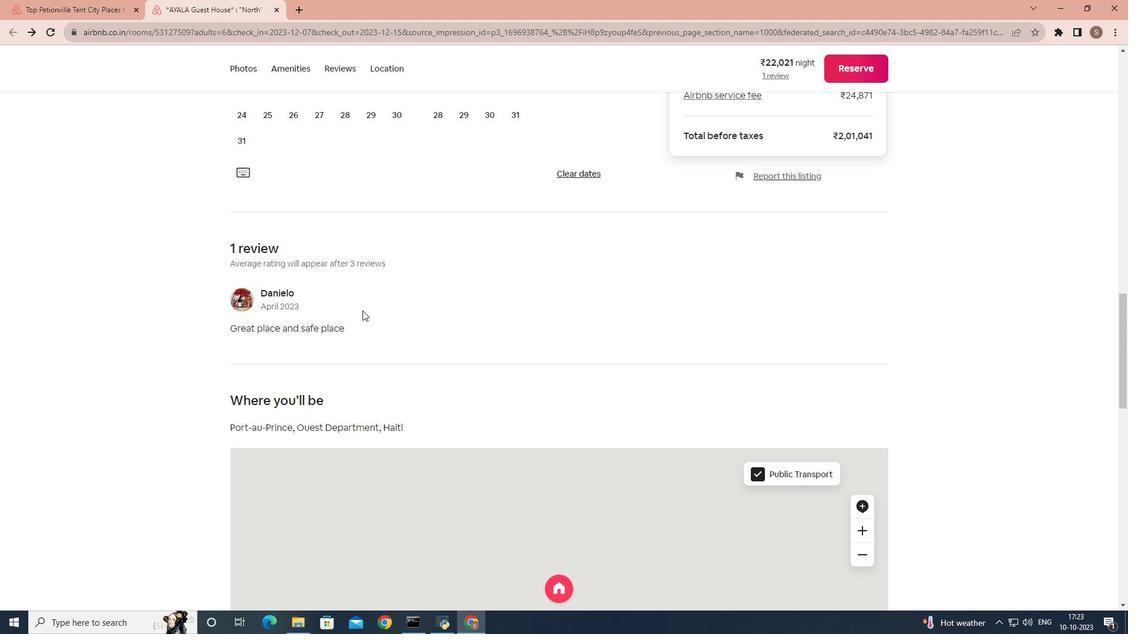 
Action: Mouse scrolled (362, 310) with delta (0, 0)
Screenshot: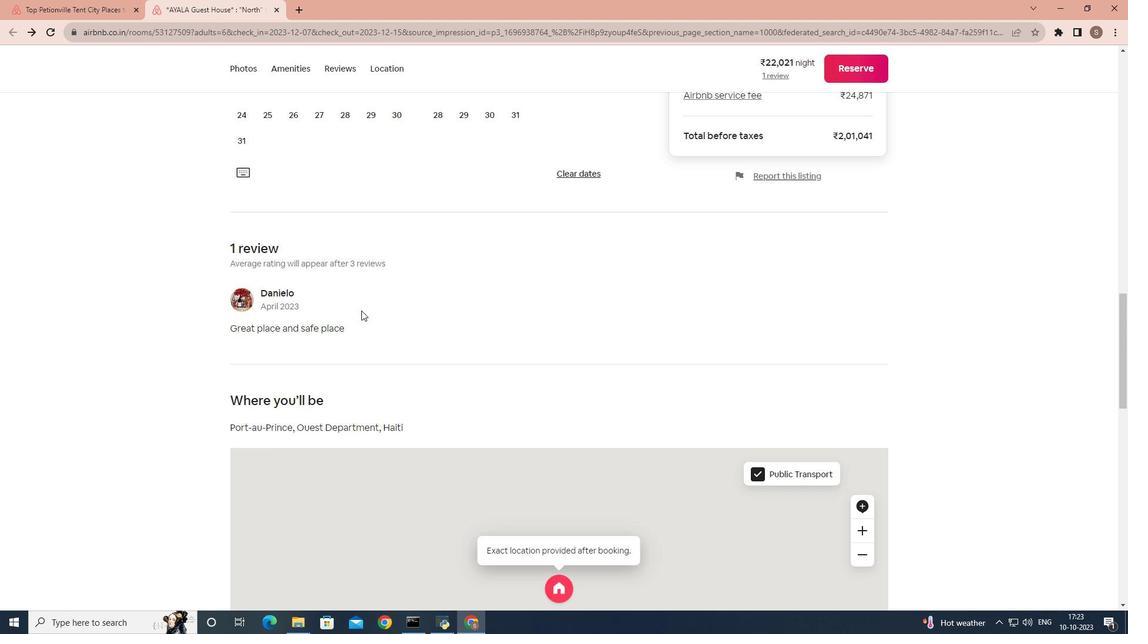 
Action: Mouse scrolled (362, 310) with delta (0, 0)
Screenshot: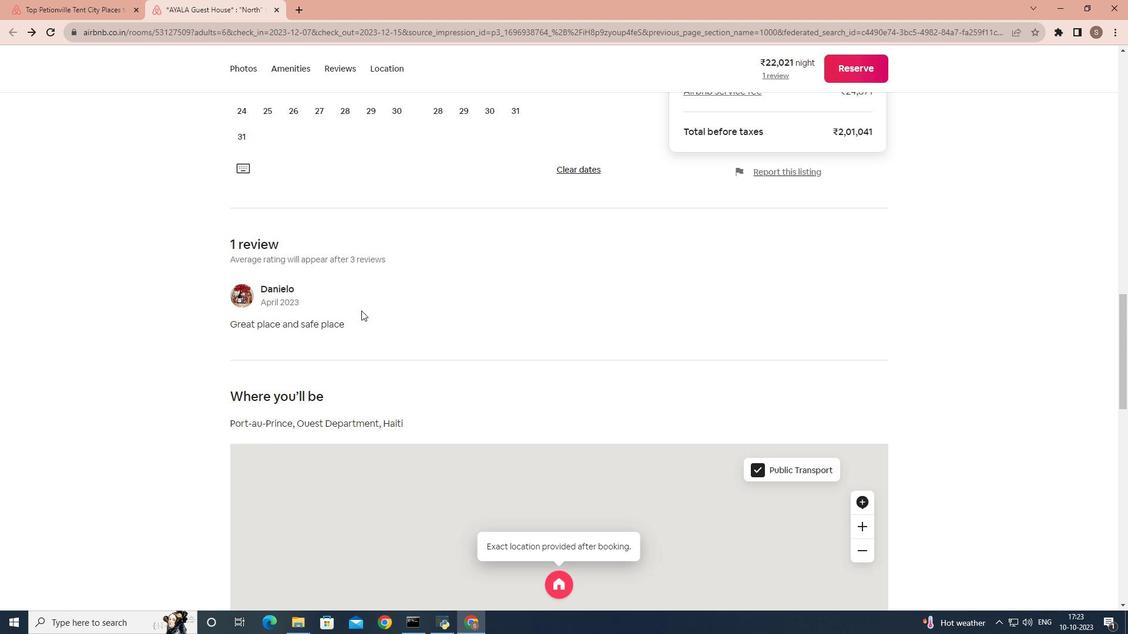 
Action: Mouse scrolled (362, 310) with delta (0, 0)
Screenshot: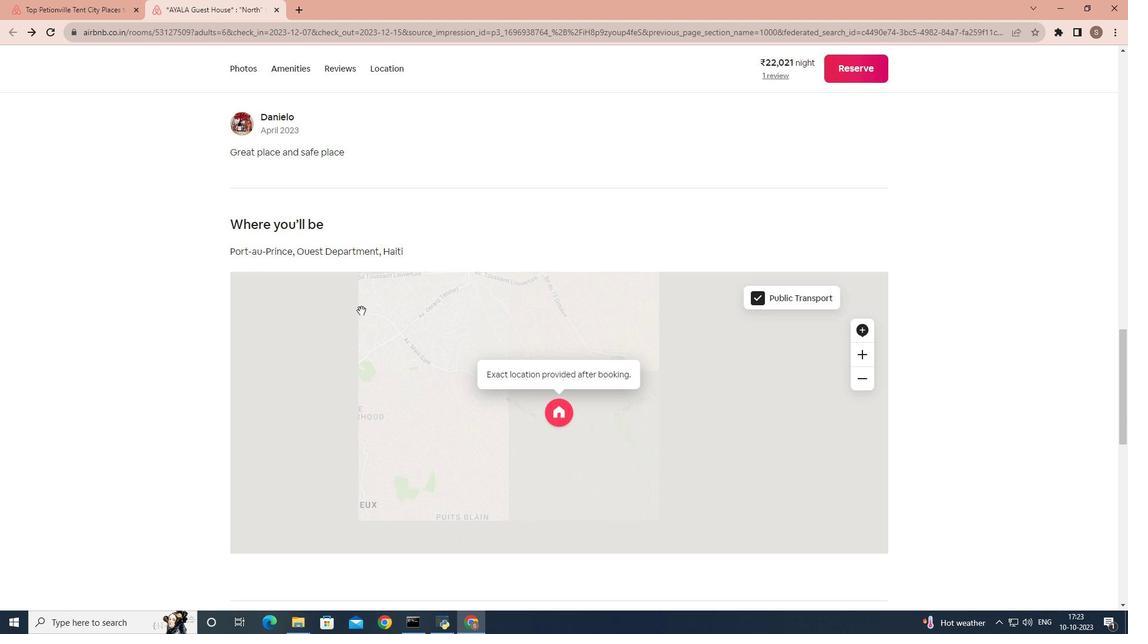 
Action: Mouse moved to (361, 310)
Screenshot: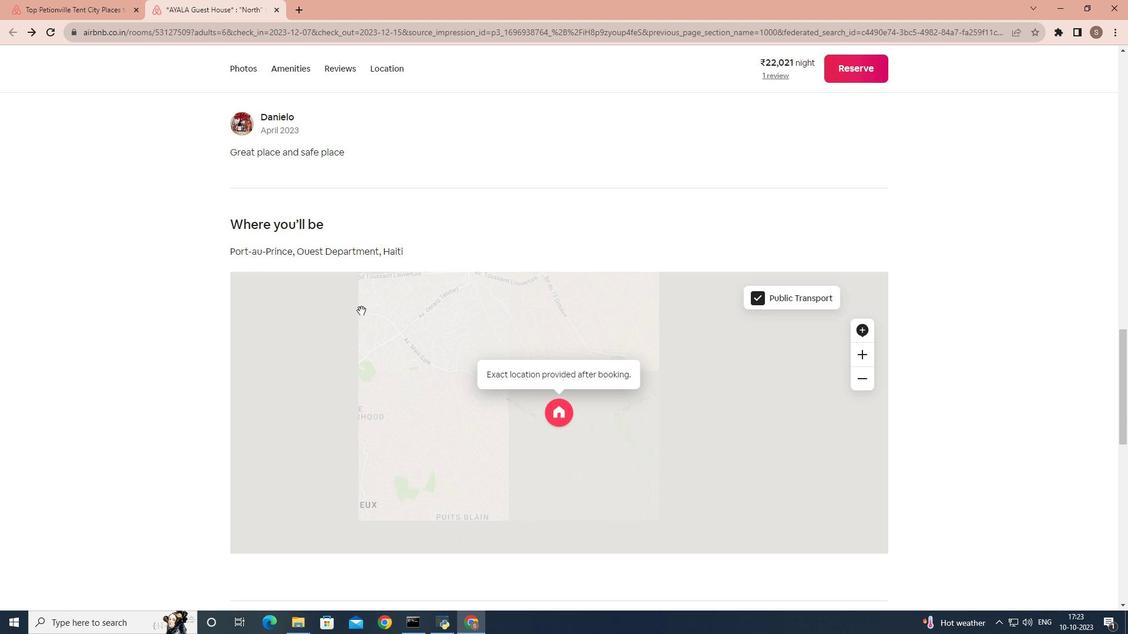 
Action: Mouse scrolled (361, 310) with delta (0, 0)
Screenshot: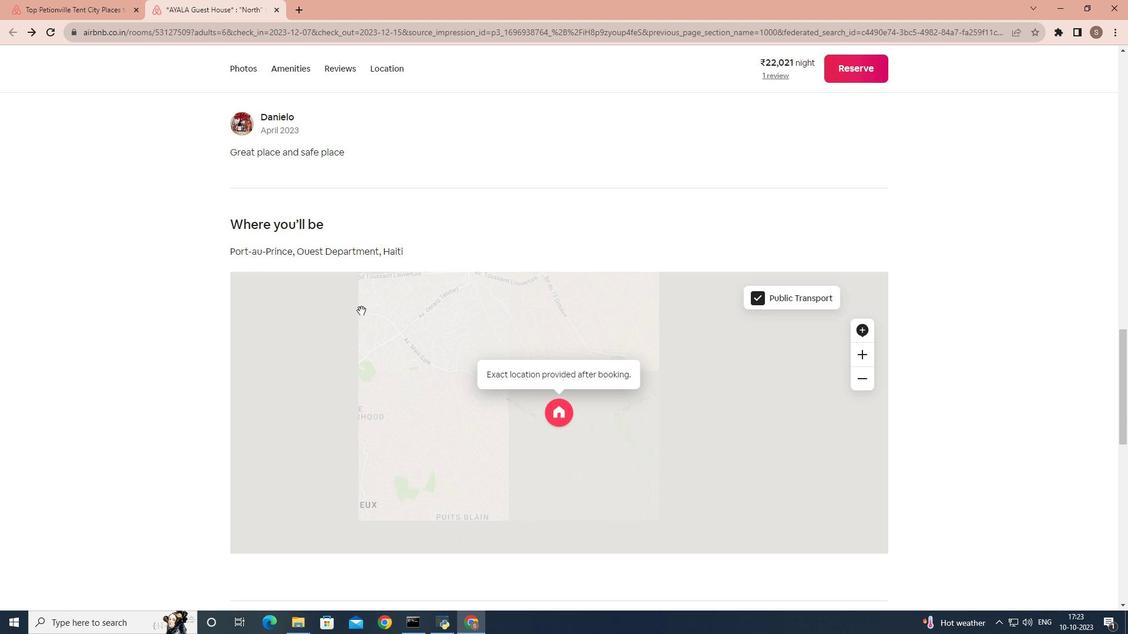 
Action: Mouse scrolled (361, 310) with delta (0, 0)
Screenshot: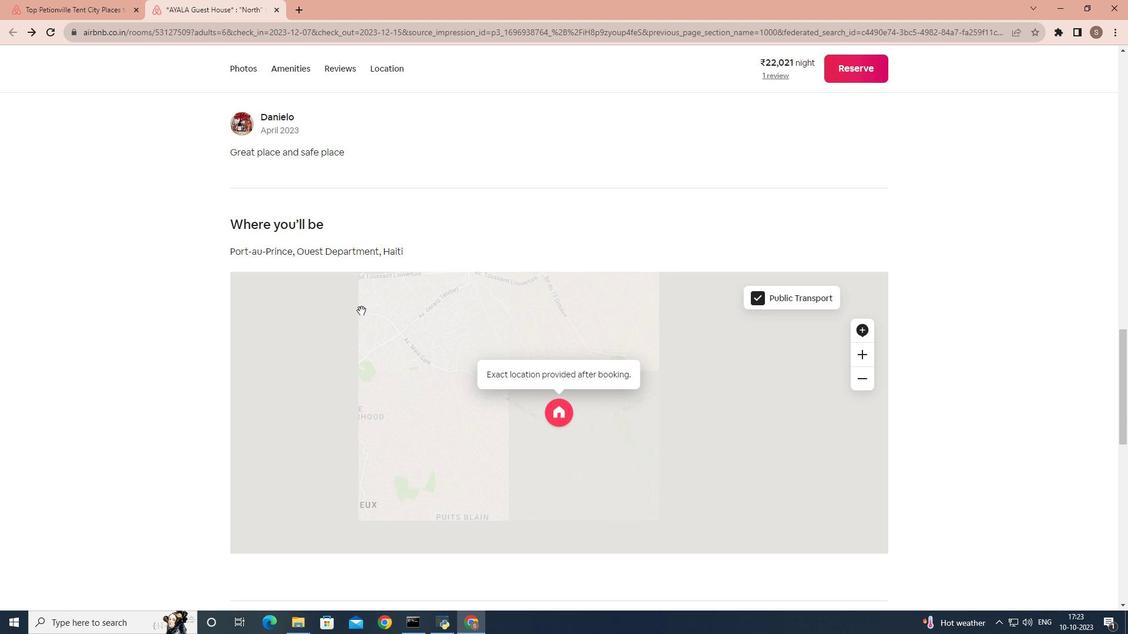 
Action: Mouse scrolled (361, 310) with delta (0, 0)
Screenshot: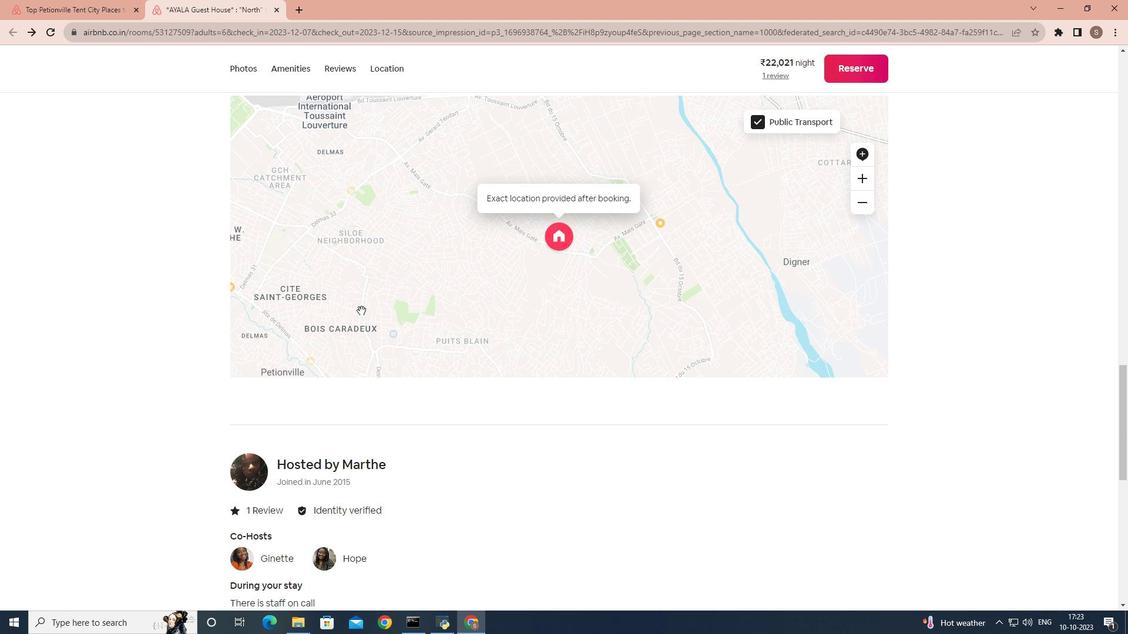
Action: Mouse scrolled (361, 310) with delta (0, 0)
Screenshot: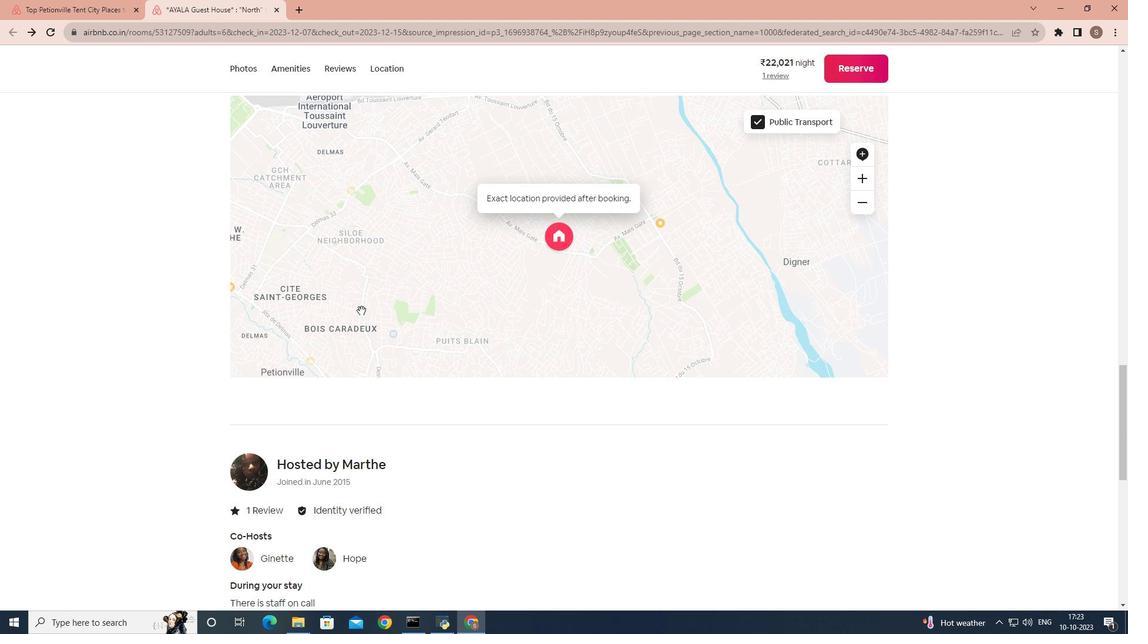 
Action: Mouse scrolled (361, 310) with delta (0, 0)
Screenshot: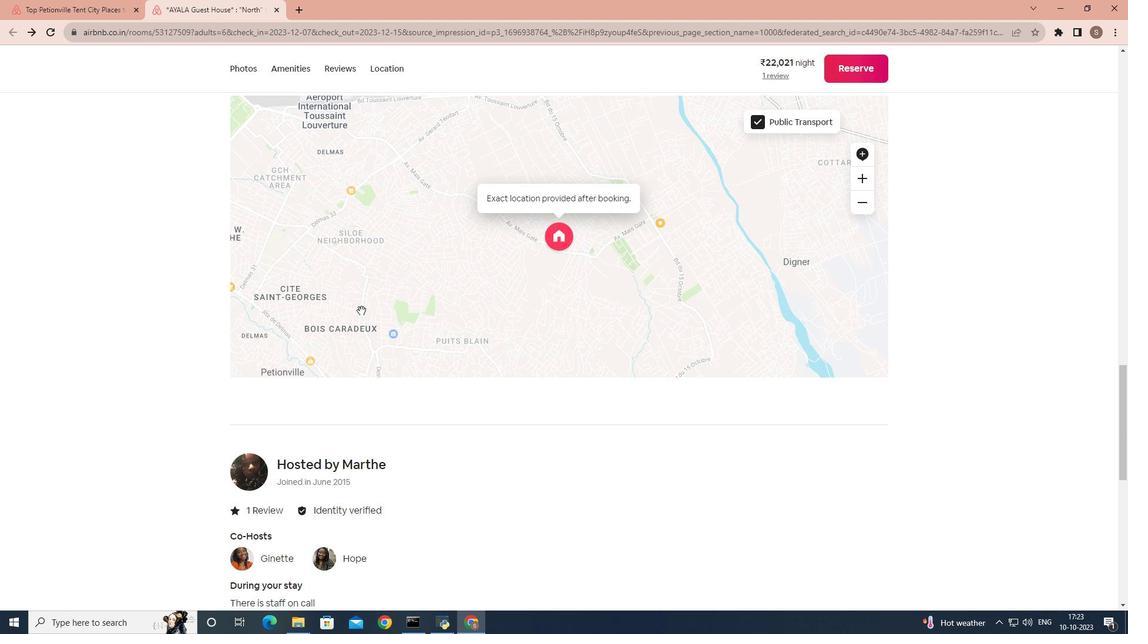 
Action: Mouse scrolled (361, 310) with delta (0, 0)
Screenshot: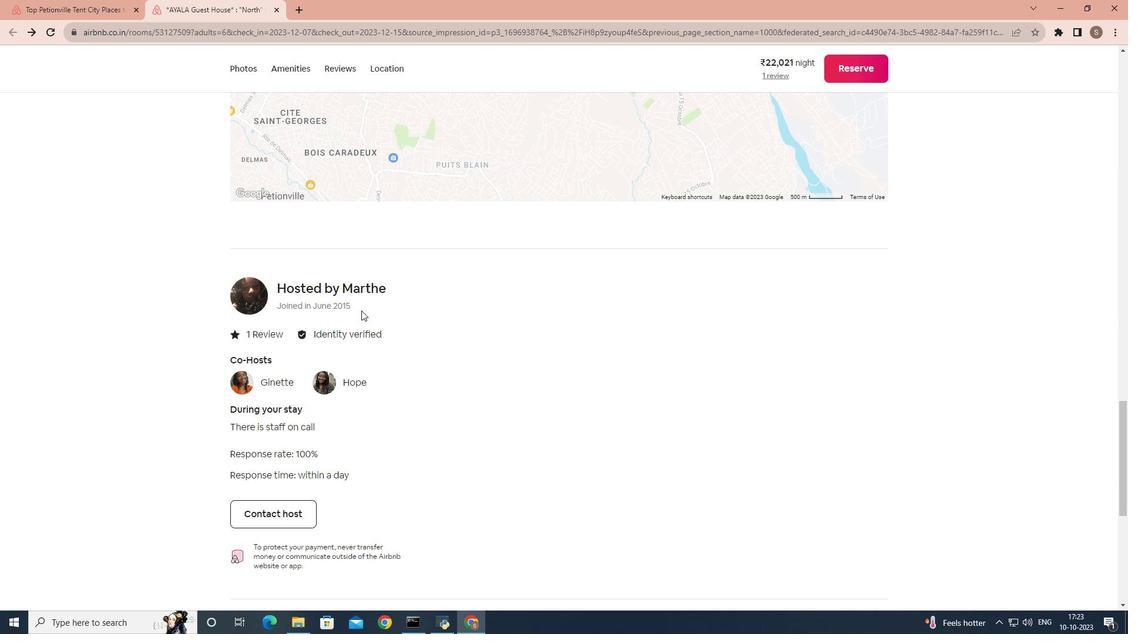 
Action: Mouse scrolled (361, 310) with delta (0, 0)
Screenshot: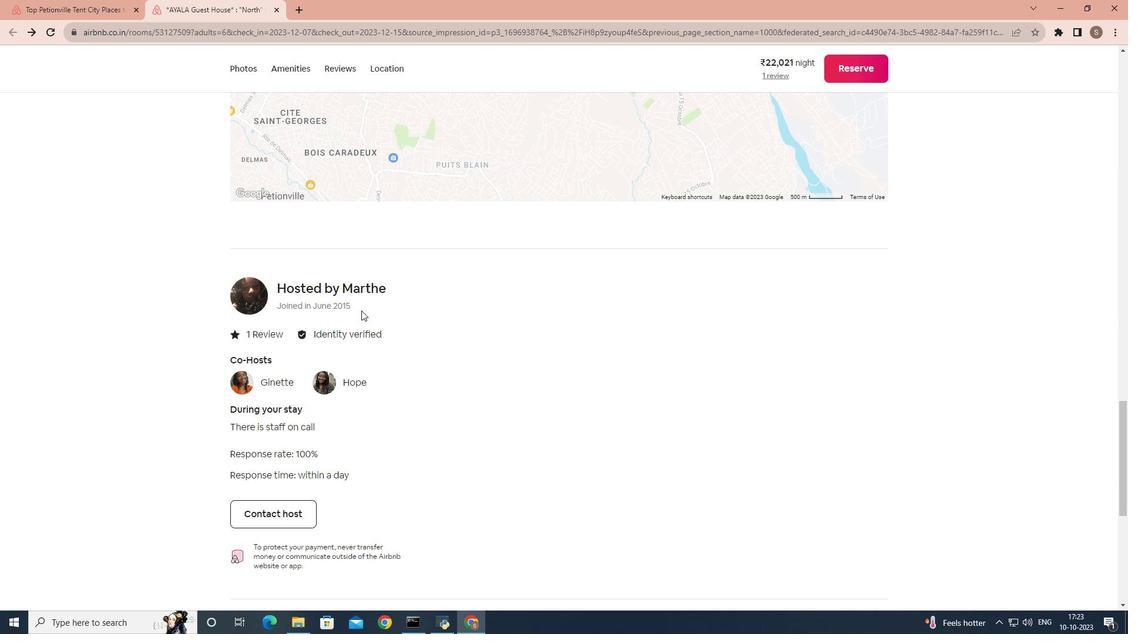 
Action: Mouse scrolled (361, 310) with delta (0, 0)
Screenshot: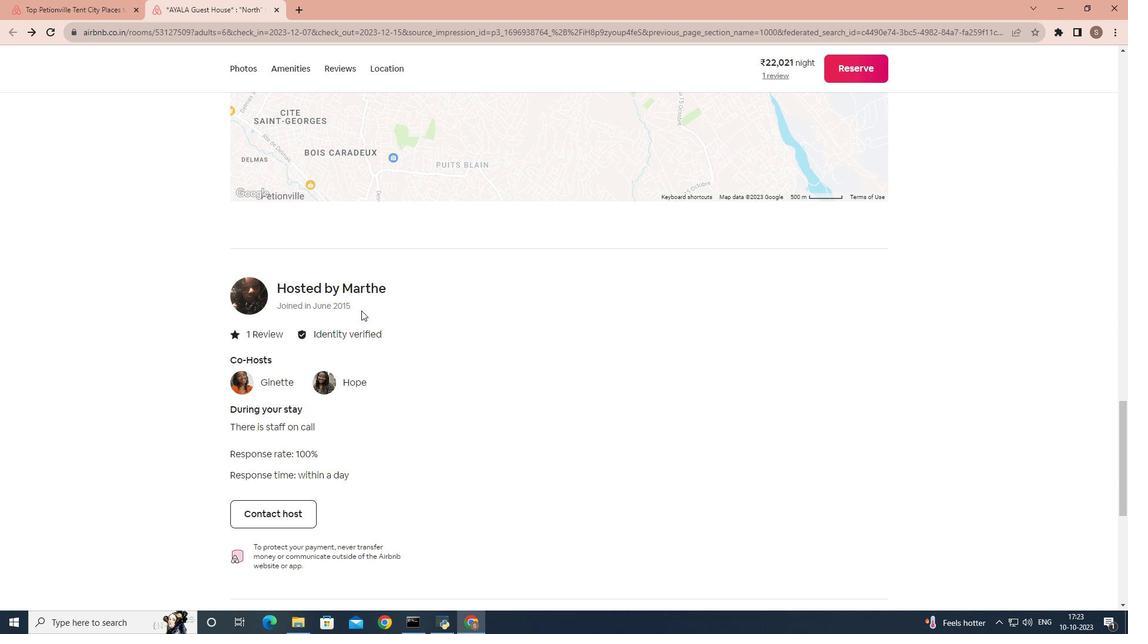 
Action: Mouse scrolled (361, 310) with delta (0, 0)
Screenshot: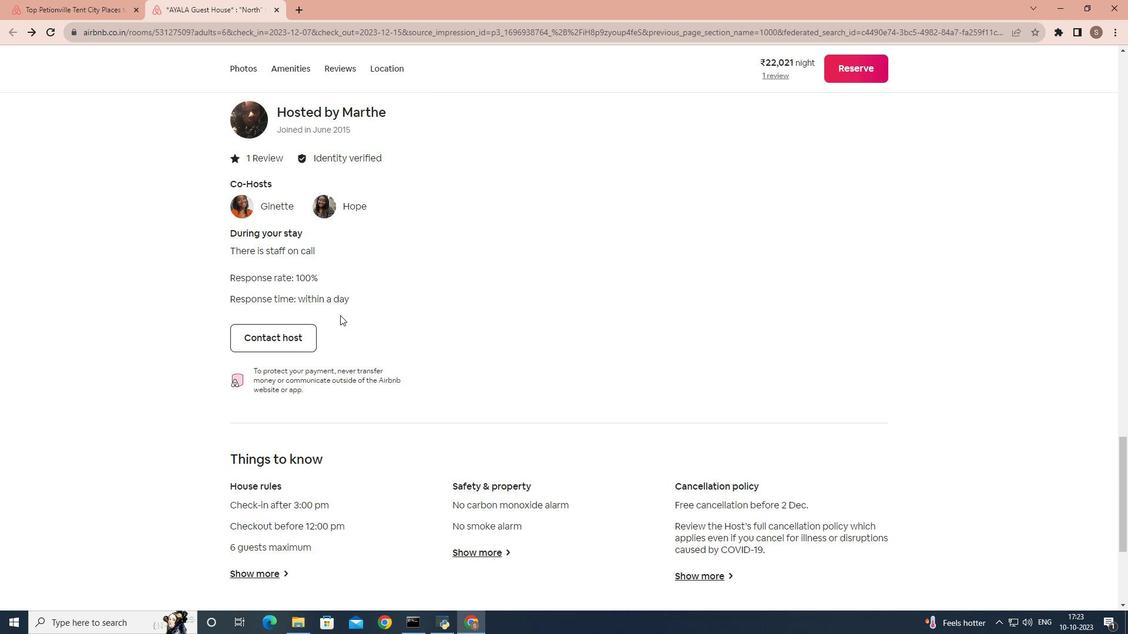 
Action: Mouse scrolled (361, 310) with delta (0, 0)
Screenshot: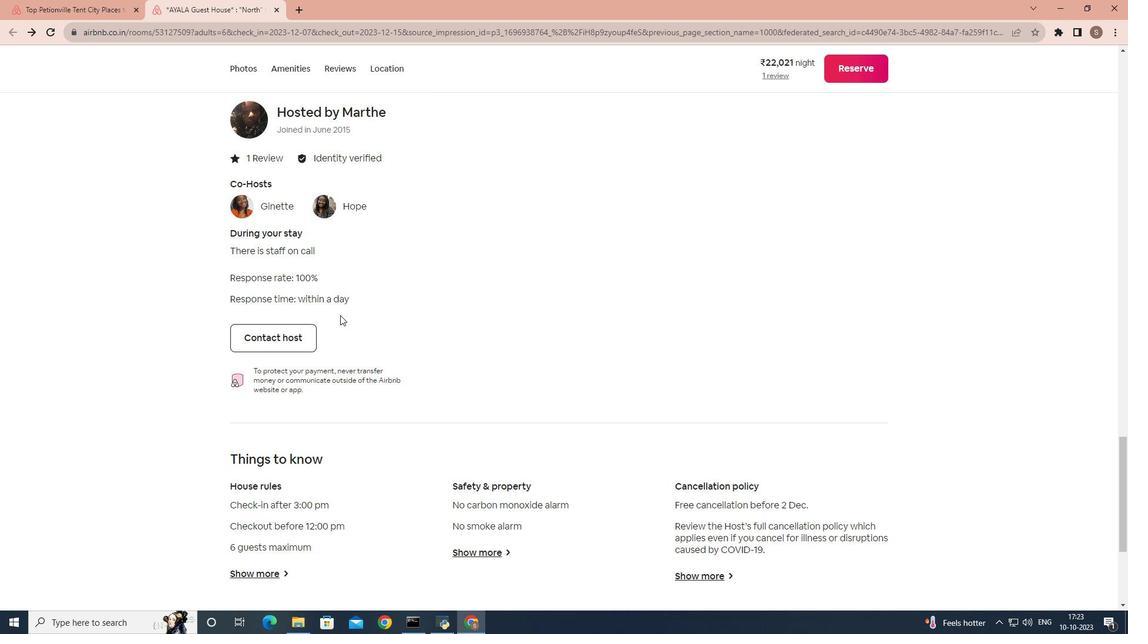 
Action: Mouse moved to (360, 311)
Screenshot: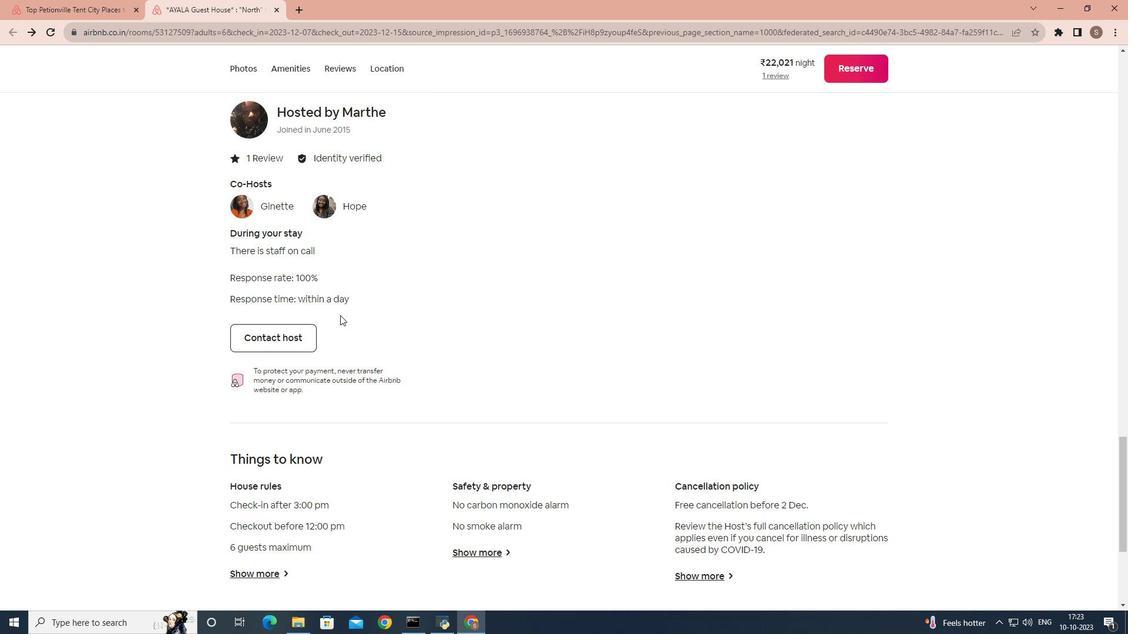 
Action: Mouse scrolled (360, 310) with delta (0, 0)
Screenshot: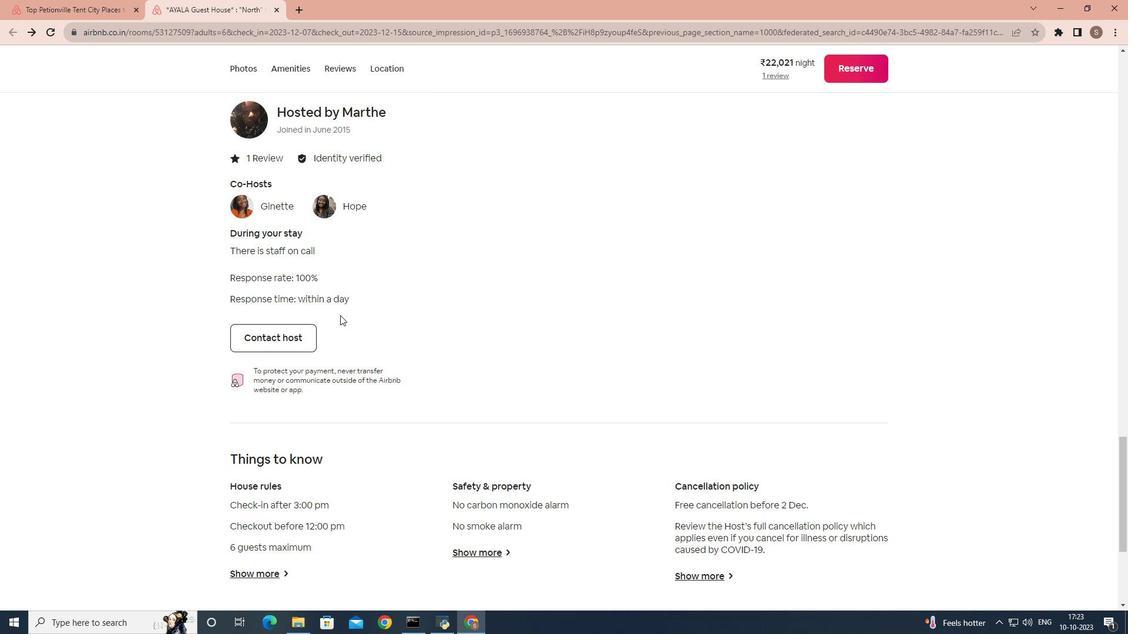 
Action: Mouse moved to (340, 315)
Screenshot: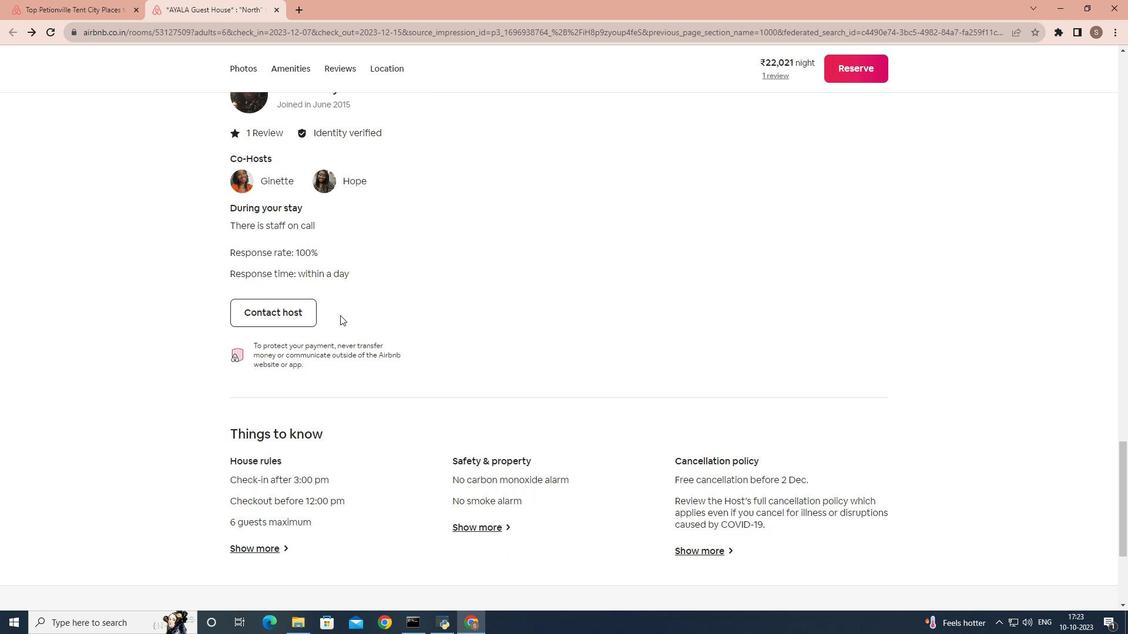 
Action: Mouse scrolled (340, 315) with delta (0, 0)
Screenshot: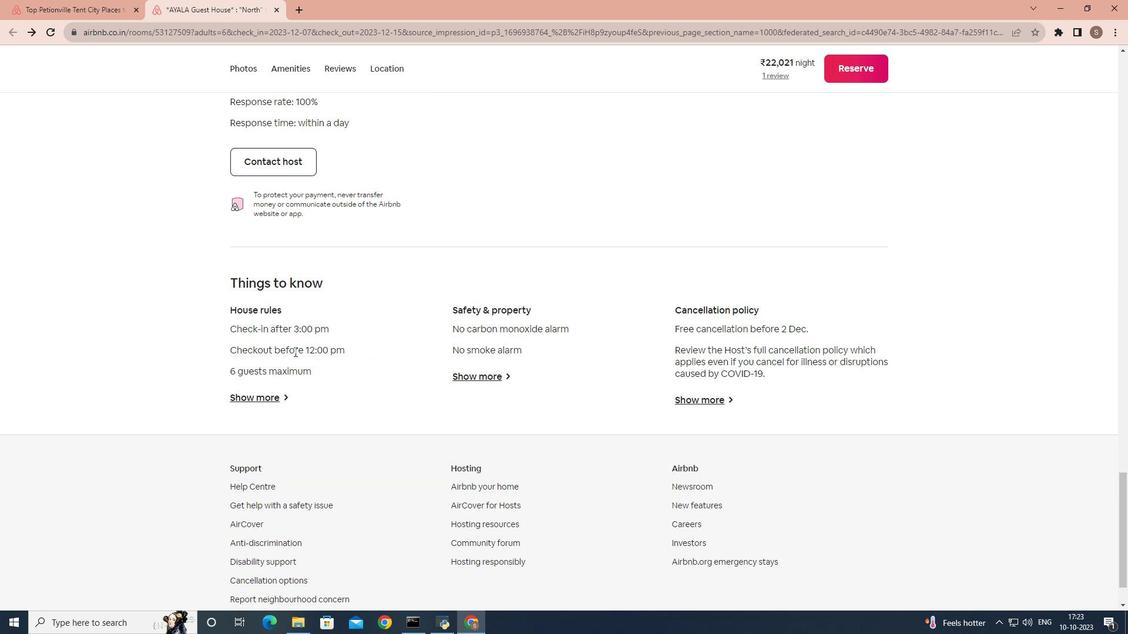 
Action: Mouse scrolled (340, 315) with delta (0, 0)
Screenshot: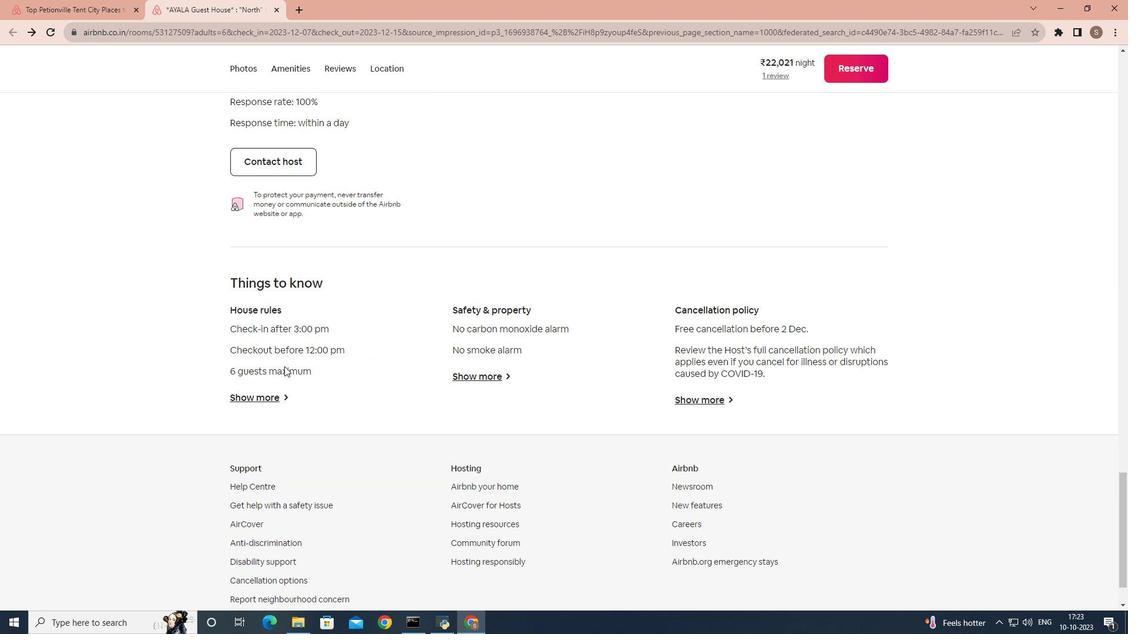 
Action: Mouse scrolled (340, 315) with delta (0, 0)
Screenshot: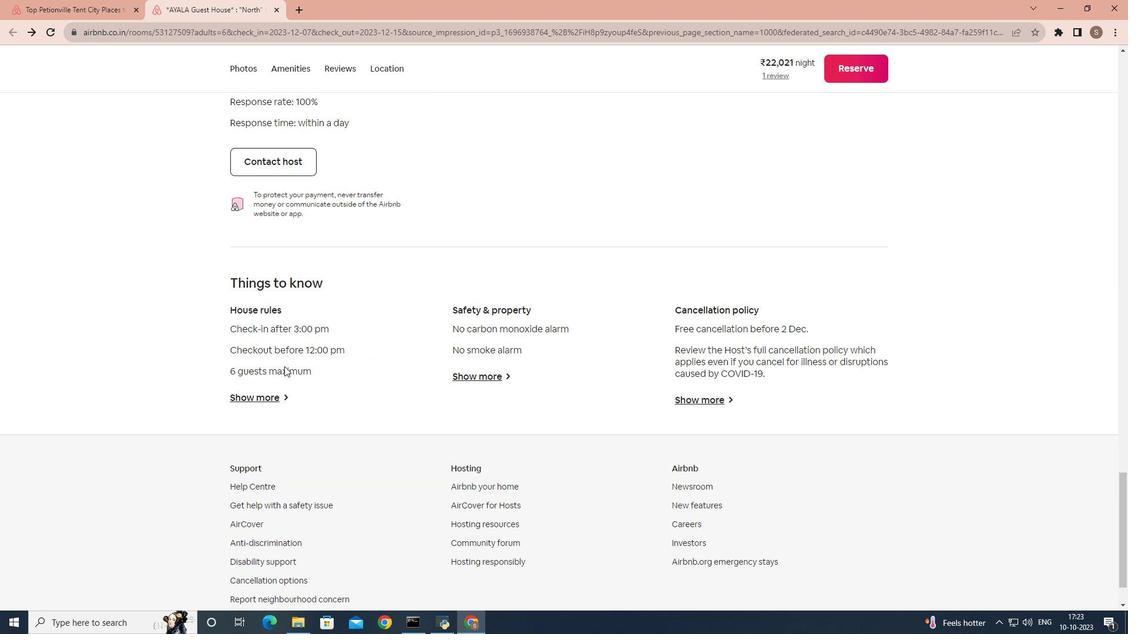 
Action: Mouse moved to (248, 403)
Screenshot: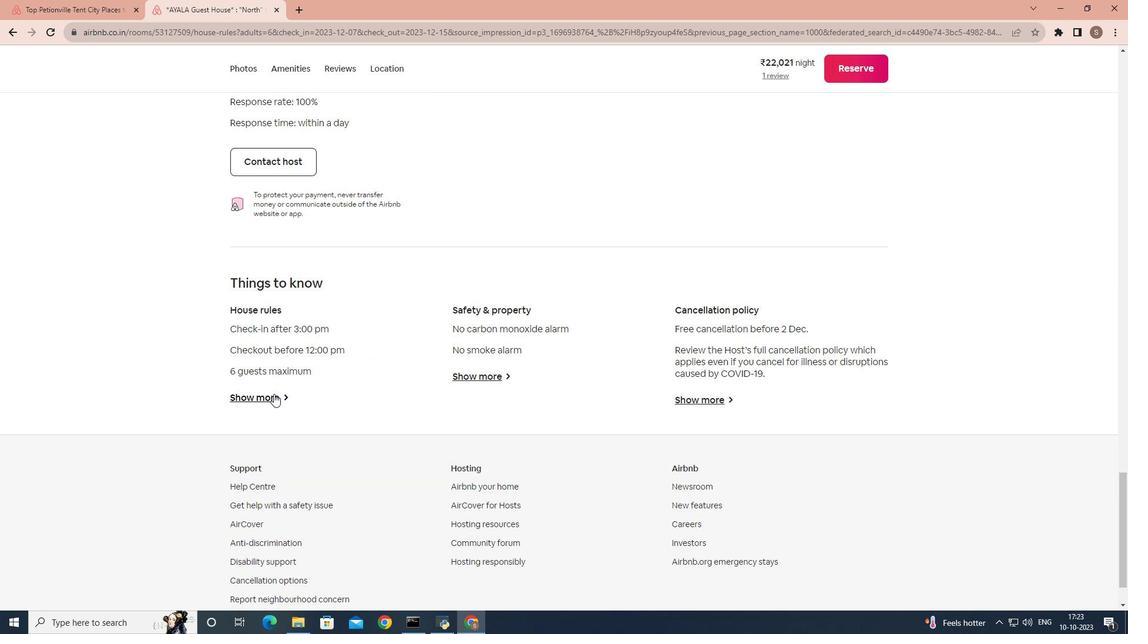
Action: Mouse pressed left at (248, 403)
Screenshot: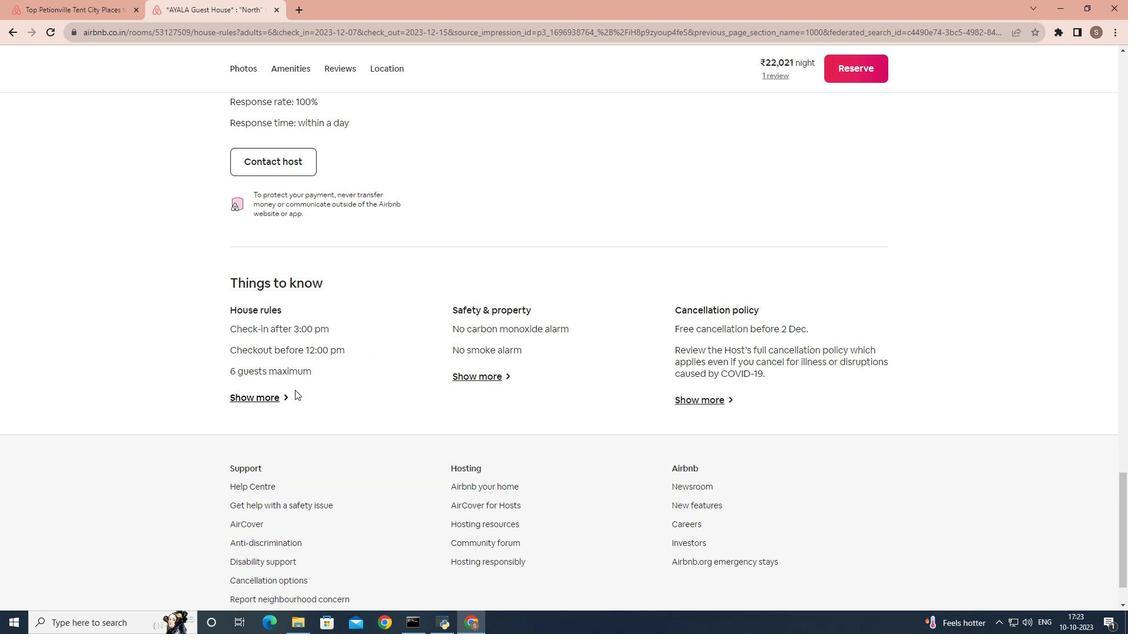 
Action: Mouse moved to (454, 315)
Screenshot: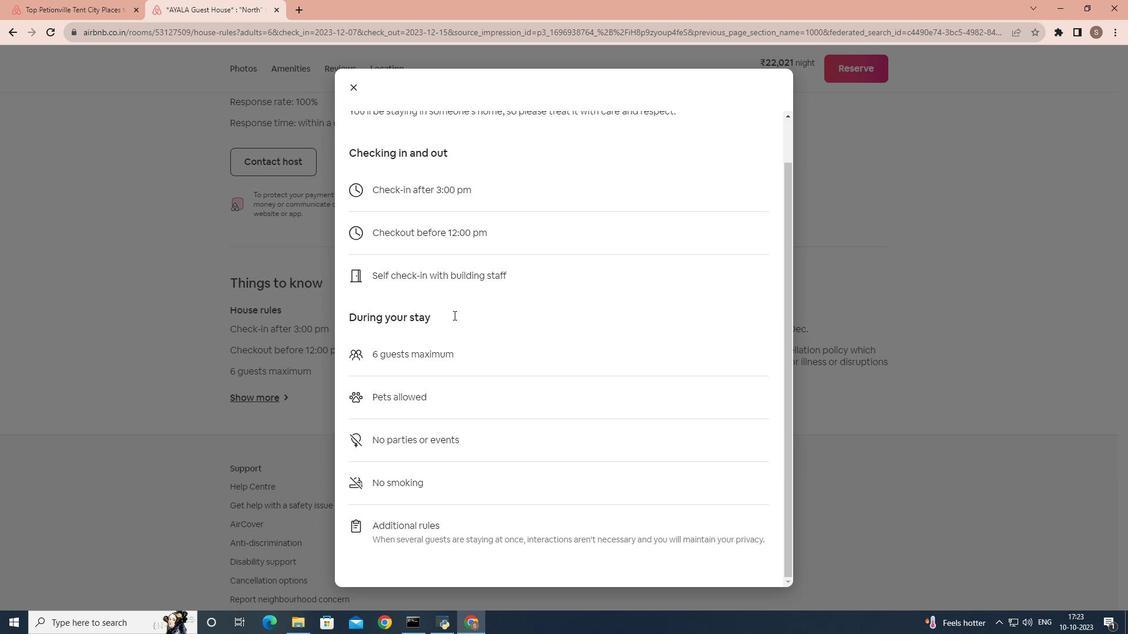 
Action: Mouse scrolled (454, 315) with delta (0, 0)
Screenshot: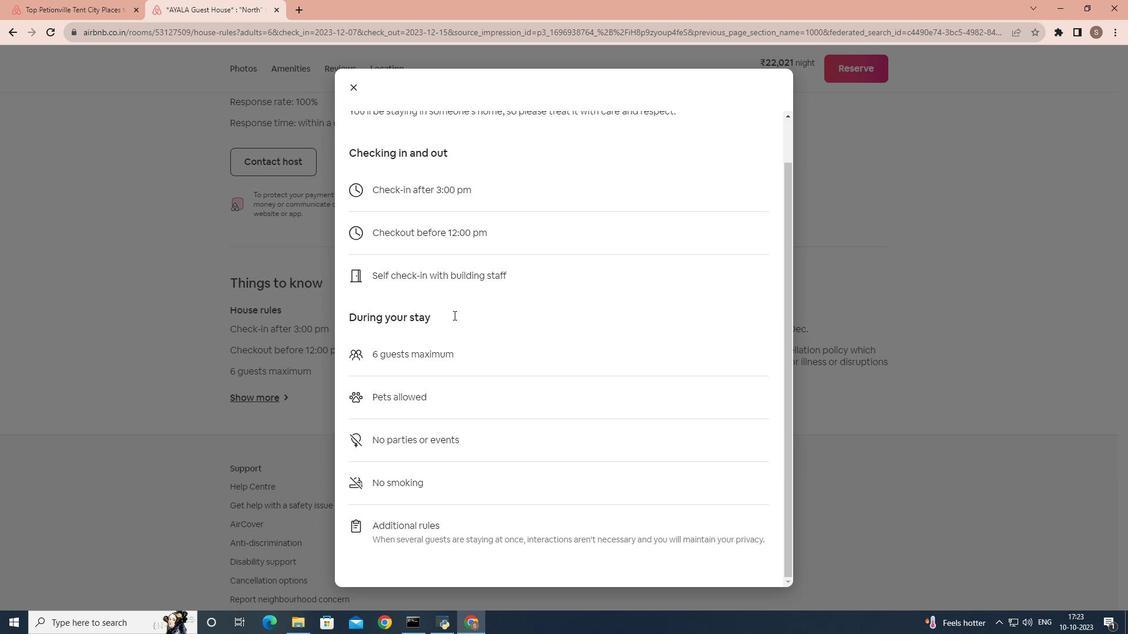 
Action: Mouse moved to (453, 315)
Screenshot: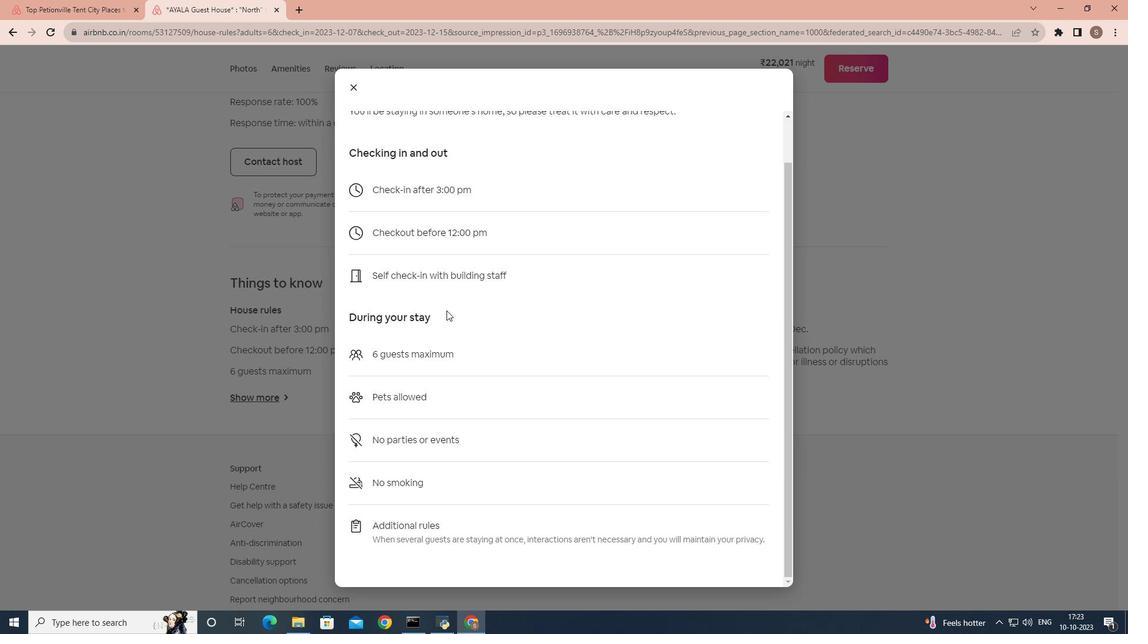 
Action: Mouse scrolled (453, 315) with delta (0, 0)
Screenshot: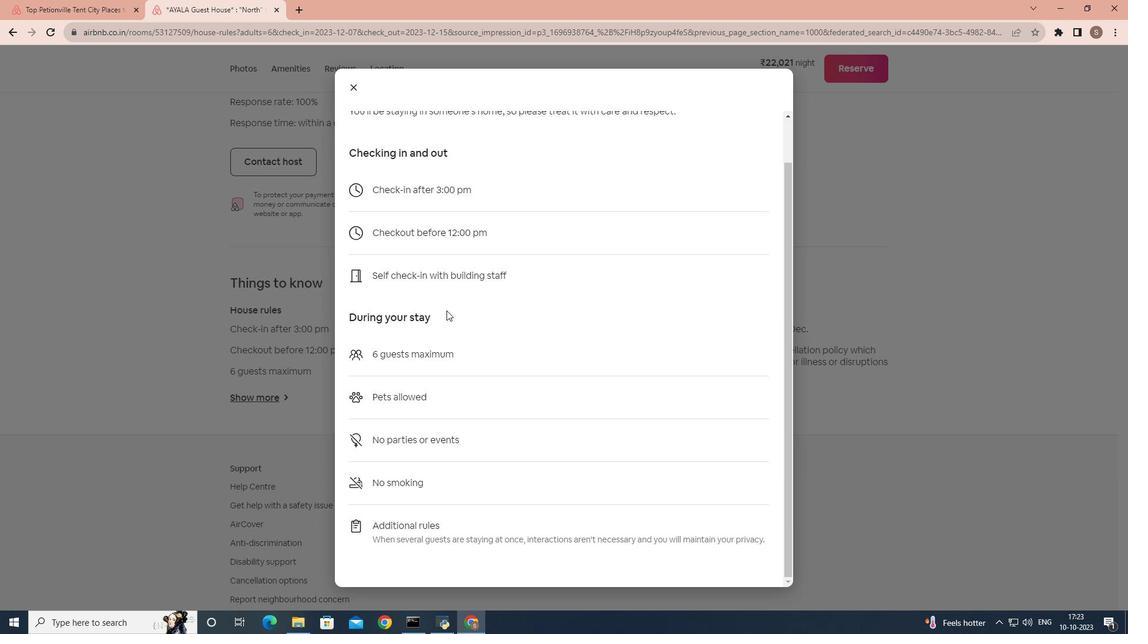
Action: Mouse scrolled (453, 315) with delta (0, 0)
Screenshot: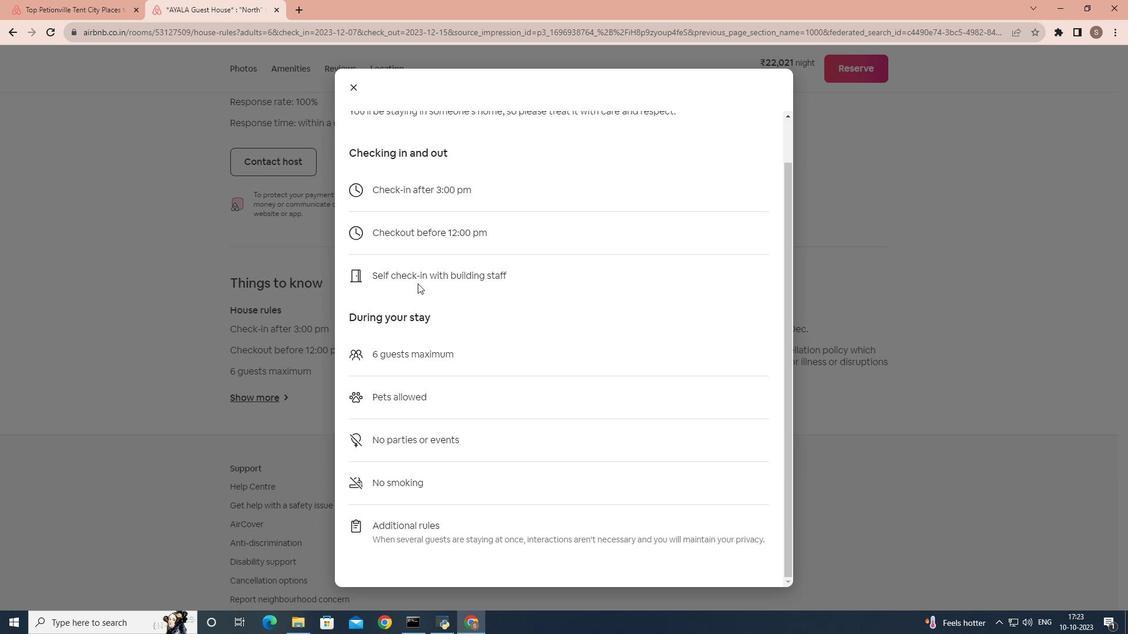 
Action: Mouse scrolled (453, 315) with delta (0, 0)
Screenshot: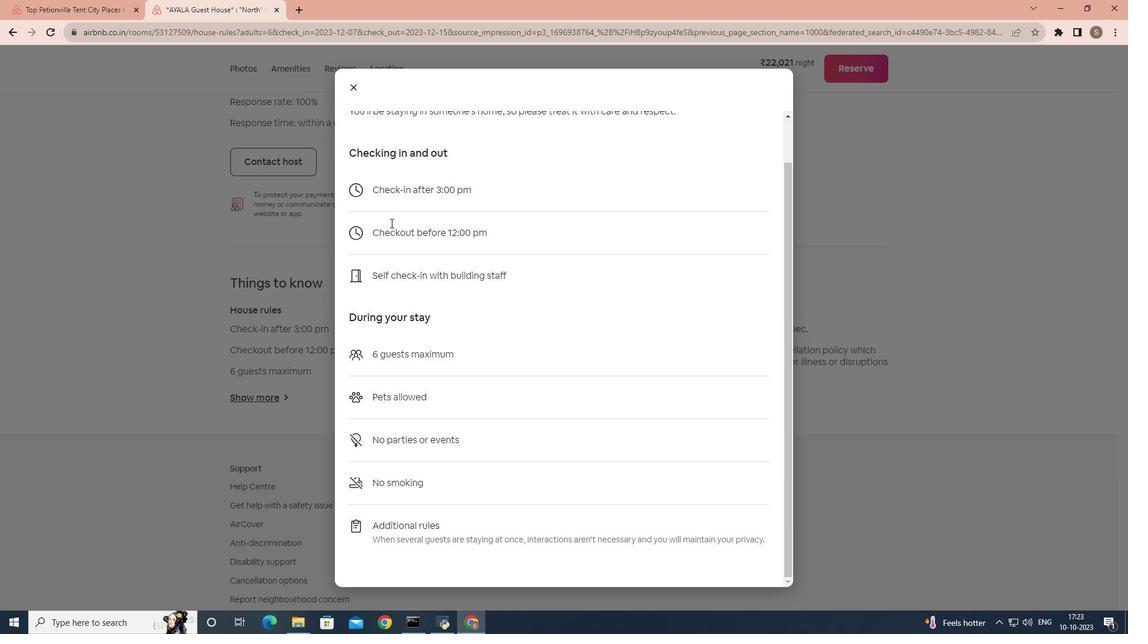 
Action: Mouse moved to (353, 91)
Screenshot: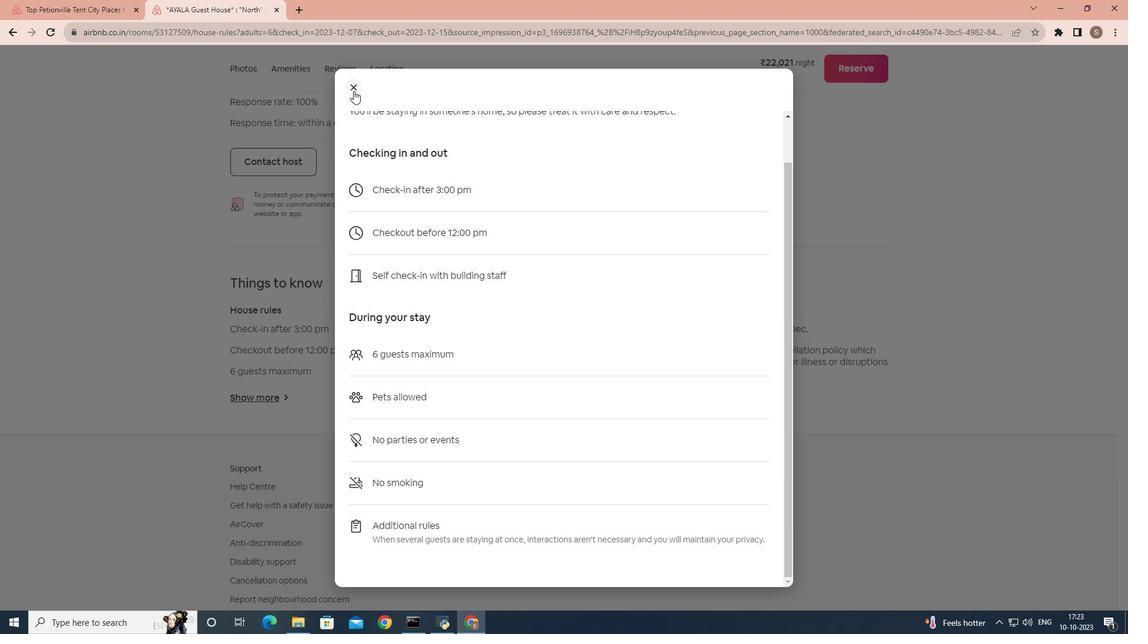 
Action: Mouse pressed left at (353, 91)
Screenshot: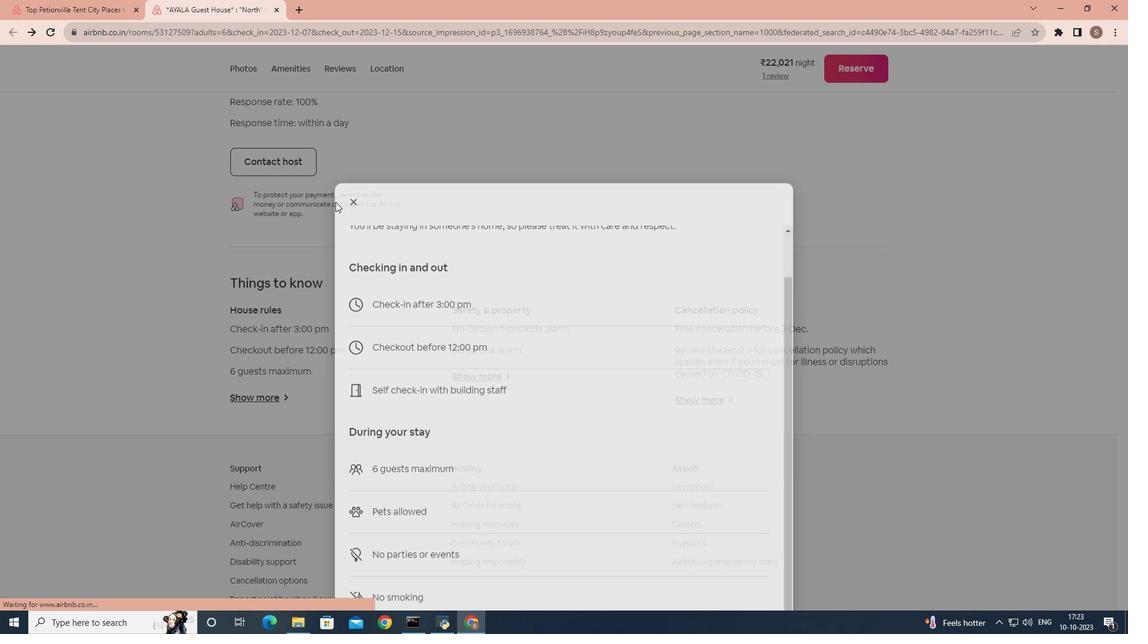 
Action: Mouse moved to (326, 243)
Screenshot: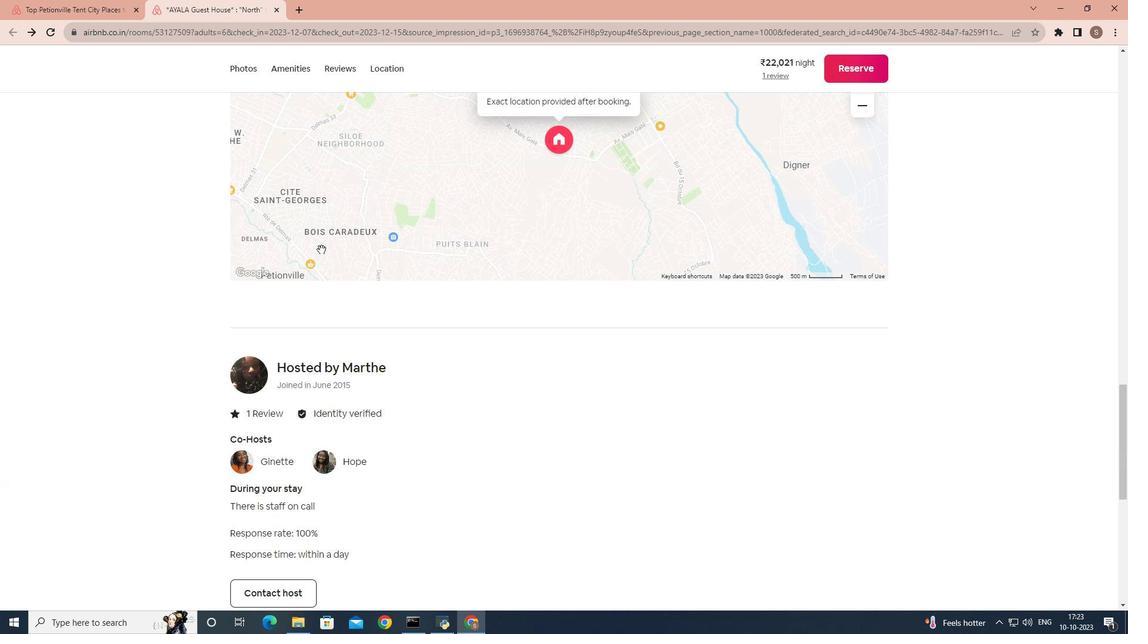 
Action: Mouse scrolled (326, 243) with delta (0, 0)
Screenshot: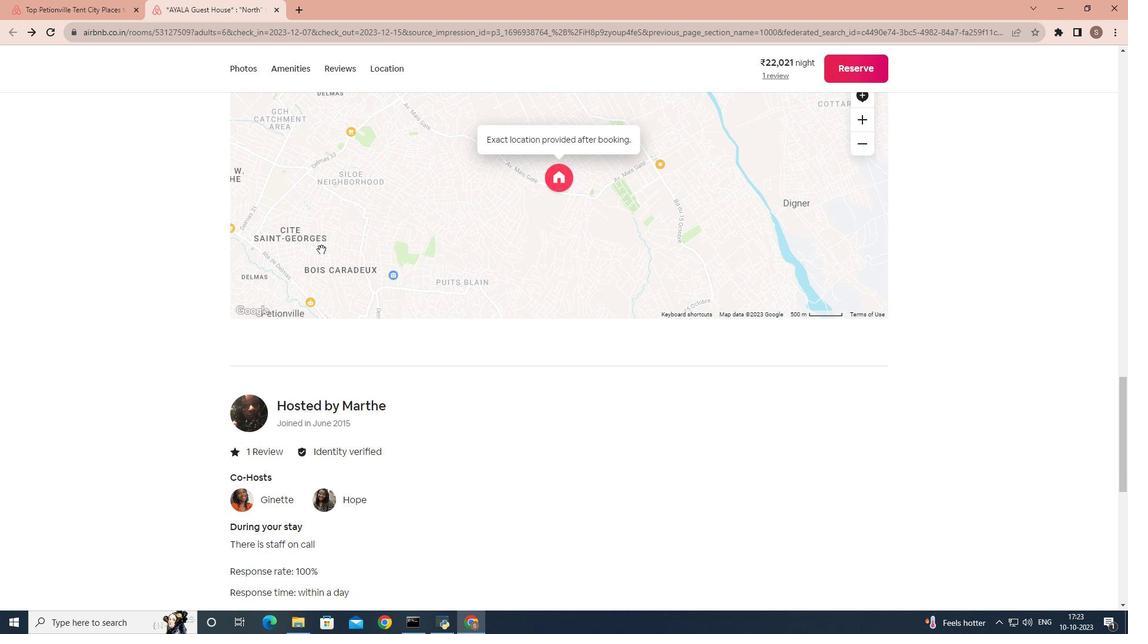 
Action: Mouse scrolled (326, 243) with delta (0, 0)
Screenshot: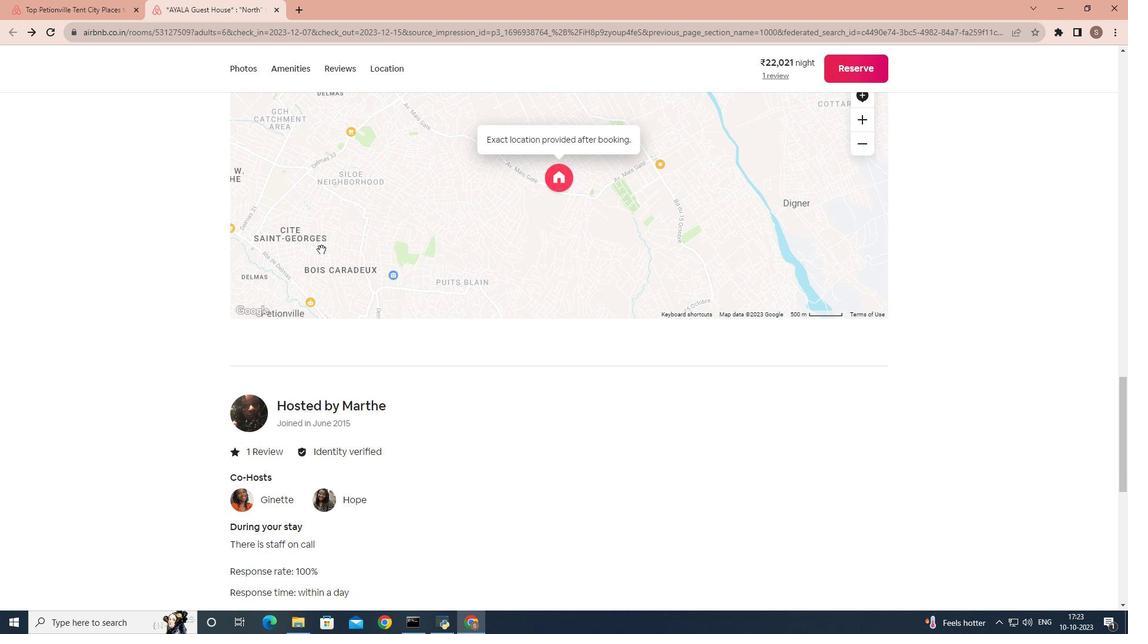 
Action: Mouse scrolled (326, 243) with delta (0, 0)
Screenshot: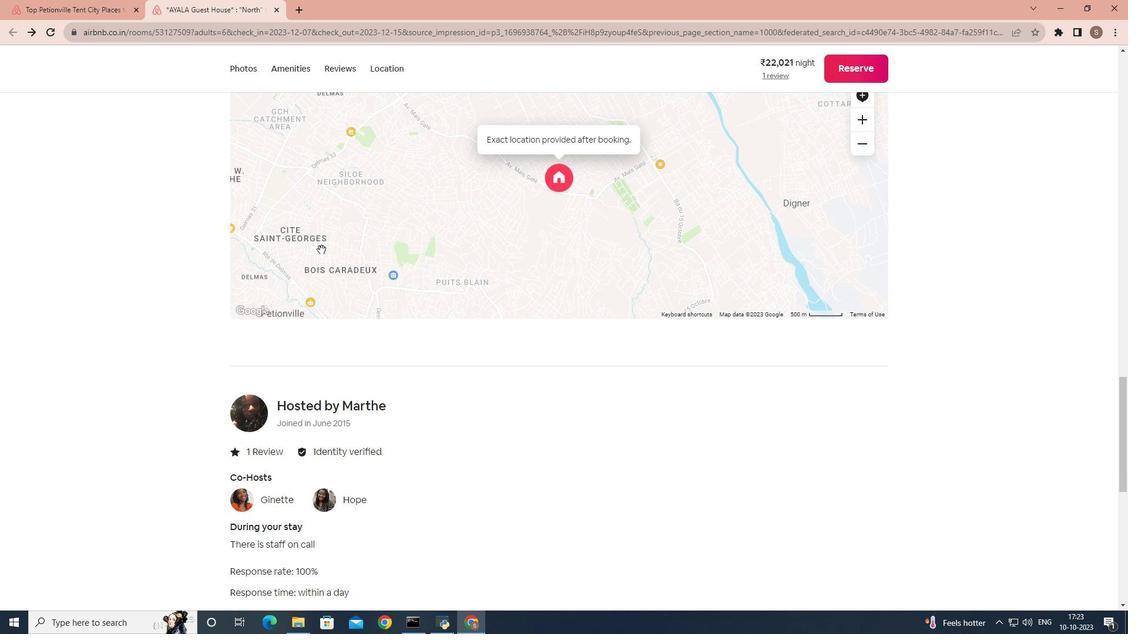 
Action: Mouse scrolled (326, 243) with delta (0, 0)
Screenshot: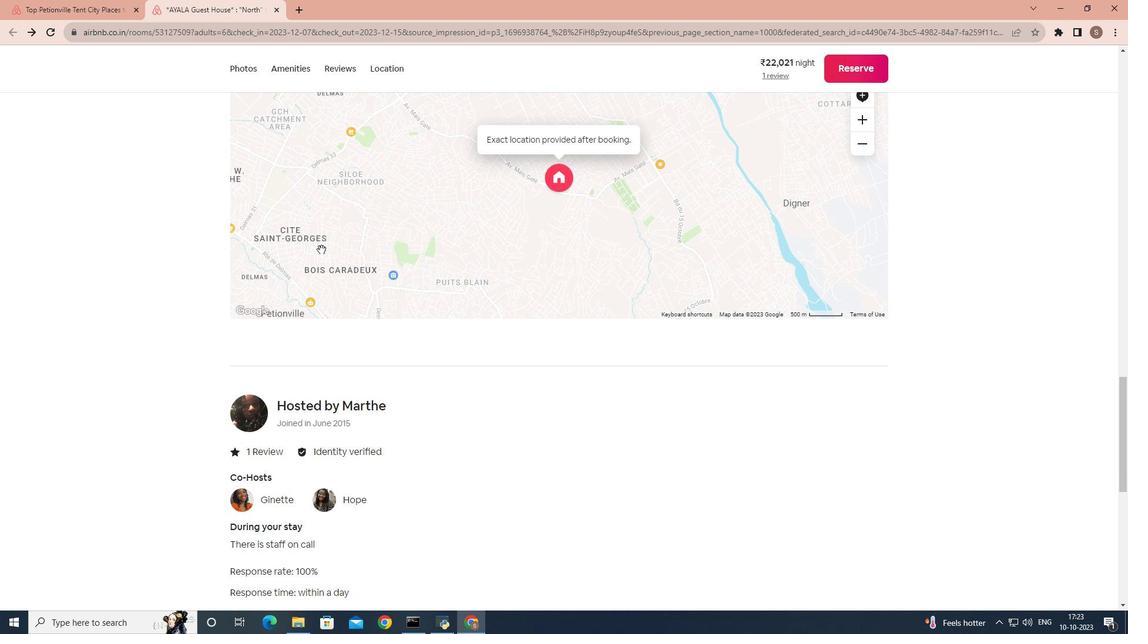 
Action: Mouse scrolled (326, 243) with delta (0, 0)
Screenshot: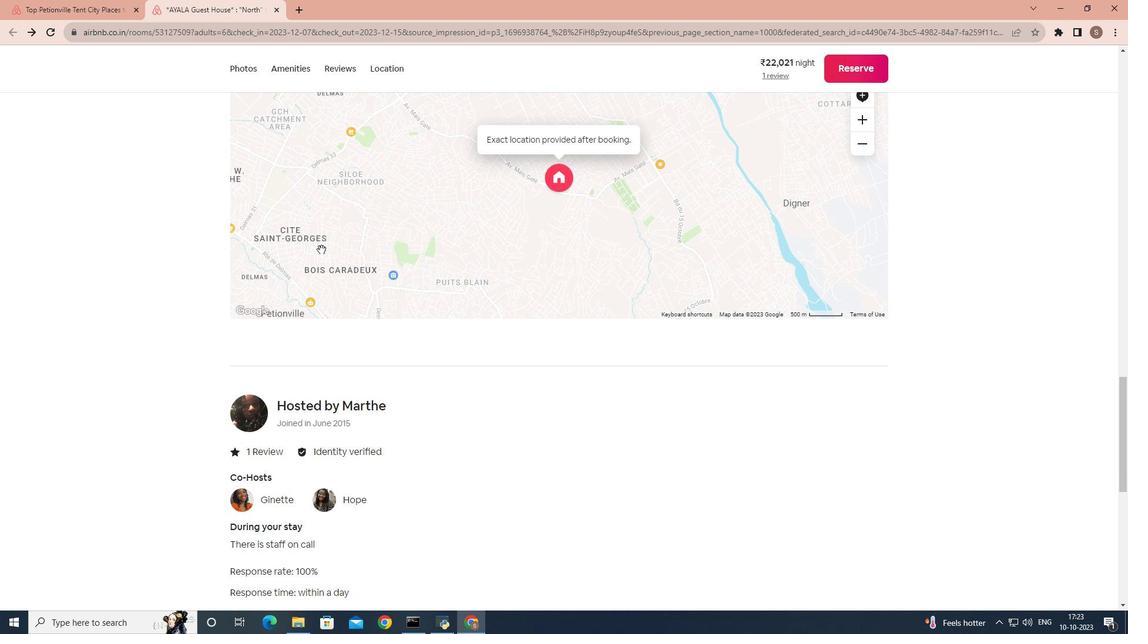 
Action: Mouse scrolled (326, 243) with delta (0, 0)
Screenshot: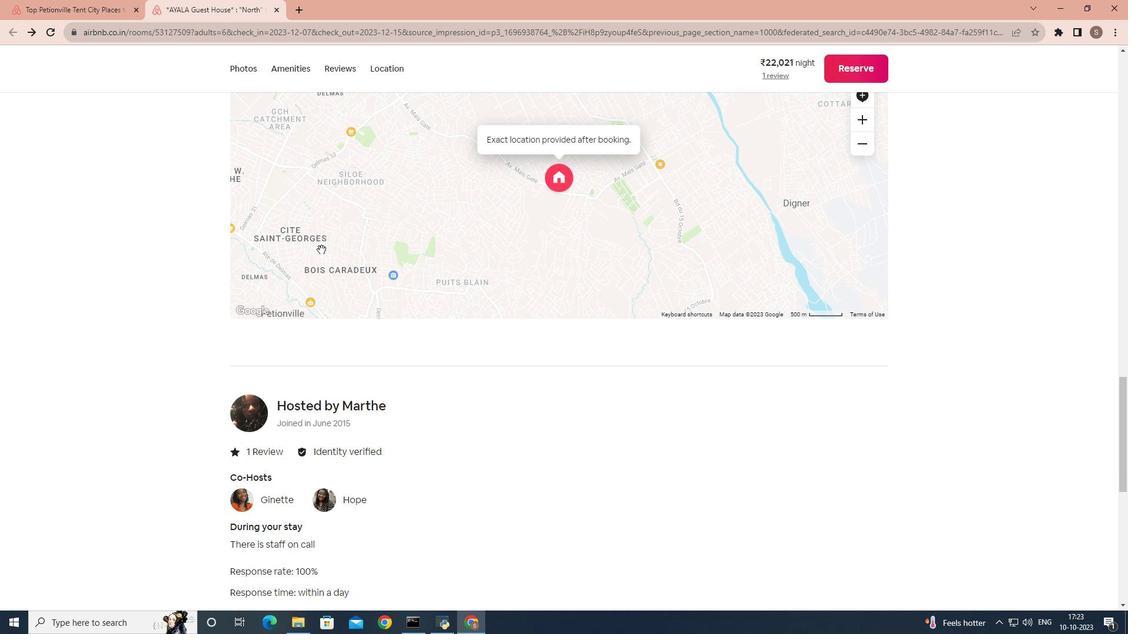 
Action: Mouse scrolled (326, 243) with delta (0, 0)
Screenshot: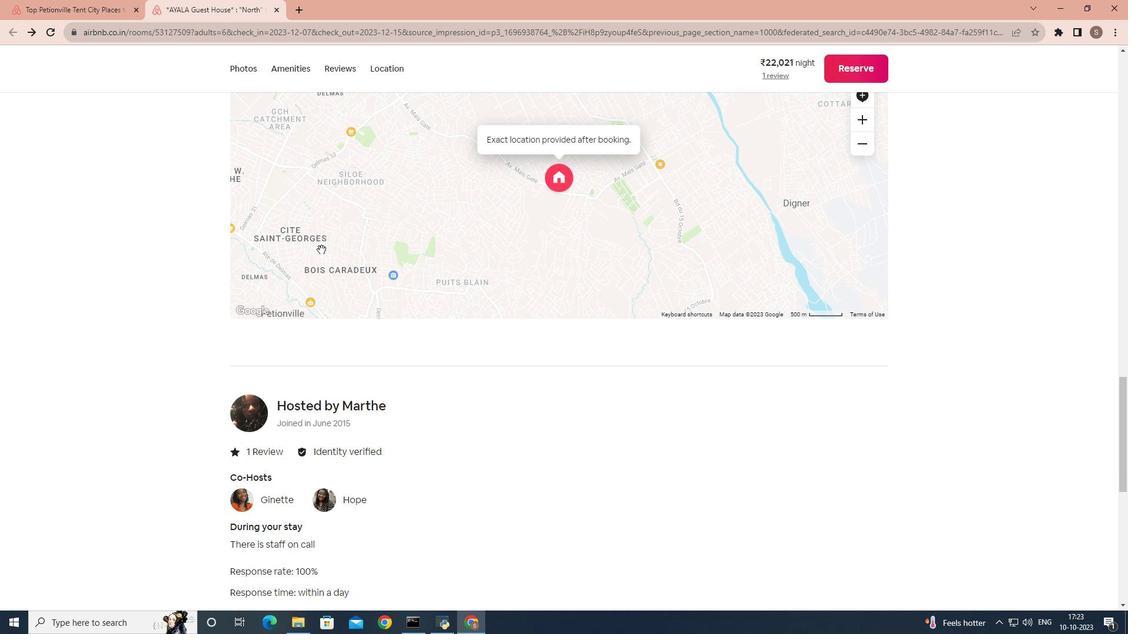 
Action: Mouse moved to (323, 248)
Screenshot: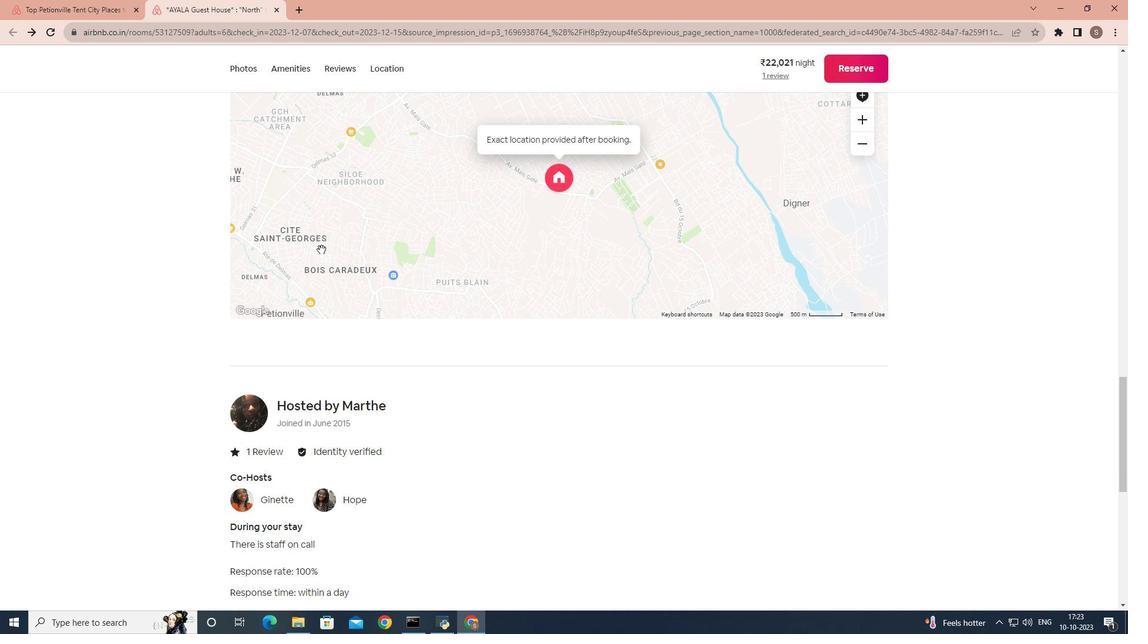 
Action: Mouse scrolled (323, 248) with delta (0, 0)
Screenshot: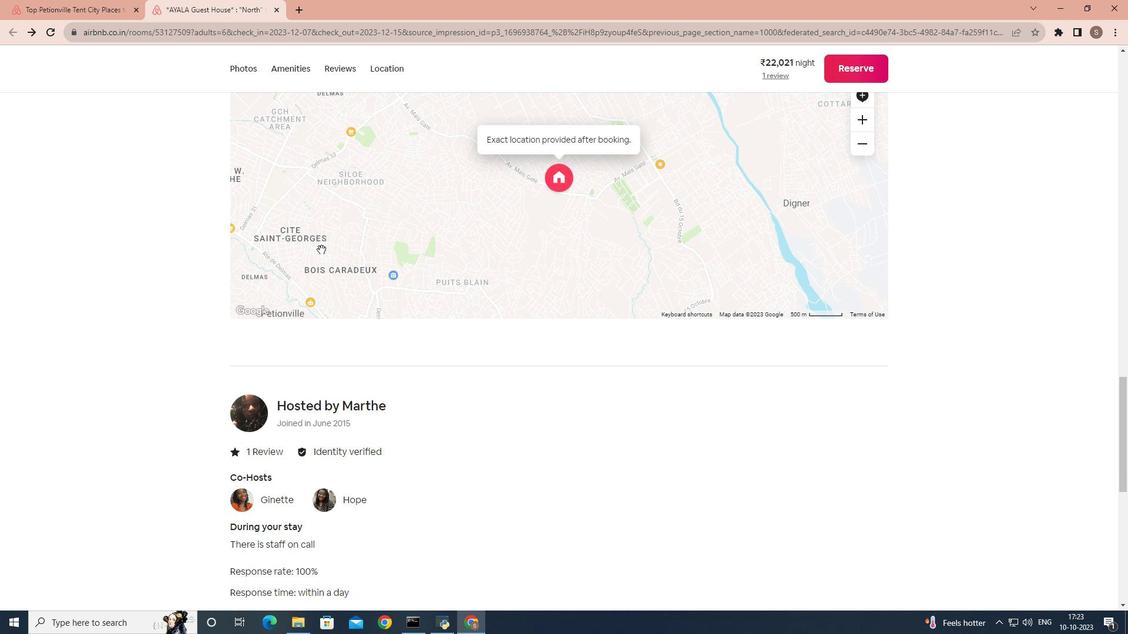 
Action: Mouse moved to (321, 249)
Screenshot: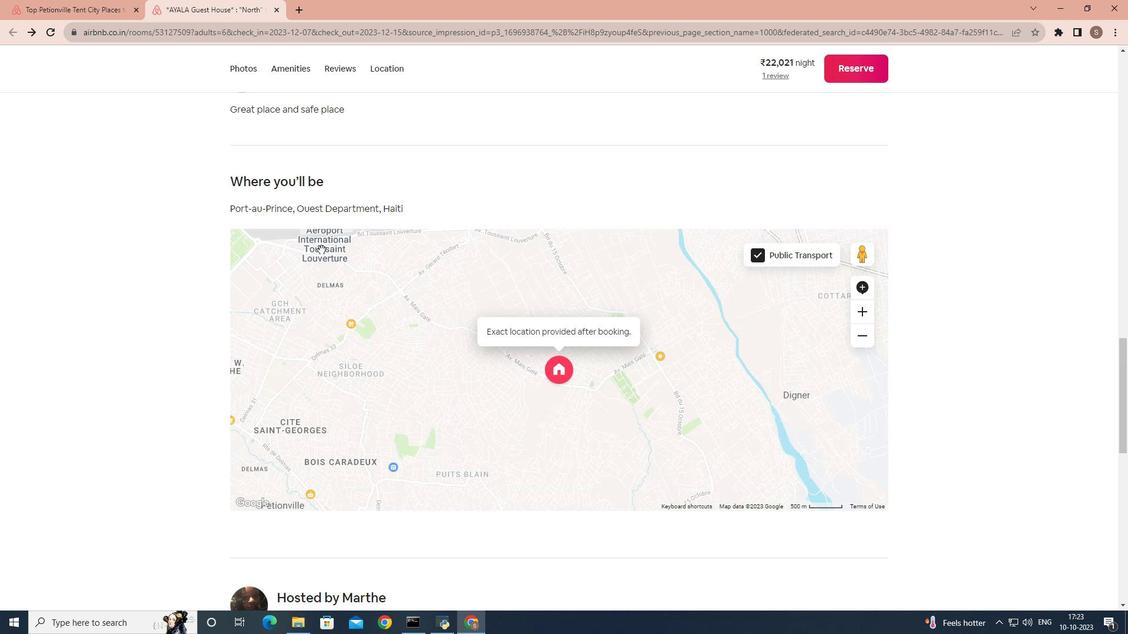 
Action: Mouse scrolled (321, 250) with delta (0, 0)
Screenshot: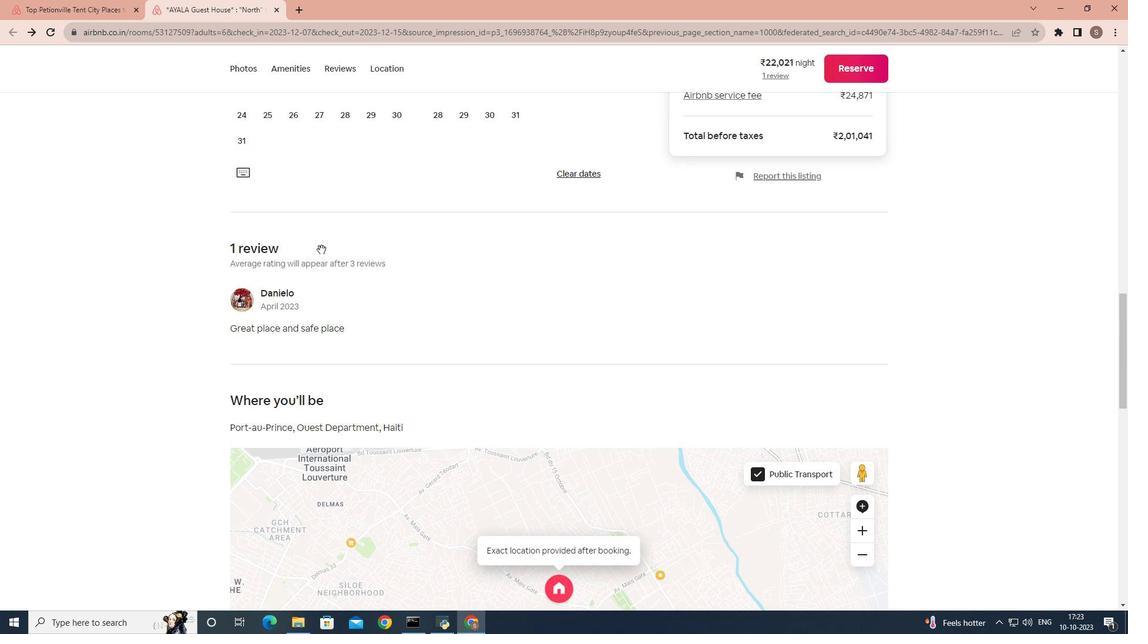 
Action: Mouse scrolled (321, 250) with delta (0, 0)
Screenshot: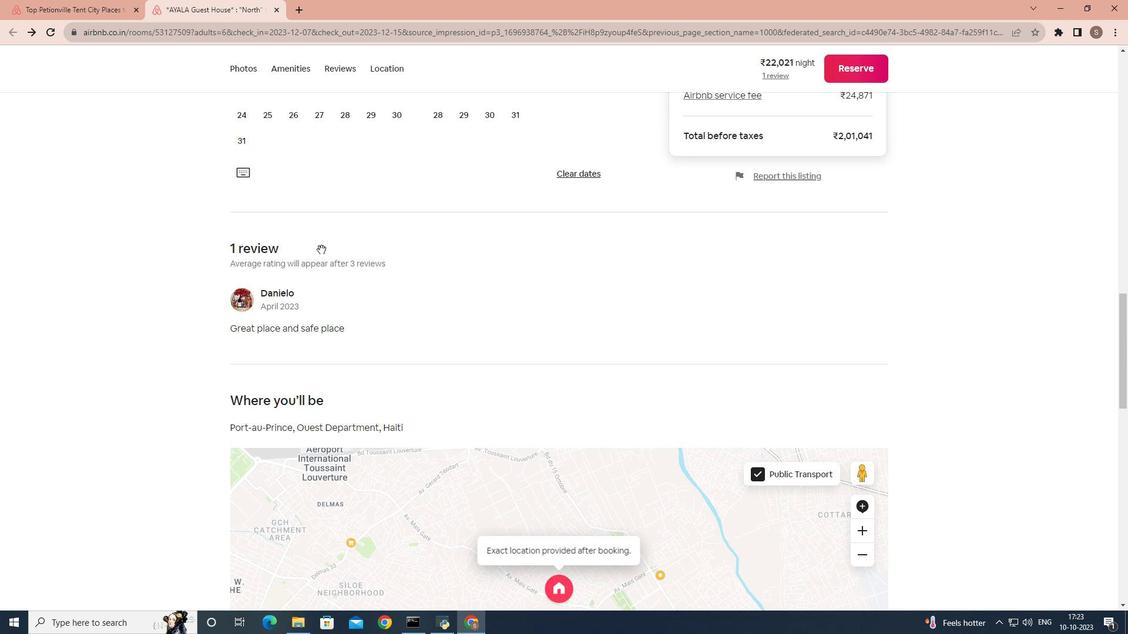 
Action: Mouse scrolled (321, 250) with delta (0, 0)
Screenshot: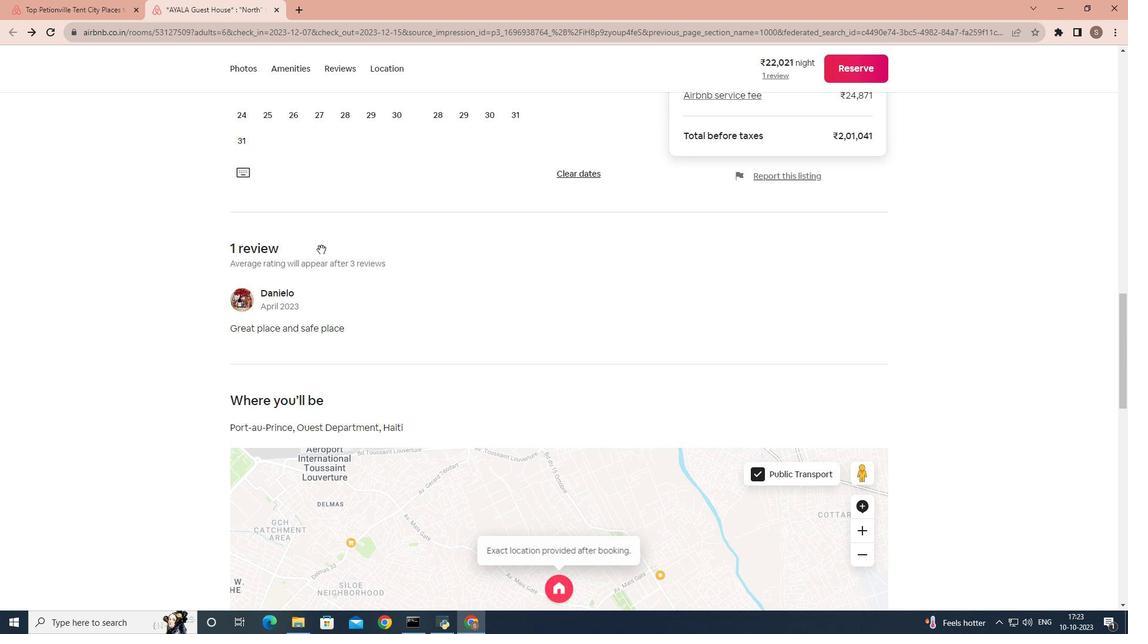
Action: Mouse scrolled (321, 250) with delta (0, 0)
Screenshot: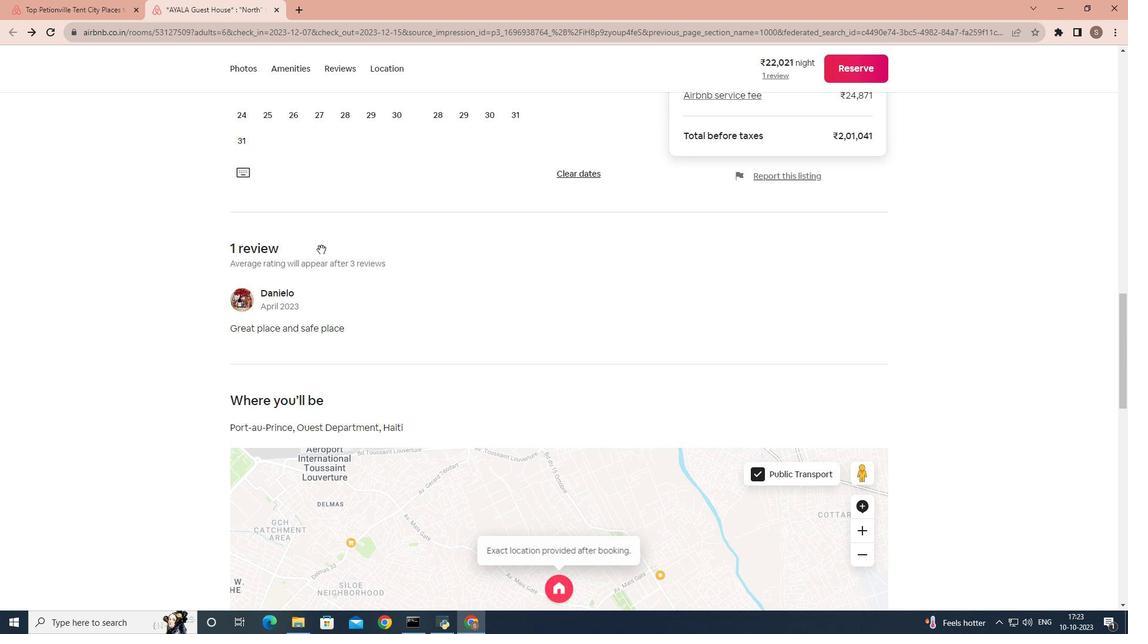 
Action: Mouse scrolled (321, 250) with delta (0, 0)
Screenshot: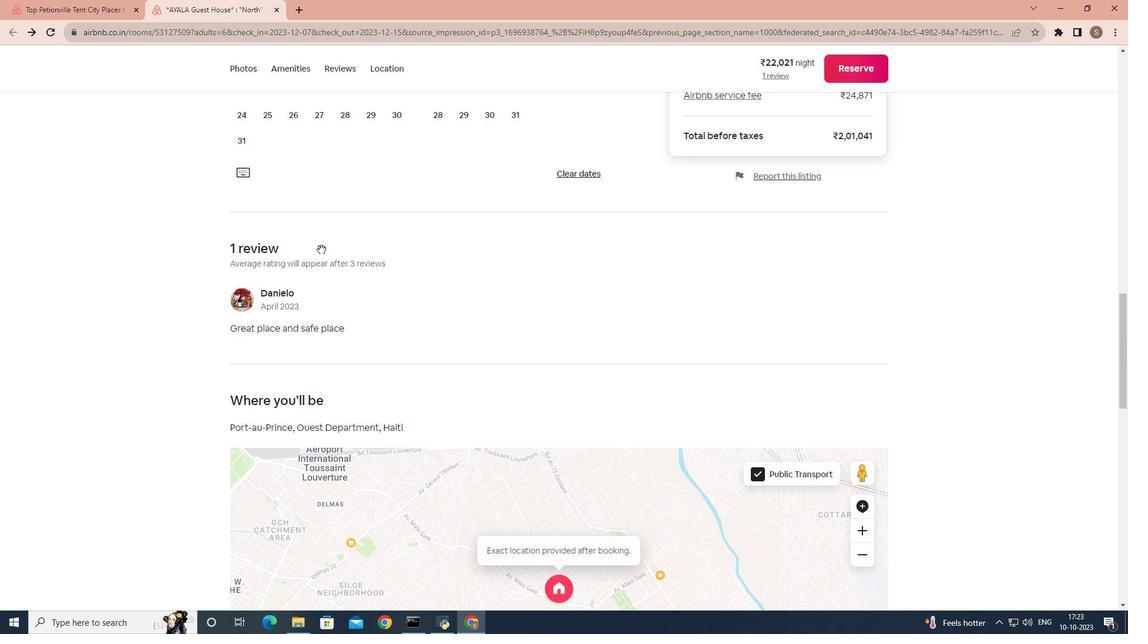 
Action: Mouse scrolled (321, 250) with delta (0, 0)
Screenshot: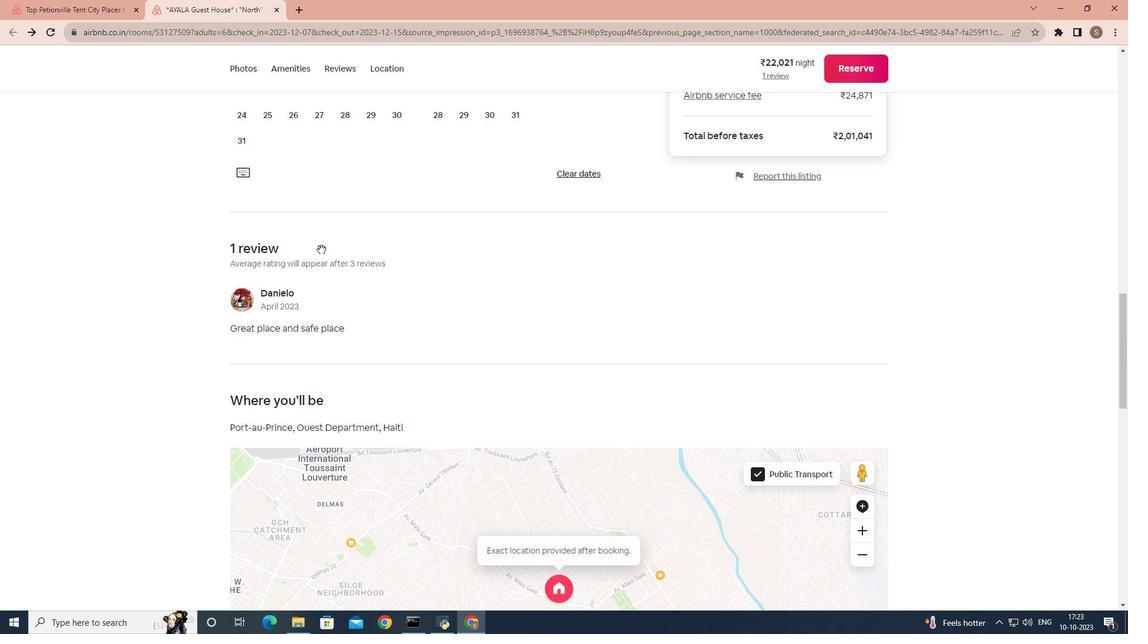 
Action: Mouse scrolled (321, 250) with delta (0, 0)
Screenshot: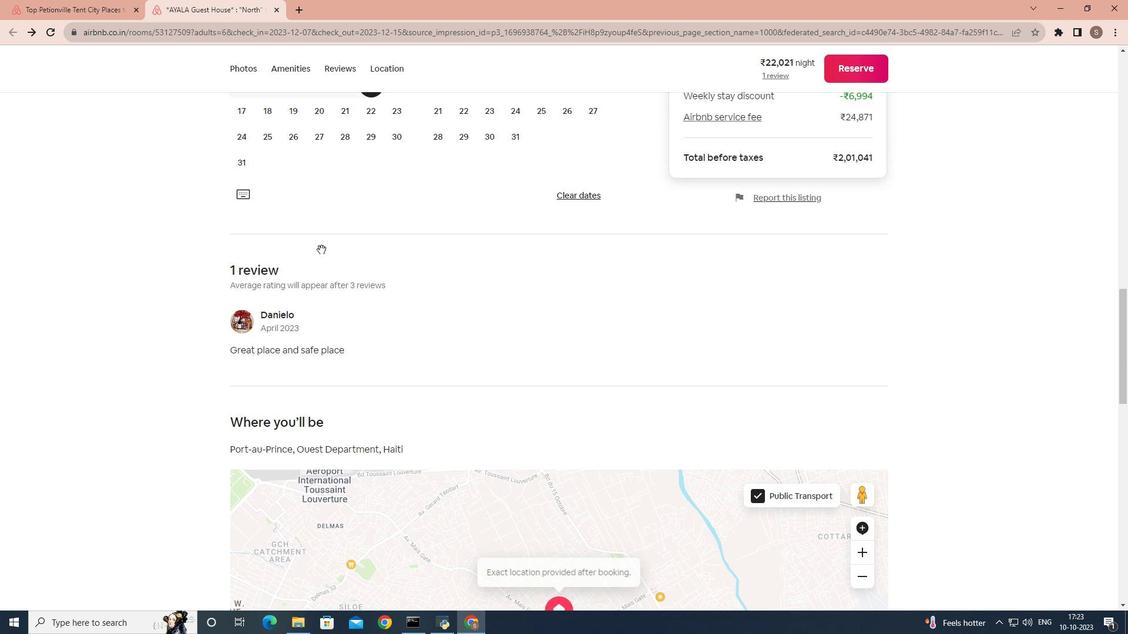 
Action: Mouse scrolled (321, 250) with delta (0, 0)
Screenshot: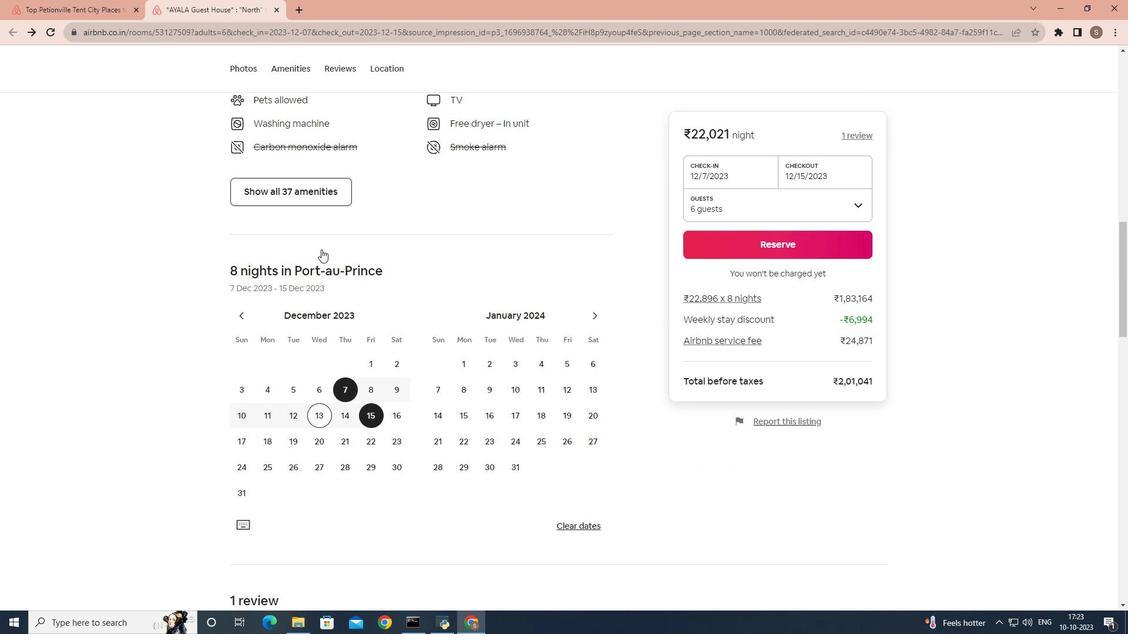 
Action: Mouse scrolled (321, 250) with delta (0, 0)
Screenshot: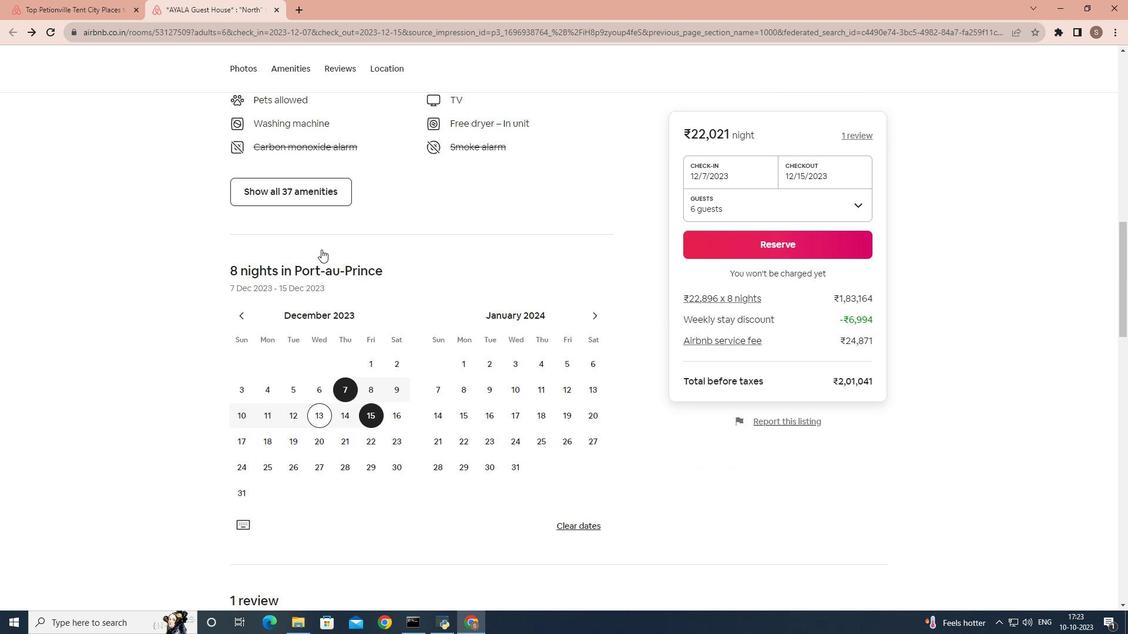 
Action: Mouse scrolled (321, 250) with delta (0, 0)
Screenshot: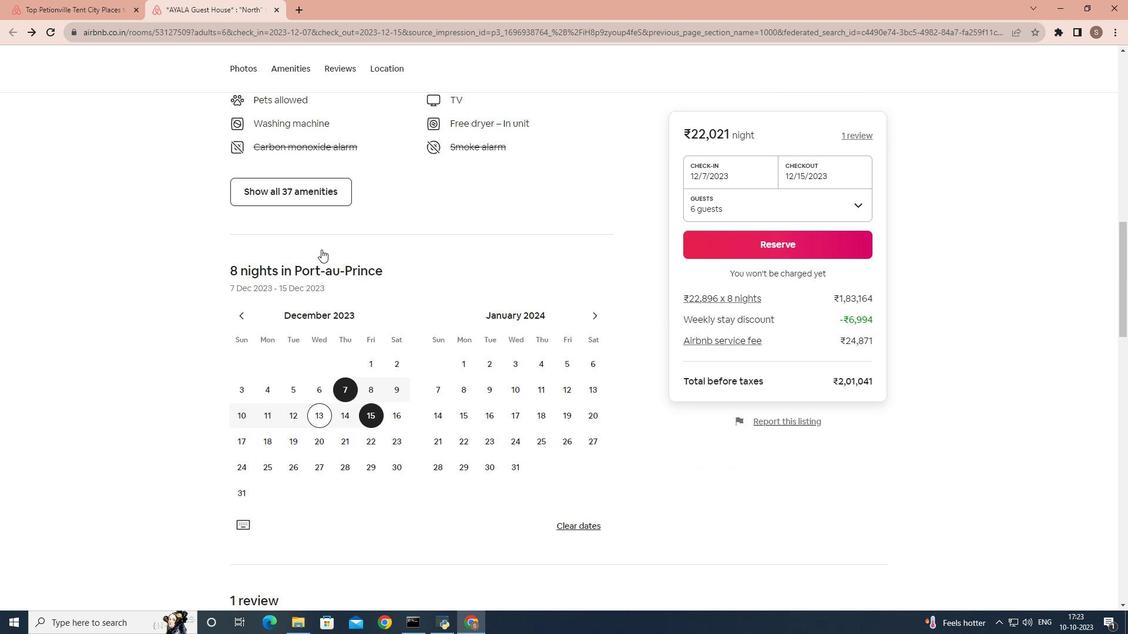 
Action: Mouse scrolled (321, 250) with delta (0, 0)
Screenshot: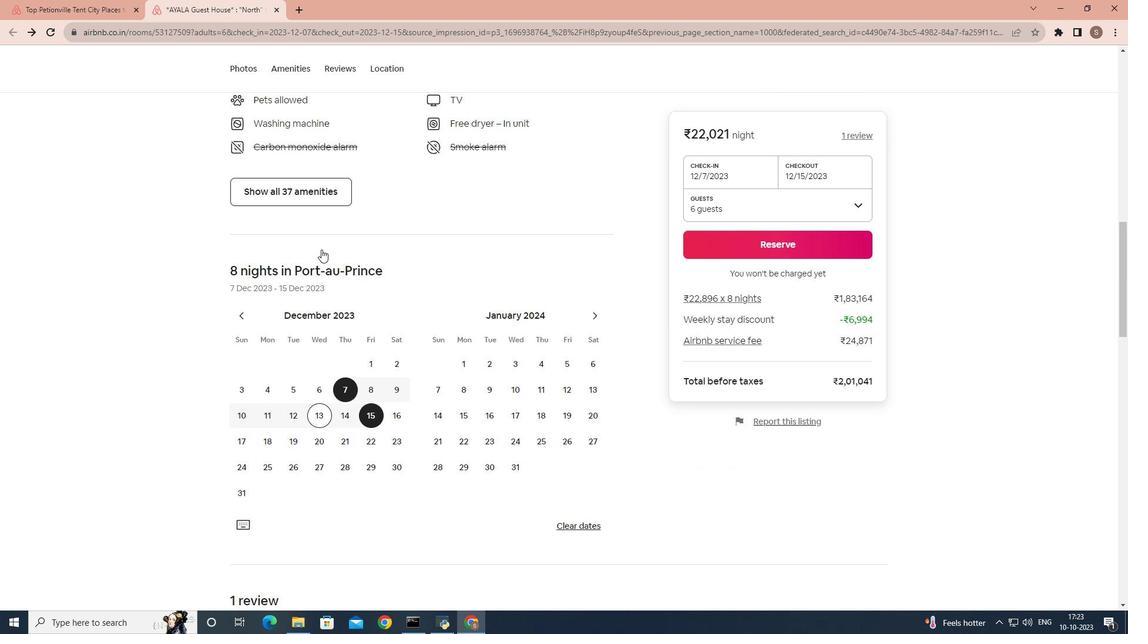 
Action: Mouse scrolled (321, 250) with delta (0, 0)
Screenshot: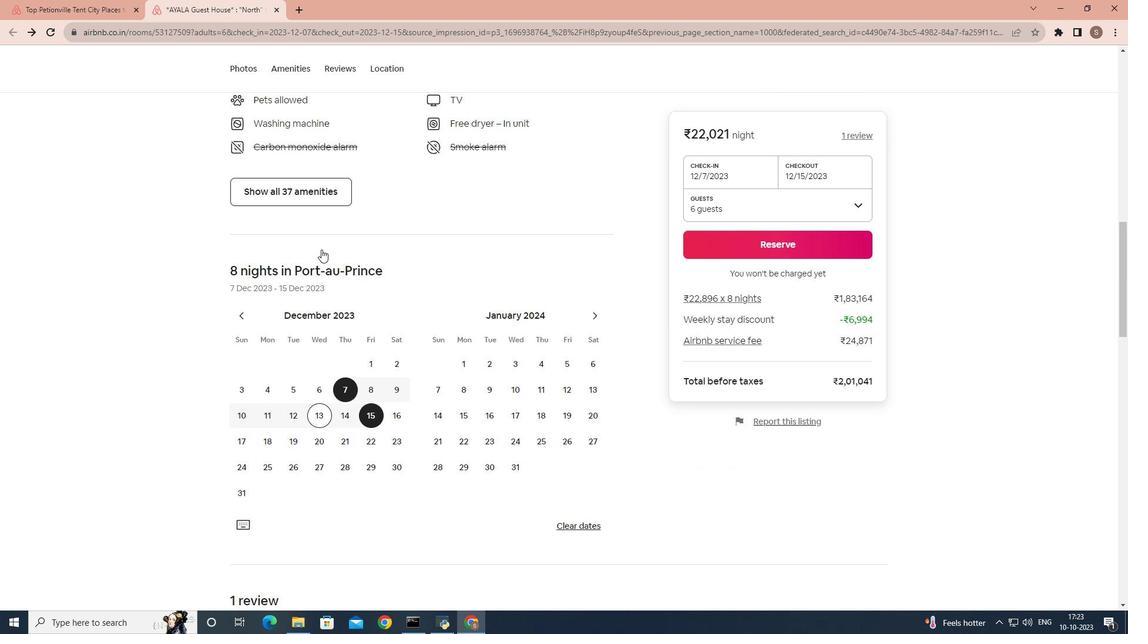 
Action: Mouse scrolled (321, 250) with delta (0, 0)
Screenshot: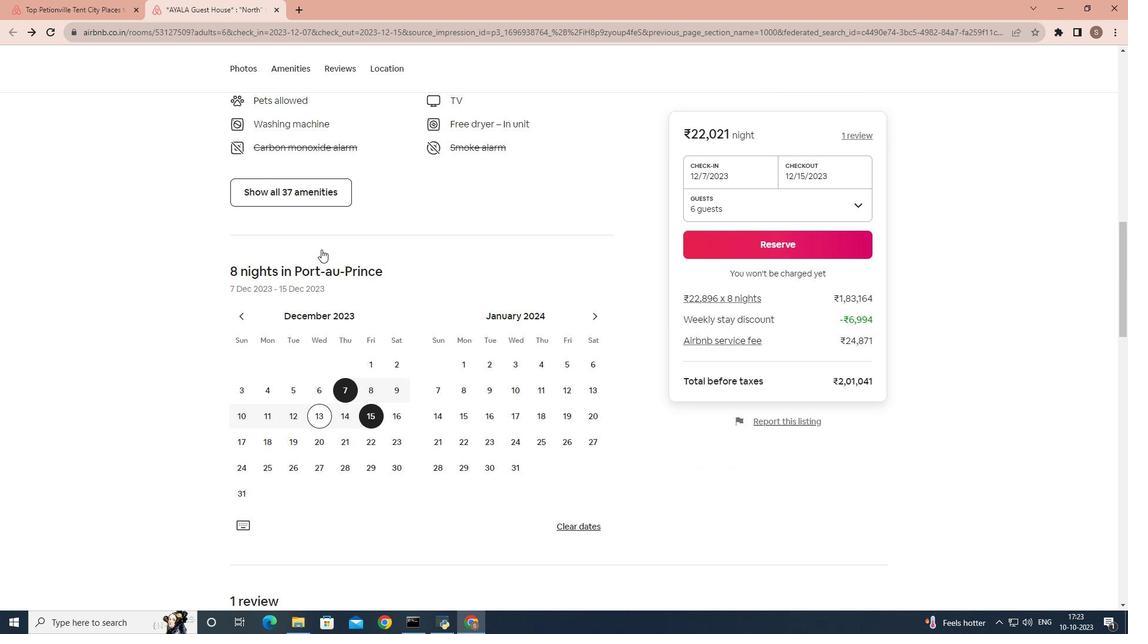 
Action: Mouse scrolled (321, 250) with delta (0, 0)
Screenshot: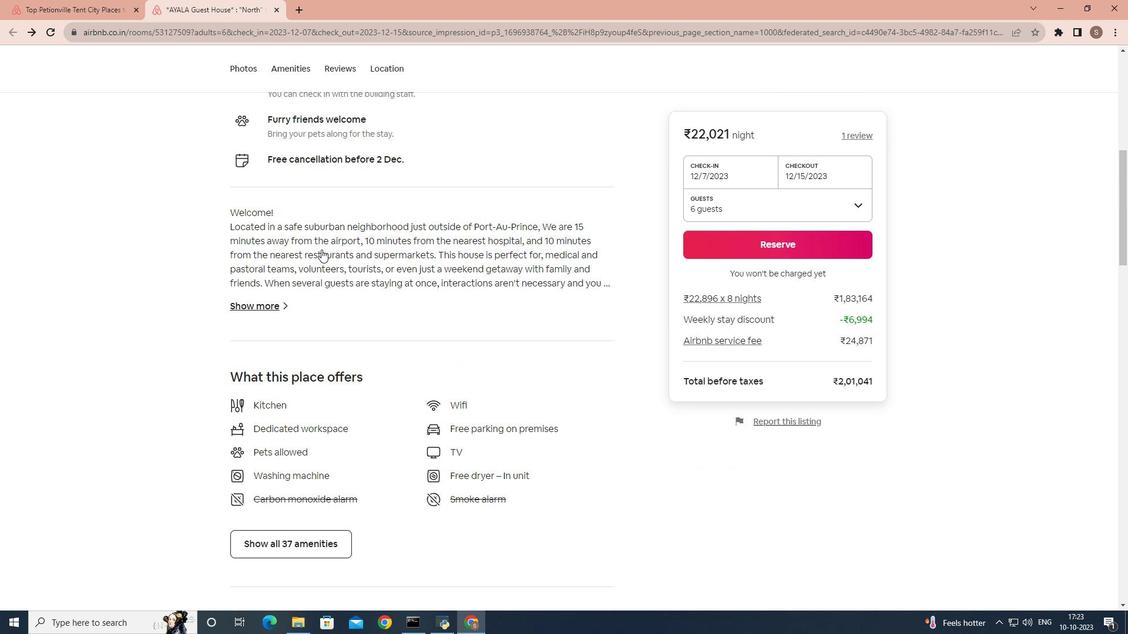 
Action: Mouse scrolled (321, 250) with delta (0, 0)
Screenshot: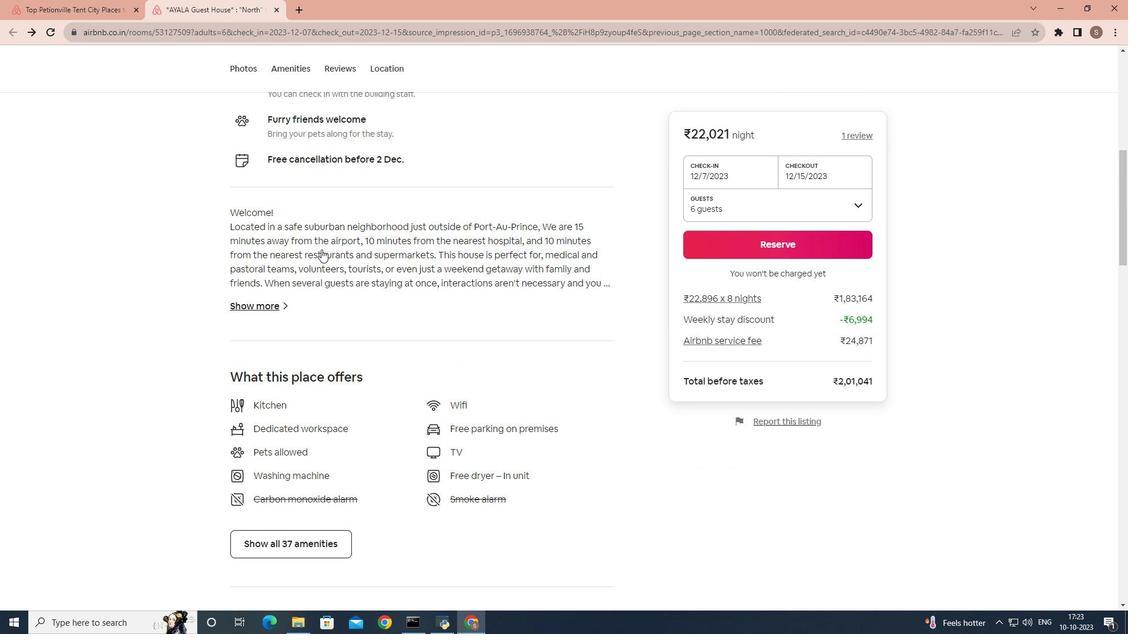 
Action: Mouse scrolled (321, 250) with delta (0, 0)
Screenshot: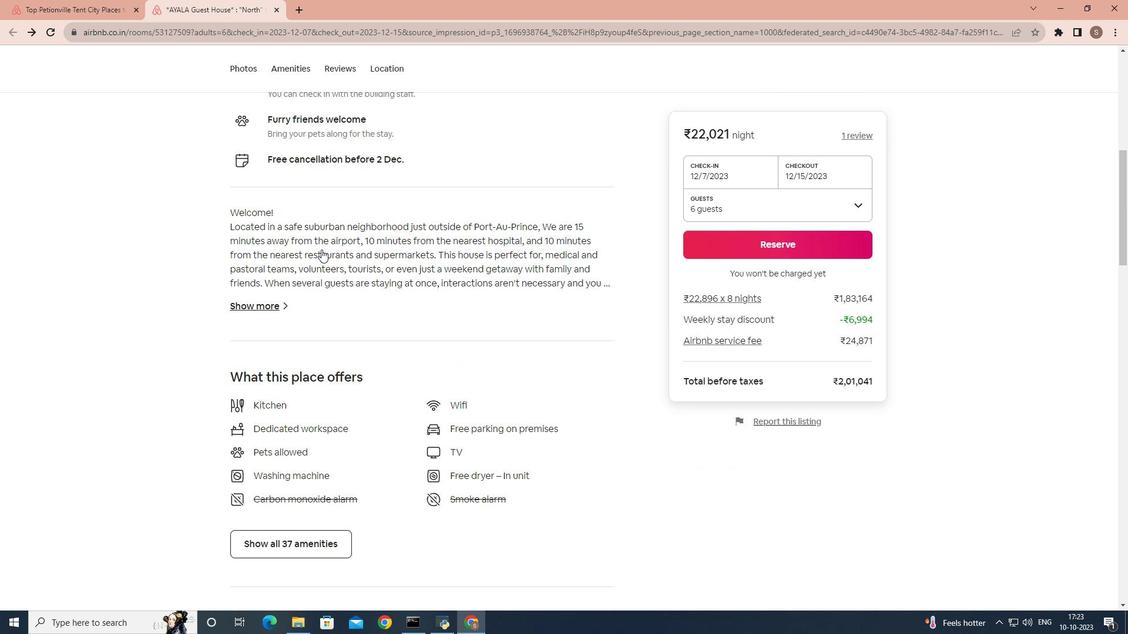 
Action: Mouse scrolled (321, 250) with delta (0, 0)
Screenshot: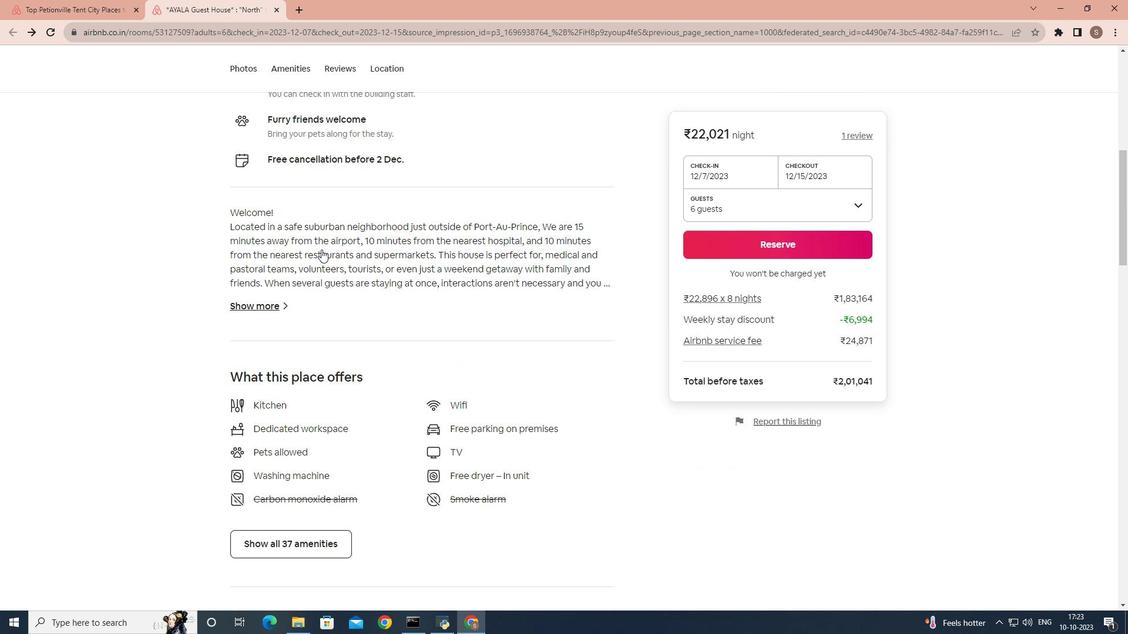 
Action: Mouse scrolled (321, 250) with delta (0, 0)
Screenshot: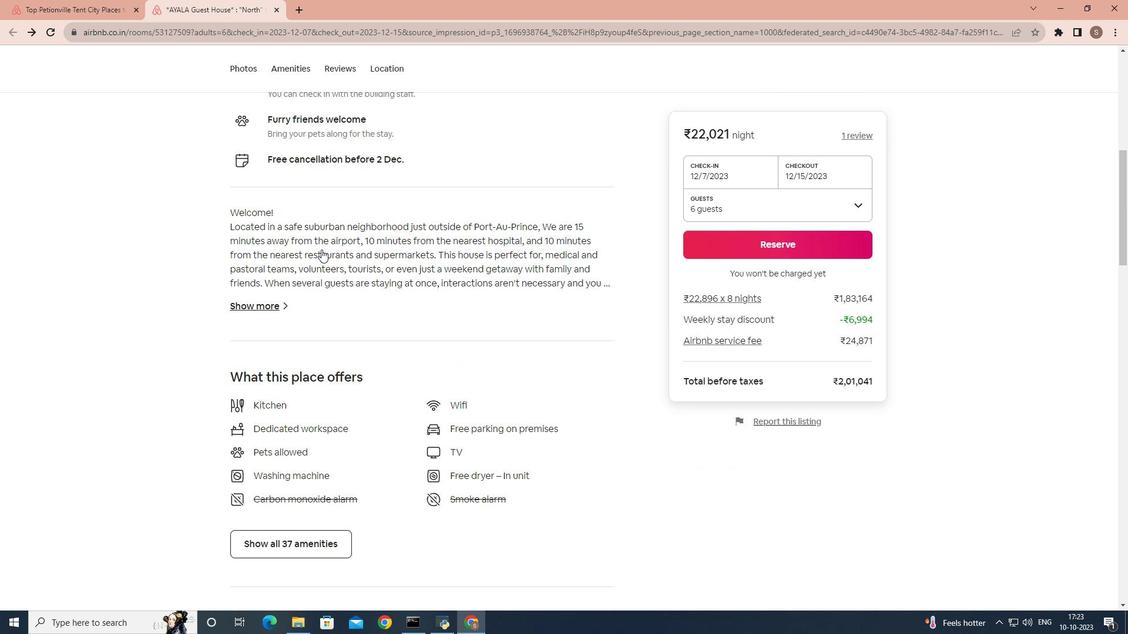 
Action: Mouse scrolled (321, 250) with delta (0, 0)
Screenshot: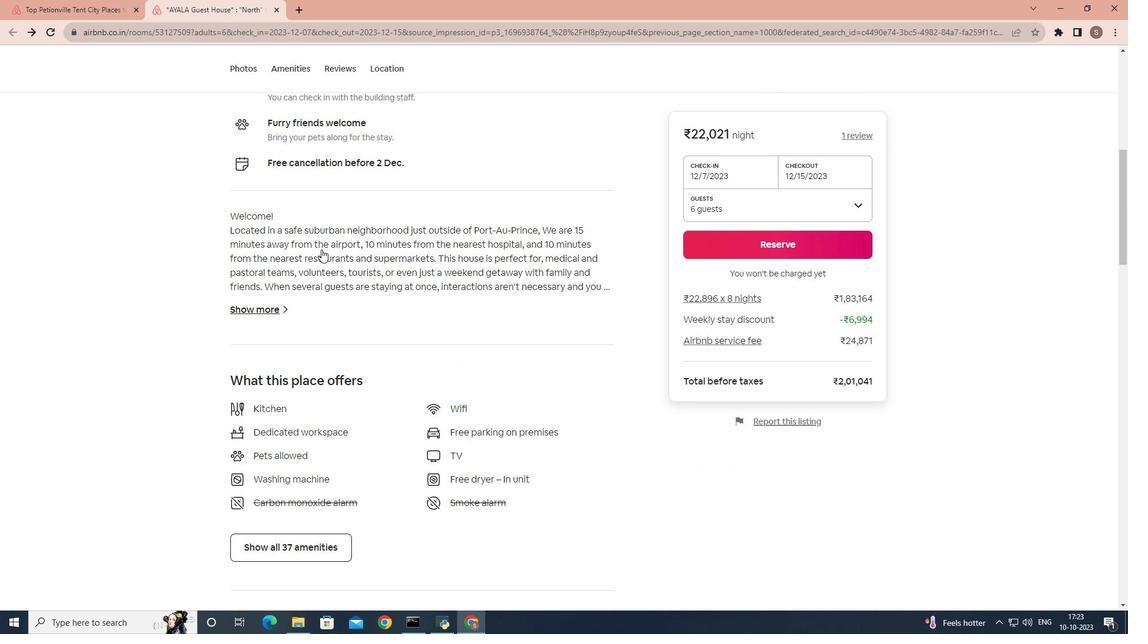
Action: Mouse scrolled (321, 250) with delta (0, 0)
Screenshot: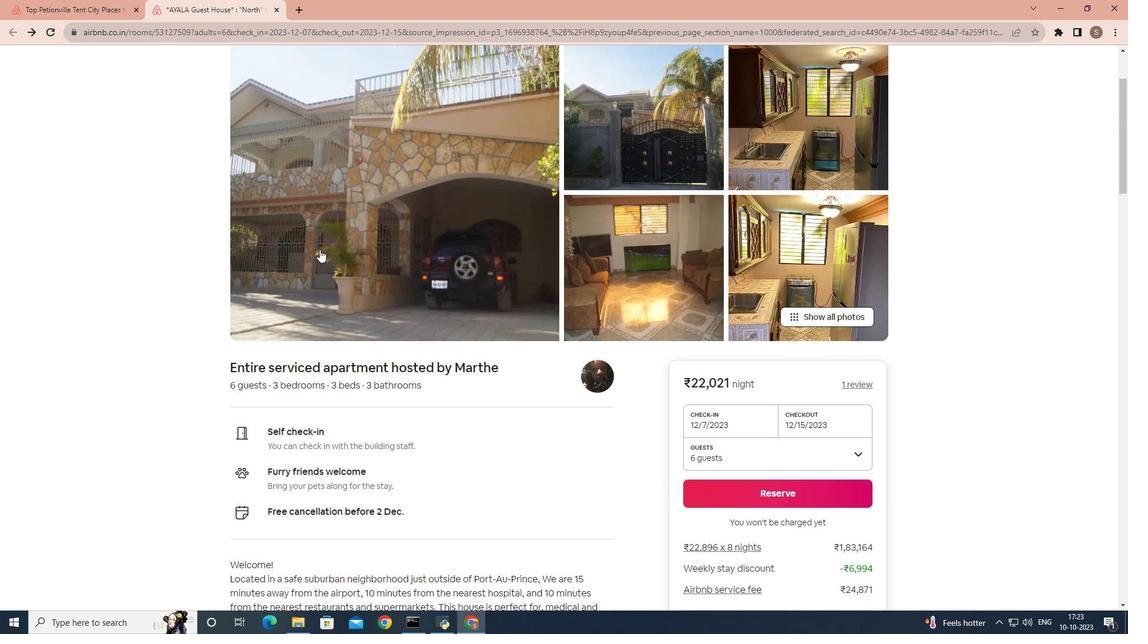 
Action: Mouse scrolled (321, 250) with delta (0, 0)
Screenshot: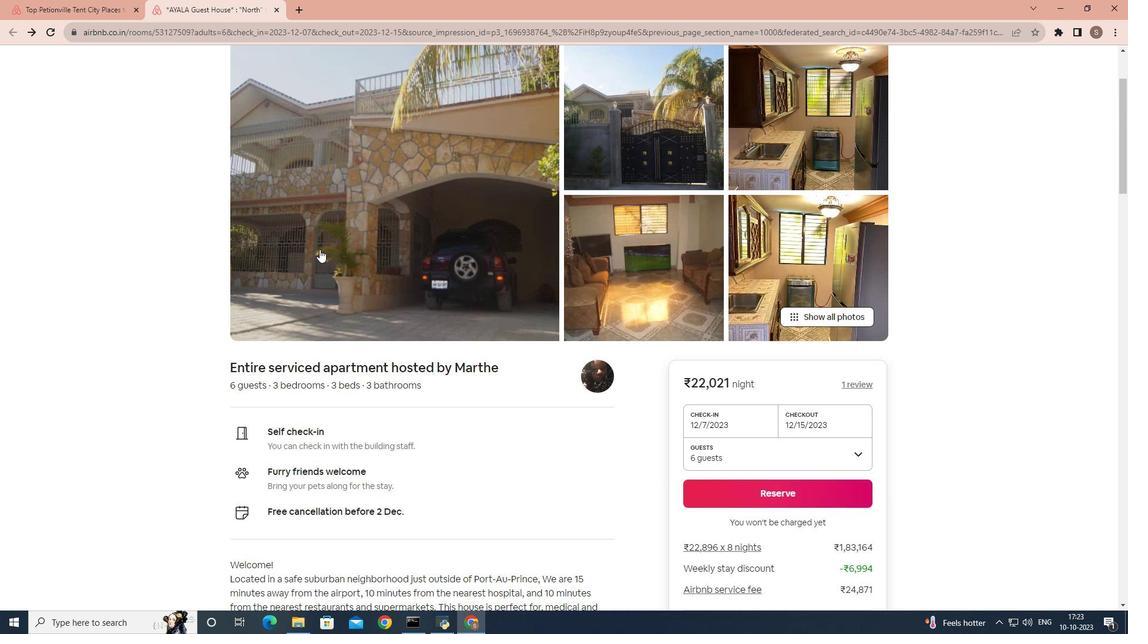 
Action: Mouse scrolled (321, 250) with delta (0, 0)
Screenshot: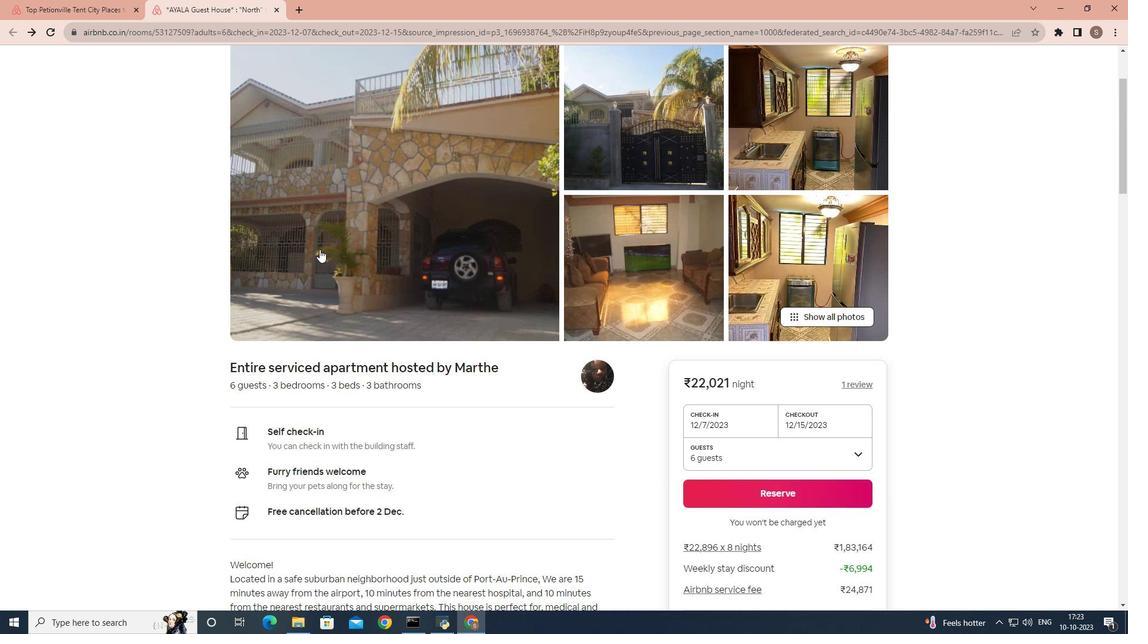 
Action: Mouse scrolled (321, 250) with delta (0, 0)
Screenshot: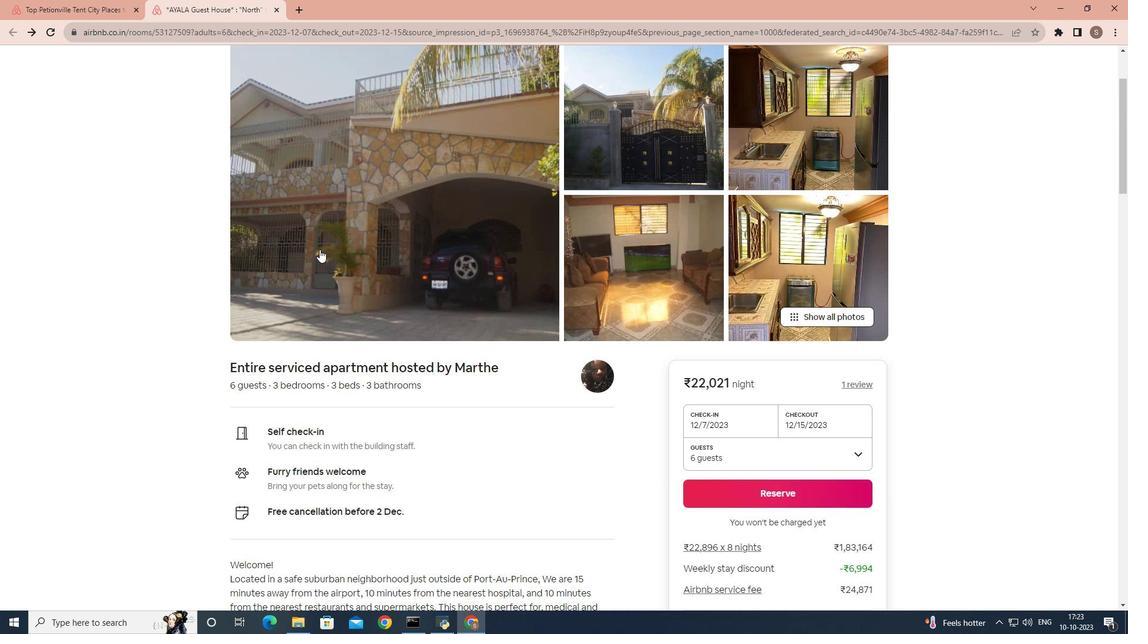
Action: Mouse scrolled (321, 250) with delta (0, 0)
Screenshot: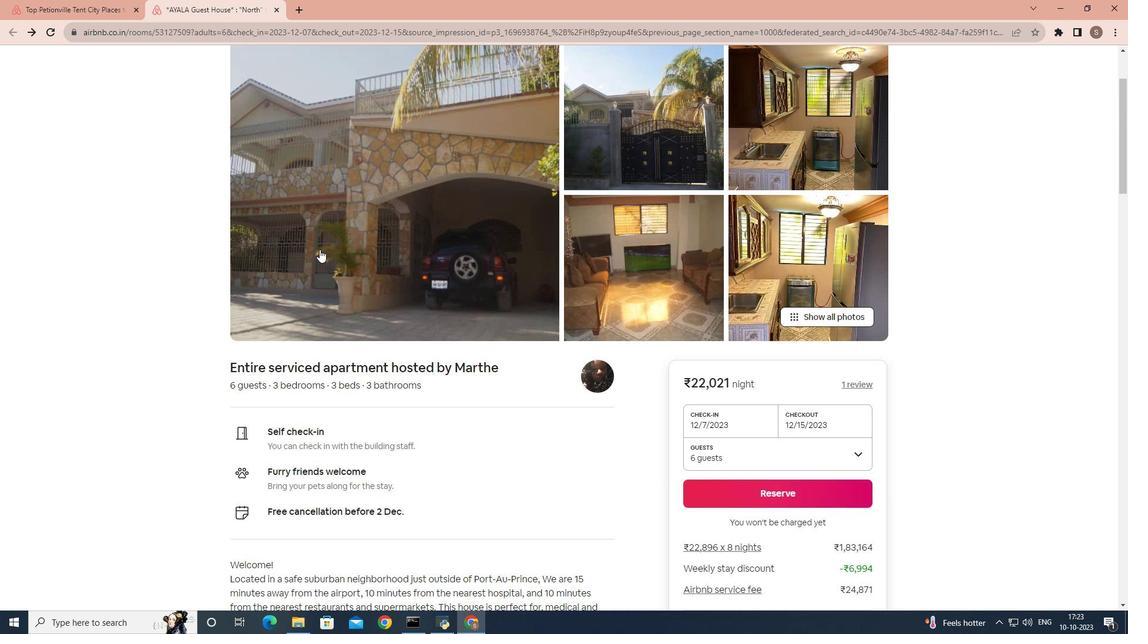 
Action: Mouse scrolled (321, 250) with delta (0, 0)
Screenshot: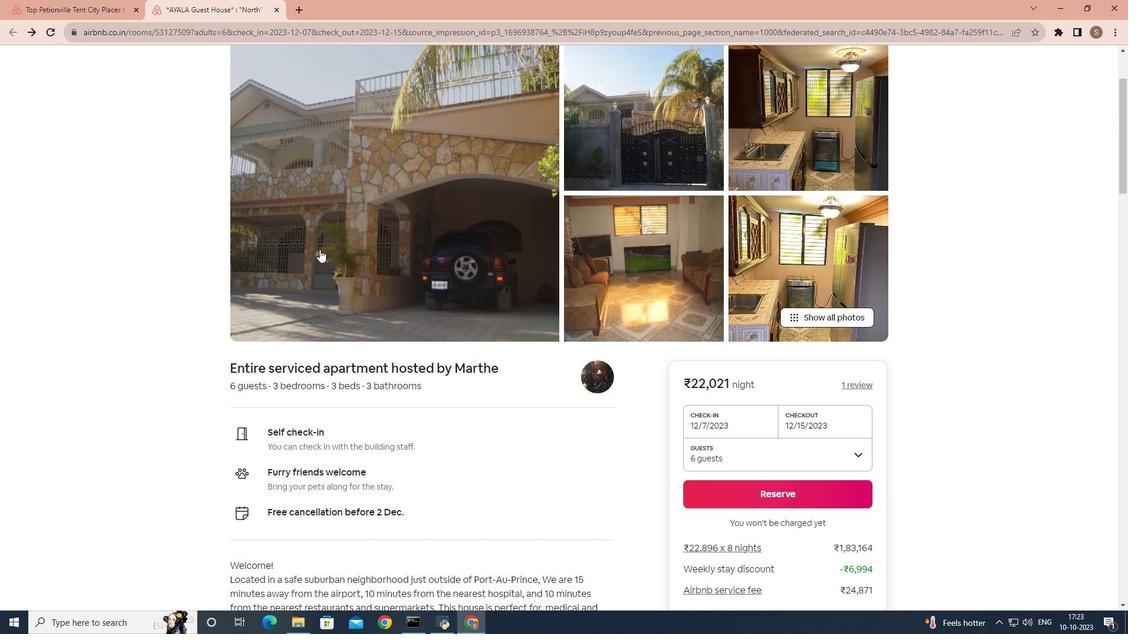 
Action: Mouse moved to (319, 249)
Screenshot: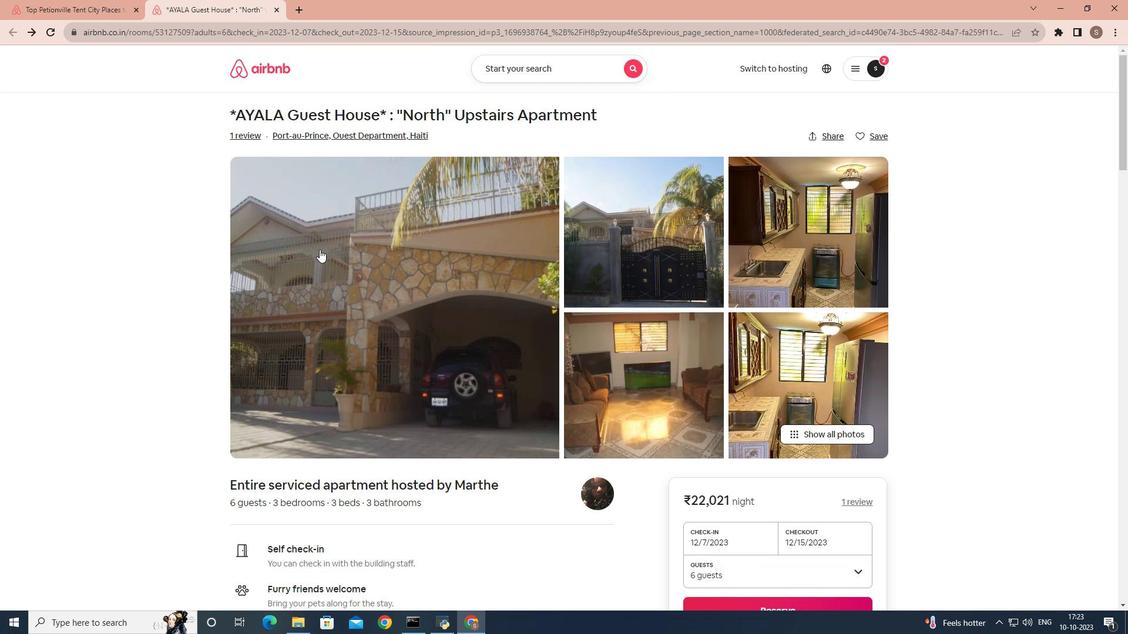
Action: Mouse scrolled (319, 250) with delta (0, 0)
Screenshot: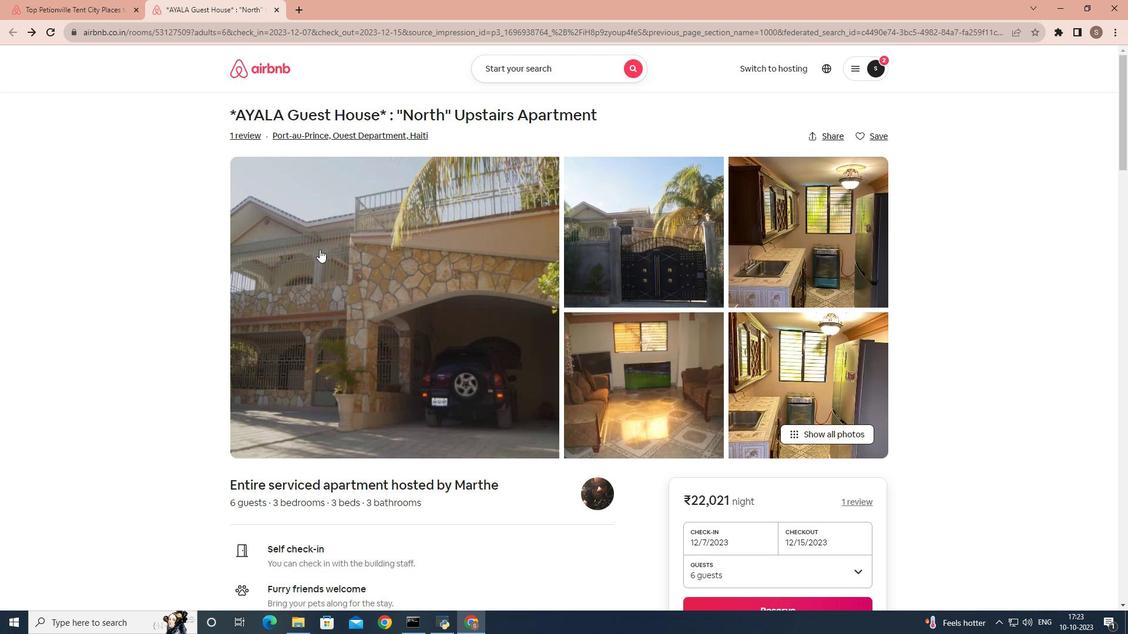 
Action: Mouse scrolled (319, 250) with delta (0, 0)
Screenshot: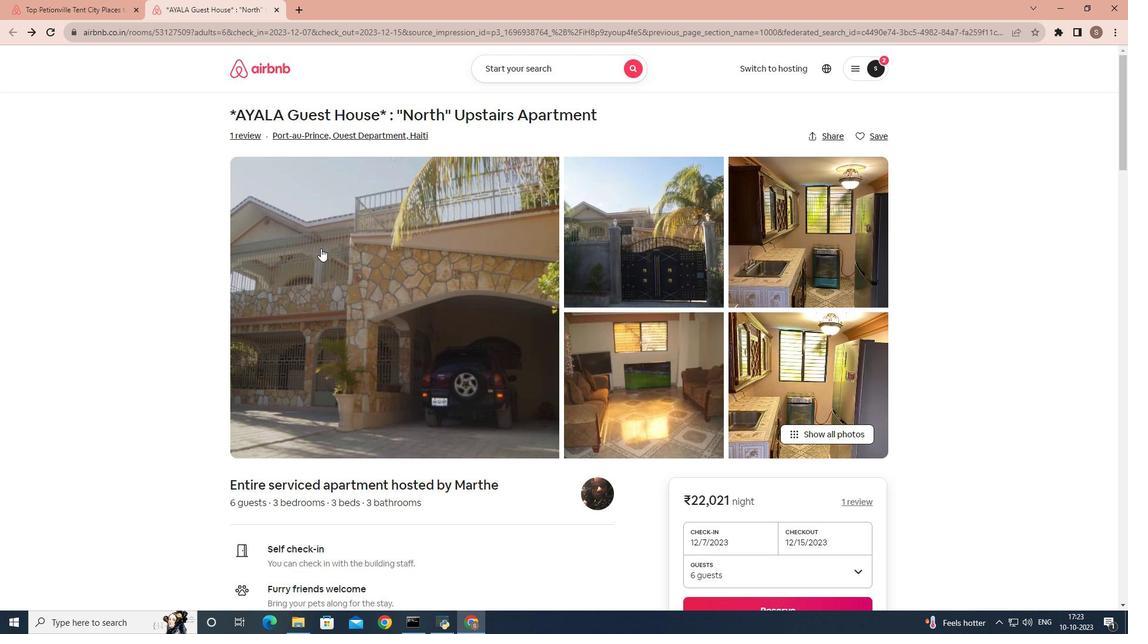 
Action: Mouse scrolled (319, 250) with delta (0, 0)
Screenshot: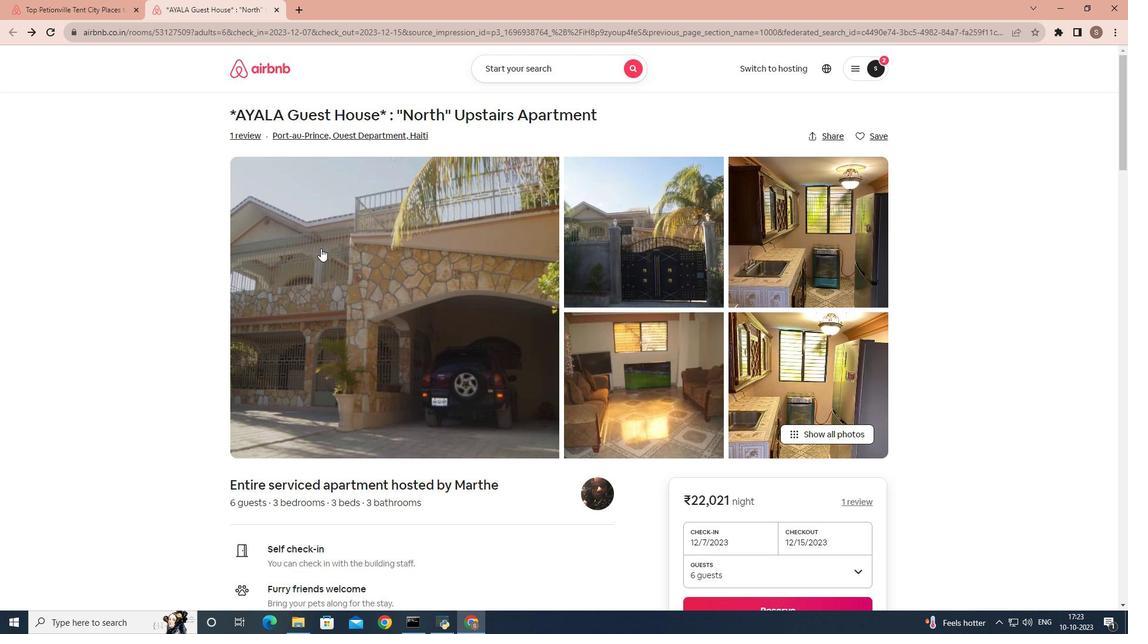 
Action: Mouse scrolled (319, 250) with delta (0, 0)
Screenshot: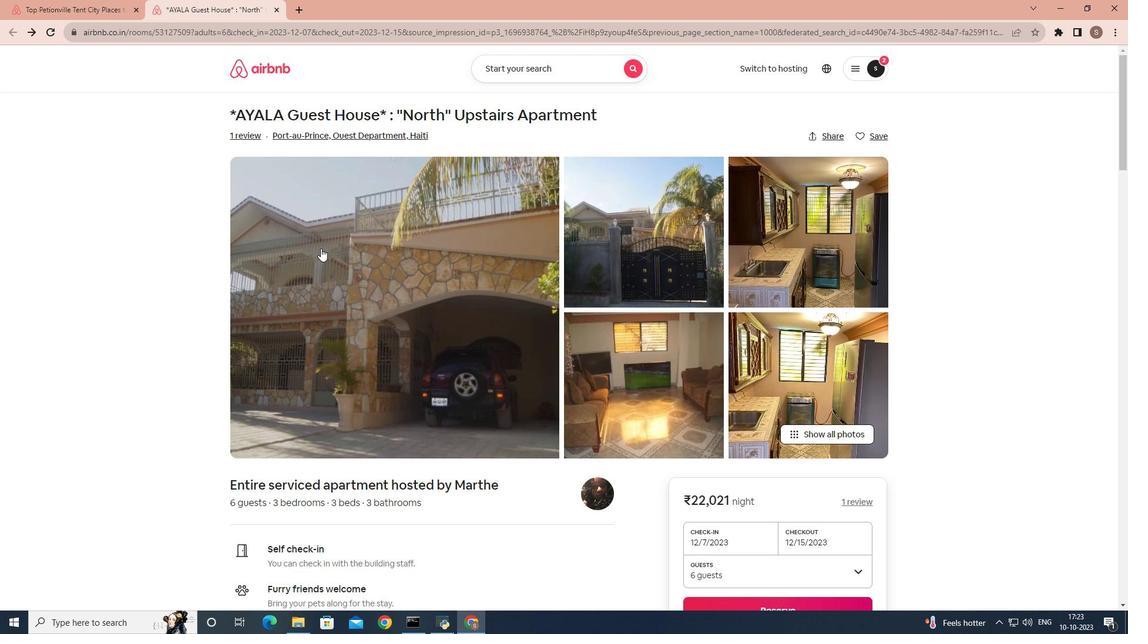 
Action: Mouse scrolled (319, 250) with delta (0, 0)
Screenshot: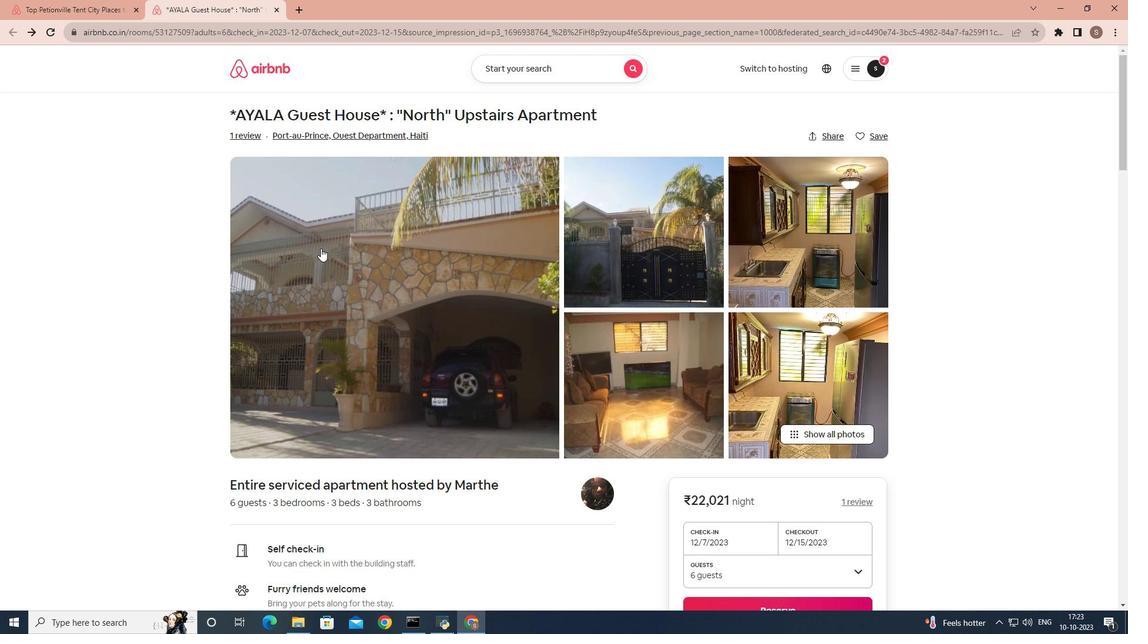 
Action: Mouse moved to (316, 260)
Screenshot: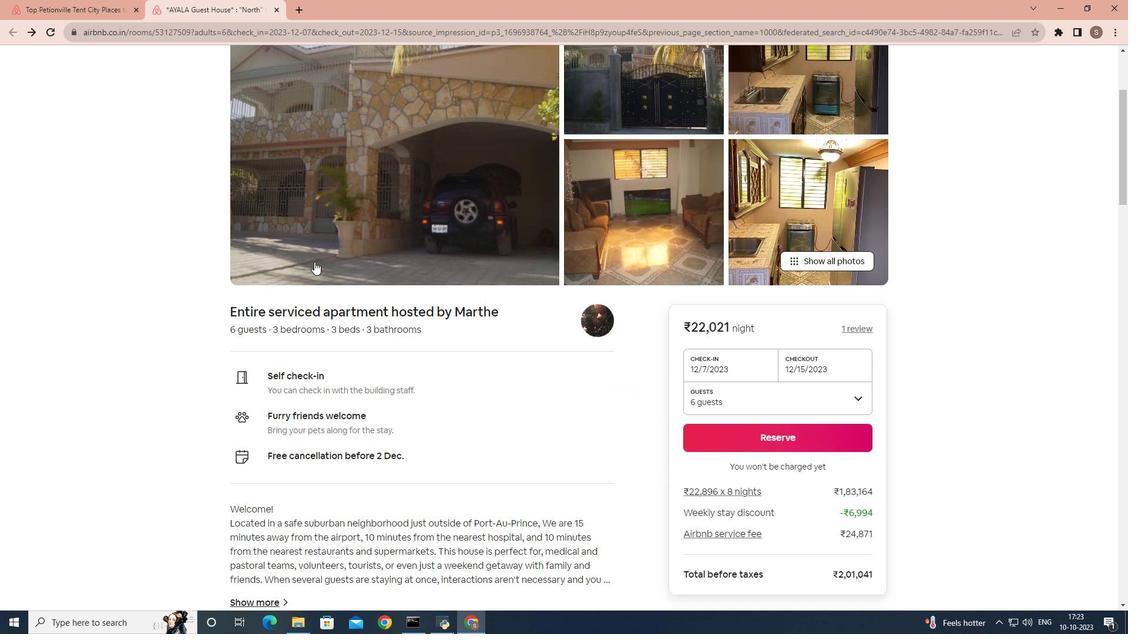 
Action: Mouse scrolled (316, 259) with delta (0, 0)
Screenshot: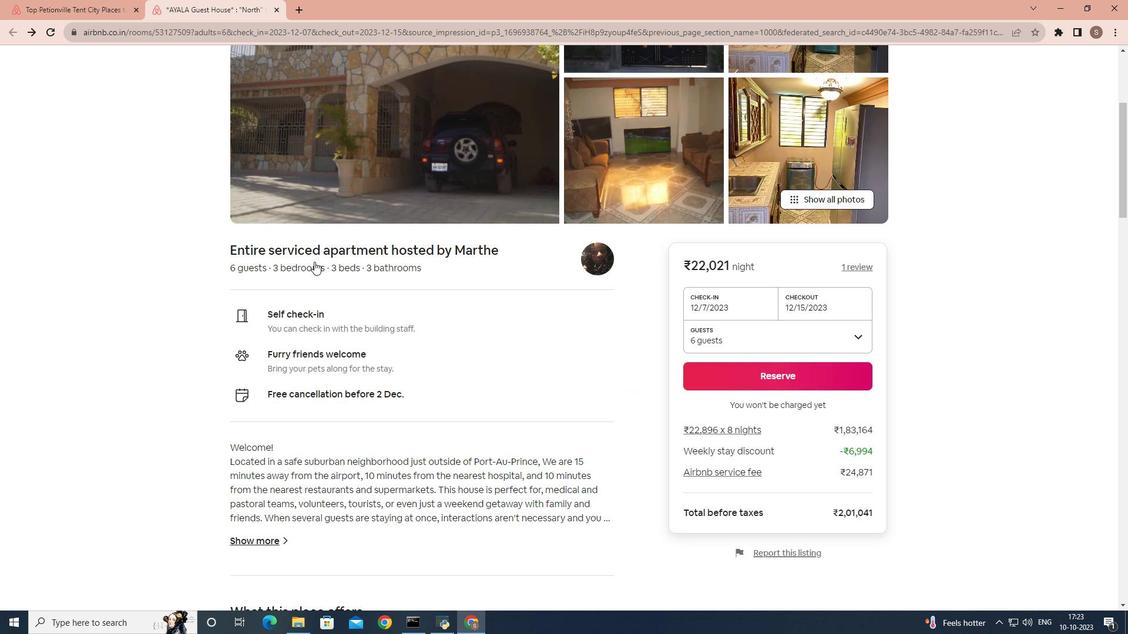 
Action: Mouse moved to (316, 261)
